 Task: Research Airbnb options in Soacha, Colombia from 12th January 2024 to 16th January 2024 for 8 adults. Place can be private room with 8 bedrooms having 8 beds and 8 bathrooms. Property type can be hotel. Amenities needed are: wifi, TV, free parkinig on premises, gym, breakfast.
Action: Mouse moved to (490, 132)
Screenshot: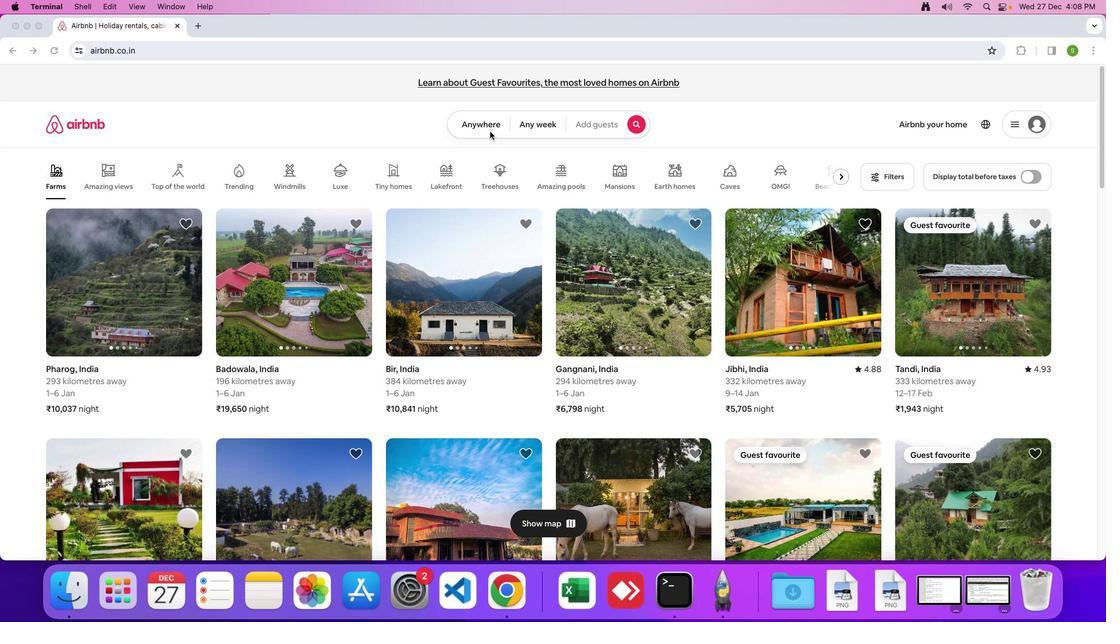 
Action: Mouse pressed left at (490, 132)
Screenshot: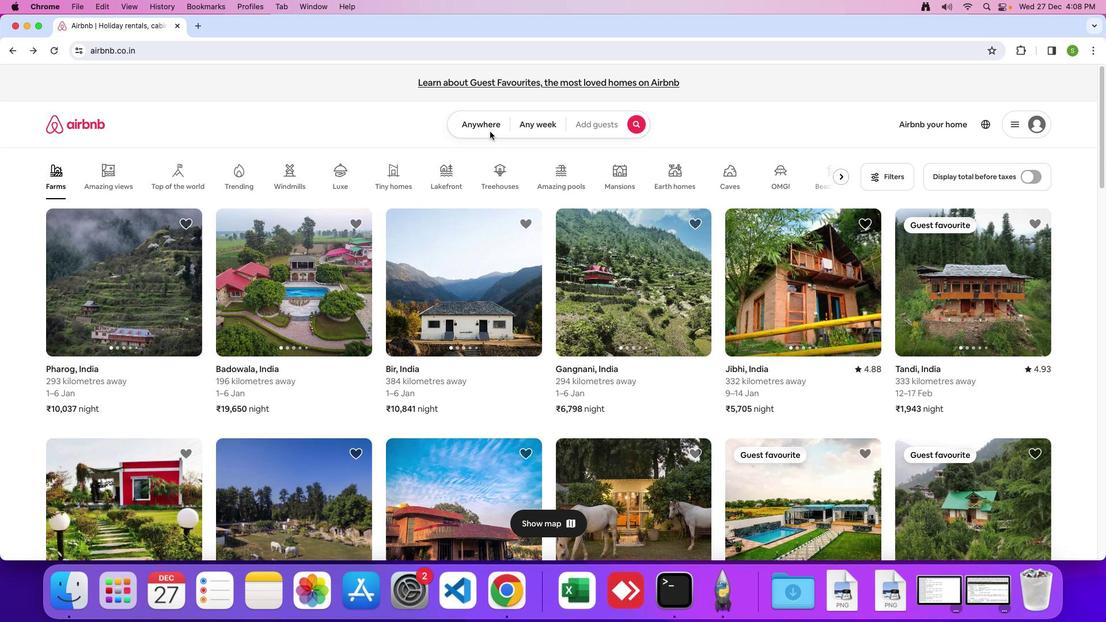 
Action: Mouse moved to (488, 131)
Screenshot: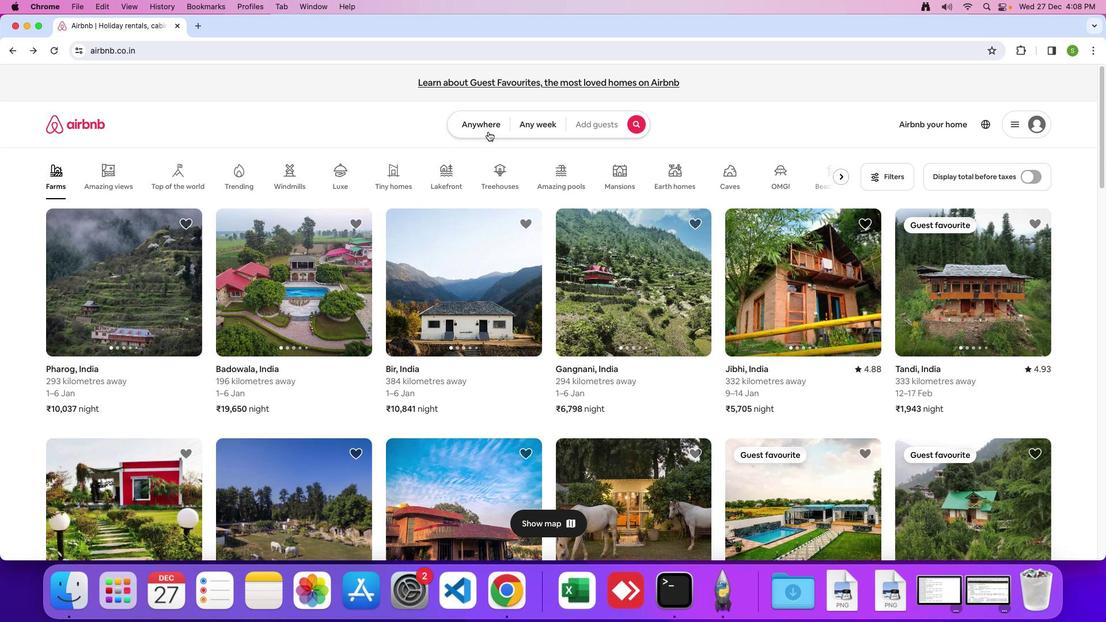 
Action: Mouse pressed left at (488, 131)
Screenshot: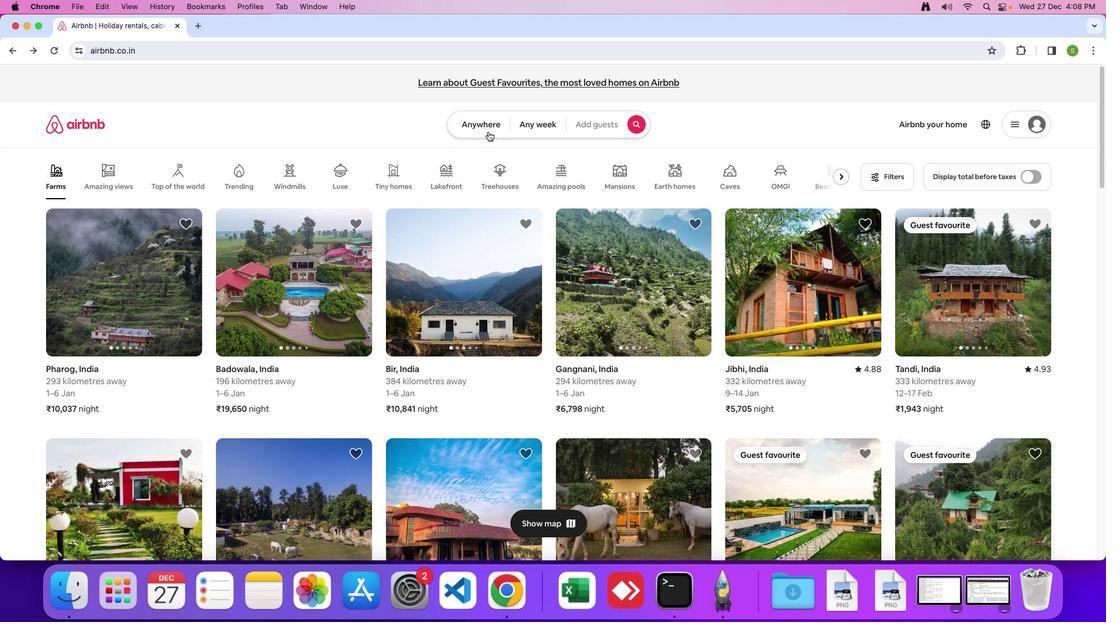 
Action: Mouse moved to (424, 159)
Screenshot: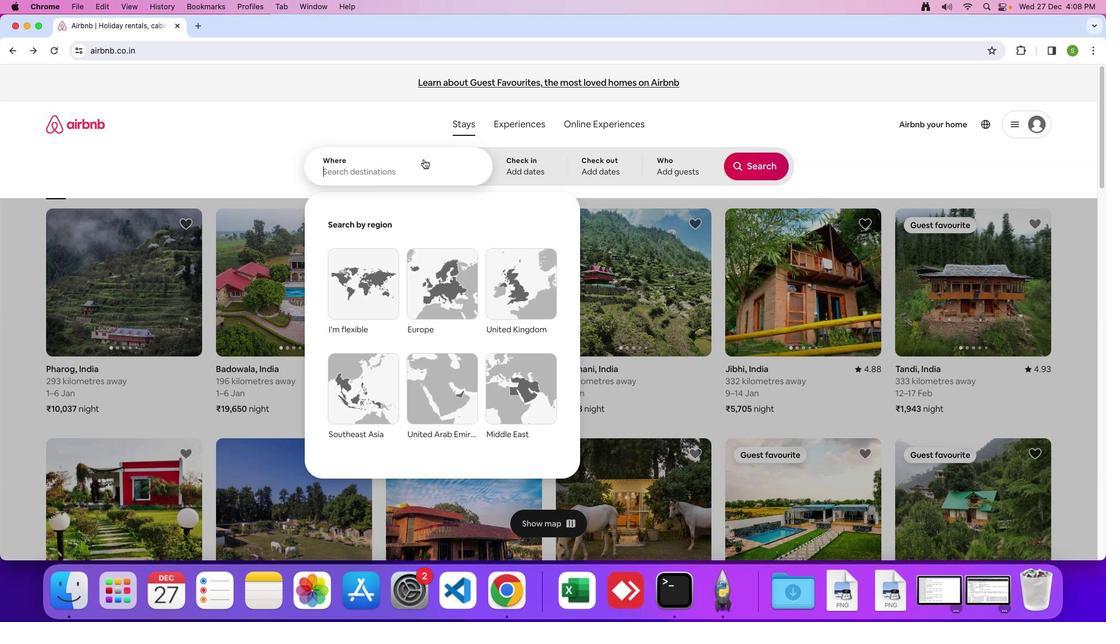 
Action: Mouse pressed left at (424, 159)
Screenshot: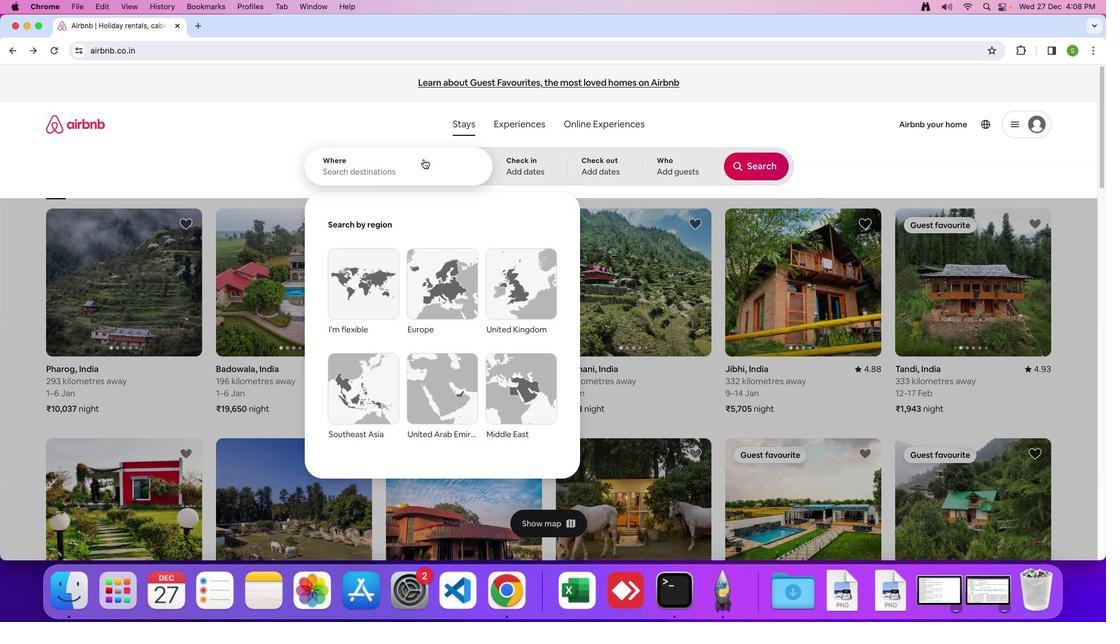 
Action: Mouse moved to (425, 159)
Screenshot: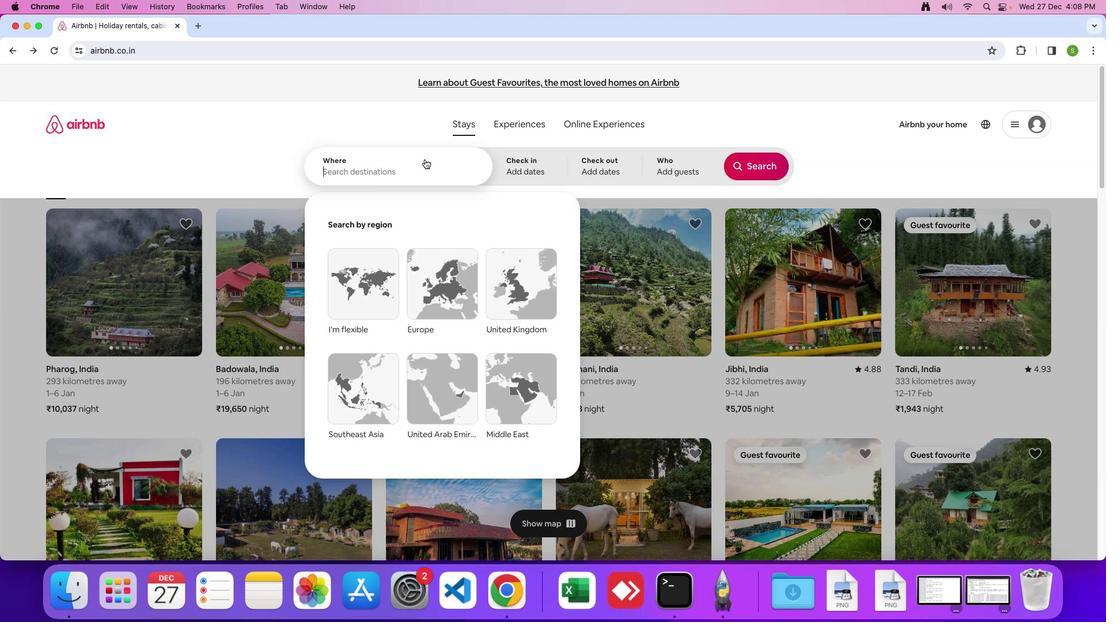 
Action: Key pressed 'S'Key.caps_lock'o''a''c''h''a'','Key.spaceKey.shift'C''o''l''o''m''b''i''a'Key.enter
Screenshot: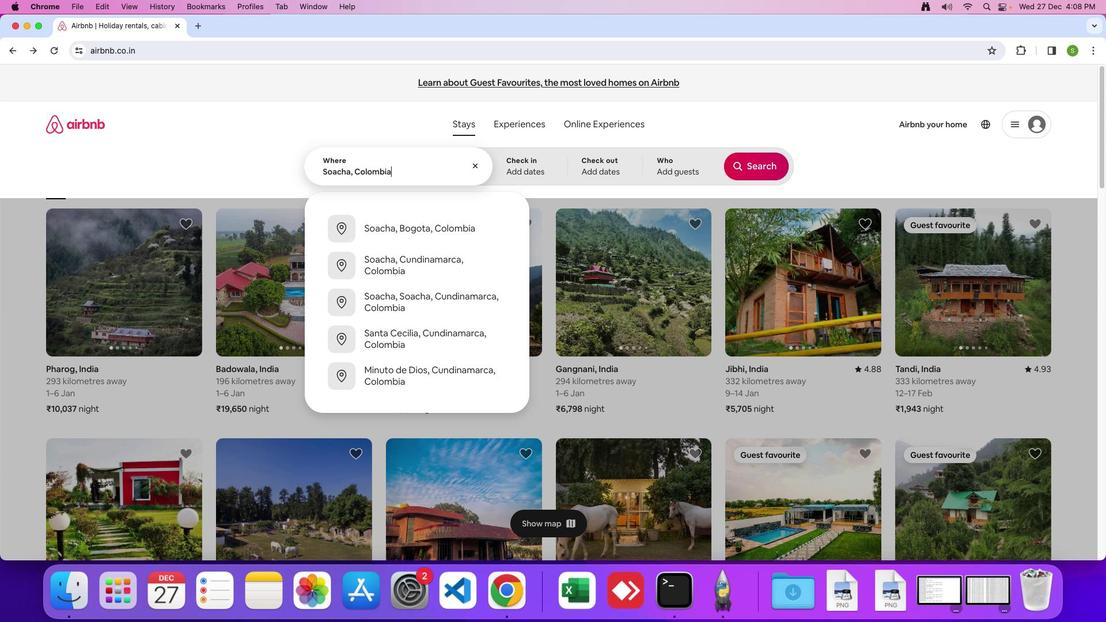 
Action: Mouse moved to (710, 340)
Screenshot: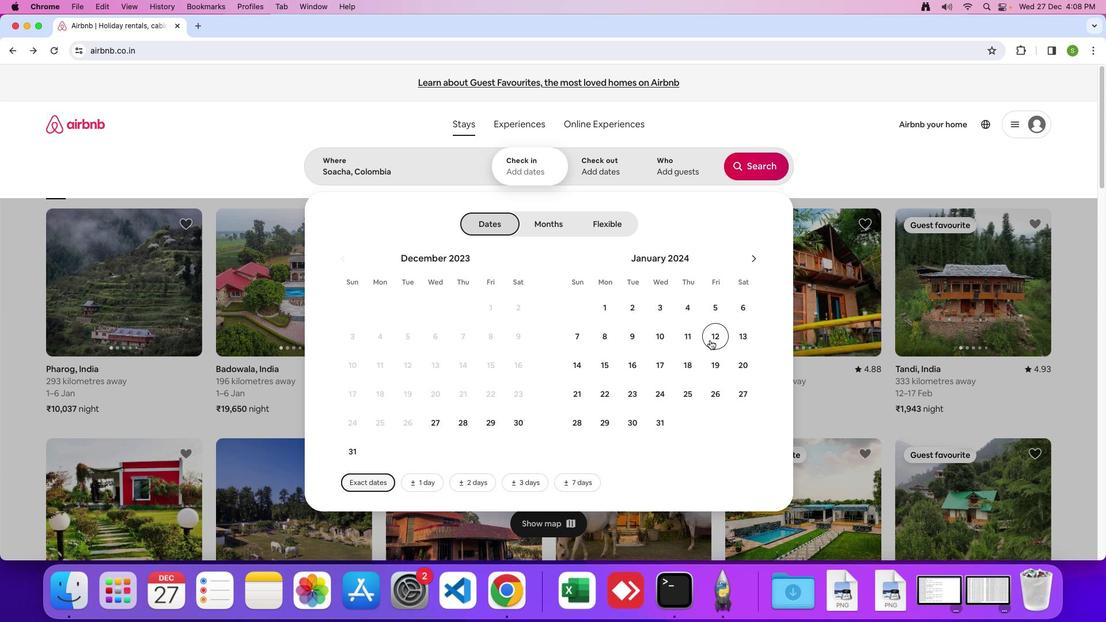 
Action: Mouse pressed left at (710, 340)
Screenshot: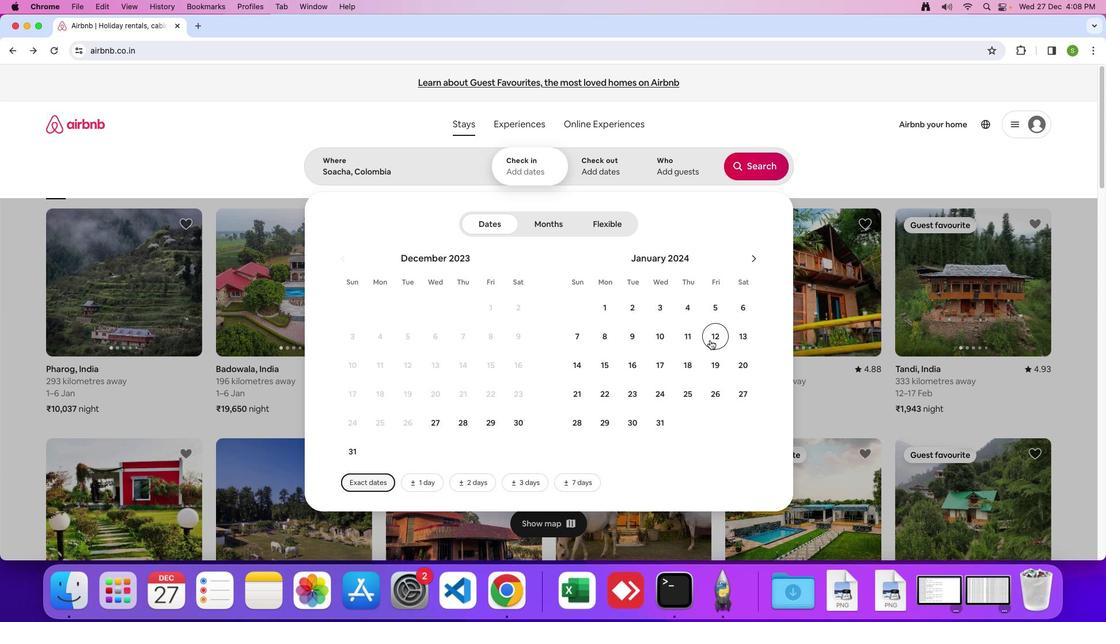 
Action: Mouse moved to (631, 365)
Screenshot: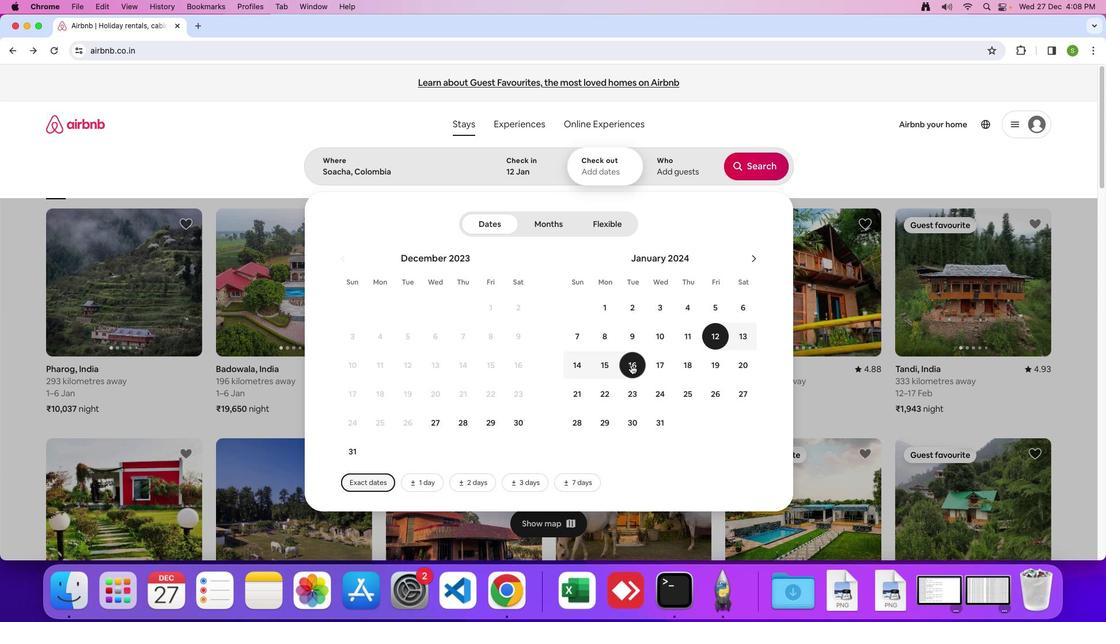 
Action: Mouse pressed left at (631, 365)
Screenshot: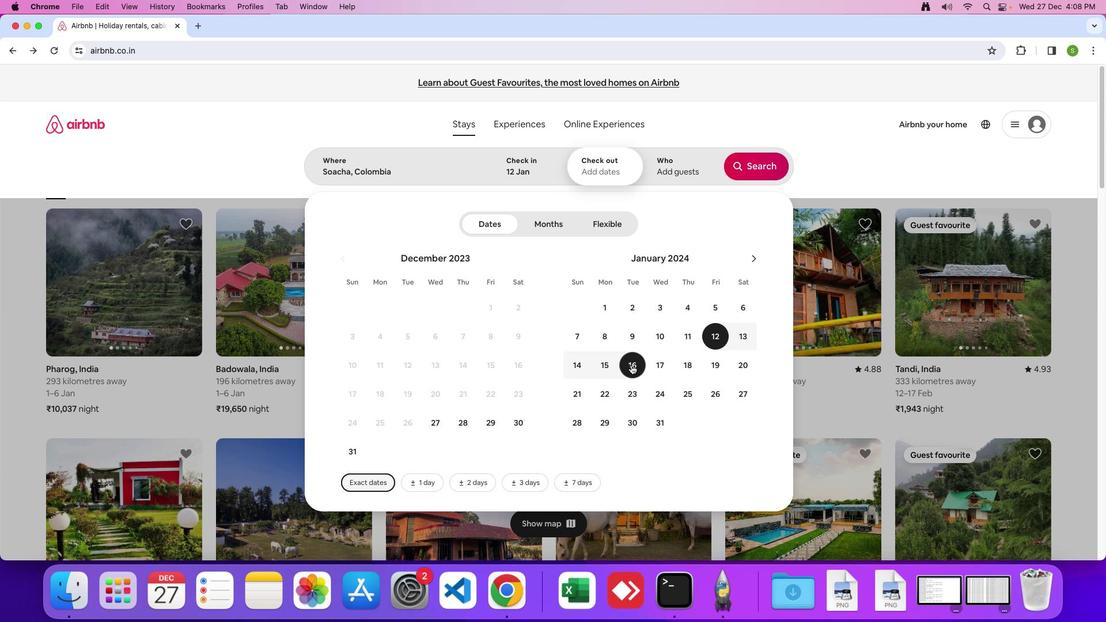 
Action: Mouse moved to (668, 160)
Screenshot: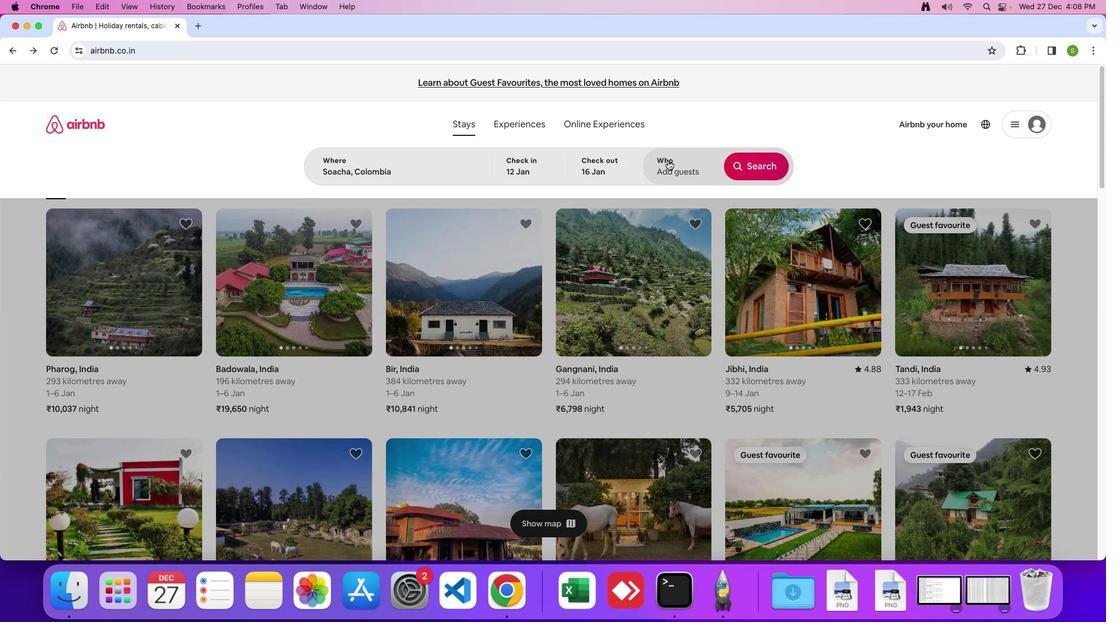 
Action: Mouse pressed left at (668, 160)
Screenshot: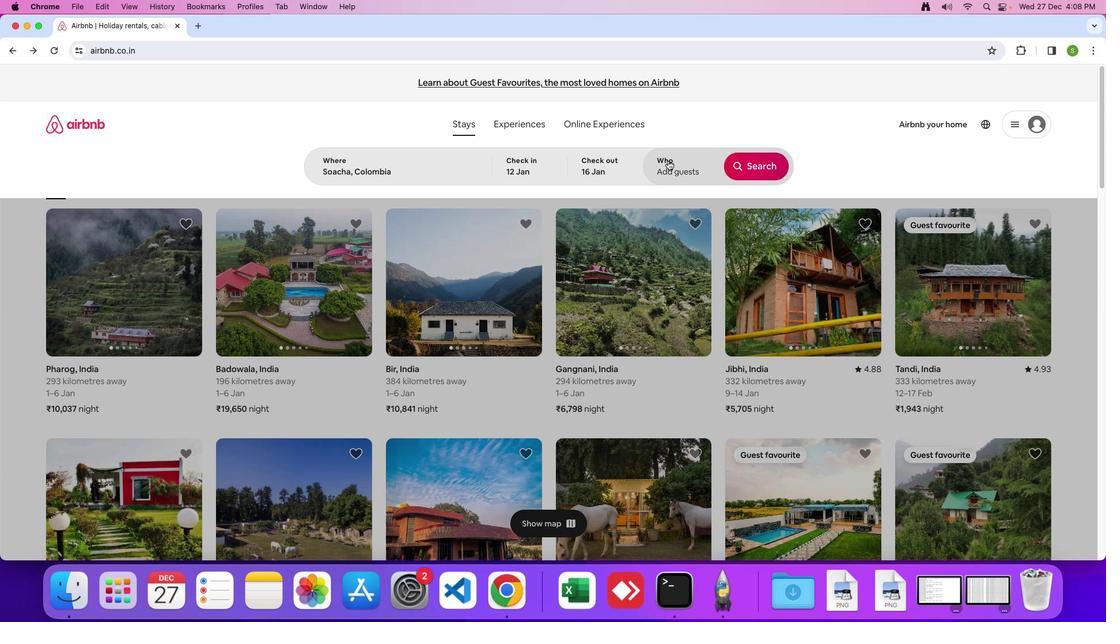 
Action: Mouse moved to (758, 227)
Screenshot: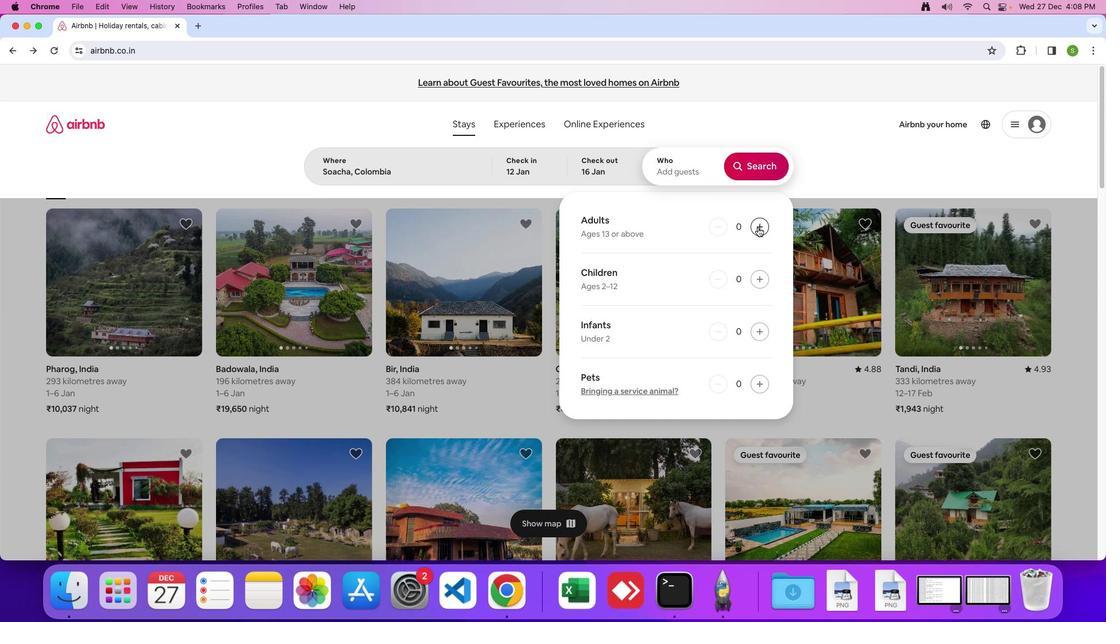 
Action: Mouse pressed left at (758, 227)
Screenshot: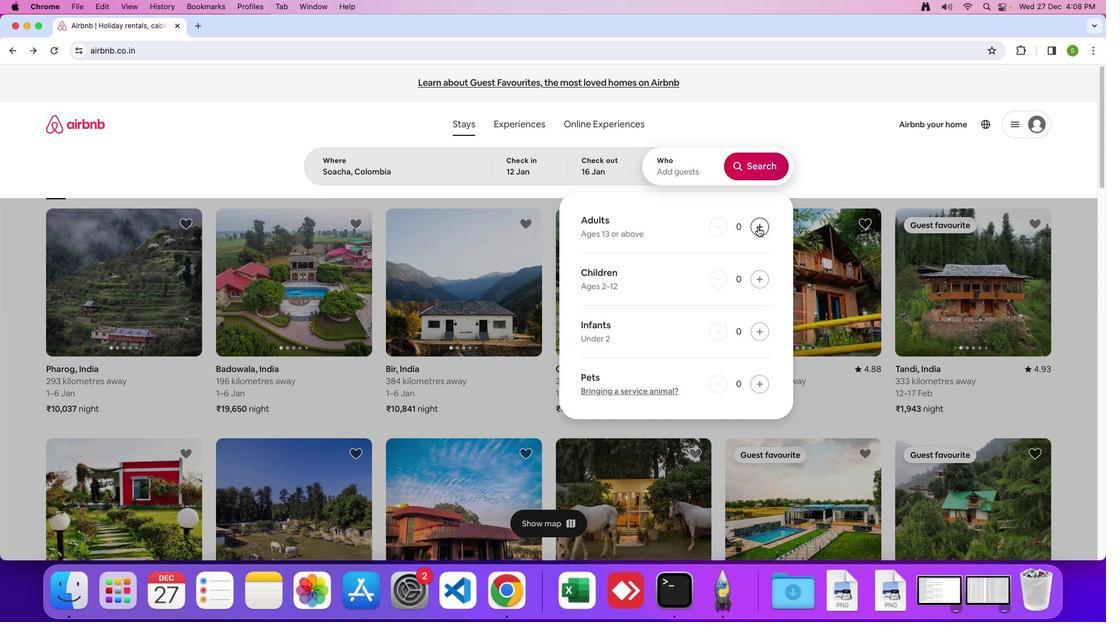 
Action: Mouse pressed left at (758, 227)
Screenshot: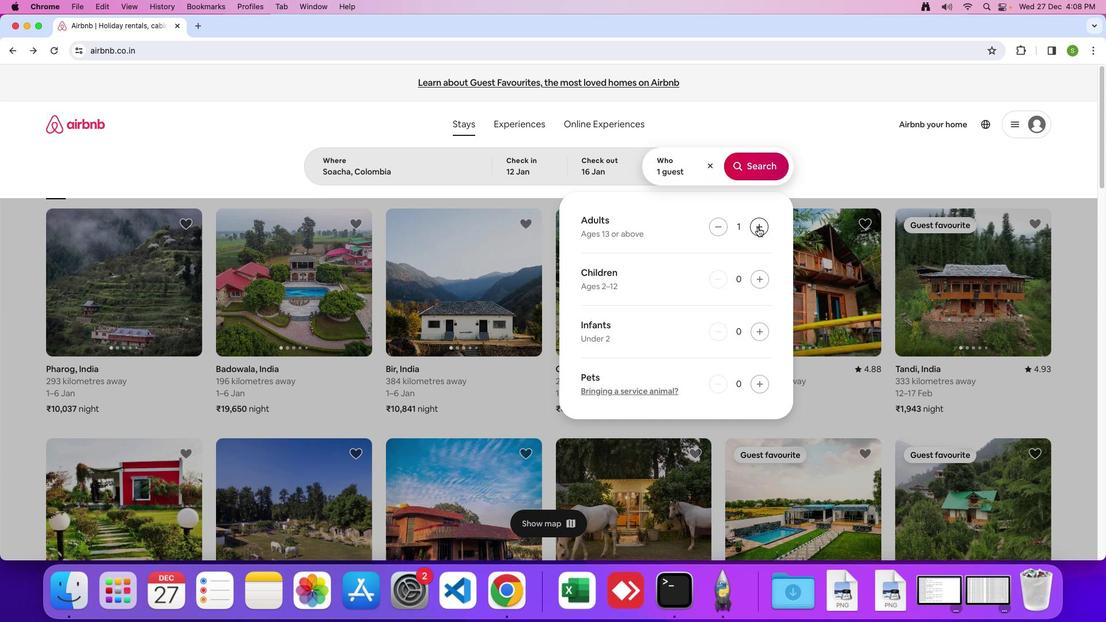 
Action: Mouse pressed left at (758, 227)
Screenshot: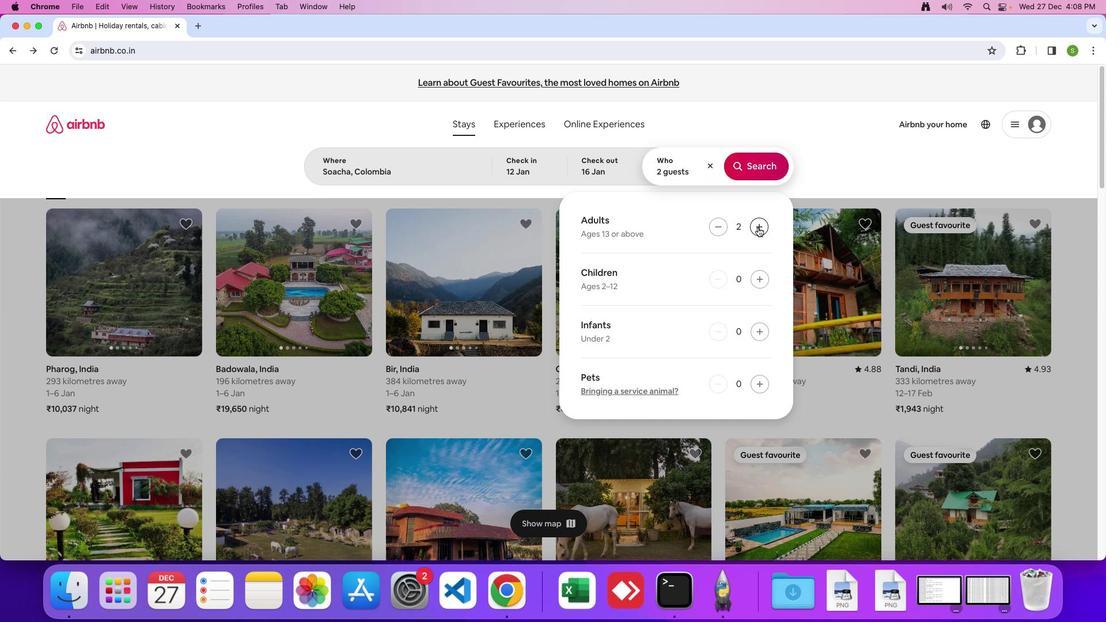 
Action: Mouse pressed left at (758, 227)
Screenshot: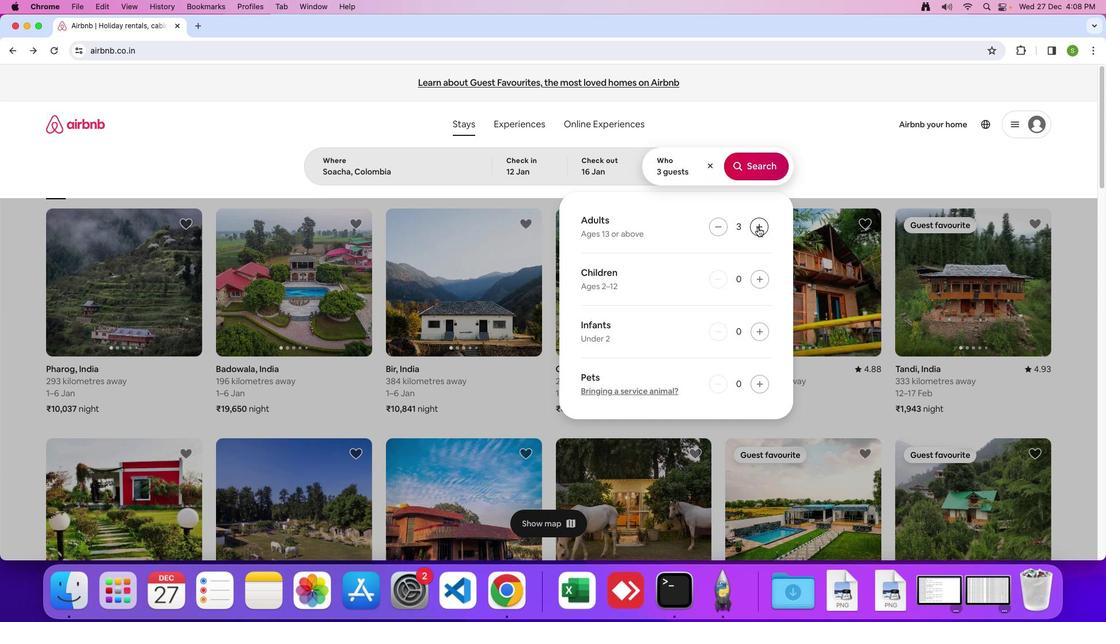 
Action: Mouse pressed left at (758, 227)
Screenshot: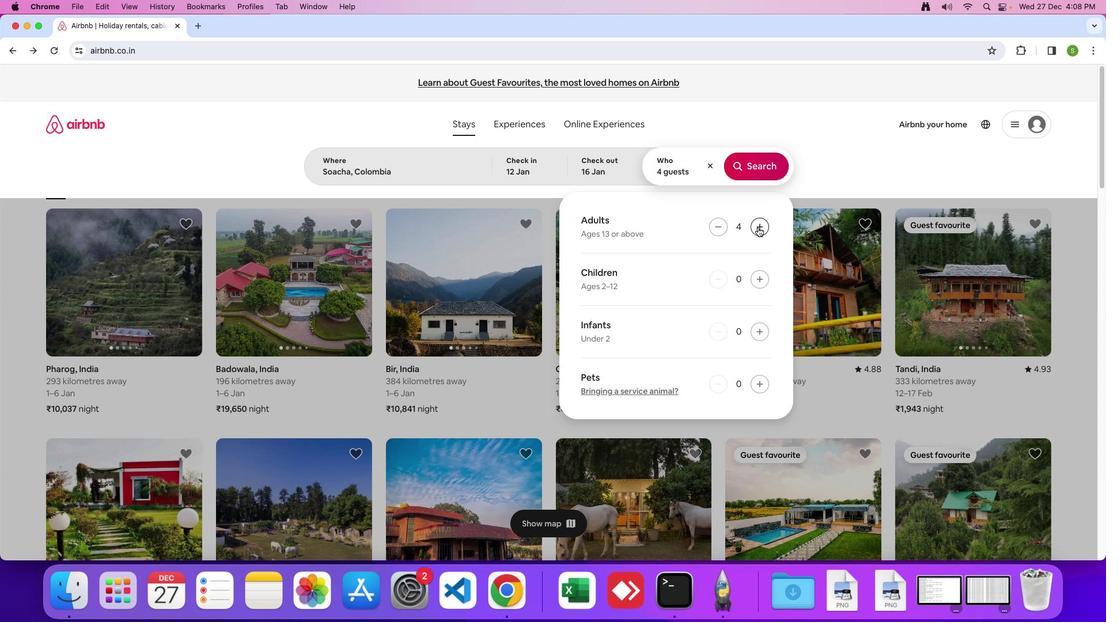 
Action: Mouse pressed left at (758, 227)
Screenshot: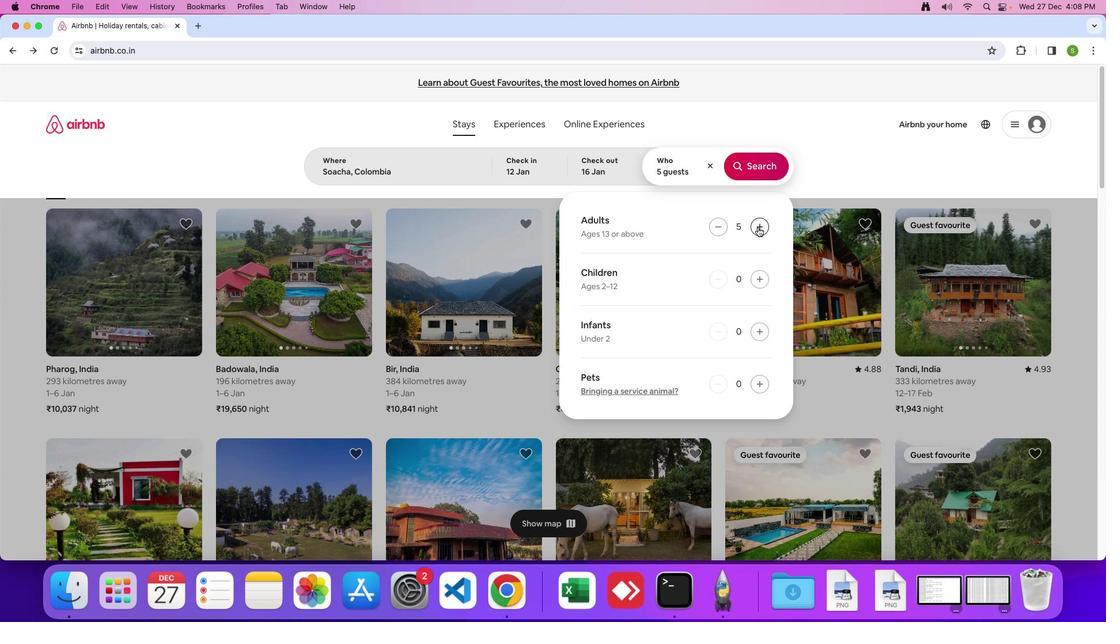 
Action: Mouse pressed left at (758, 227)
Screenshot: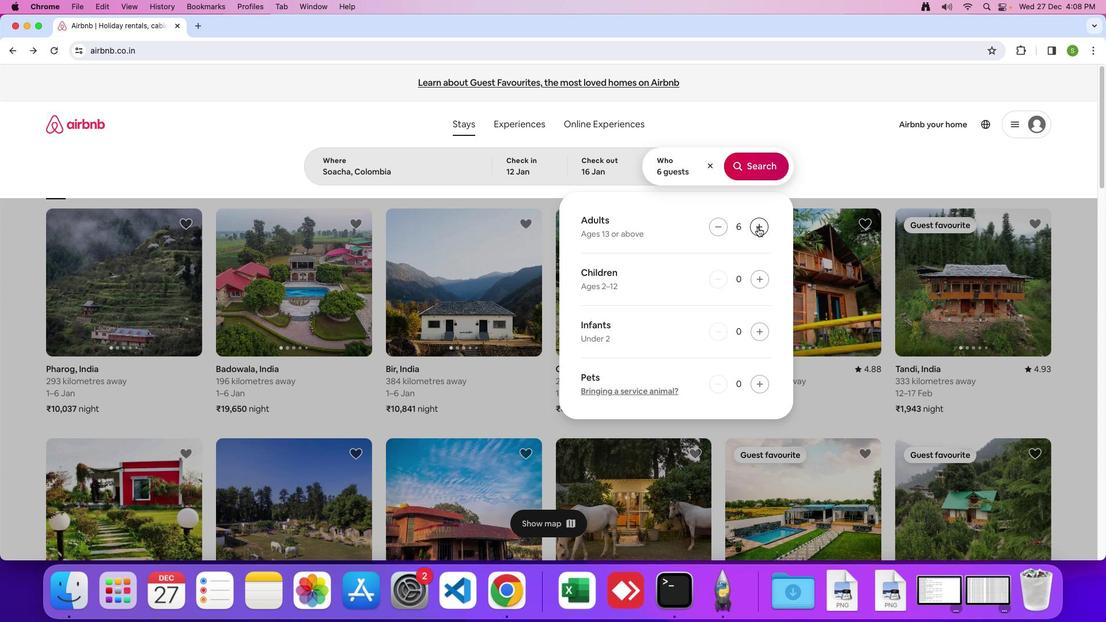 
Action: Mouse pressed left at (758, 227)
Screenshot: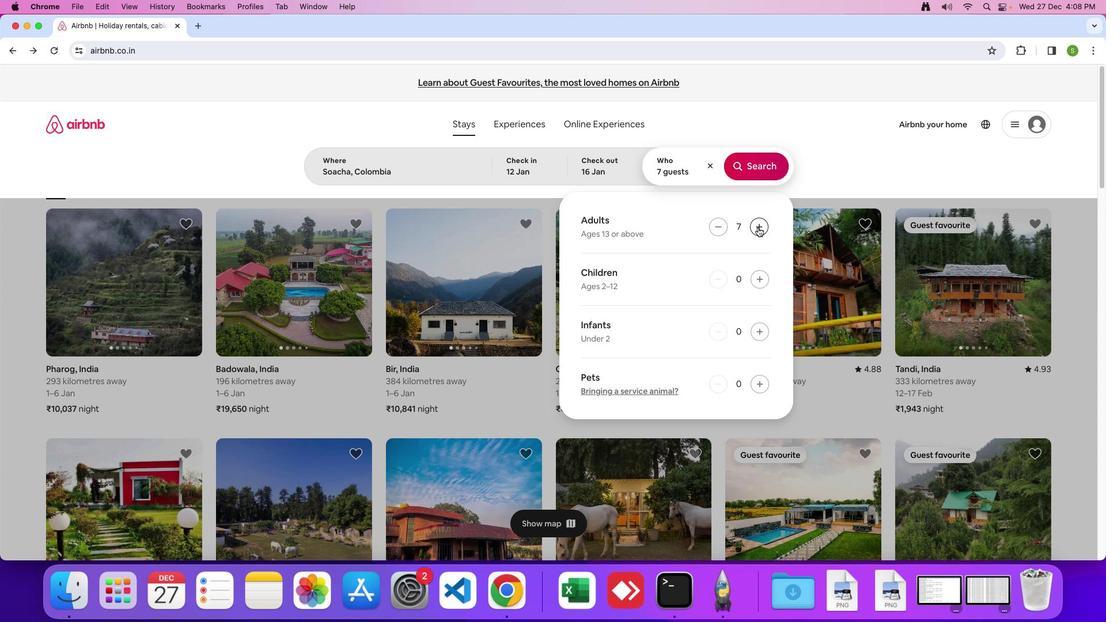 
Action: Mouse moved to (741, 167)
Screenshot: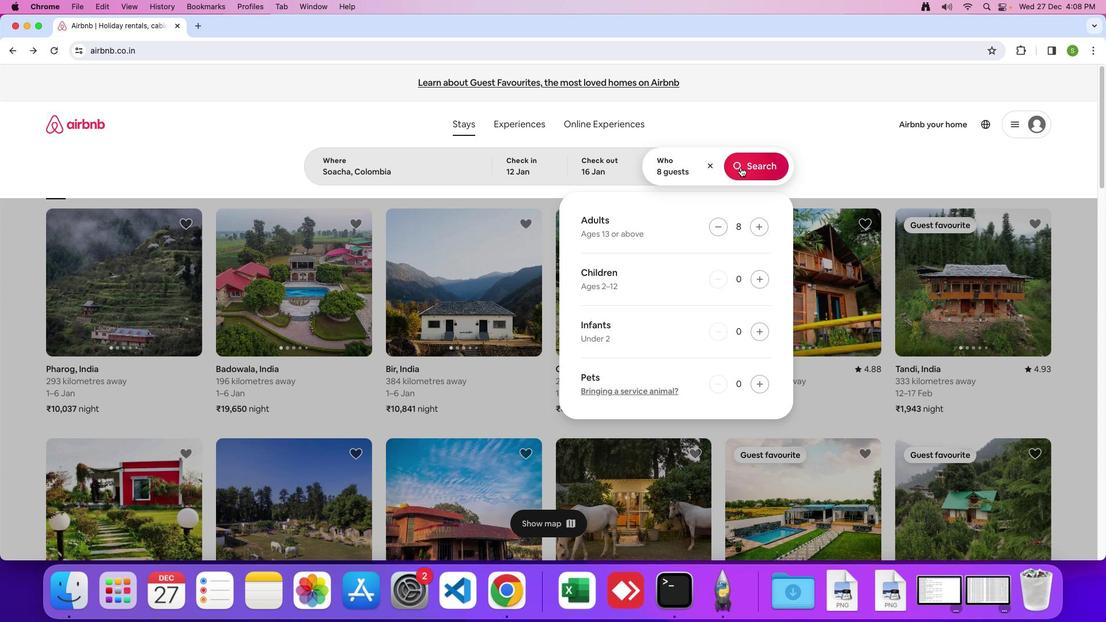 
Action: Mouse pressed left at (741, 167)
Screenshot: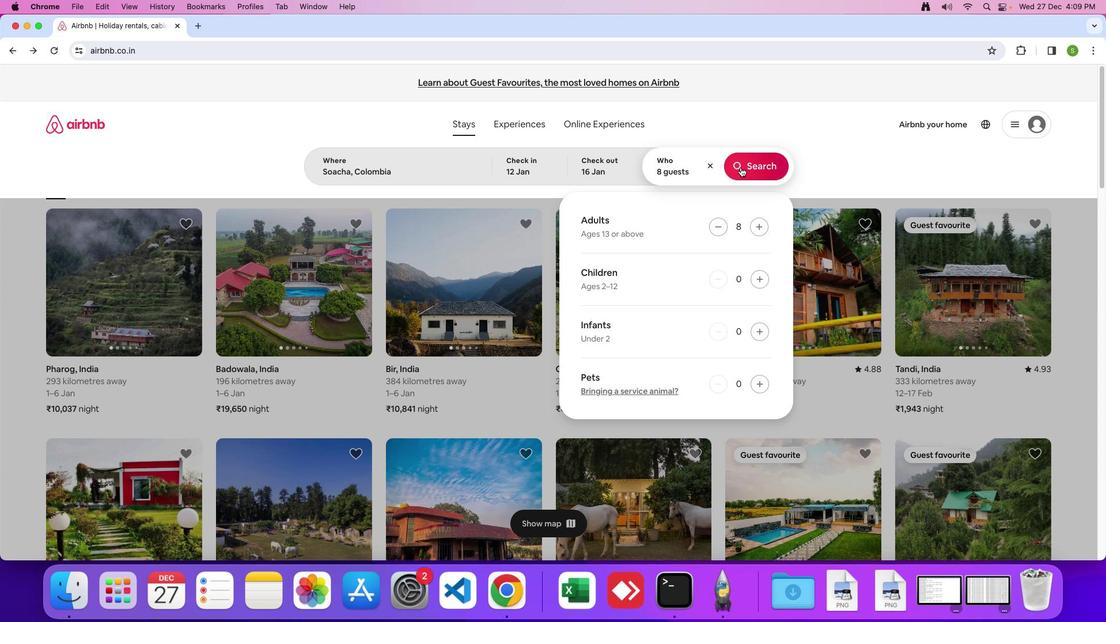 
Action: Mouse moved to (917, 133)
Screenshot: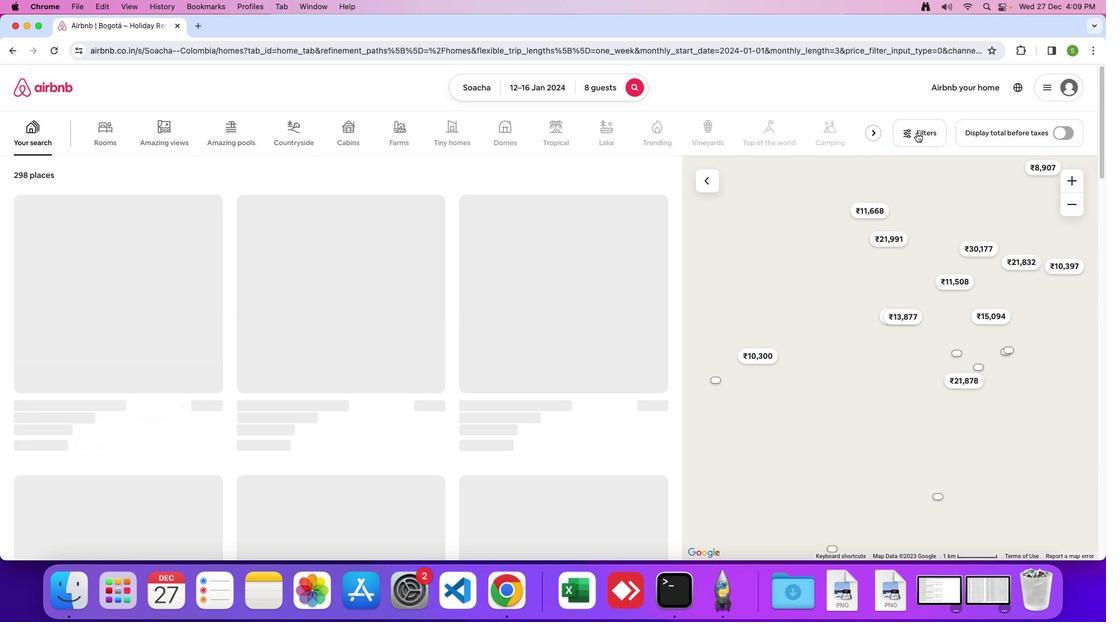 
Action: Mouse pressed left at (917, 133)
Screenshot: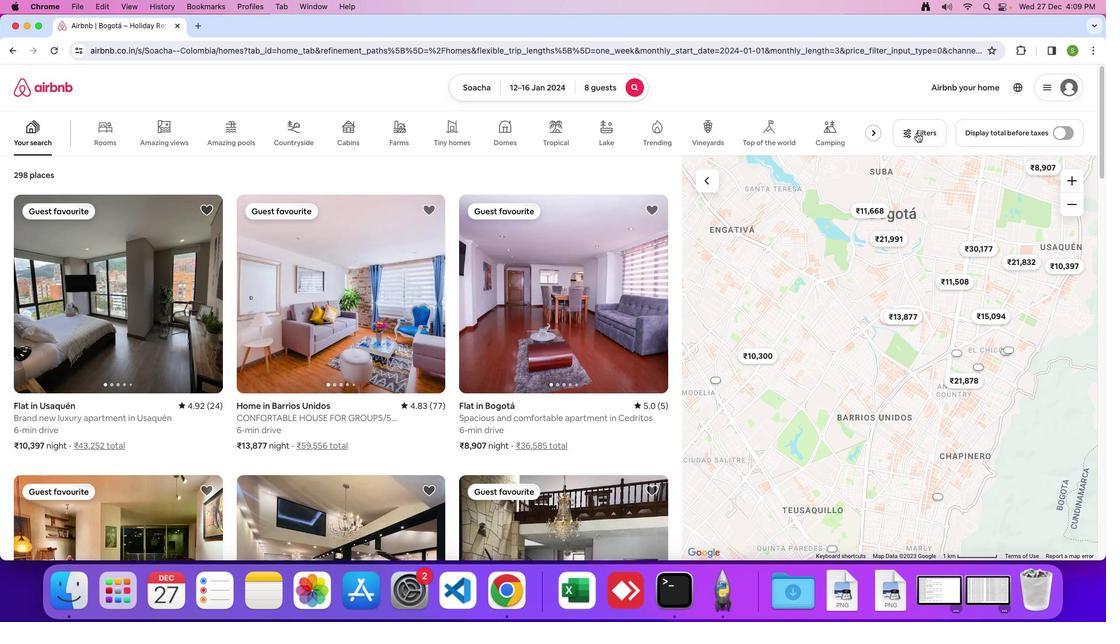
Action: Mouse moved to (554, 306)
Screenshot: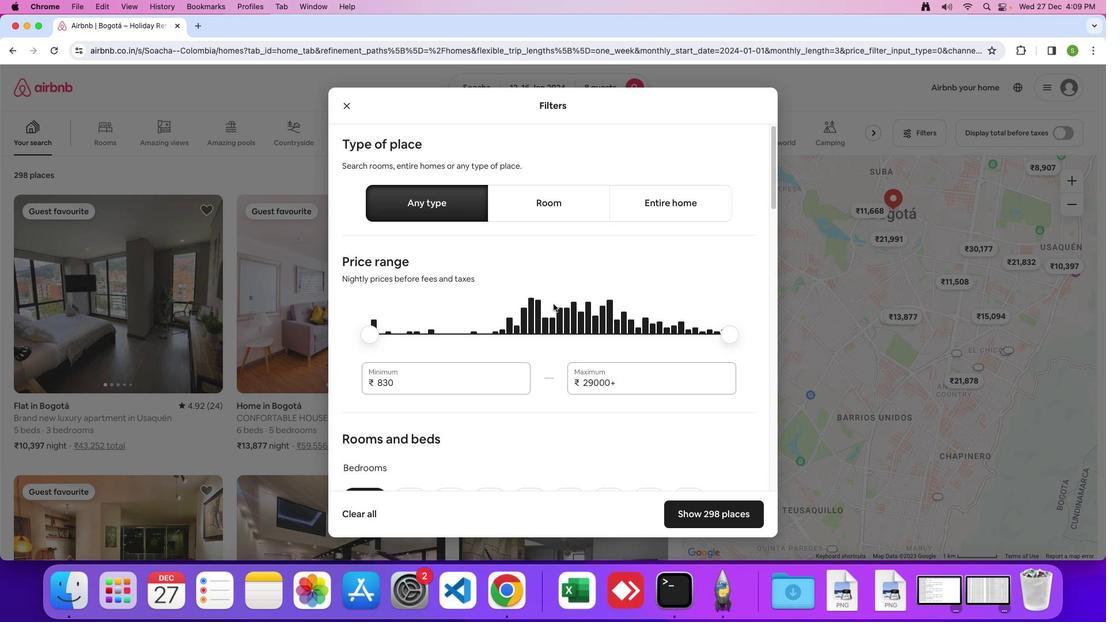 
Action: Mouse scrolled (554, 306) with delta (0, 0)
Screenshot: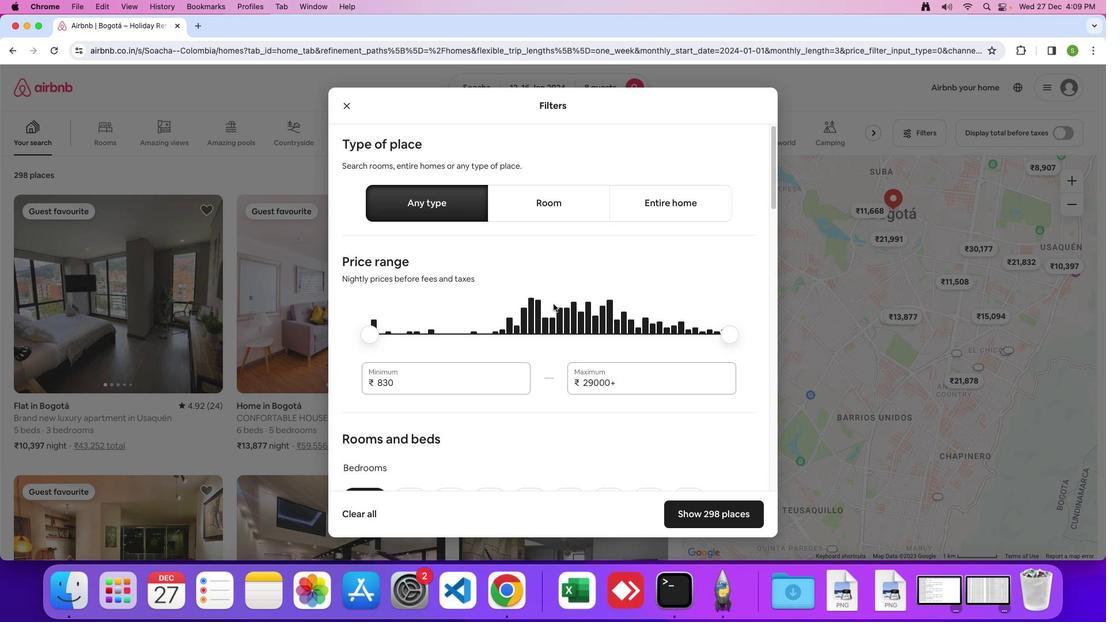 
Action: Mouse moved to (554, 304)
Screenshot: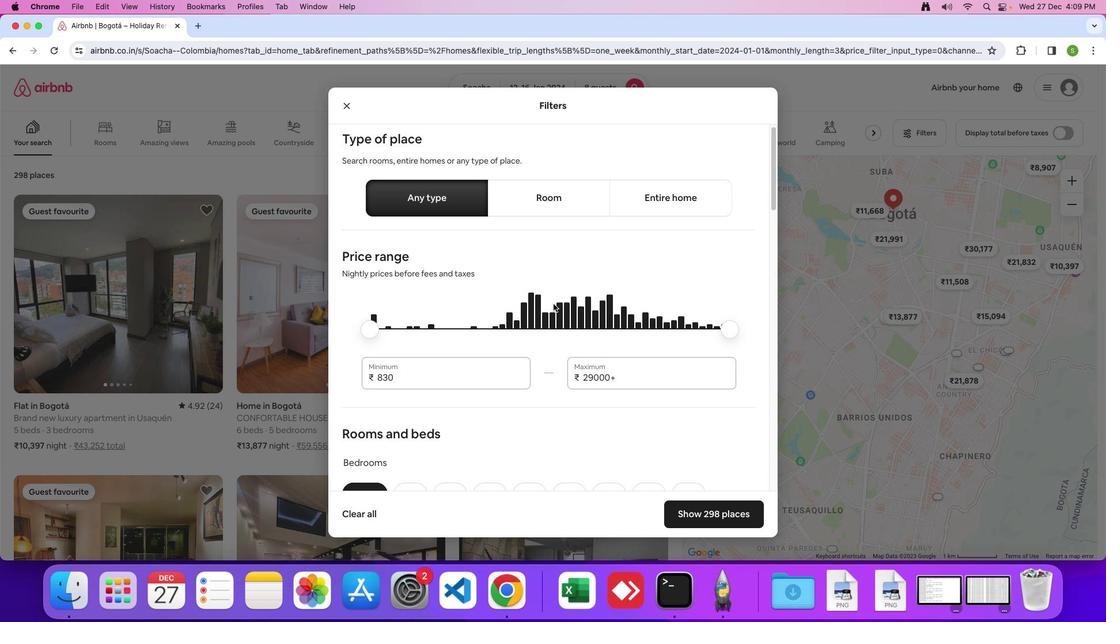 
Action: Mouse scrolled (554, 304) with delta (0, 0)
Screenshot: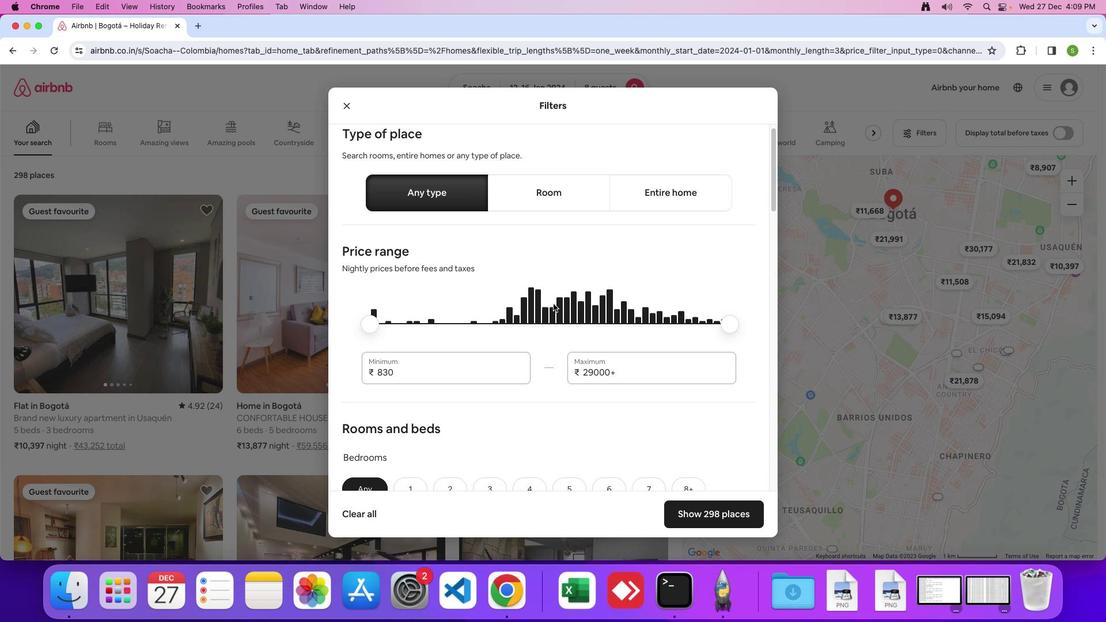 
Action: Mouse moved to (554, 304)
Screenshot: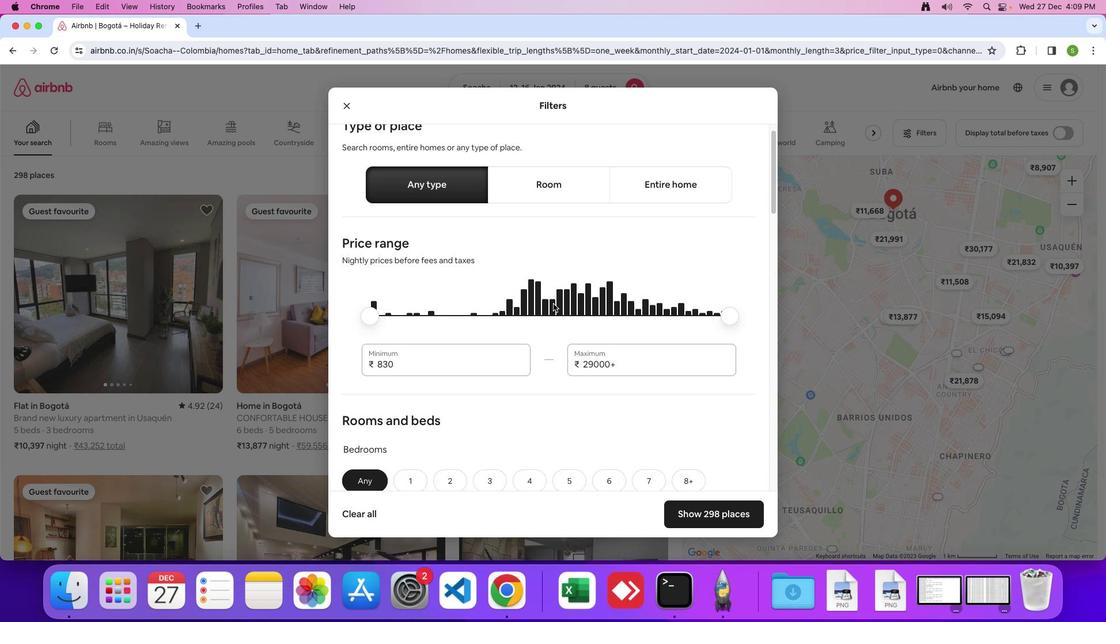 
Action: Mouse scrolled (554, 304) with delta (0, 0)
Screenshot: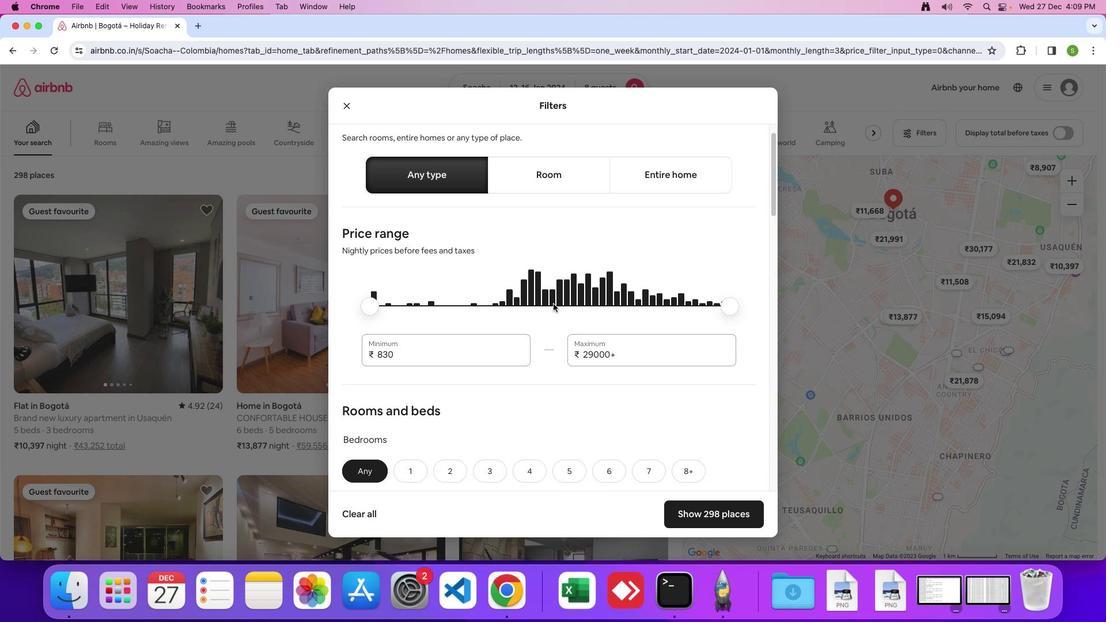 
Action: Mouse scrolled (554, 304) with delta (0, 0)
Screenshot: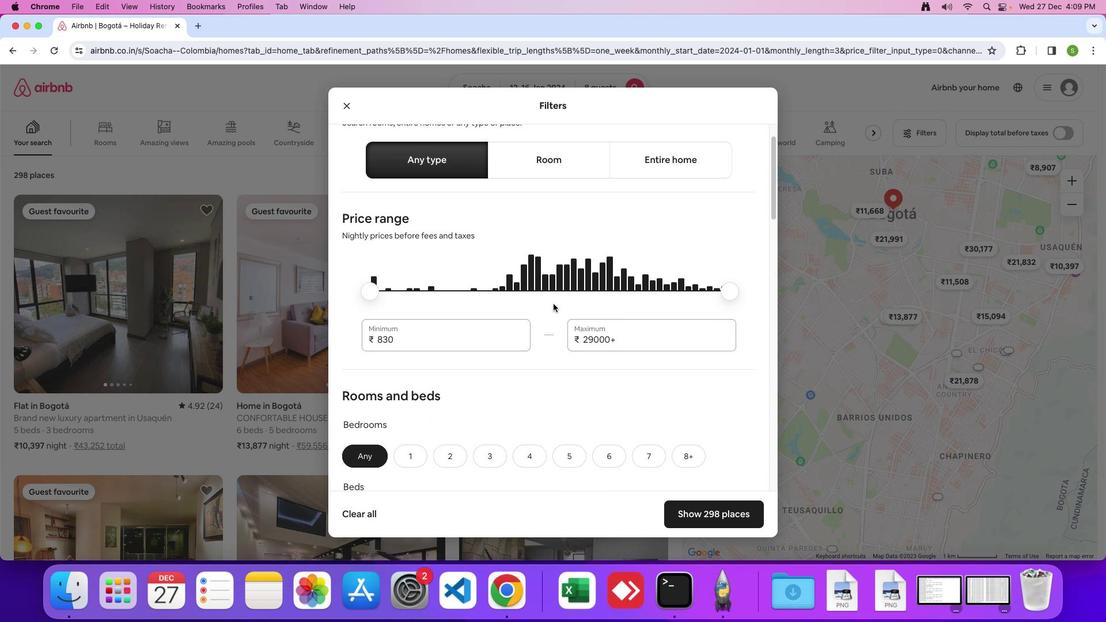 
Action: Mouse scrolled (554, 304) with delta (0, 0)
Screenshot: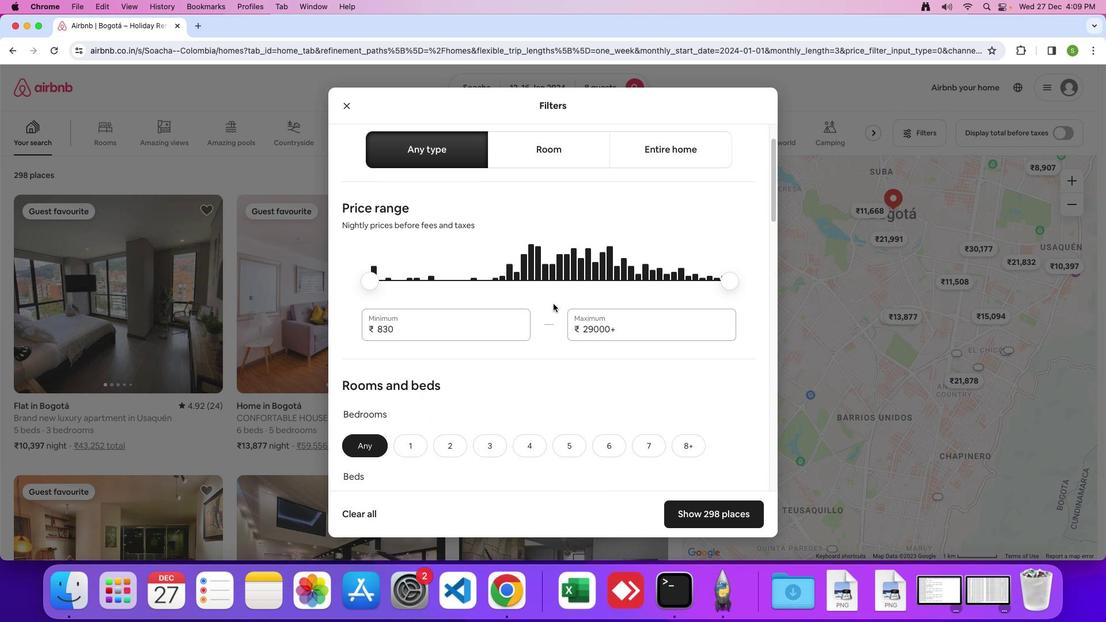 
Action: Mouse scrolled (554, 304) with delta (0, 0)
Screenshot: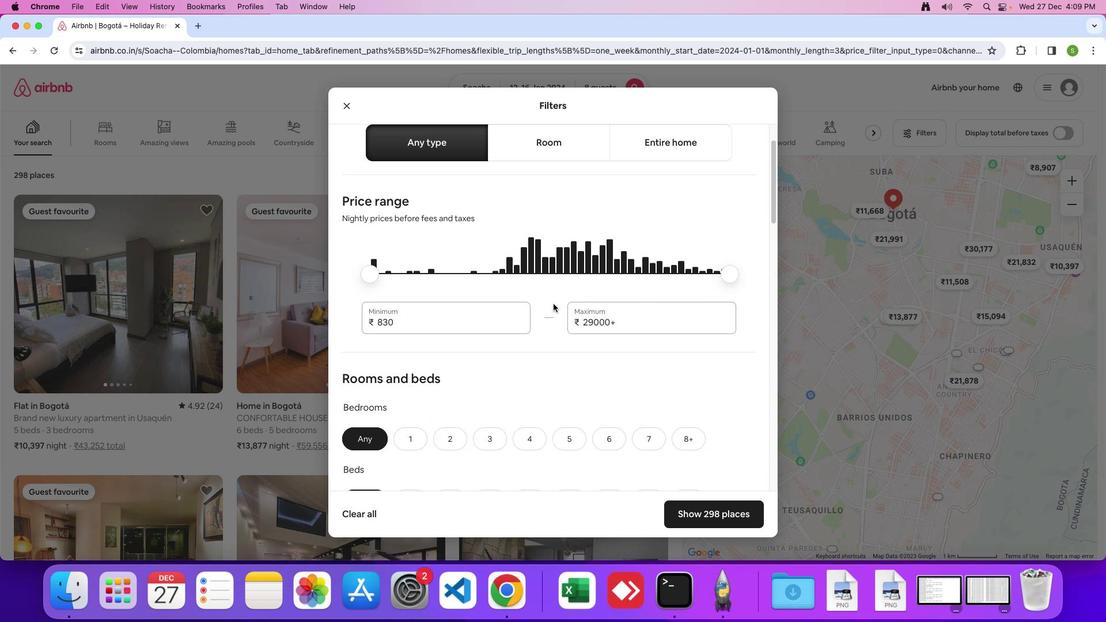 
Action: Mouse scrolled (554, 304) with delta (0, 0)
Screenshot: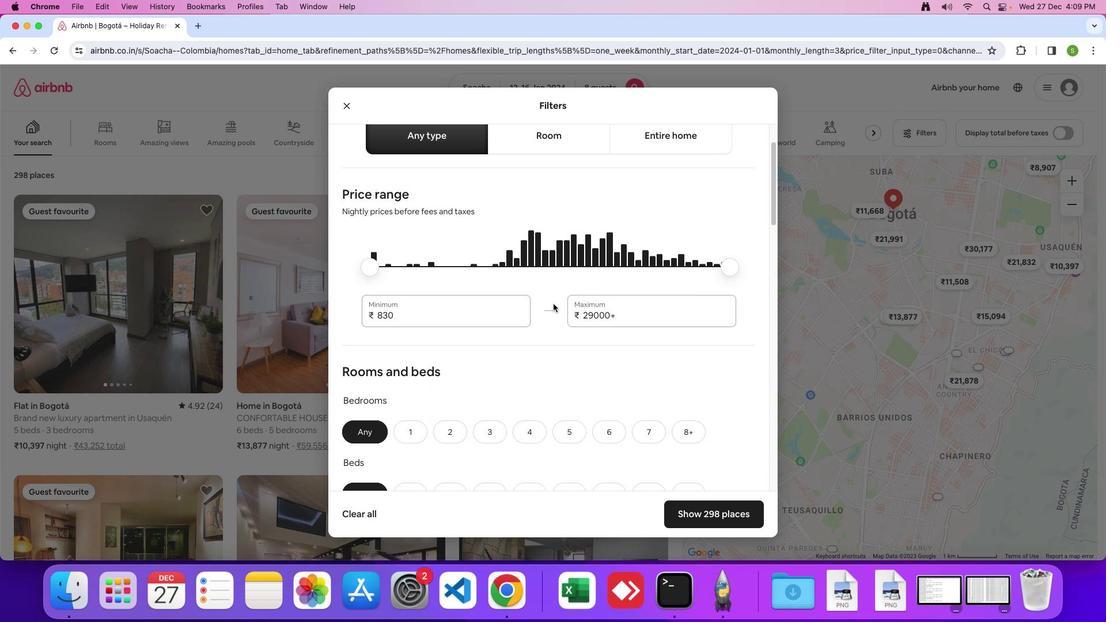 
Action: Mouse moved to (554, 303)
Screenshot: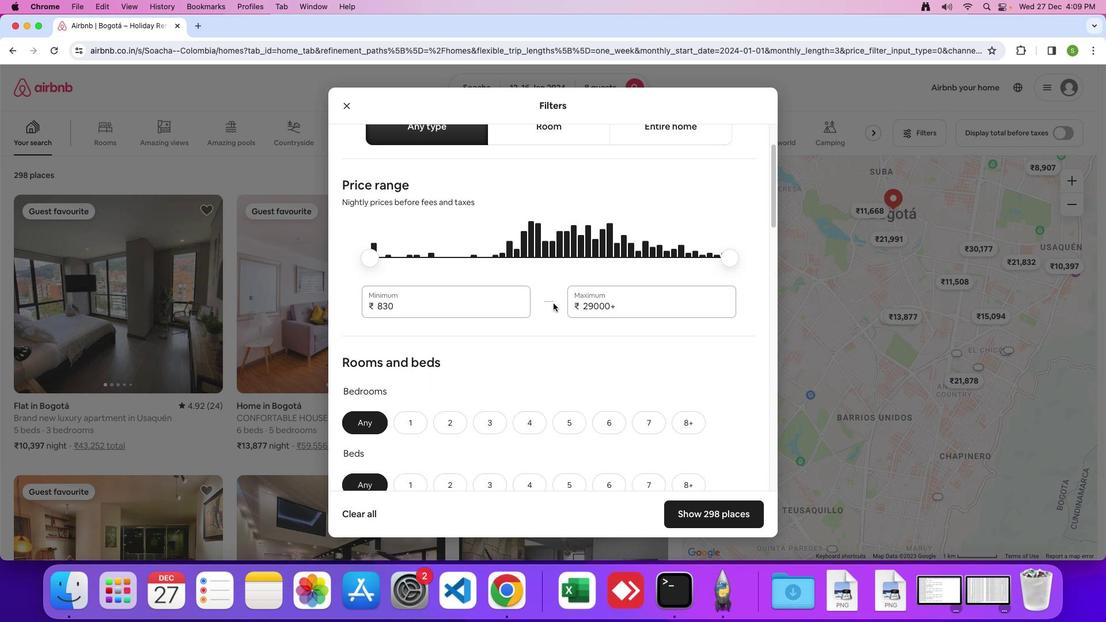 
Action: Mouse scrolled (554, 303) with delta (0, 0)
Screenshot: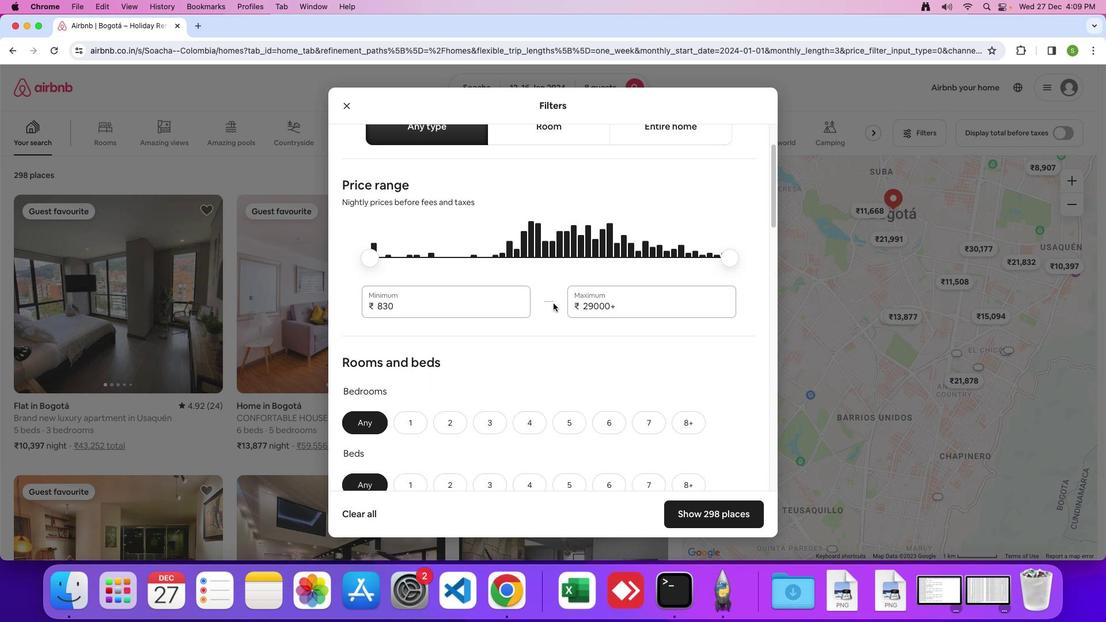 
Action: Mouse scrolled (554, 303) with delta (0, 0)
Screenshot: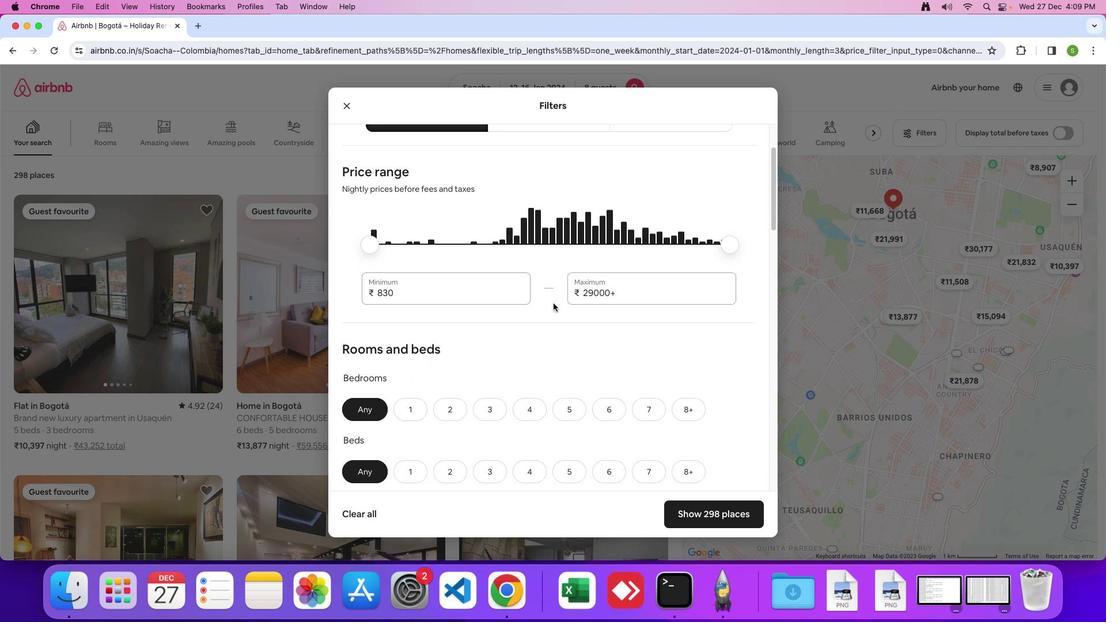 
Action: Mouse scrolled (554, 303) with delta (0, 0)
Screenshot: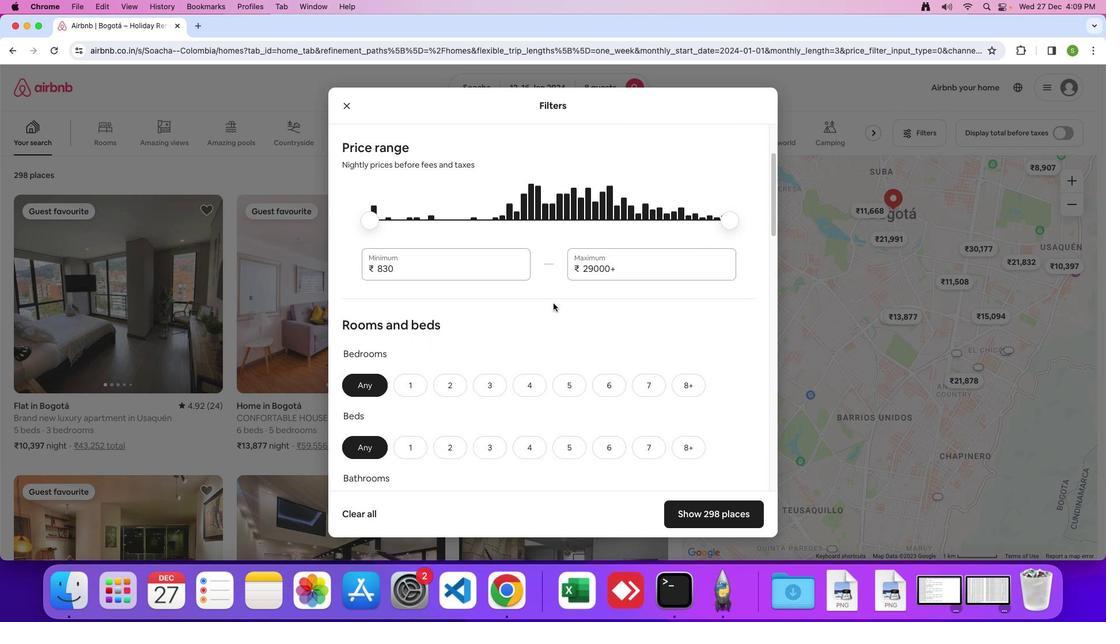 
Action: Mouse scrolled (554, 303) with delta (0, 0)
Screenshot: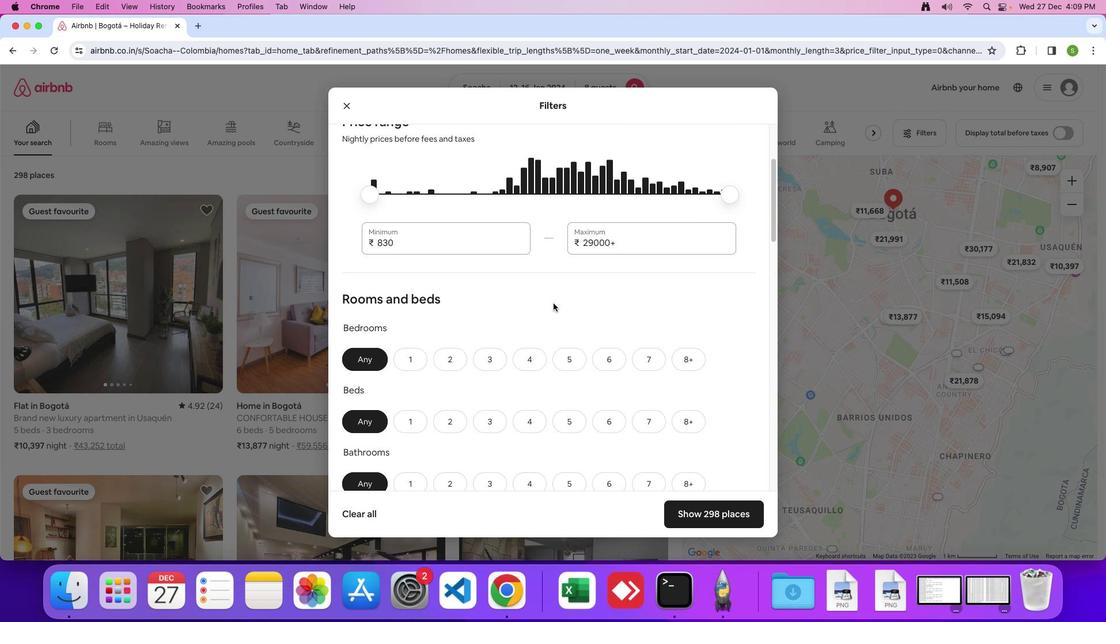
Action: Mouse scrolled (554, 303) with delta (0, 0)
Screenshot: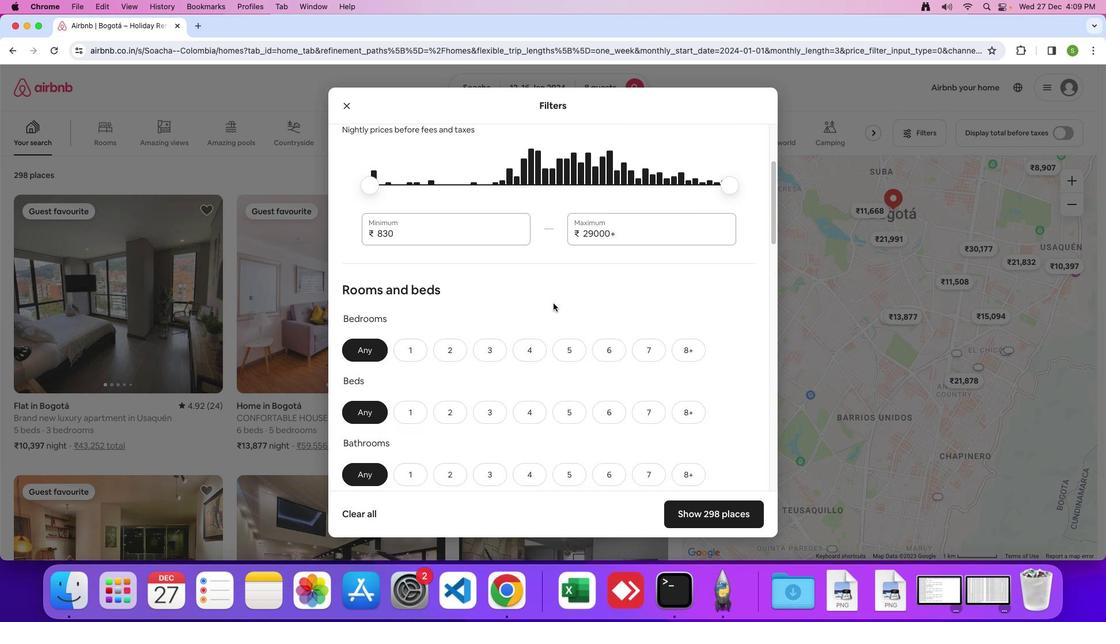 
Action: Mouse scrolled (554, 303) with delta (0, 0)
Screenshot: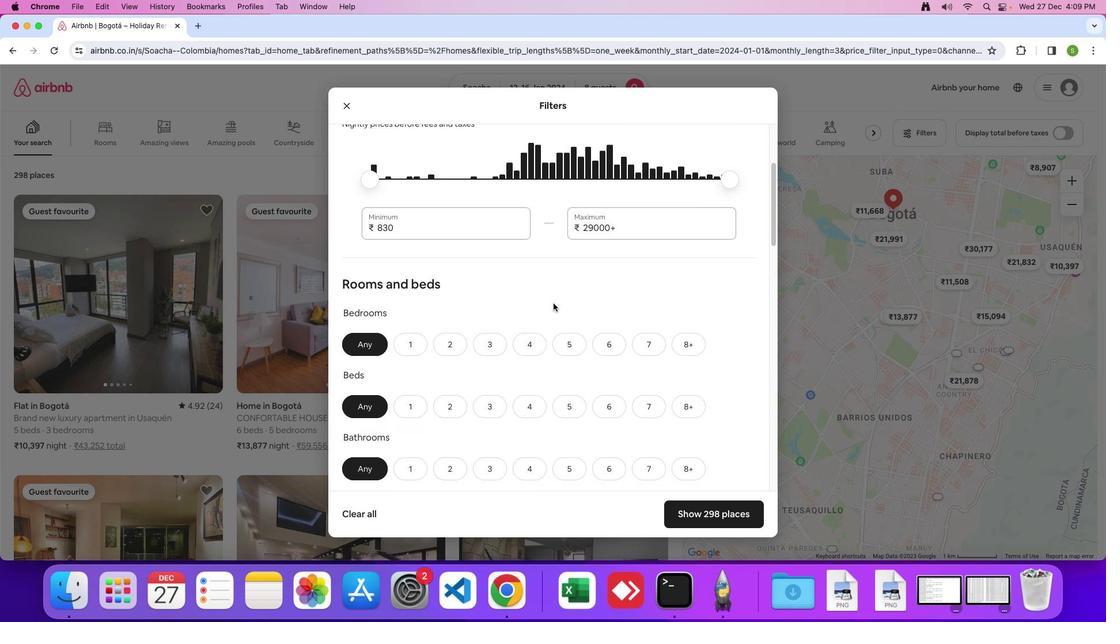 
Action: Mouse scrolled (554, 303) with delta (0, 0)
Screenshot: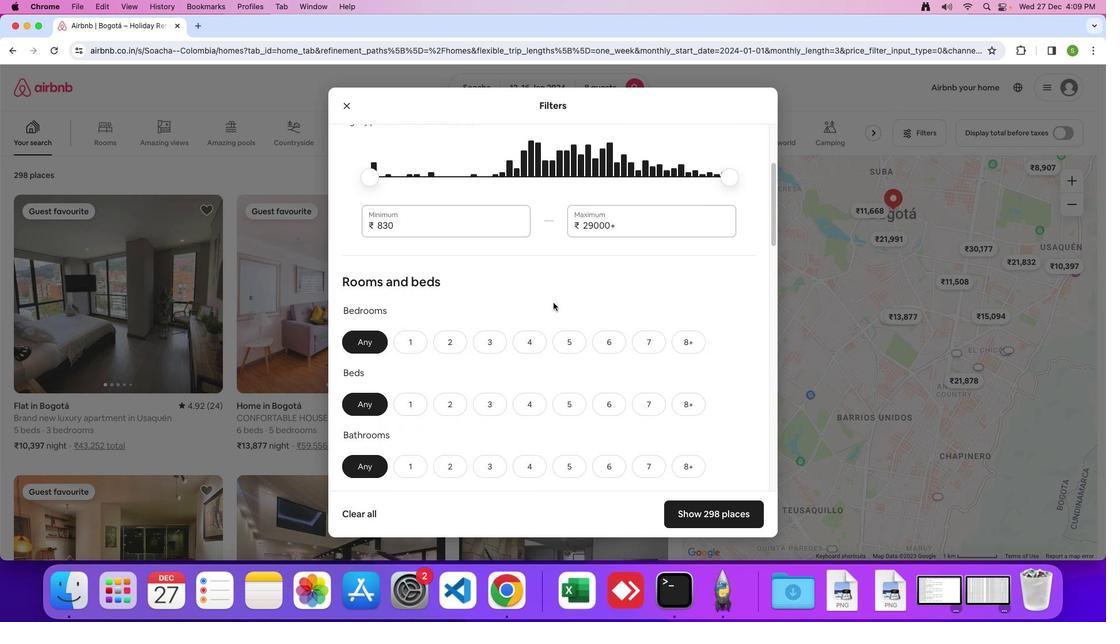 
Action: Mouse moved to (554, 303)
Screenshot: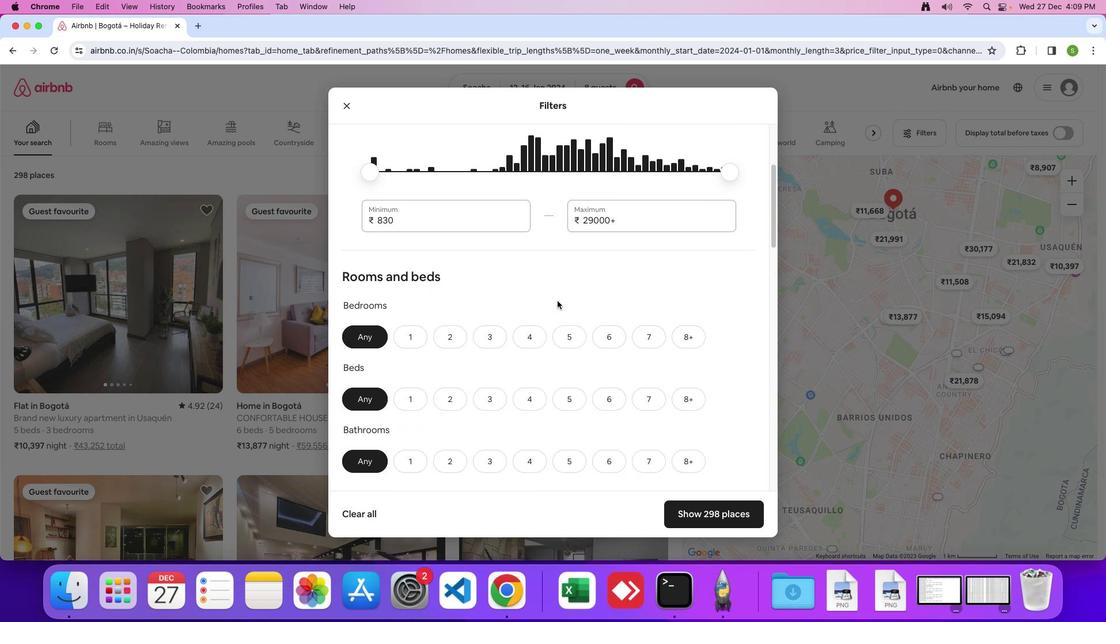 
Action: Mouse scrolled (554, 303) with delta (0, 0)
Screenshot: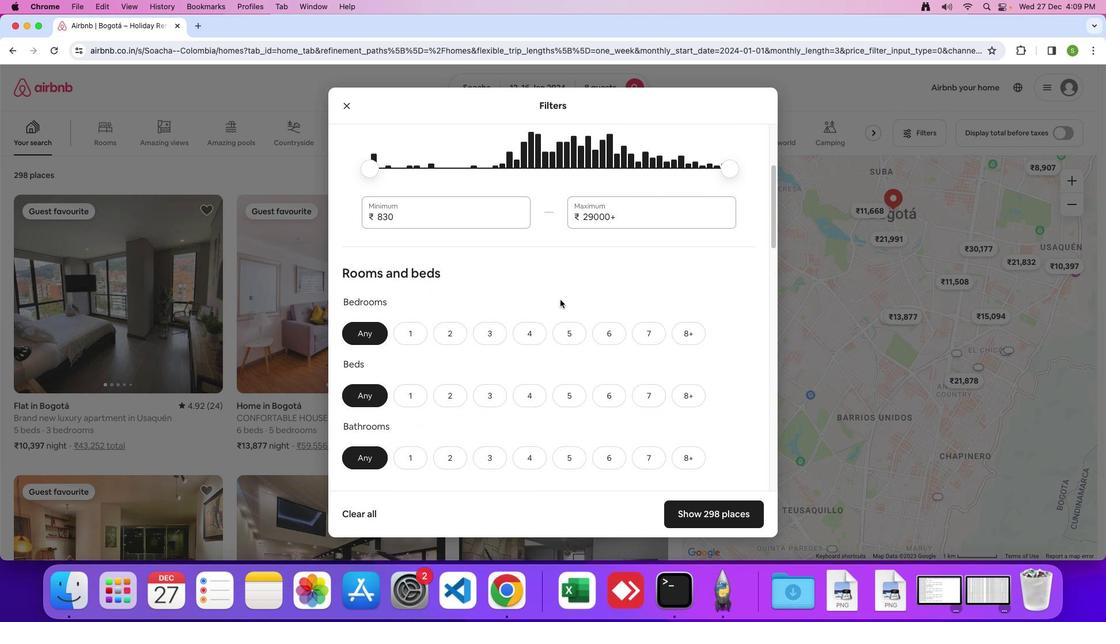 
Action: Mouse moved to (574, 299)
Screenshot: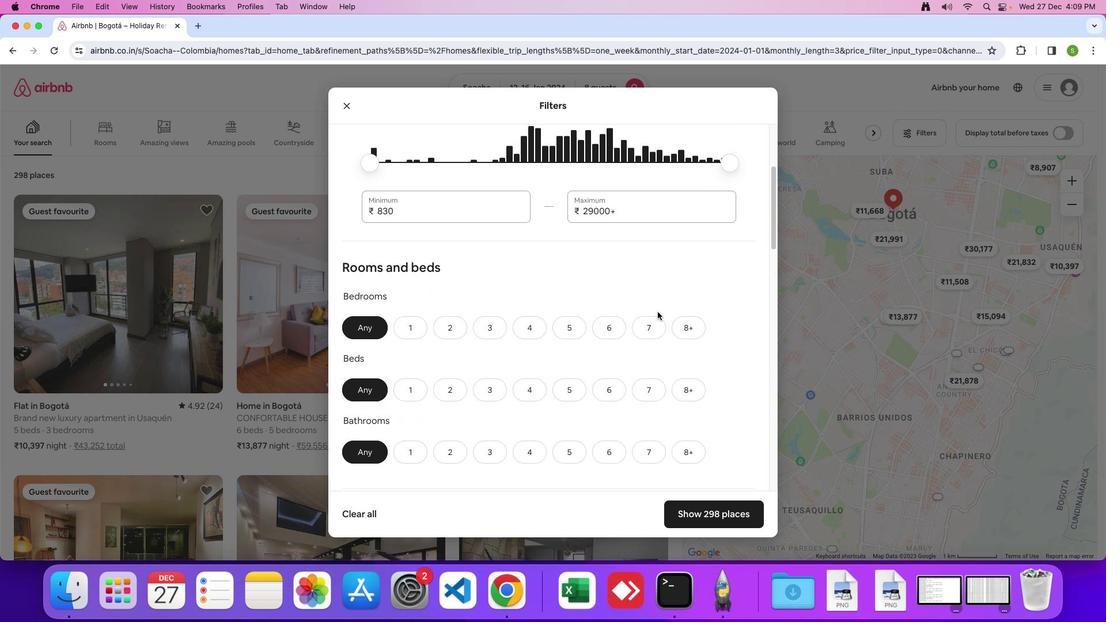 
Action: Mouse scrolled (574, 299) with delta (0, 0)
Screenshot: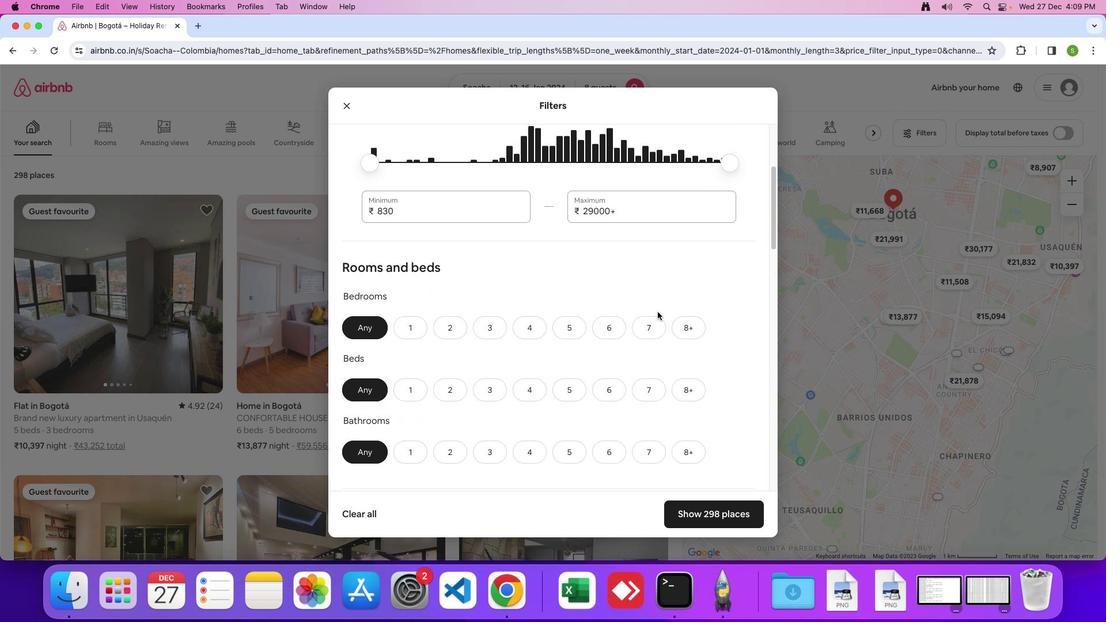
Action: Mouse moved to (684, 325)
Screenshot: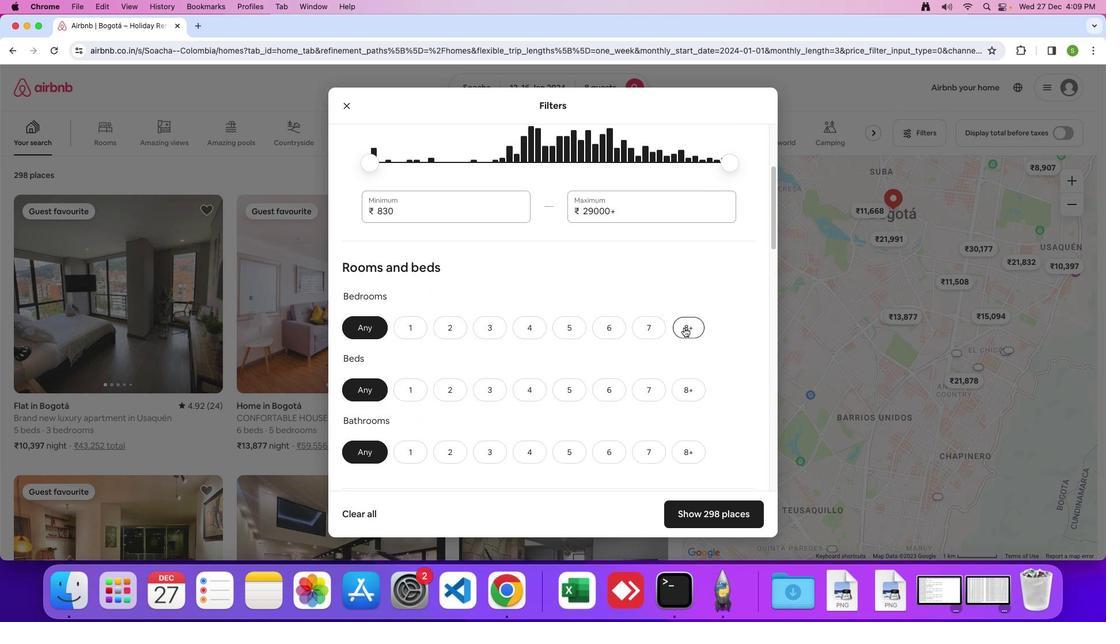 
Action: Mouse pressed left at (684, 325)
Screenshot: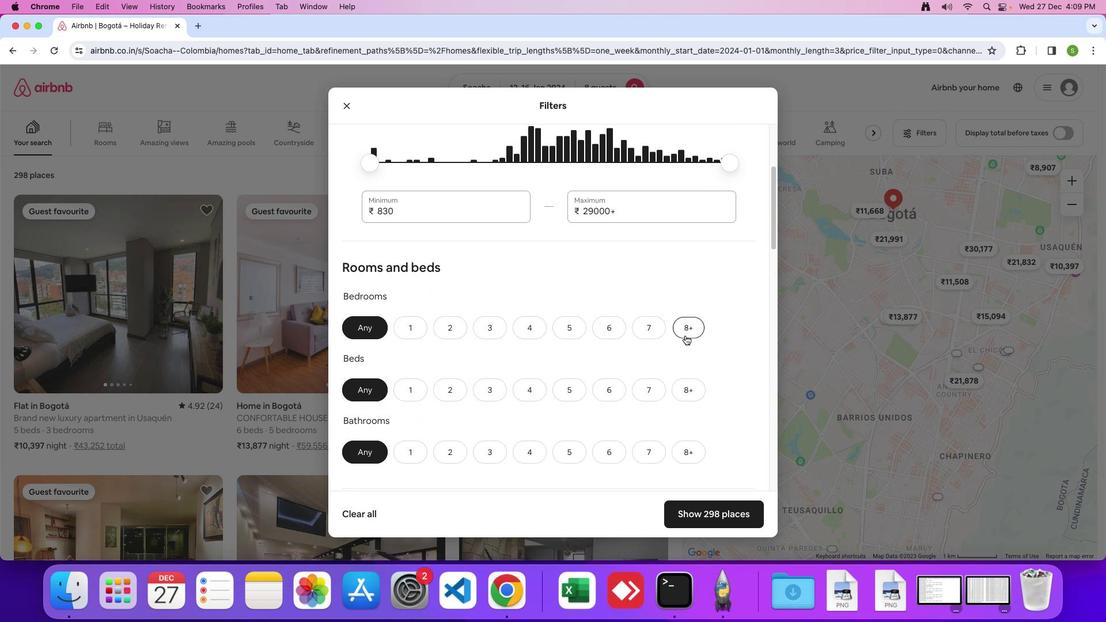 
Action: Mouse moved to (688, 386)
Screenshot: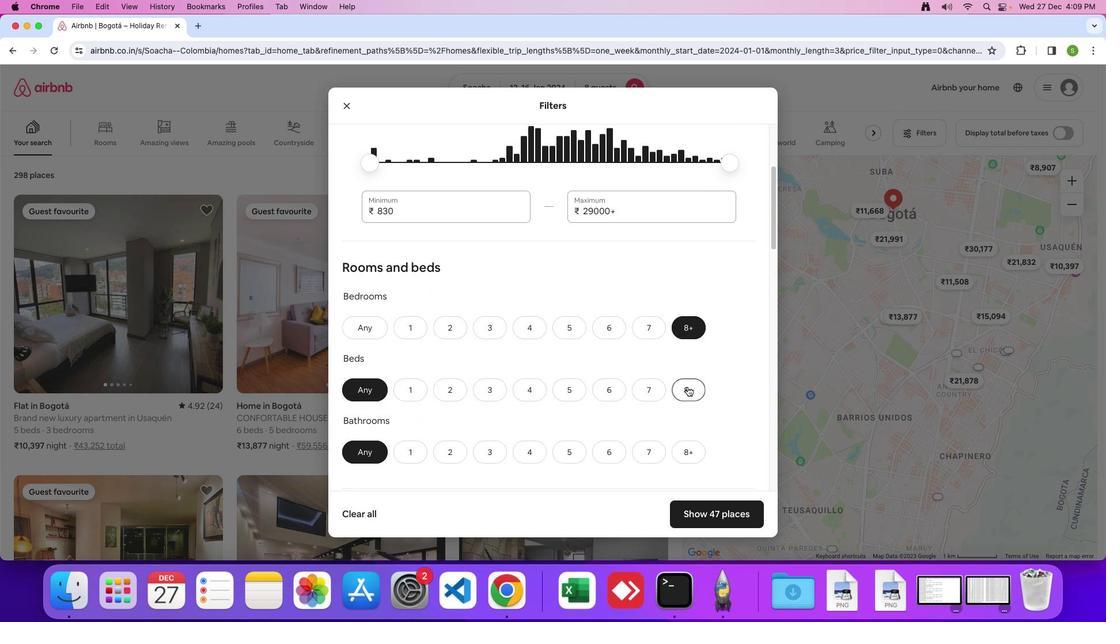 
Action: Mouse pressed left at (688, 386)
Screenshot: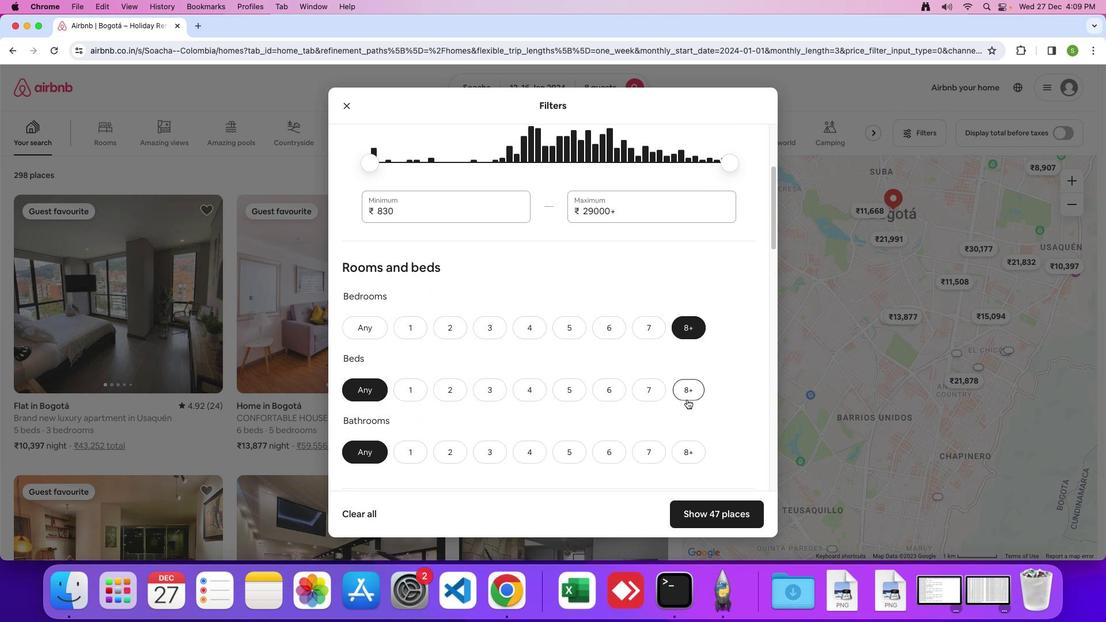 
Action: Mouse moved to (685, 450)
Screenshot: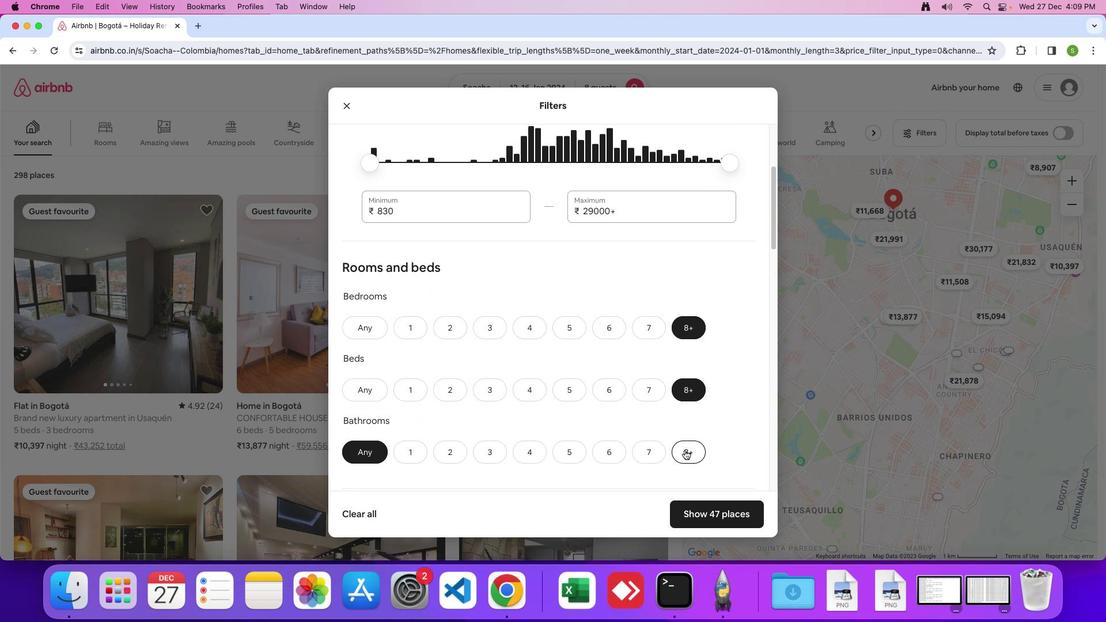 
Action: Mouse pressed left at (685, 450)
Screenshot: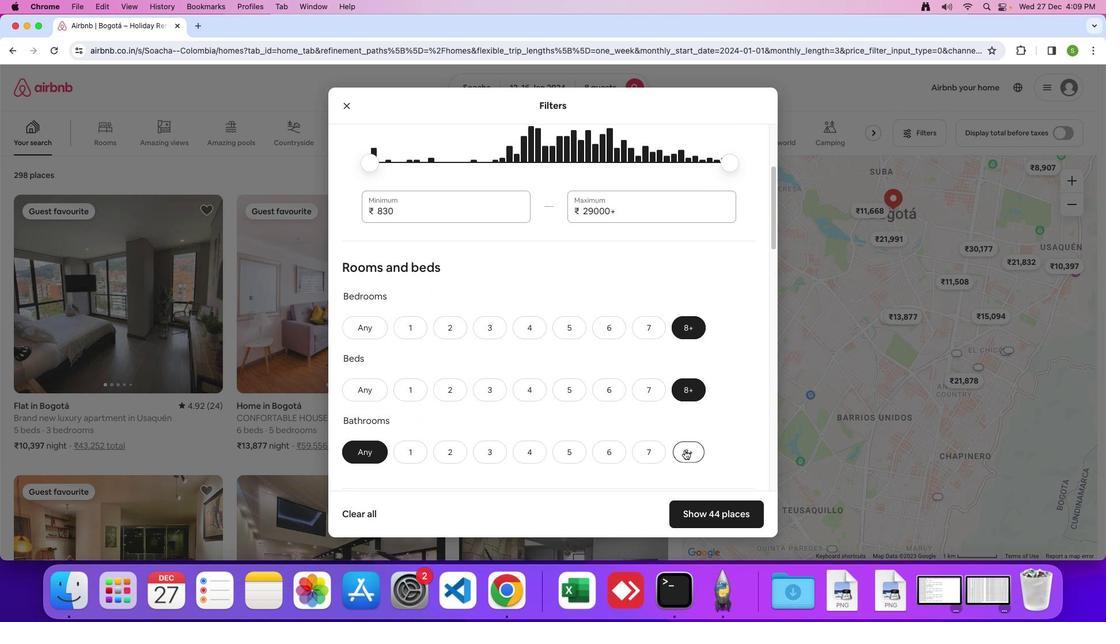 
Action: Mouse moved to (558, 362)
Screenshot: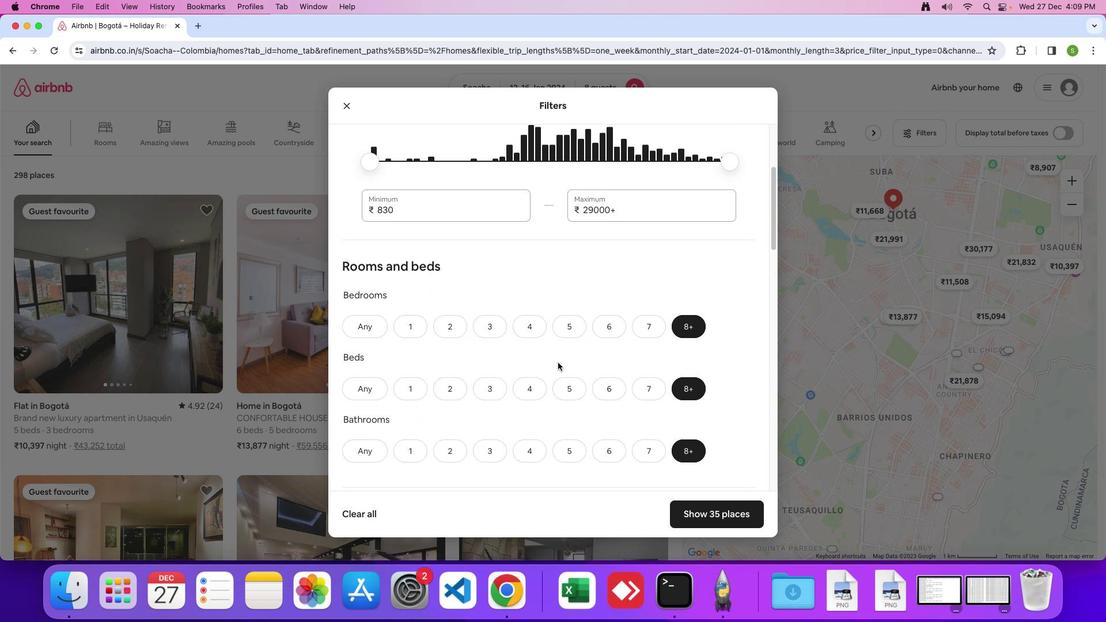 
Action: Mouse scrolled (558, 362) with delta (0, 0)
Screenshot: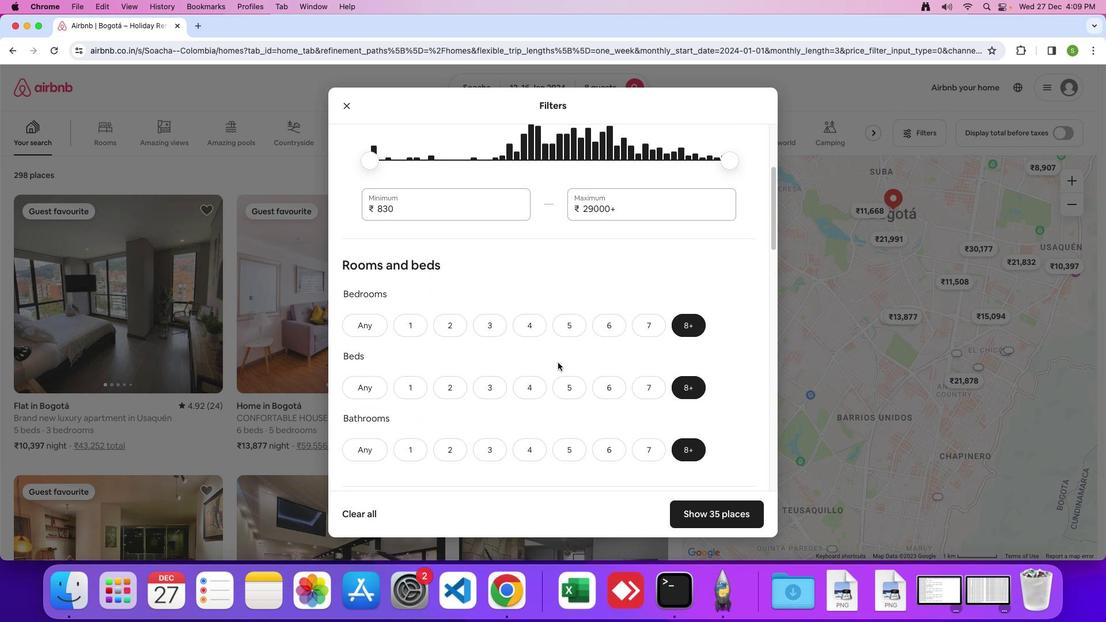 
Action: Mouse scrolled (558, 362) with delta (0, 0)
Screenshot: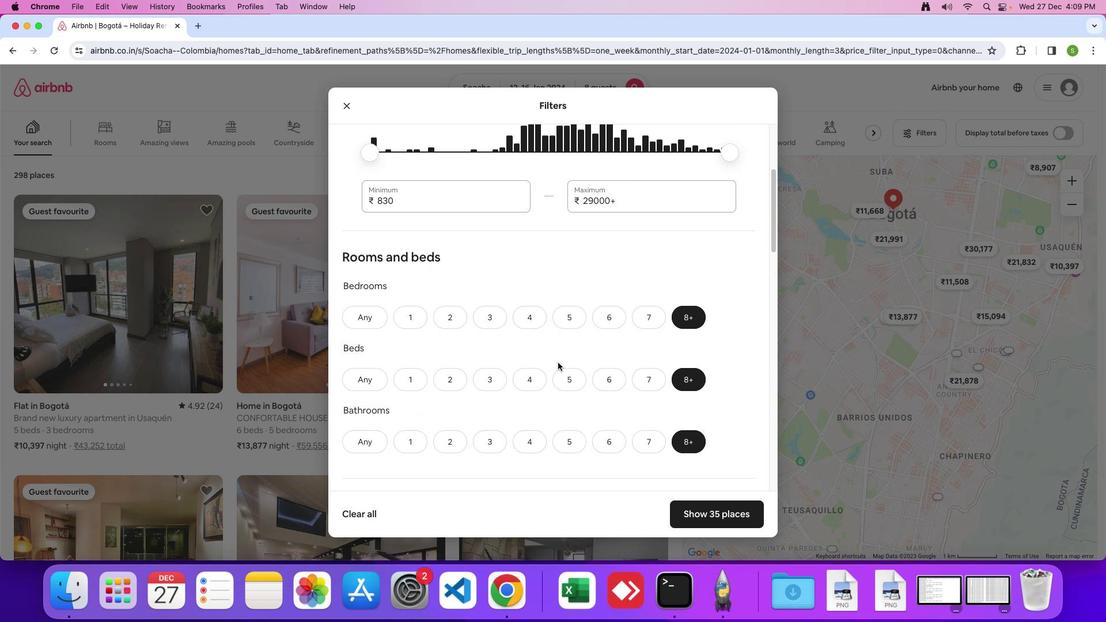 
Action: Mouse scrolled (558, 362) with delta (0, 0)
Screenshot: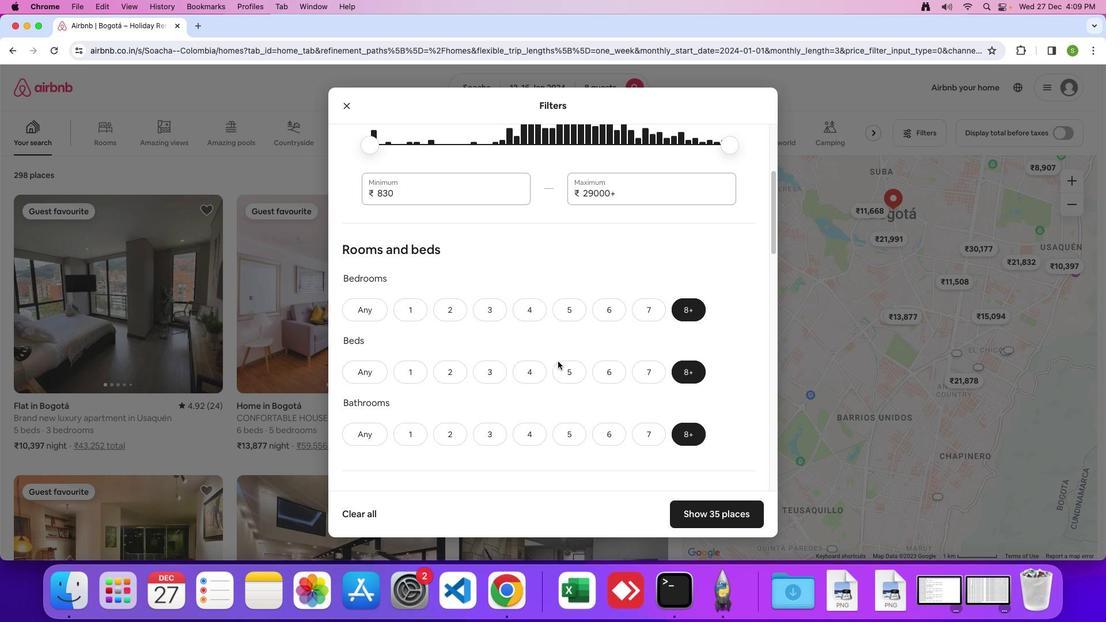
Action: Mouse moved to (558, 362)
Screenshot: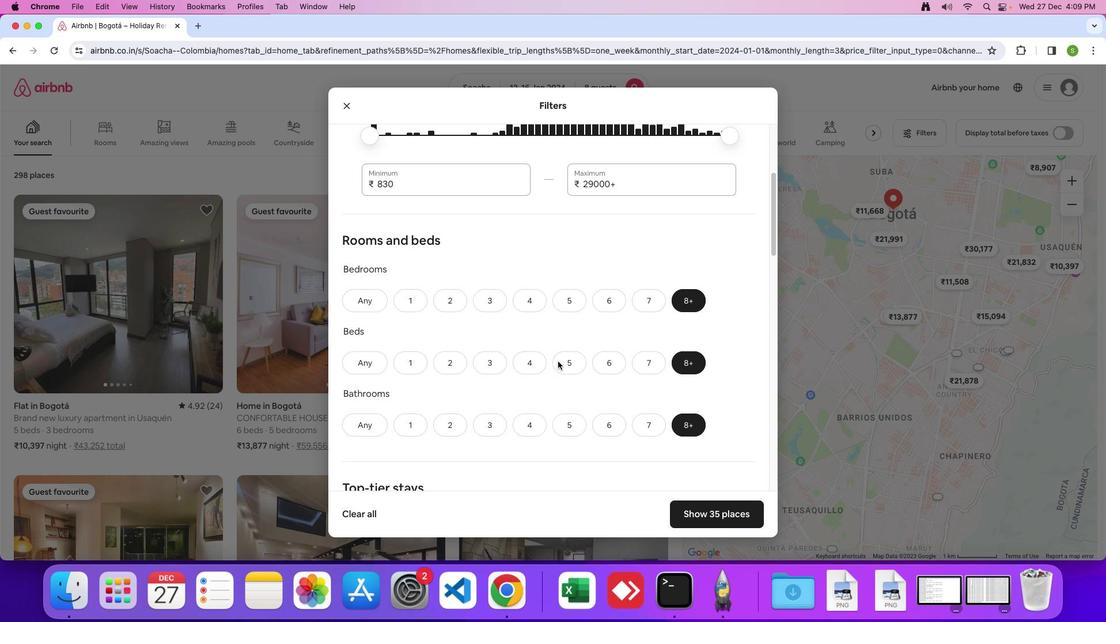 
Action: Mouse scrolled (558, 362) with delta (0, 0)
Screenshot: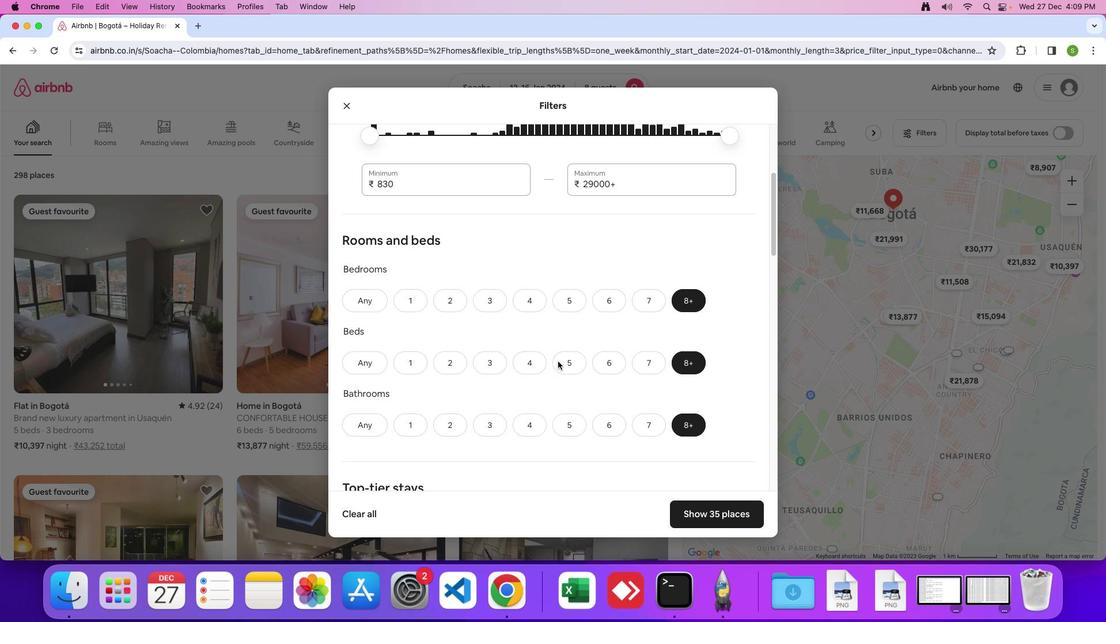 
Action: Mouse moved to (558, 360)
Screenshot: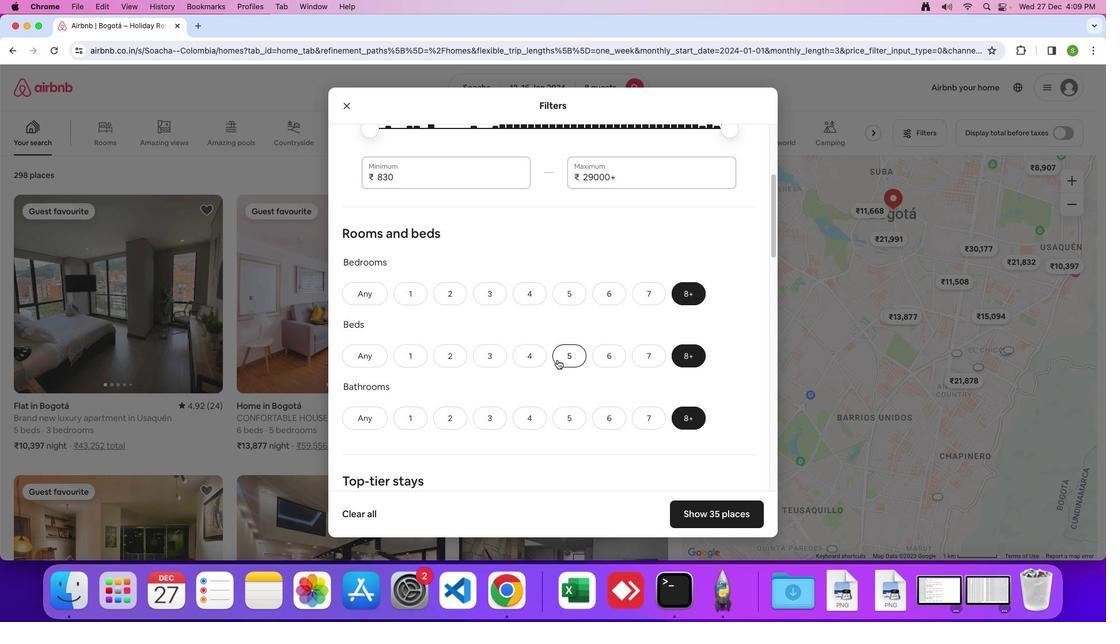 
Action: Mouse scrolled (558, 360) with delta (0, 0)
Screenshot: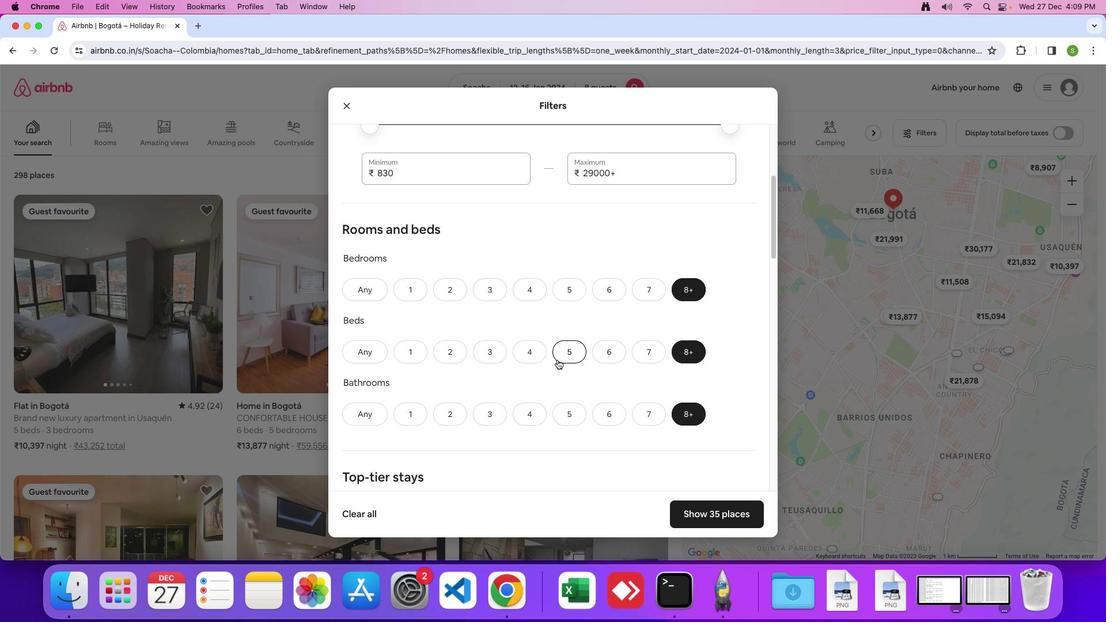 
Action: Mouse moved to (558, 360)
Screenshot: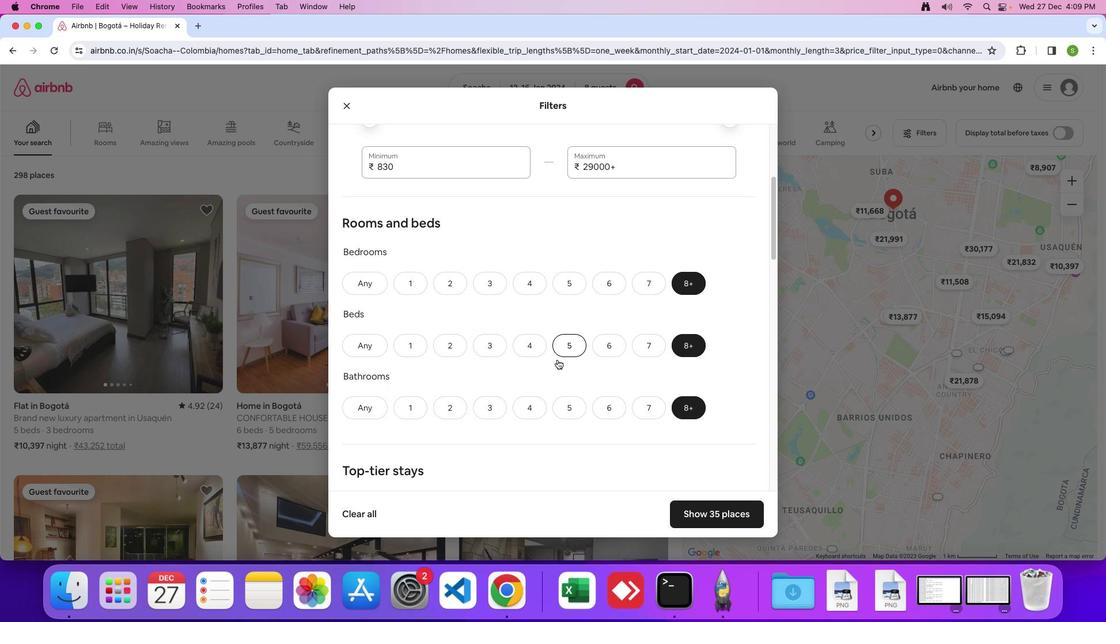 
Action: Mouse scrolled (558, 360) with delta (0, 0)
Screenshot: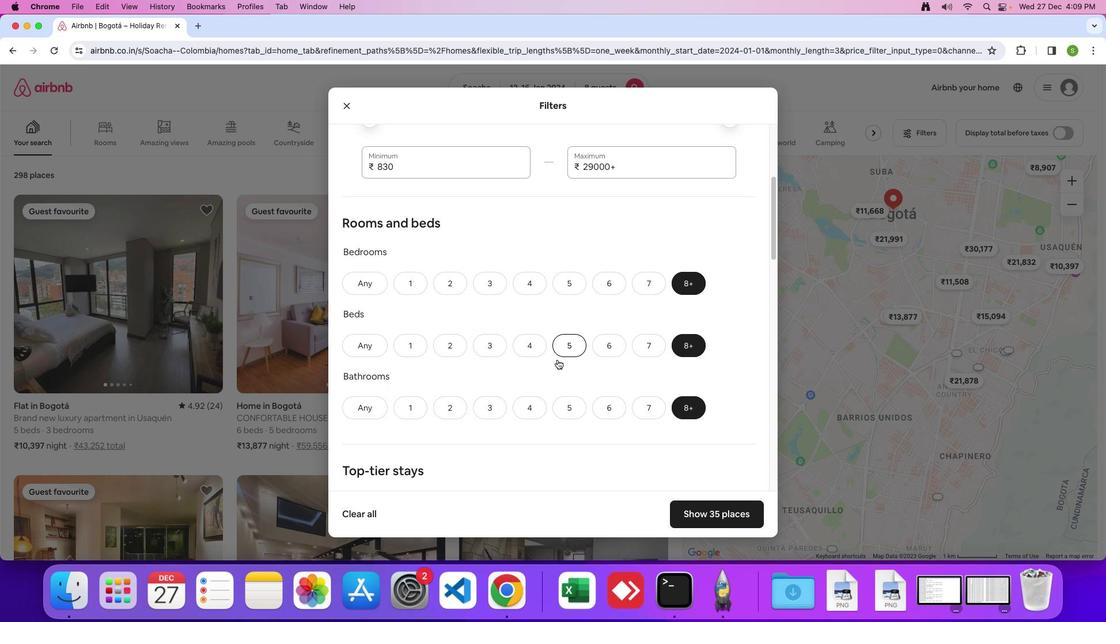 
Action: Mouse scrolled (558, 360) with delta (0, 0)
Screenshot: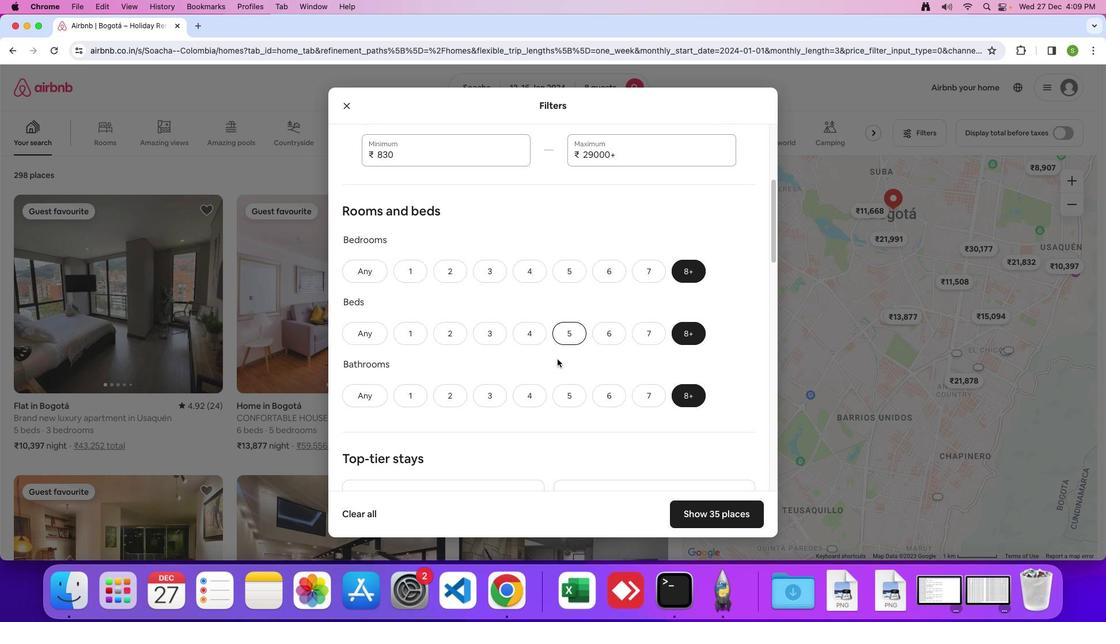 
Action: Mouse scrolled (558, 360) with delta (0, 0)
Screenshot: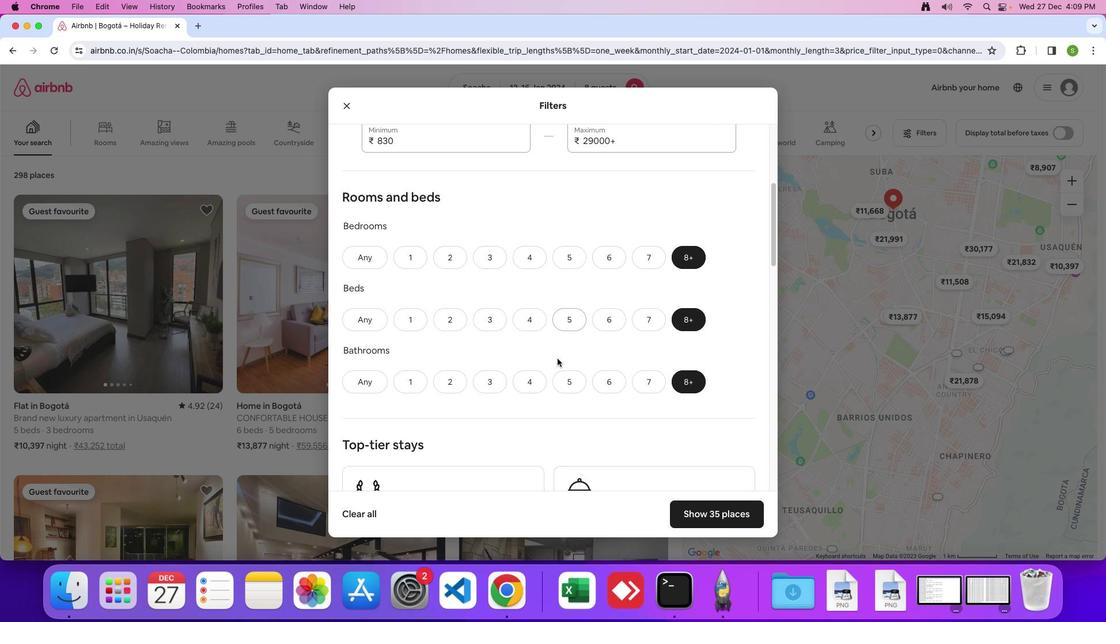 
Action: Mouse moved to (558, 359)
Screenshot: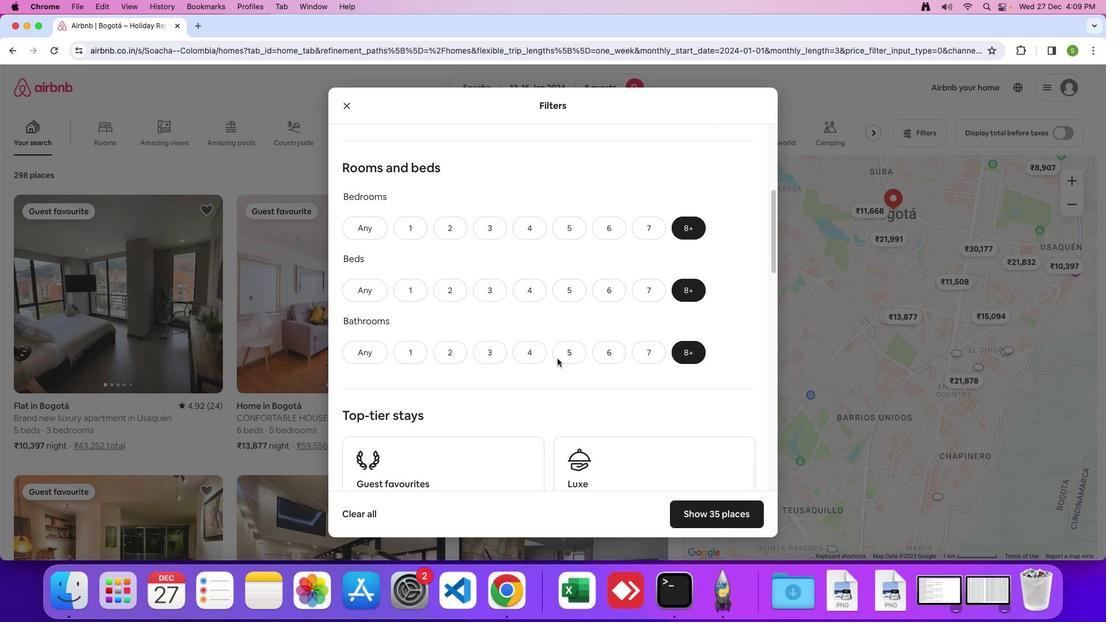 
Action: Mouse scrolled (558, 359) with delta (0, -1)
Screenshot: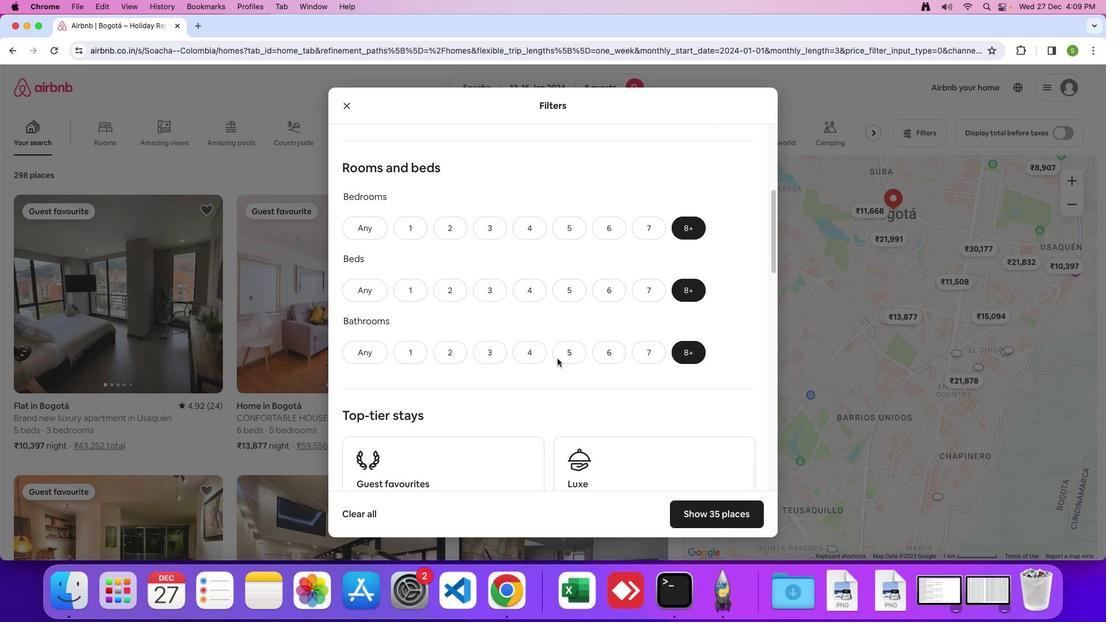 
Action: Mouse moved to (558, 358)
Screenshot: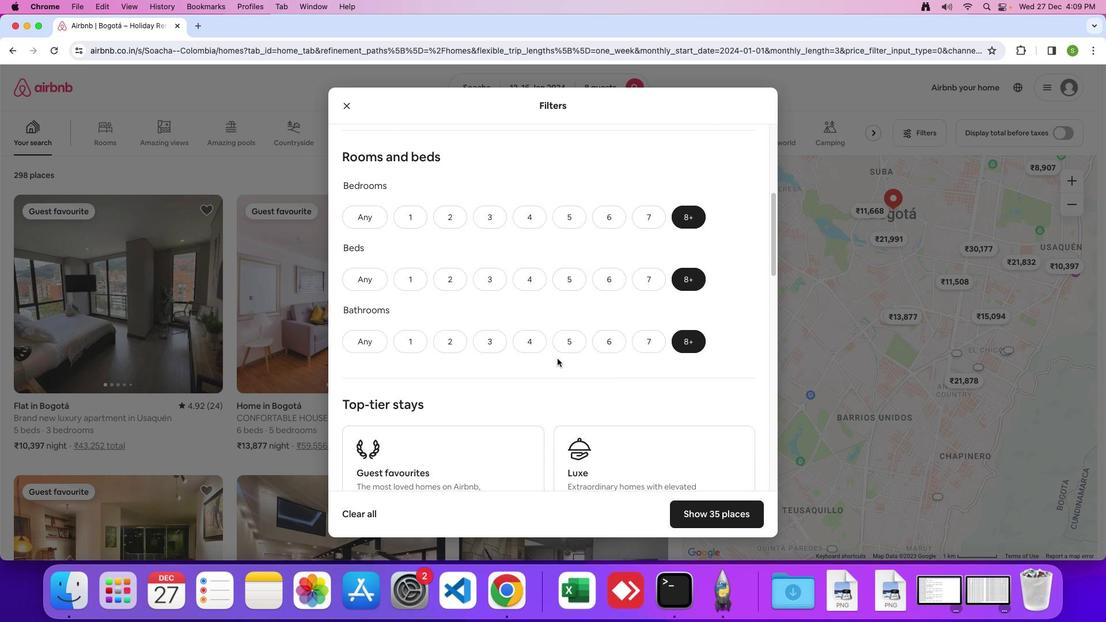 
Action: Mouse scrolled (558, 358) with delta (0, 0)
Screenshot: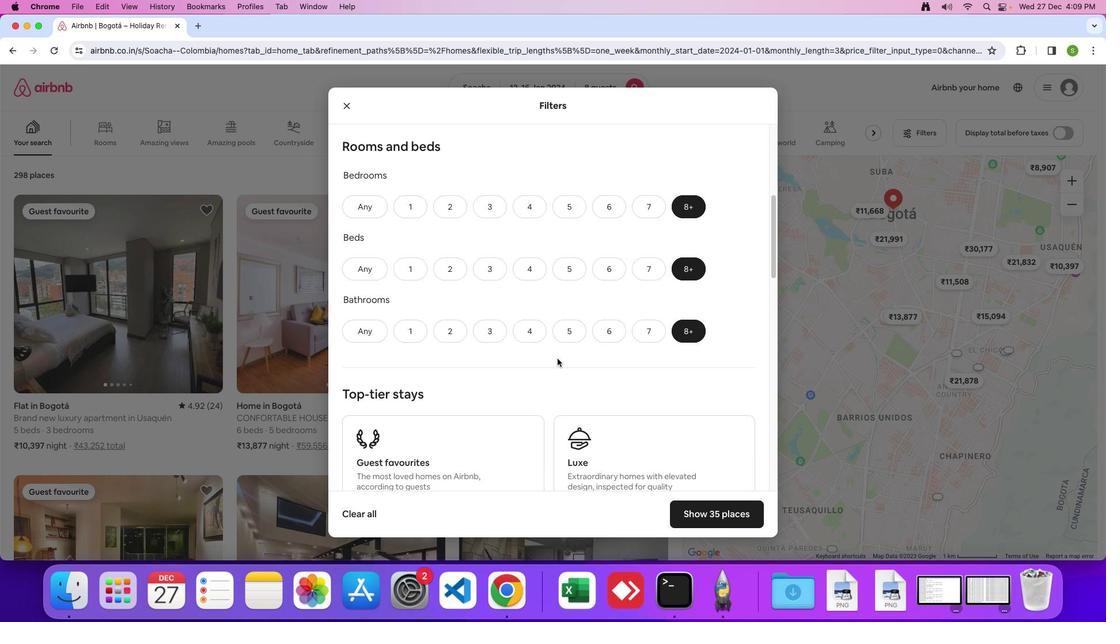 
Action: Mouse scrolled (558, 358) with delta (0, 0)
Screenshot: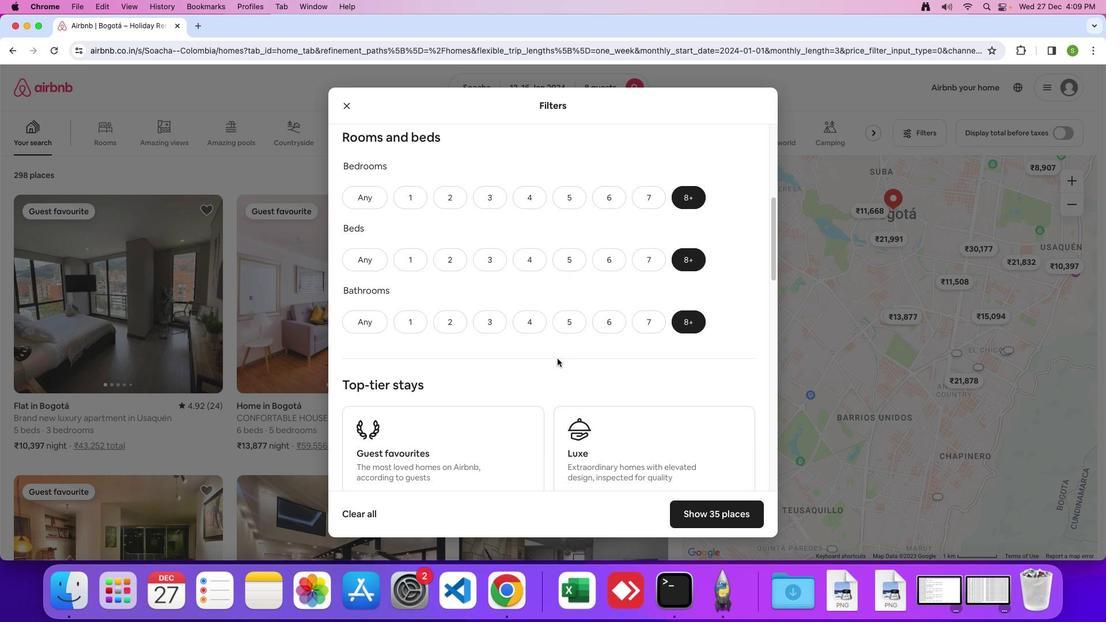 
Action: Mouse scrolled (558, 358) with delta (0, 0)
Screenshot: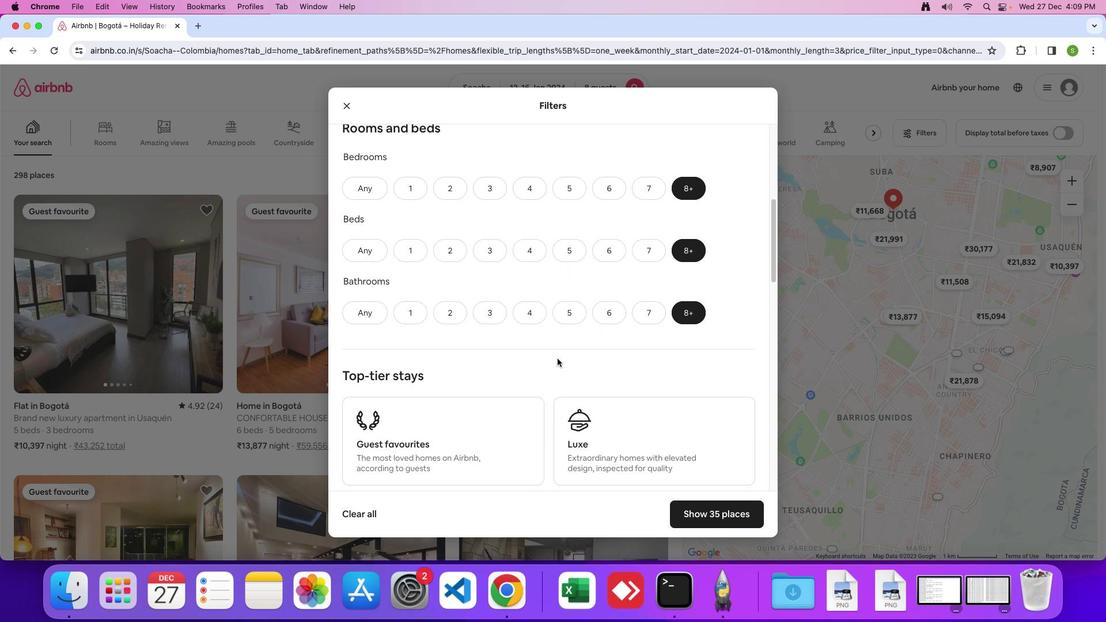 
Action: Mouse scrolled (558, 358) with delta (0, 0)
Screenshot: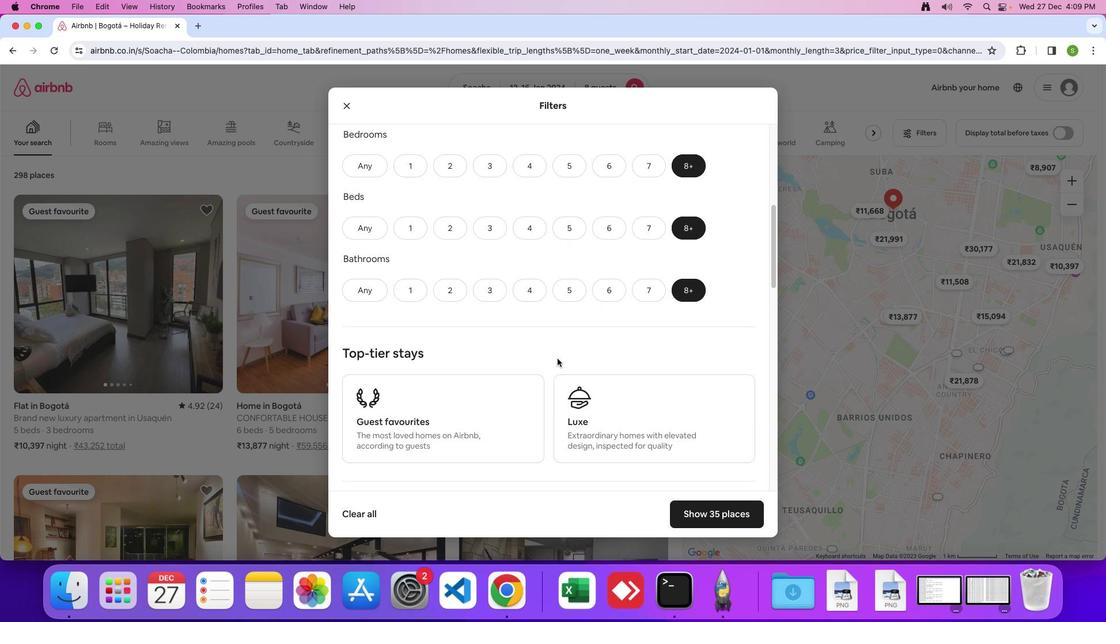 
Action: Mouse scrolled (558, 358) with delta (0, -1)
Screenshot: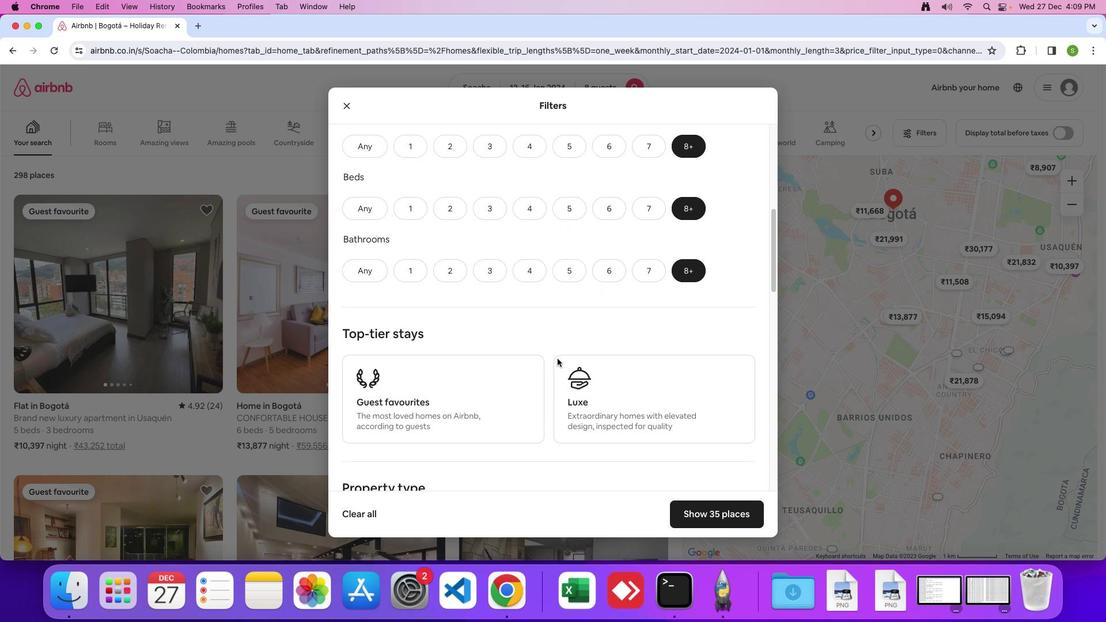 
Action: Mouse scrolled (558, 358) with delta (0, 0)
Screenshot: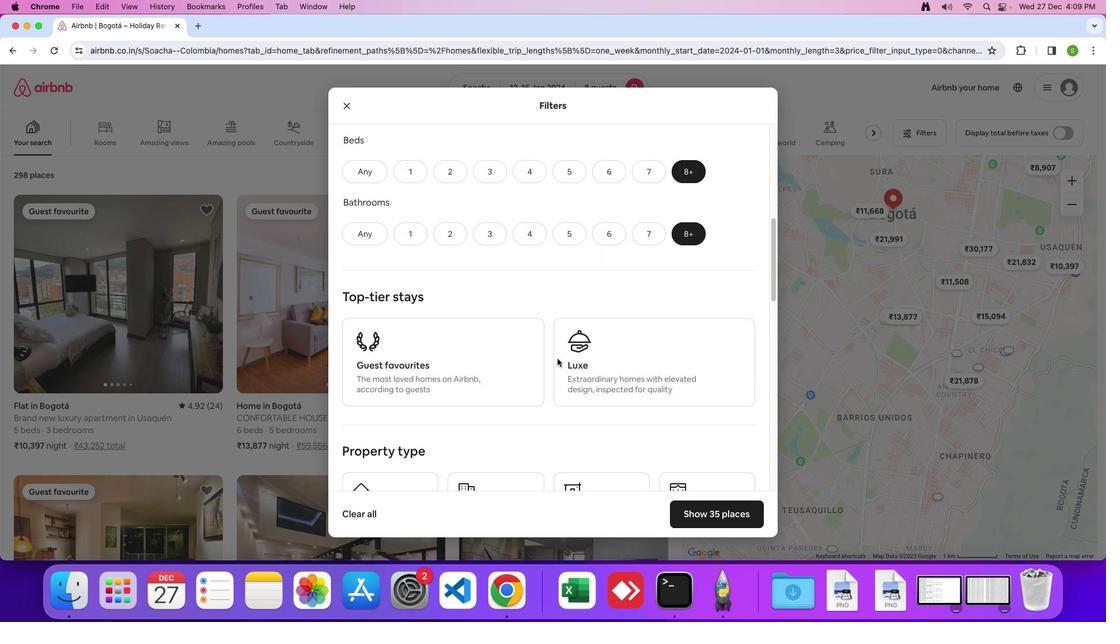 
Action: Mouse scrolled (558, 358) with delta (0, 0)
Screenshot: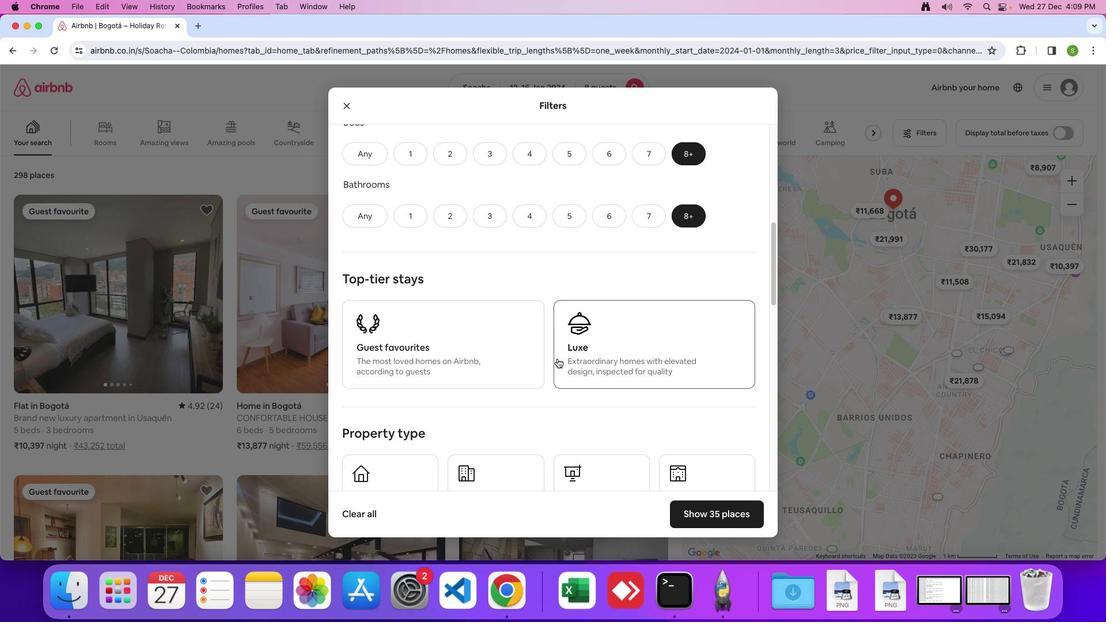 
Action: Mouse moved to (558, 358)
Screenshot: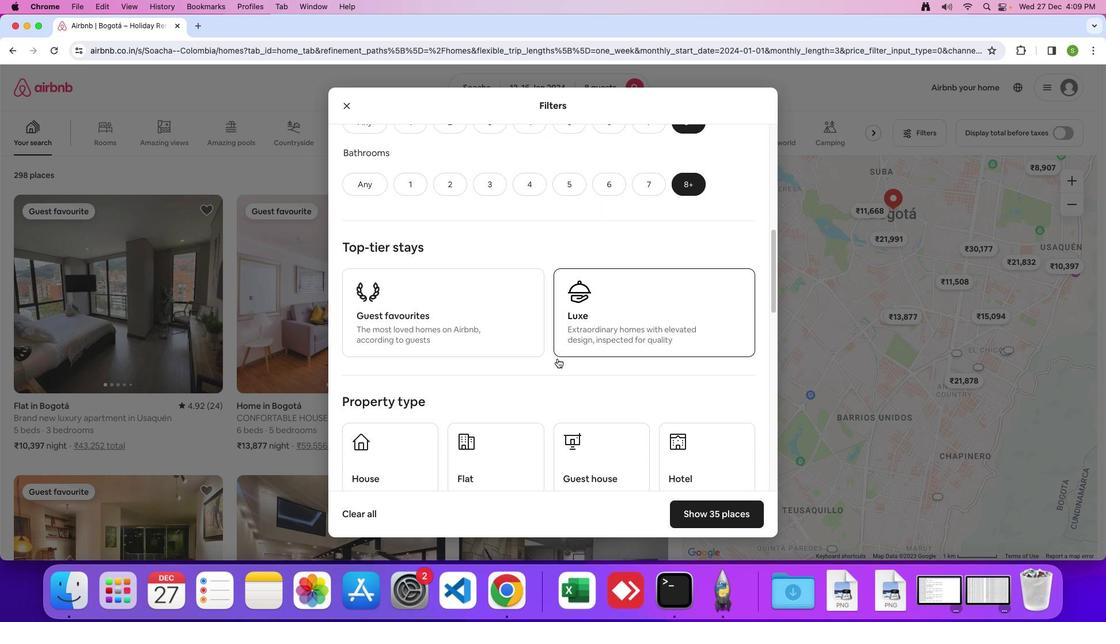 
Action: Mouse scrolled (558, 358) with delta (0, -1)
Screenshot: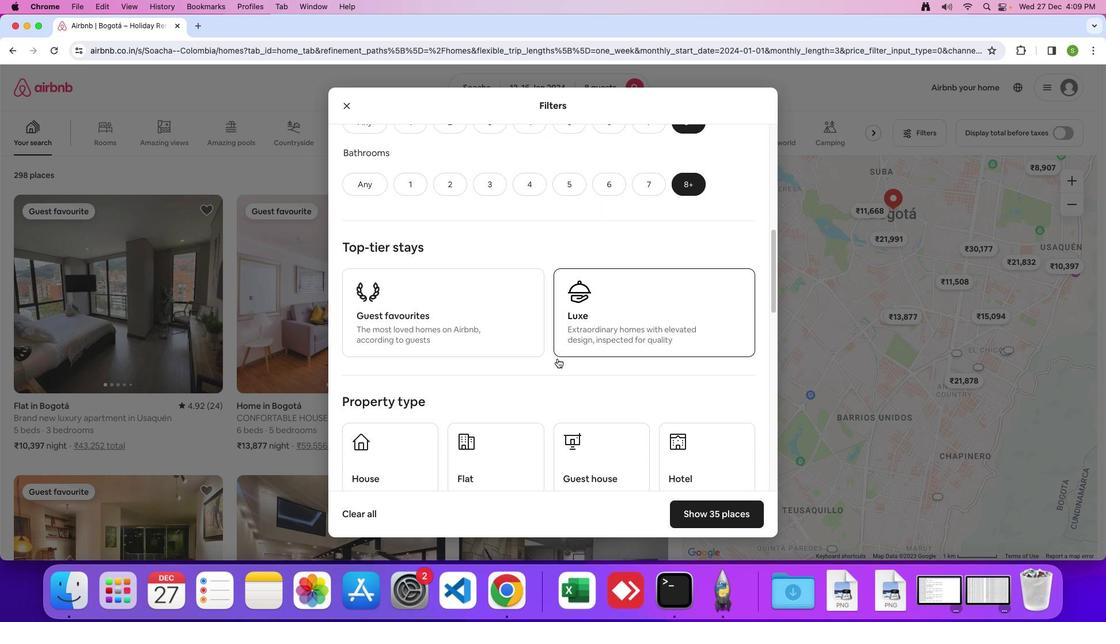 
Action: Mouse moved to (558, 358)
Screenshot: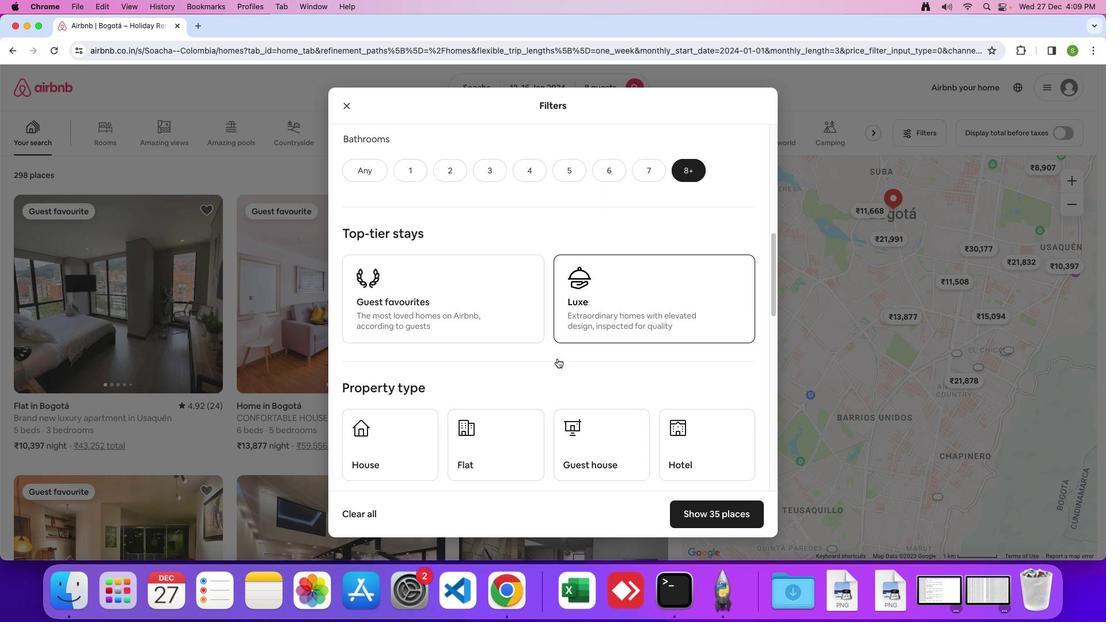 
Action: Mouse scrolled (558, 358) with delta (0, 0)
Screenshot: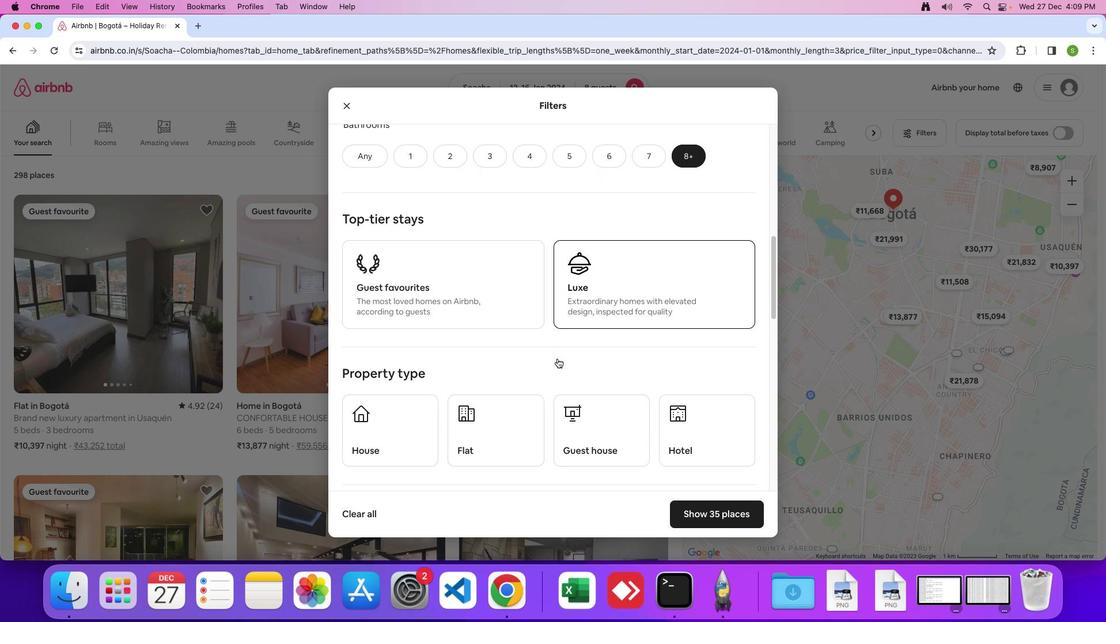 
Action: Mouse scrolled (558, 358) with delta (0, 0)
Screenshot: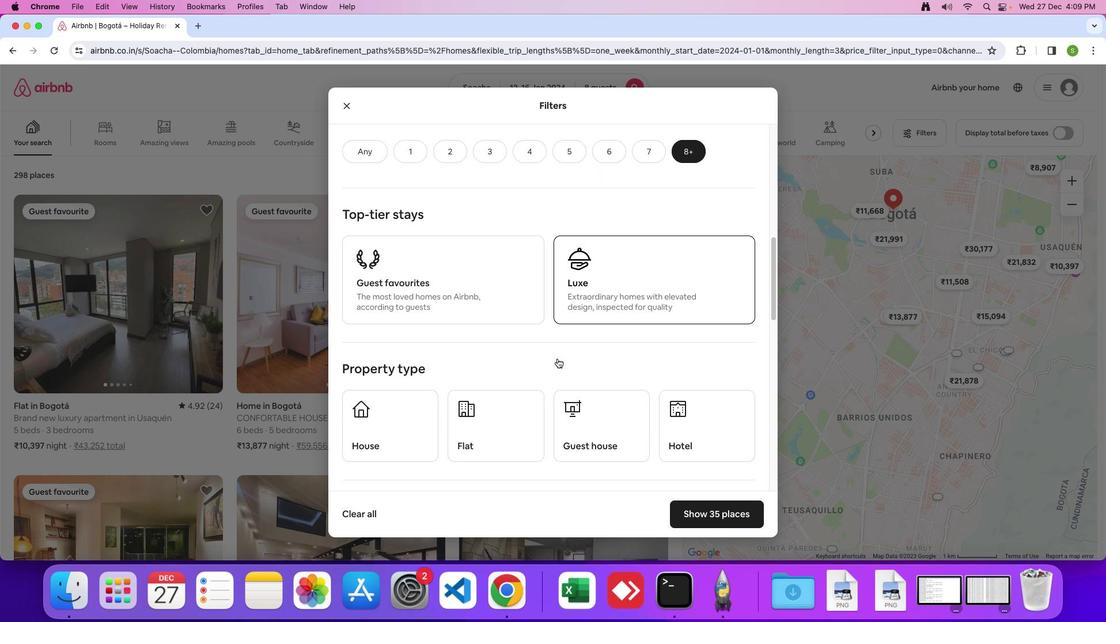 
Action: Mouse scrolled (558, 358) with delta (0, 0)
Screenshot: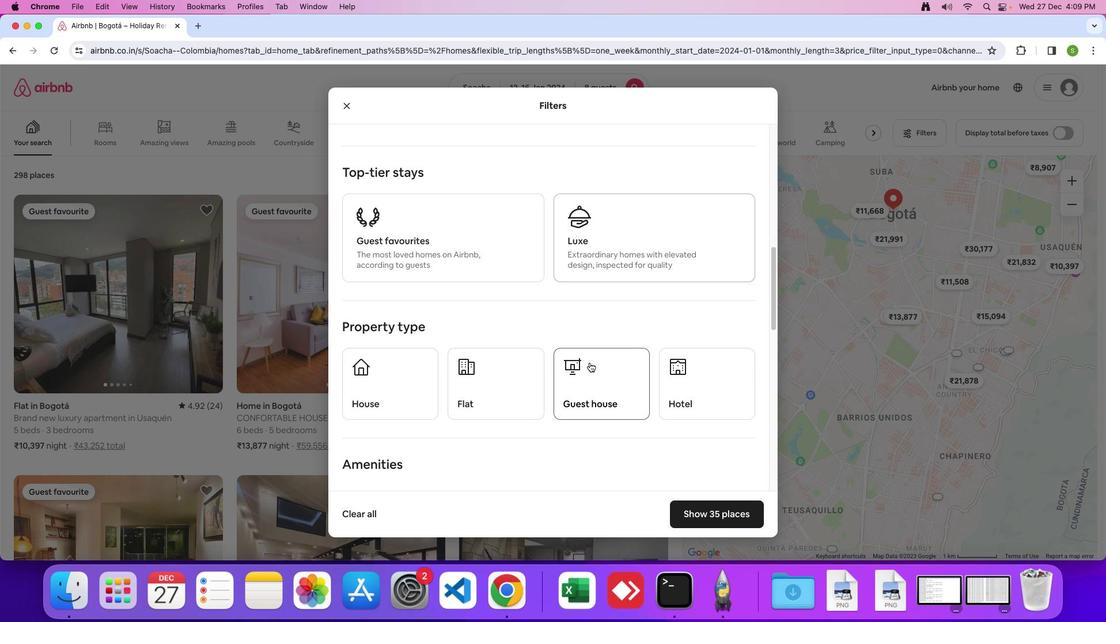 
Action: Mouse moved to (699, 381)
Screenshot: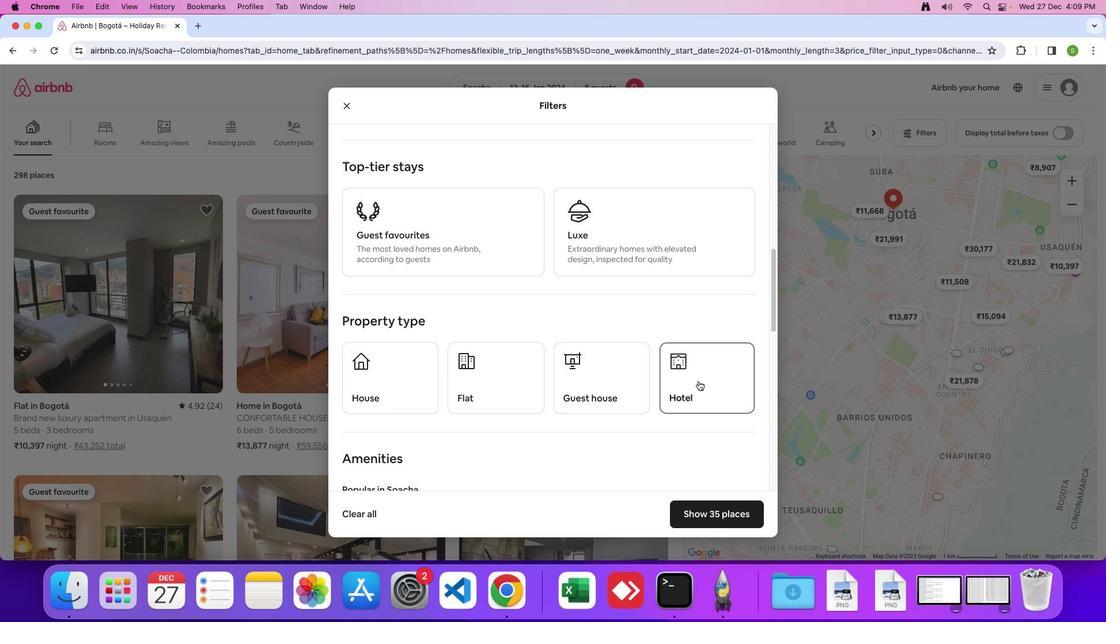 
Action: Mouse pressed left at (699, 381)
Screenshot: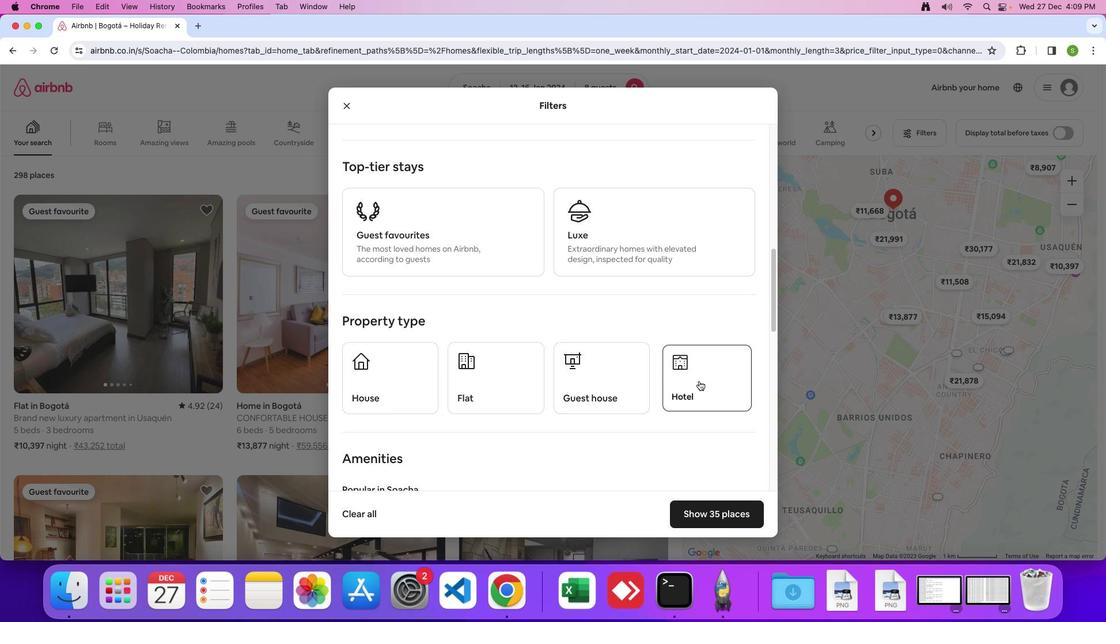 
Action: Mouse moved to (526, 382)
Screenshot: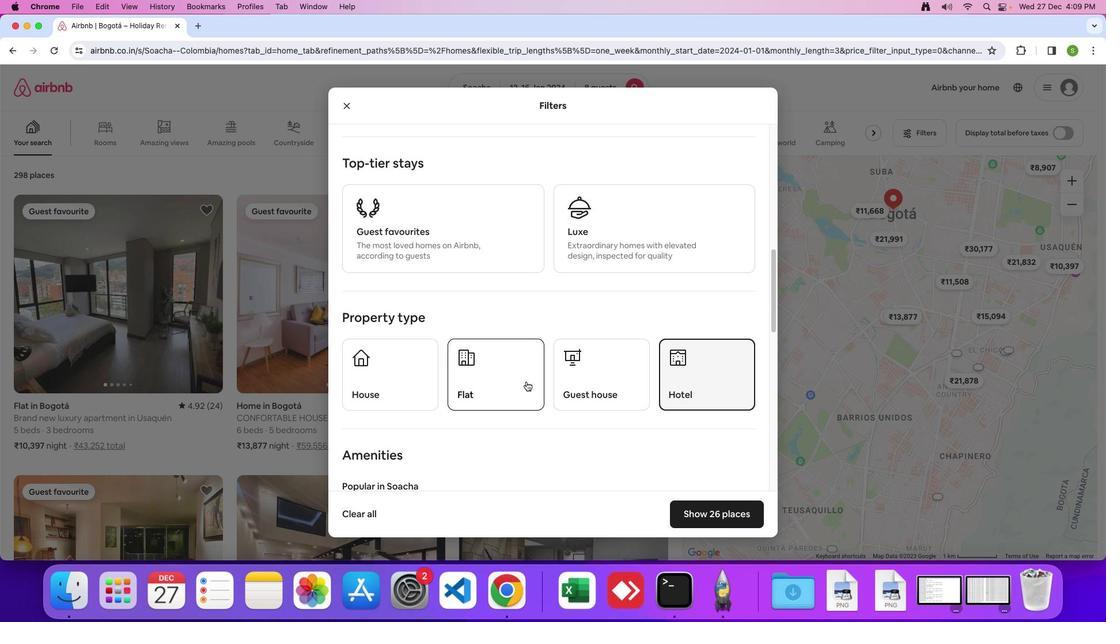 
Action: Mouse scrolled (526, 382) with delta (0, 0)
Screenshot: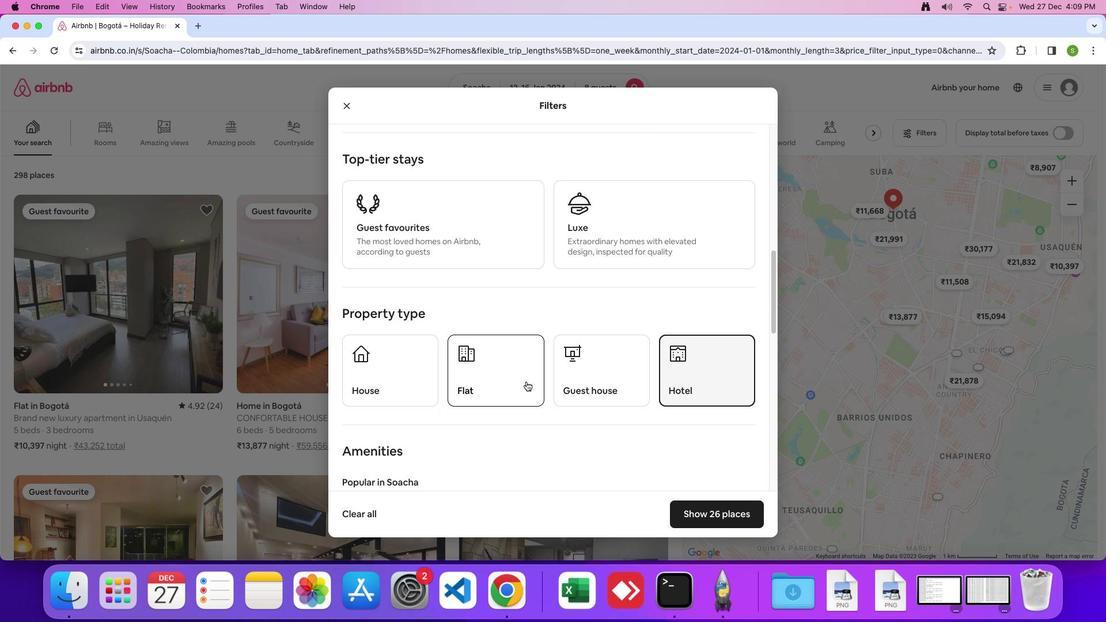 
Action: Mouse scrolled (526, 382) with delta (0, 0)
Screenshot: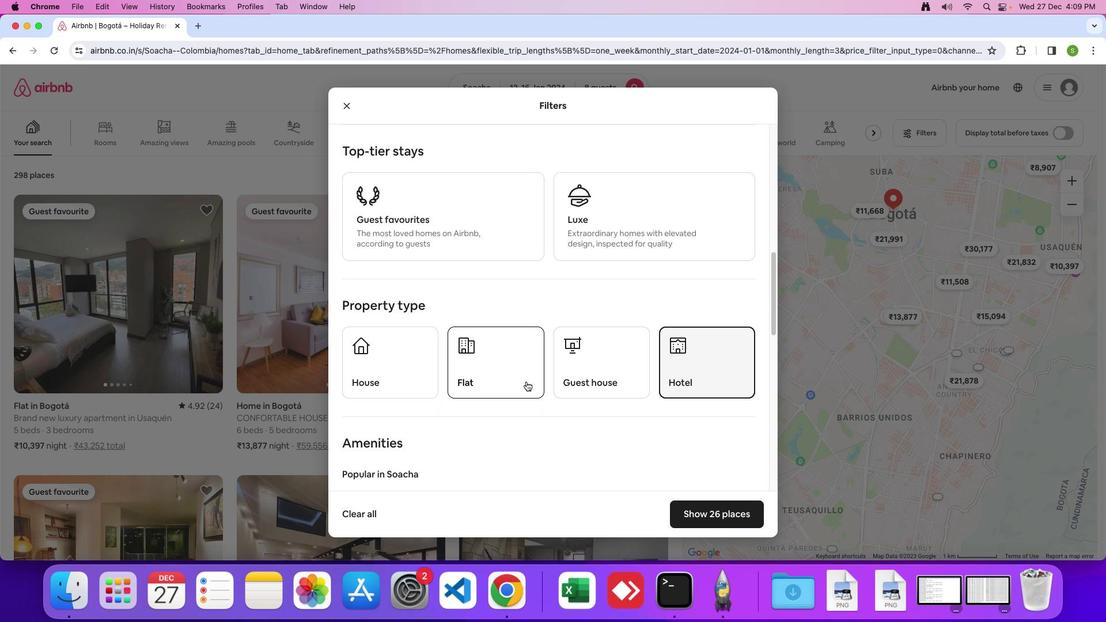 
Action: Mouse scrolled (526, 382) with delta (0, 0)
Screenshot: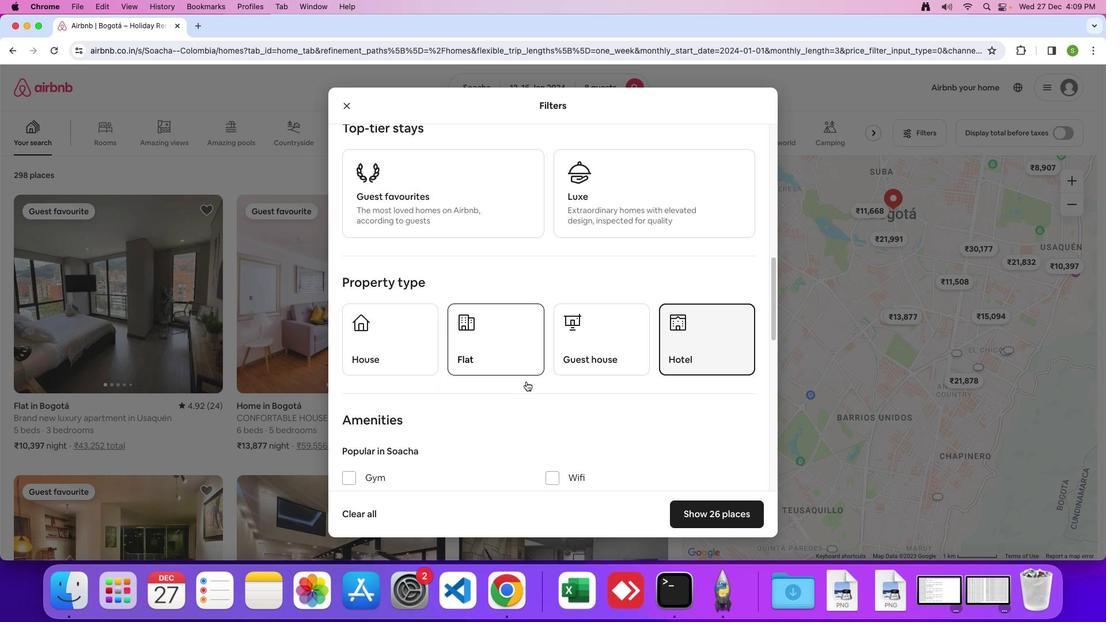 
Action: Mouse moved to (526, 381)
Screenshot: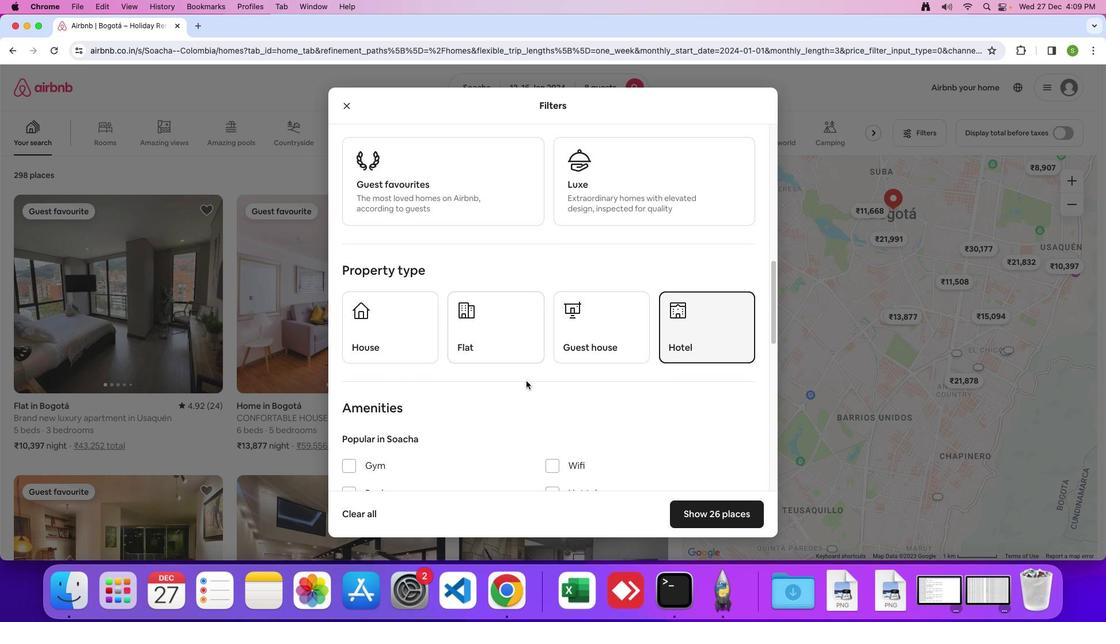
Action: Mouse scrolled (526, 381) with delta (0, 0)
Screenshot: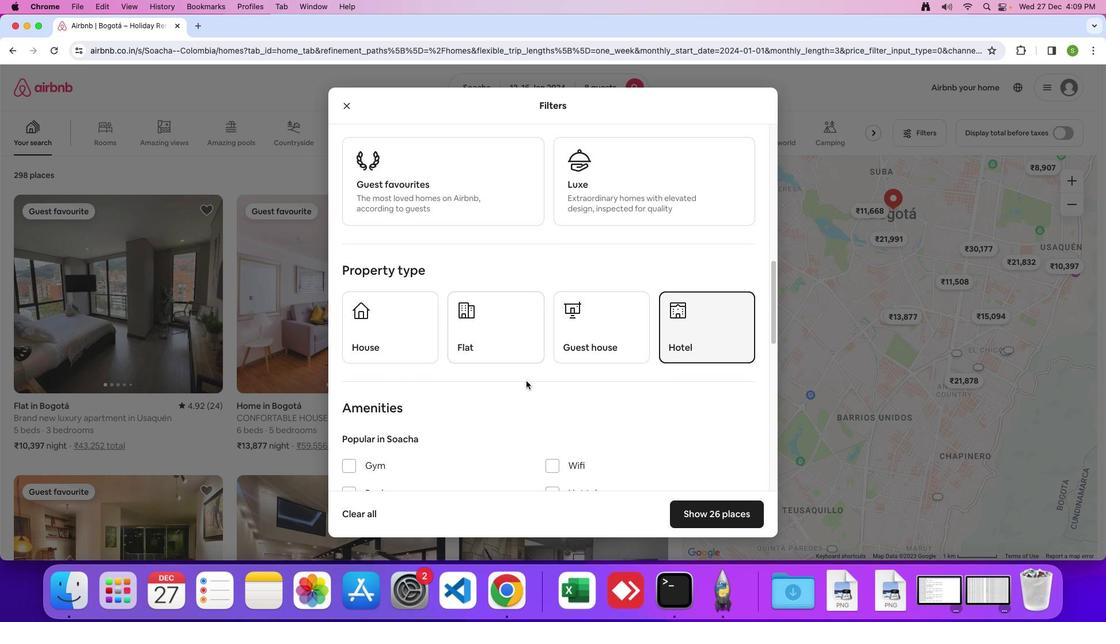 
Action: Mouse moved to (526, 381)
Screenshot: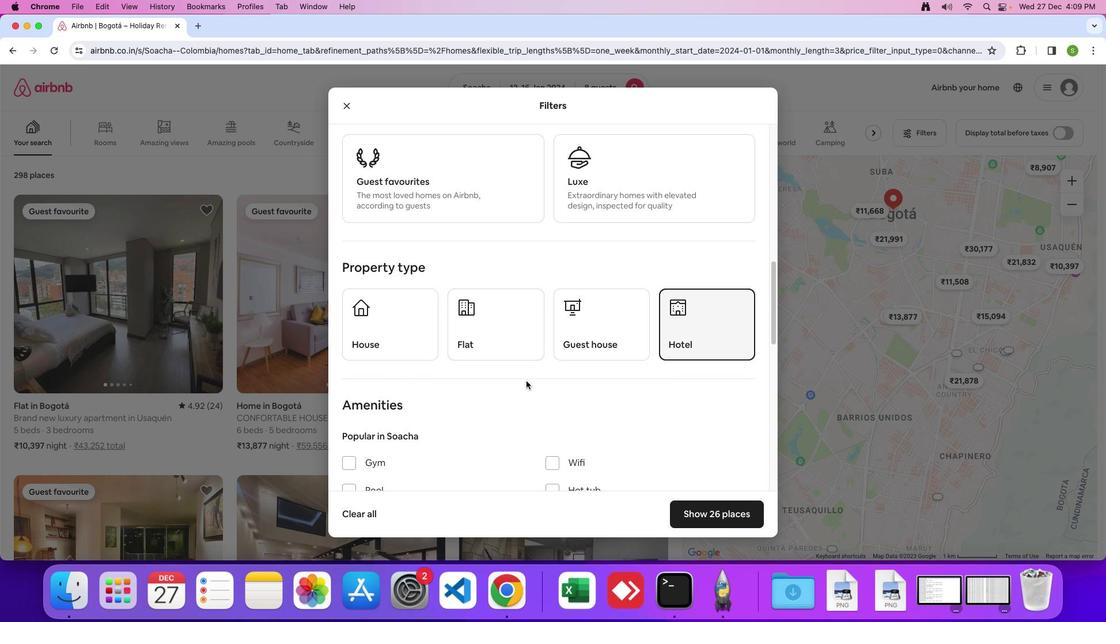 
Action: Mouse scrolled (526, 381) with delta (0, 0)
Screenshot: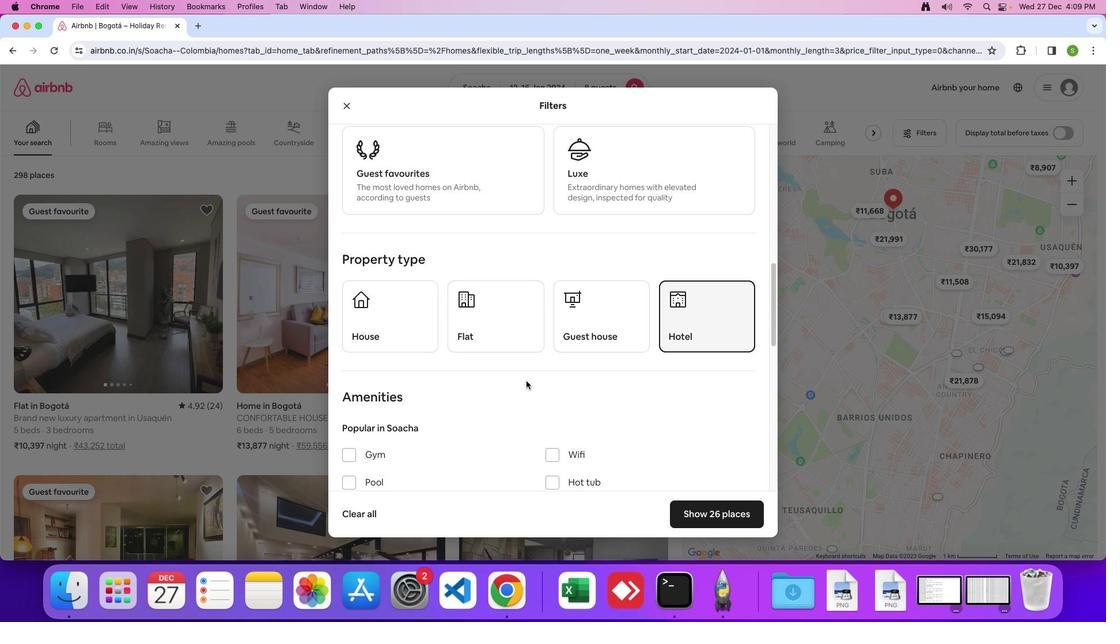 
Action: Mouse scrolled (526, 381) with delta (0, 0)
Screenshot: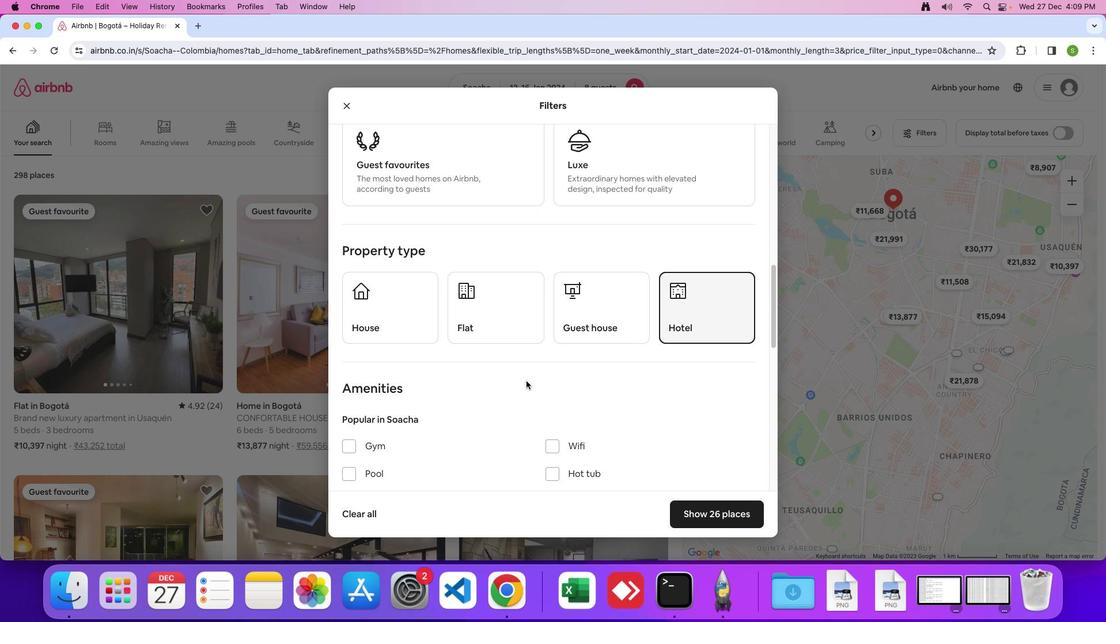 
Action: Mouse scrolled (526, 381) with delta (0, 0)
Screenshot: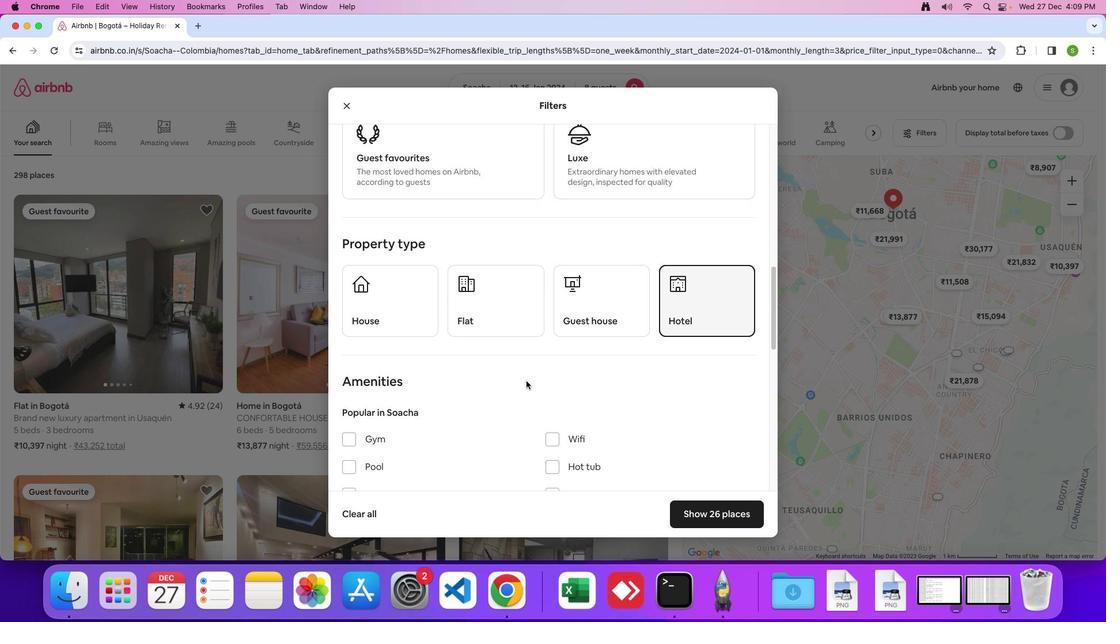 
Action: Mouse scrolled (526, 381) with delta (0, 0)
Screenshot: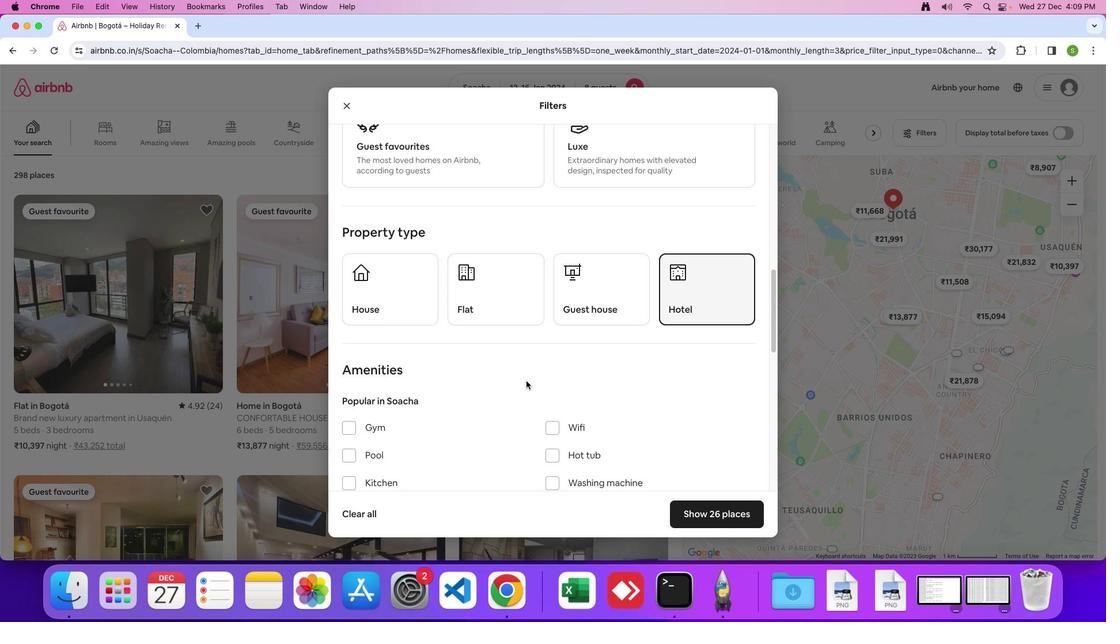 
Action: Mouse scrolled (526, 381) with delta (0, 0)
Screenshot: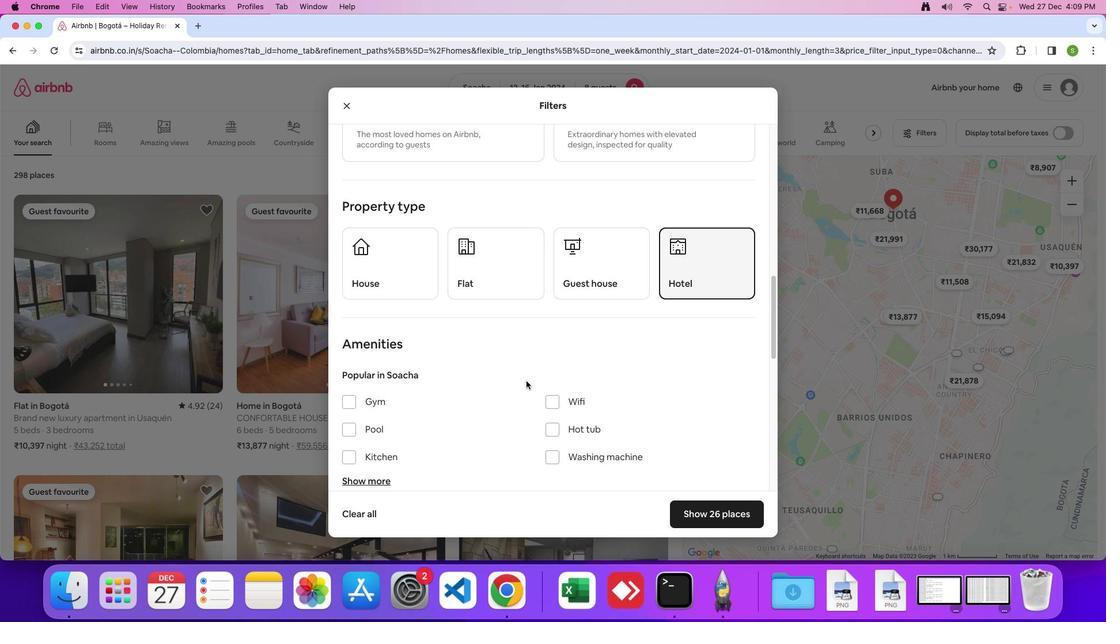 
Action: Mouse scrolled (526, 381) with delta (0, -1)
Screenshot: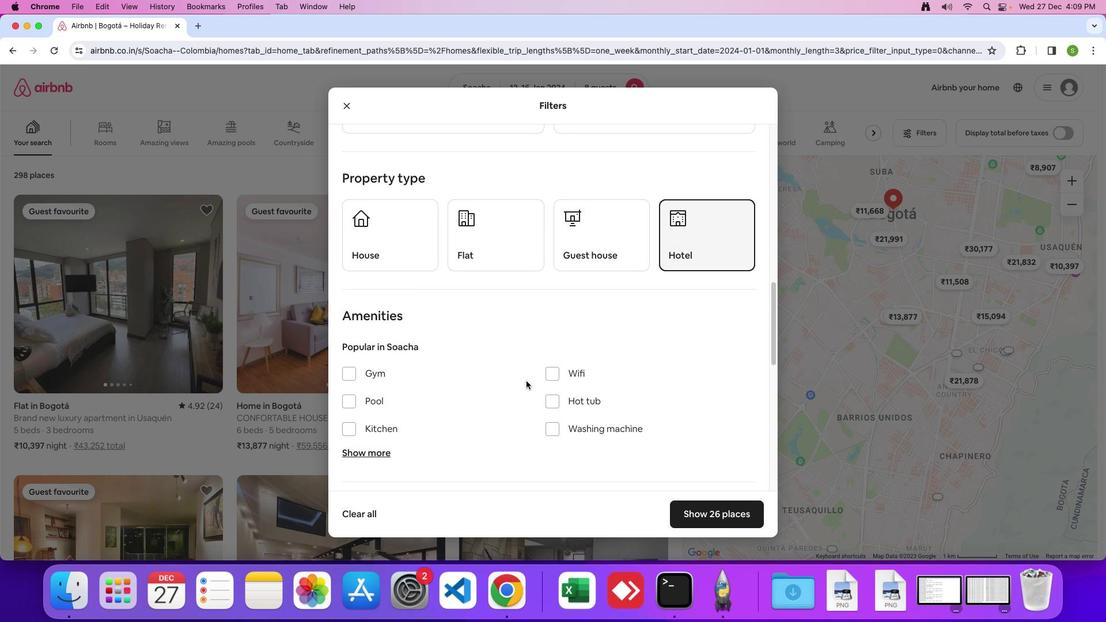 
Action: Mouse moved to (526, 381)
Screenshot: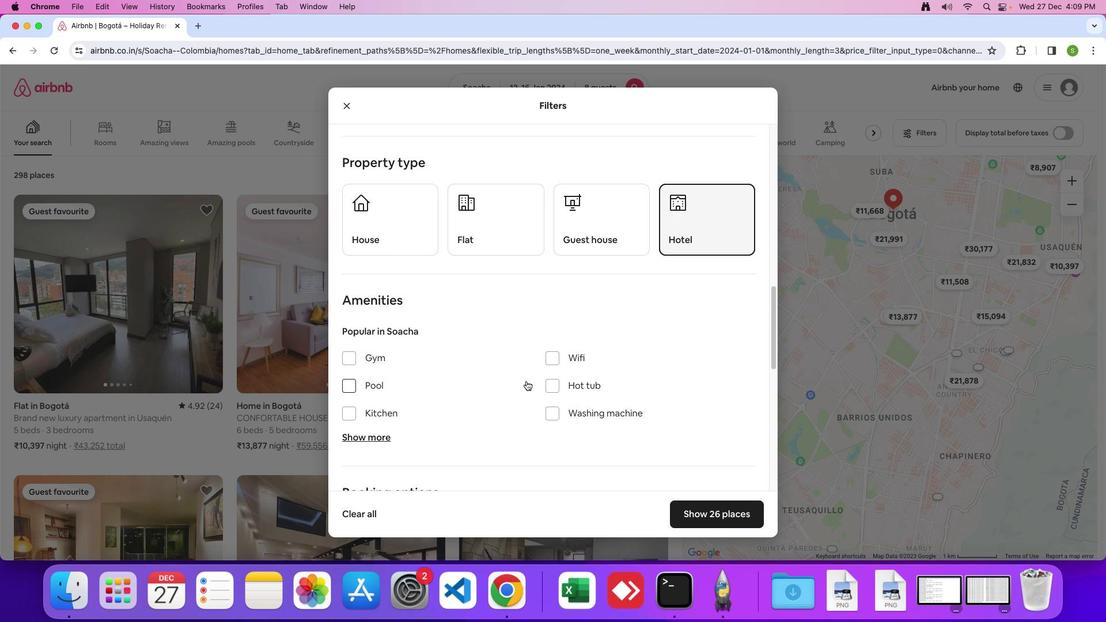
Action: Mouse scrolled (526, 381) with delta (0, 0)
Screenshot: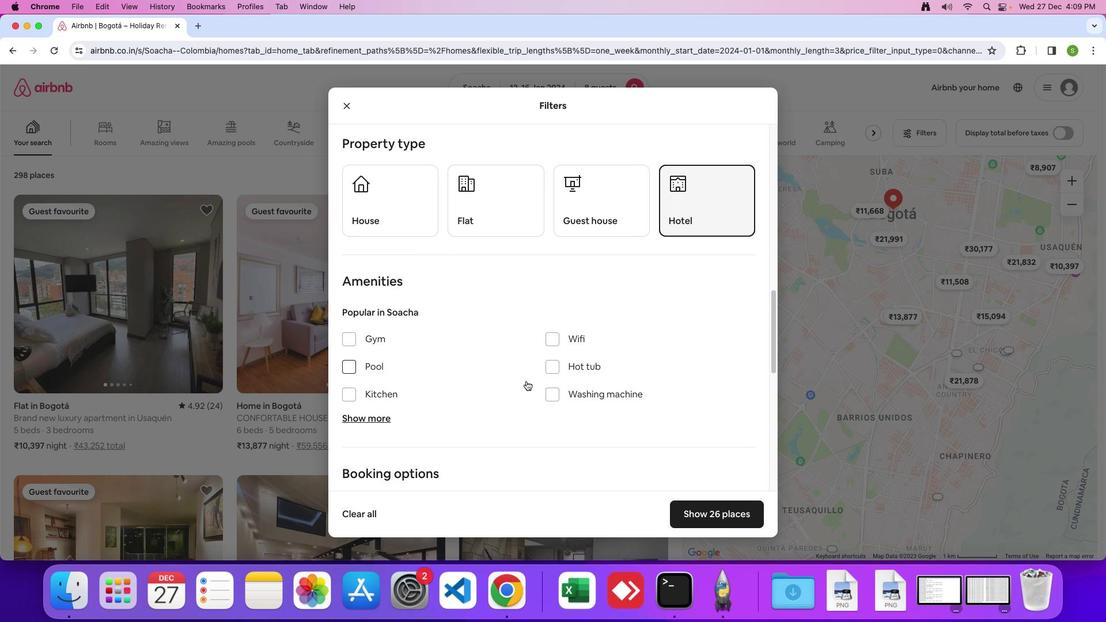 
Action: Mouse scrolled (526, 381) with delta (0, 0)
Screenshot: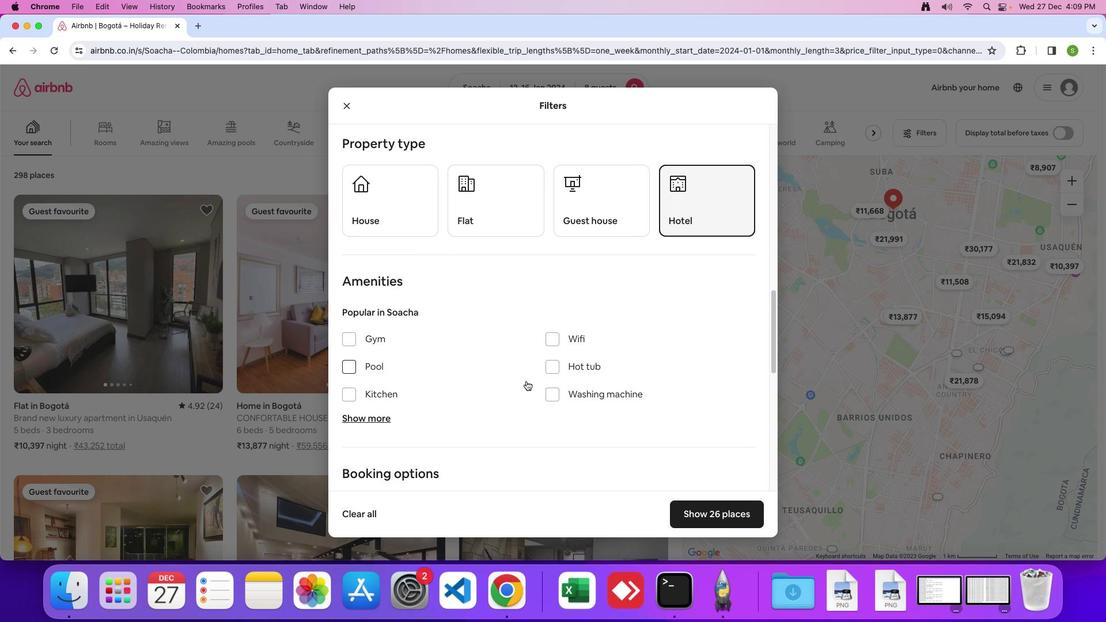
Action: Mouse scrolled (526, 381) with delta (0, -1)
Screenshot: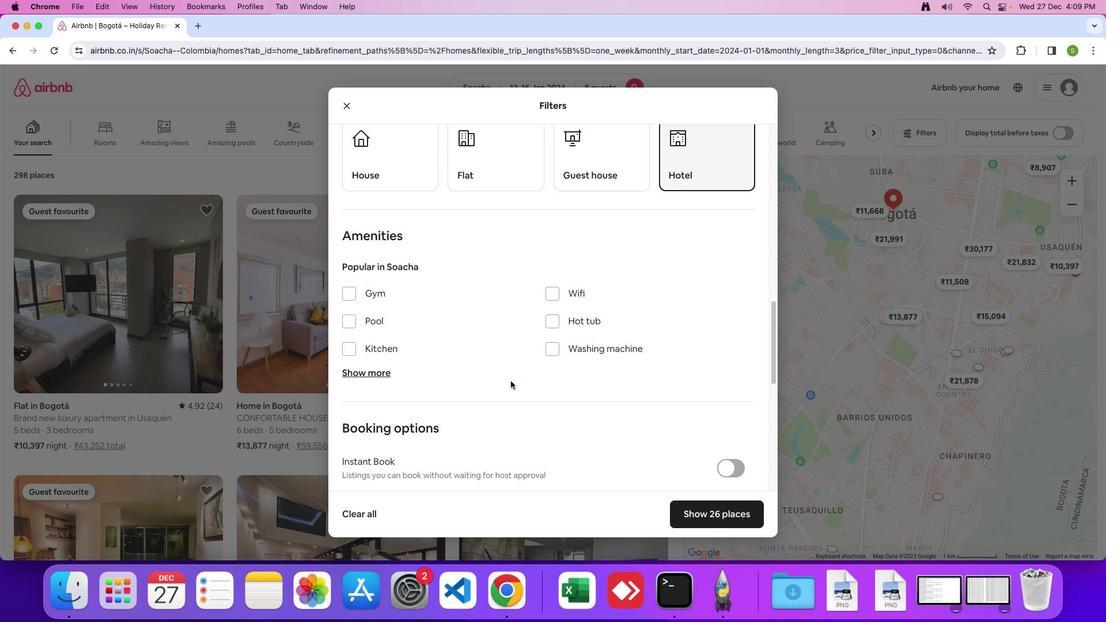 
Action: Mouse moved to (551, 281)
Screenshot: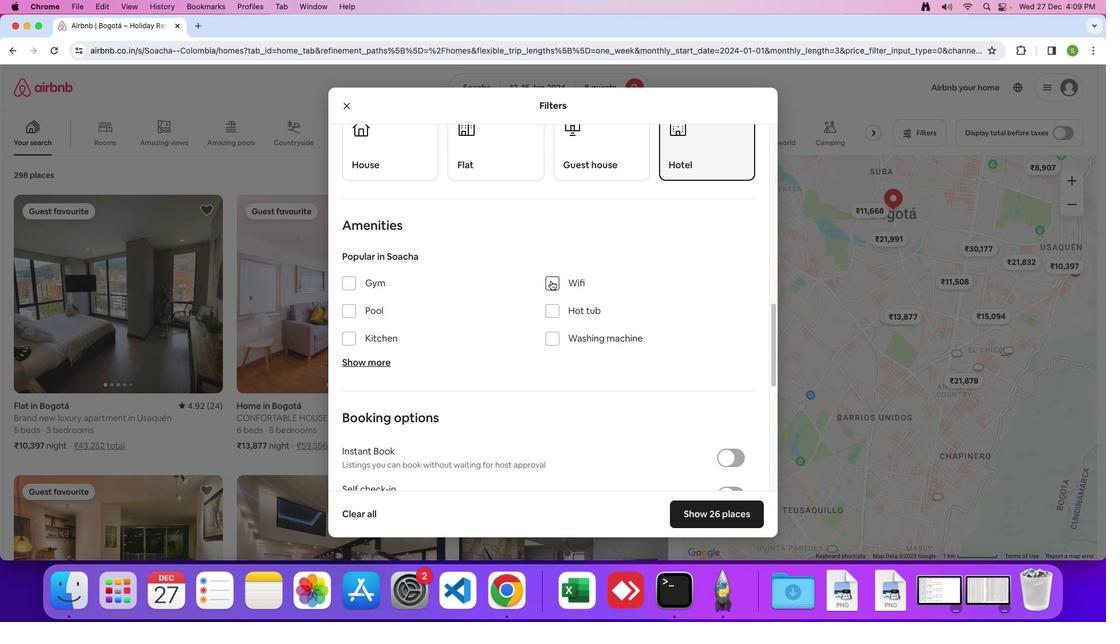 
Action: Mouse pressed left at (551, 281)
Screenshot: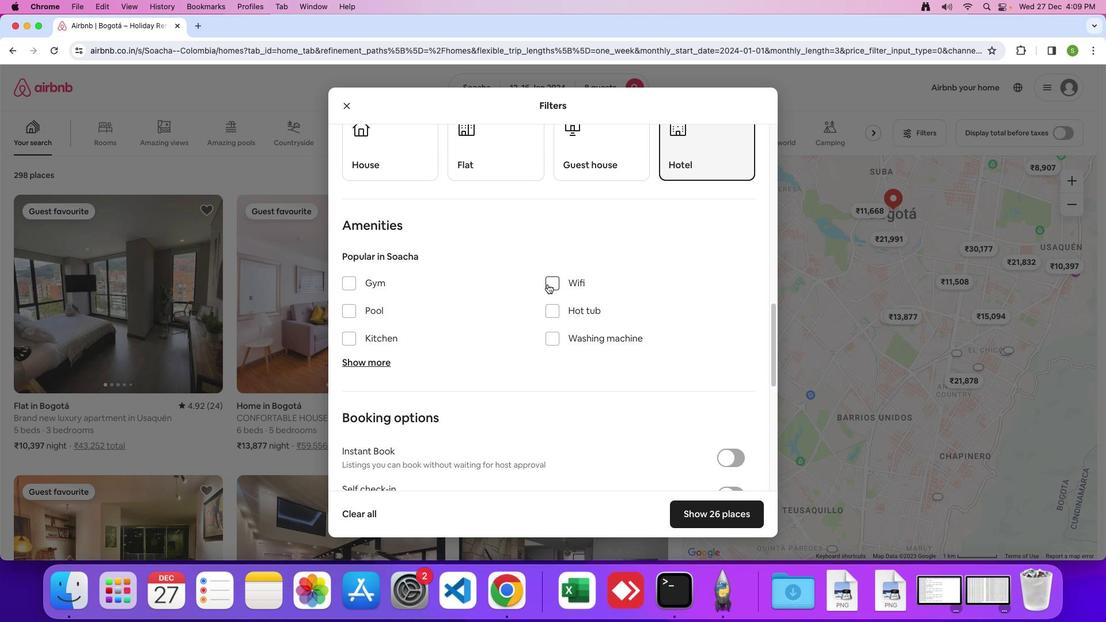 
Action: Mouse moved to (378, 360)
Screenshot: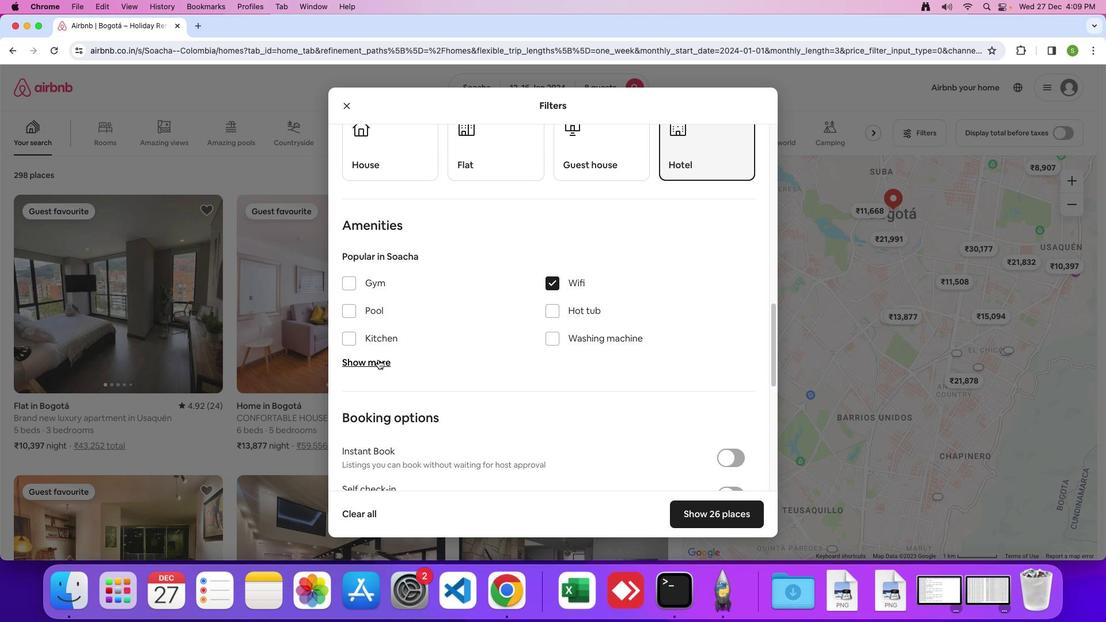 
Action: Mouse pressed left at (378, 360)
Screenshot: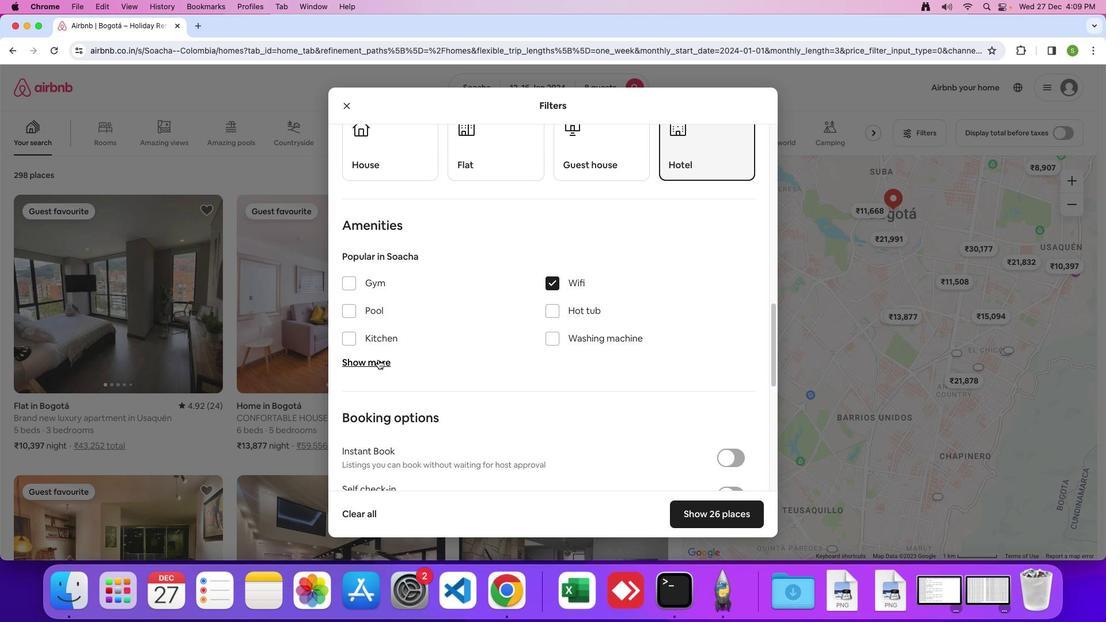 
Action: Mouse moved to (481, 349)
Screenshot: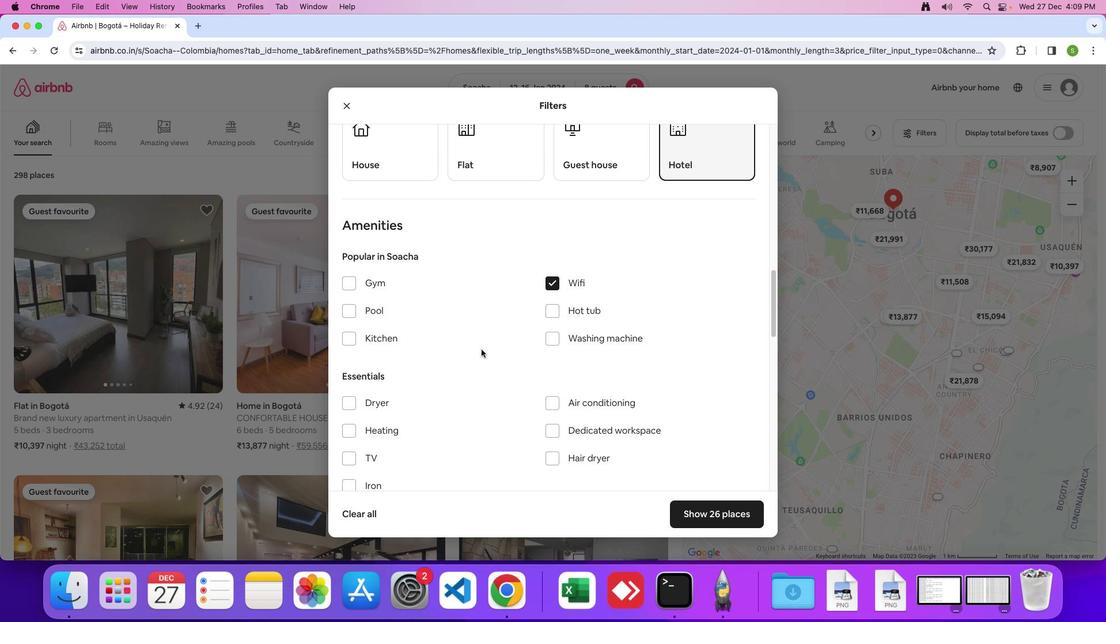 
Action: Mouse scrolled (481, 349) with delta (0, 0)
Screenshot: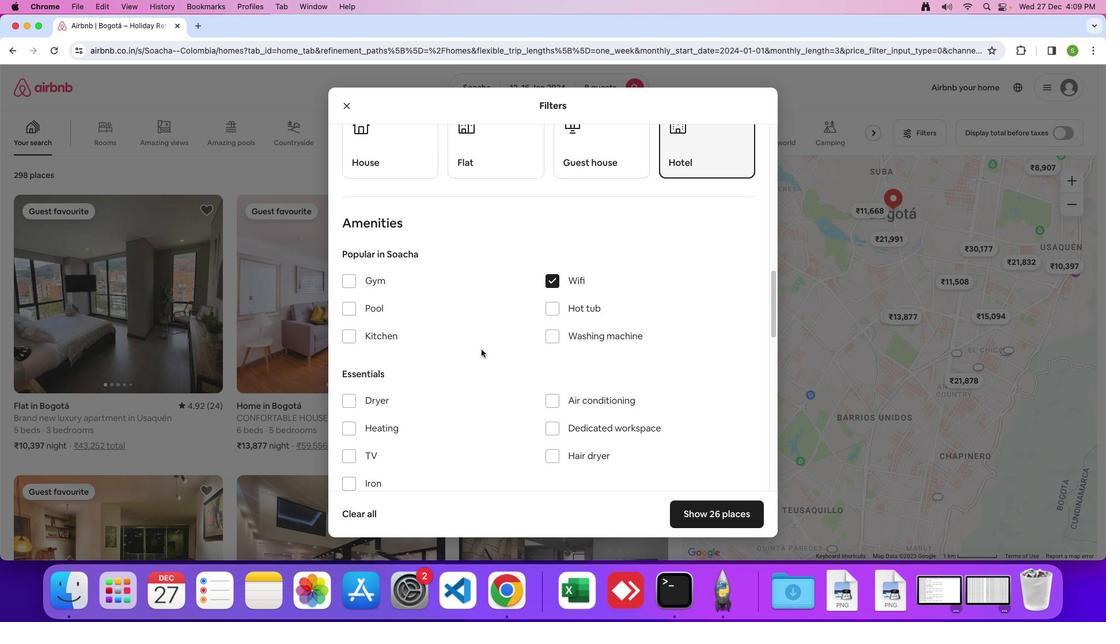 
Action: Mouse scrolled (481, 349) with delta (0, 0)
Screenshot: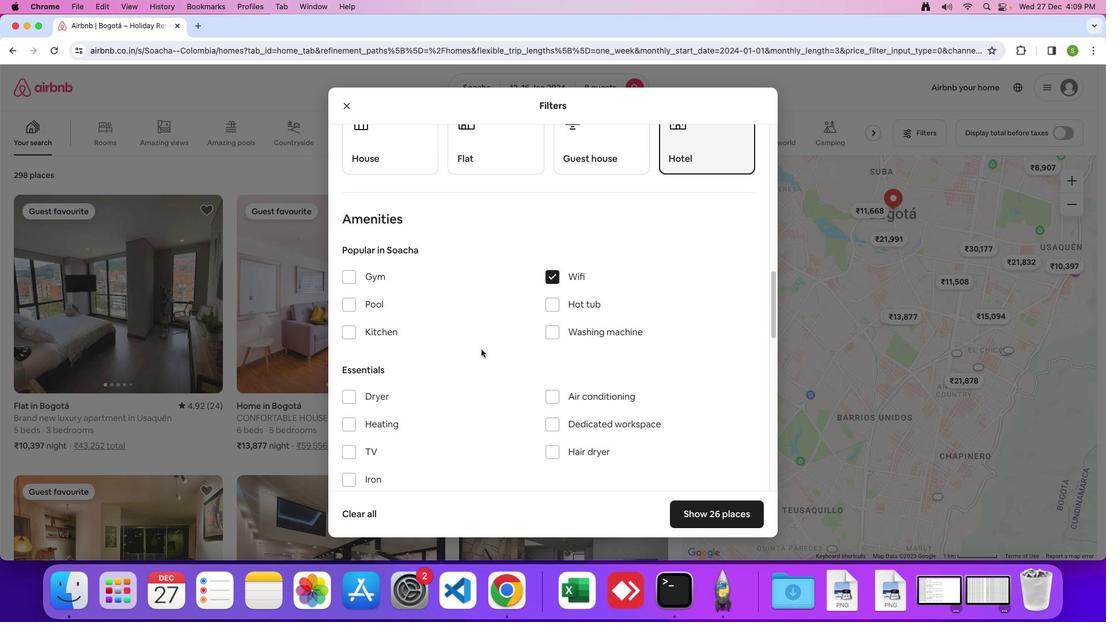 
Action: Mouse moved to (481, 349)
Screenshot: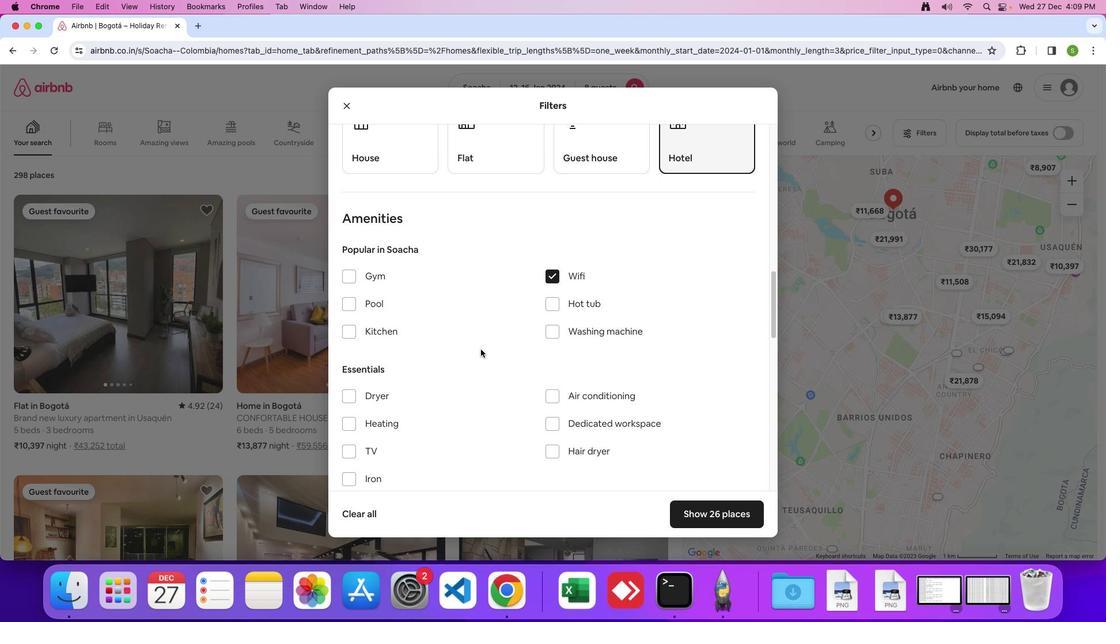 
Action: Mouse scrolled (481, 349) with delta (0, 0)
Screenshot: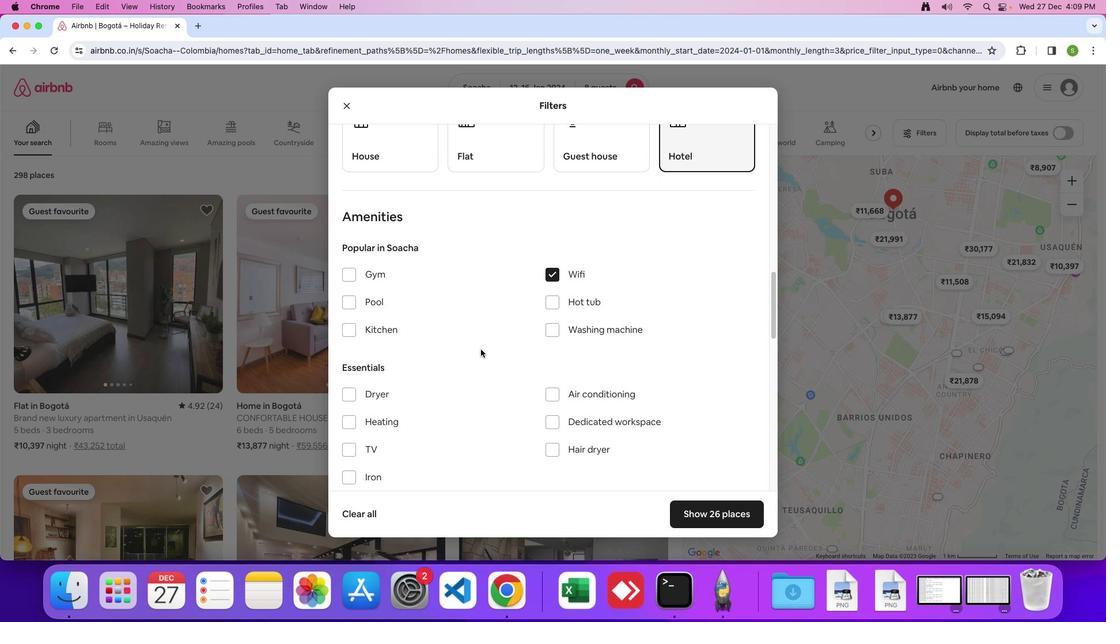 
Action: Mouse scrolled (481, 349) with delta (0, 0)
Screenshot: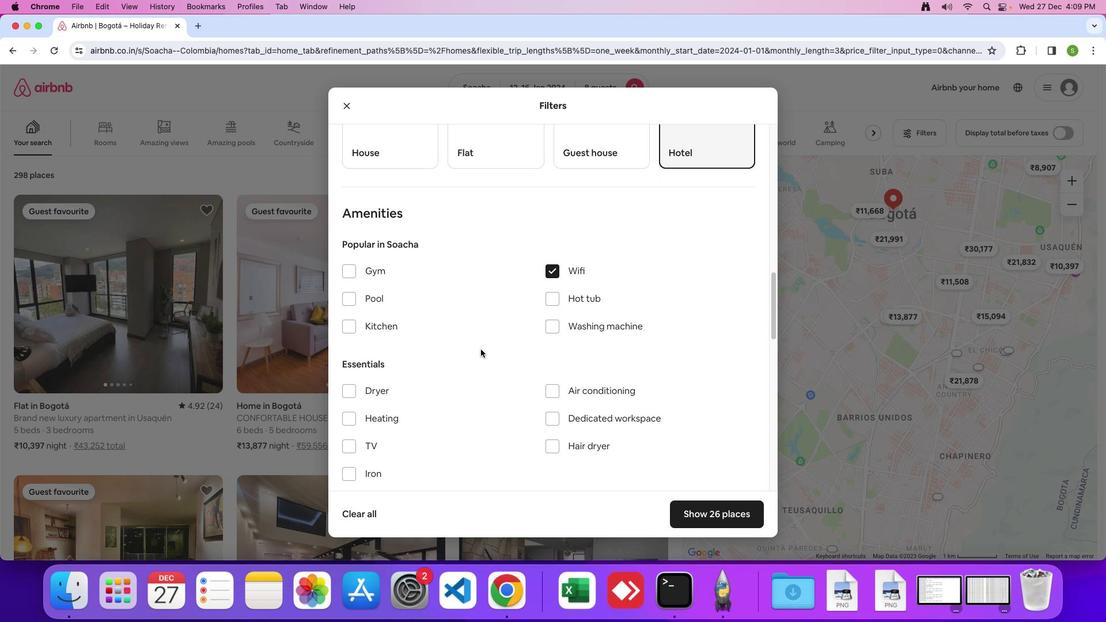 
Action: Mouse moved to (481, 349)
Screenshot: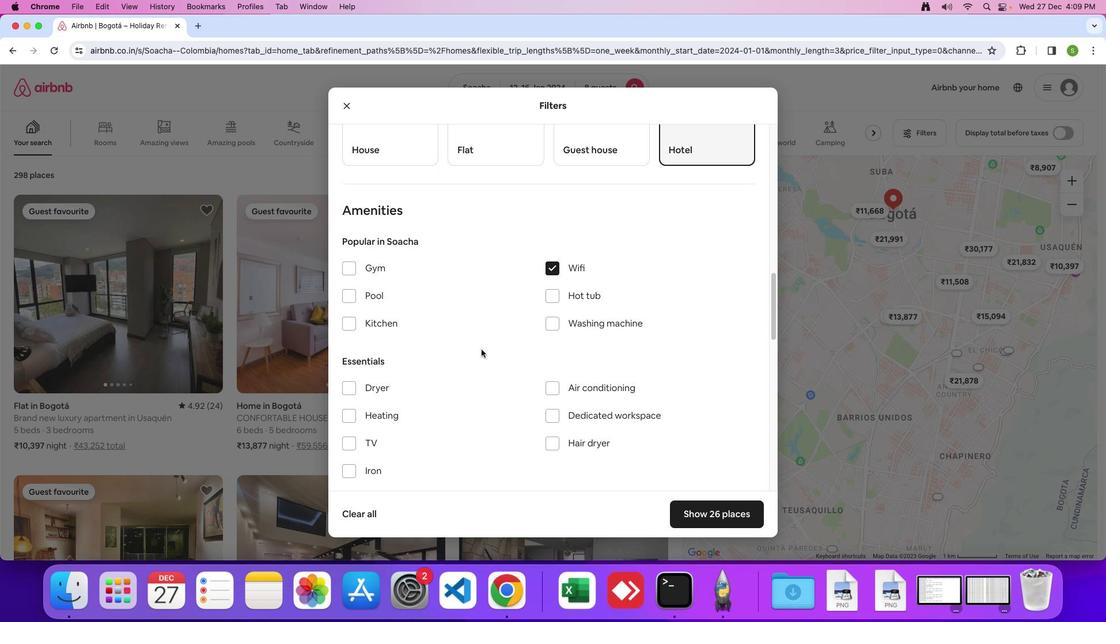 
Action: Mouse scrolled (481, 349) with delta (0, 0)
Screenshot: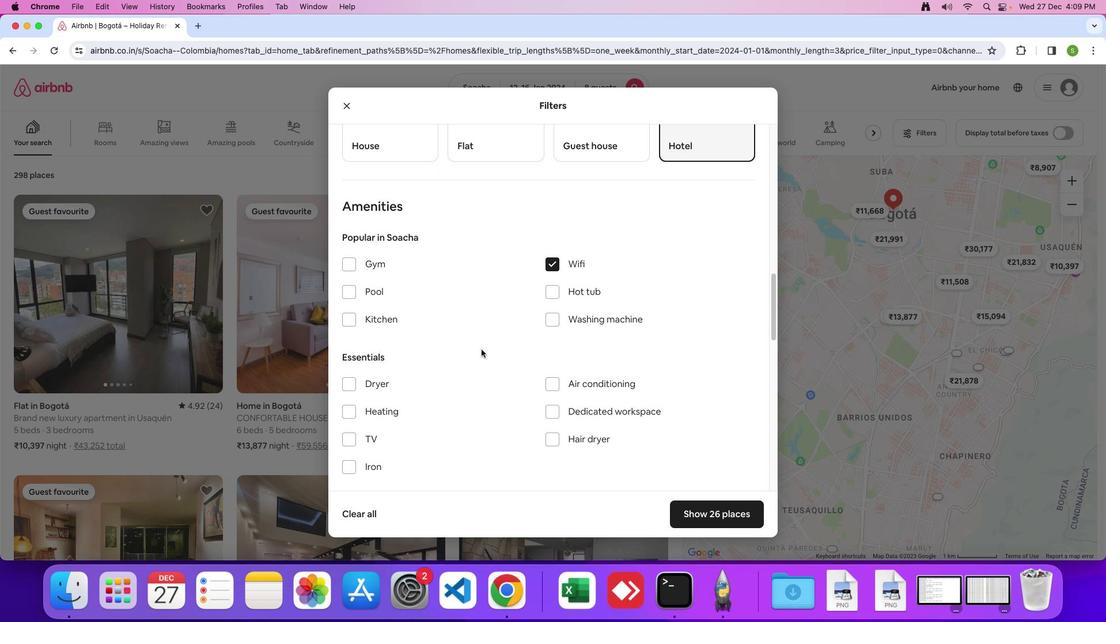 
Action: Mouse scrolled (481, 349) with delta (0, 0)
Screenshot: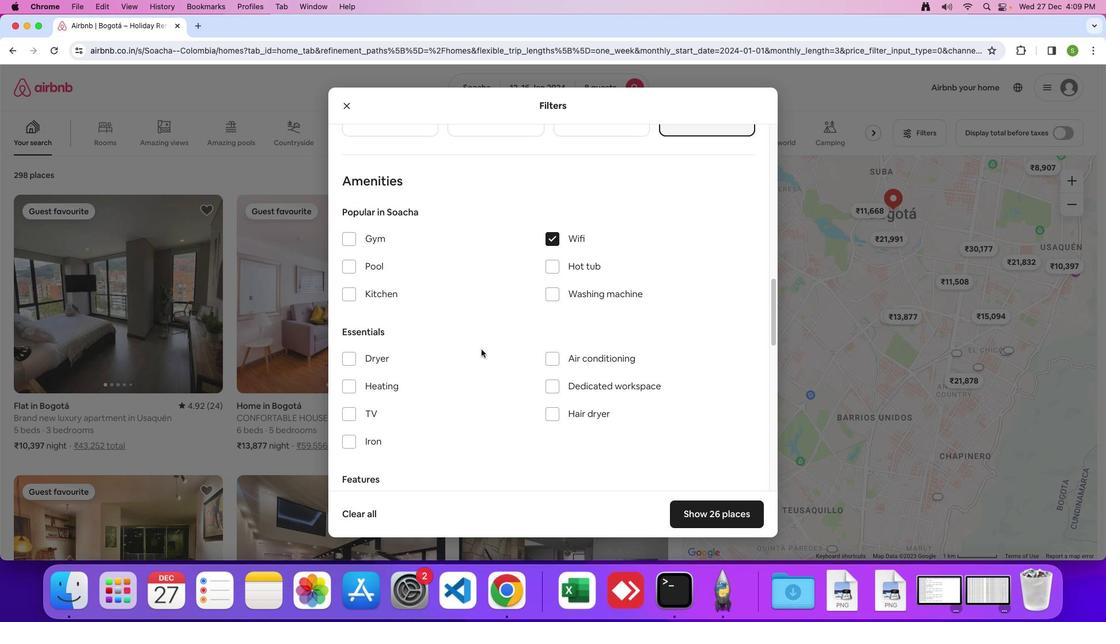 
Action: Mouse moved to (481, 349)
Screenshot: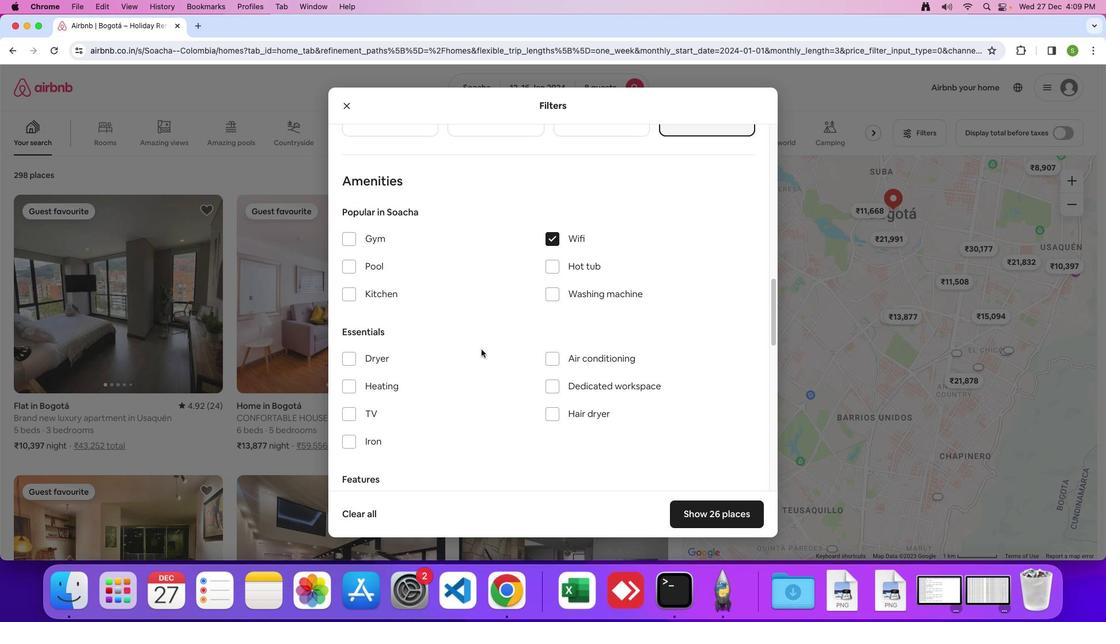 
Action: Mouse scrolled (481, 349) with delta (0, -1)
Screenshot: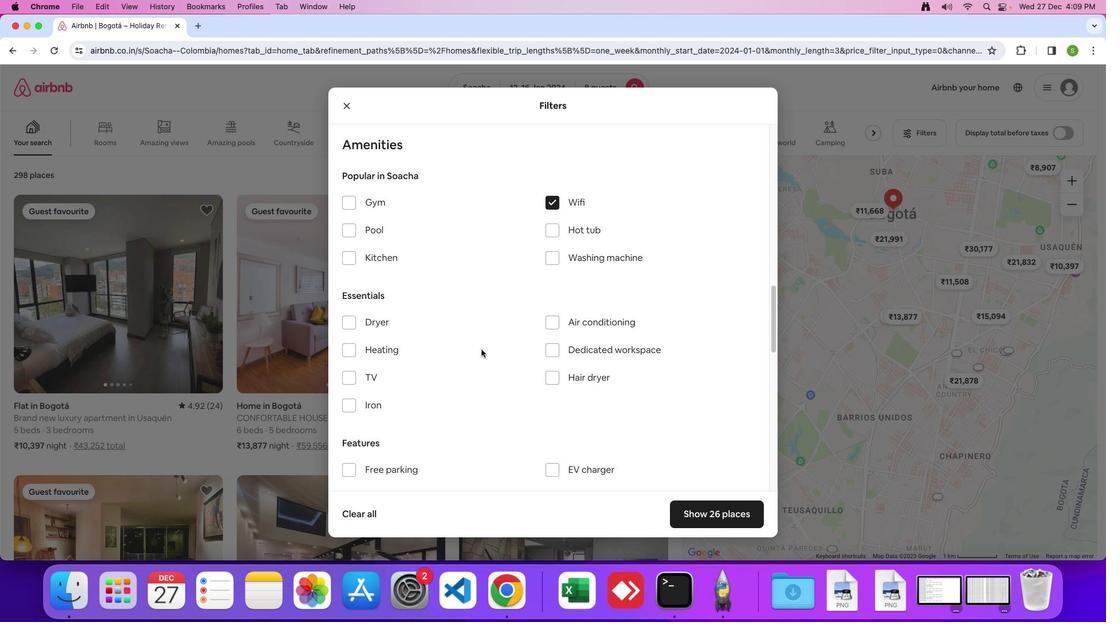 
Action: Mouse moved to (347, 367)
Screenshot: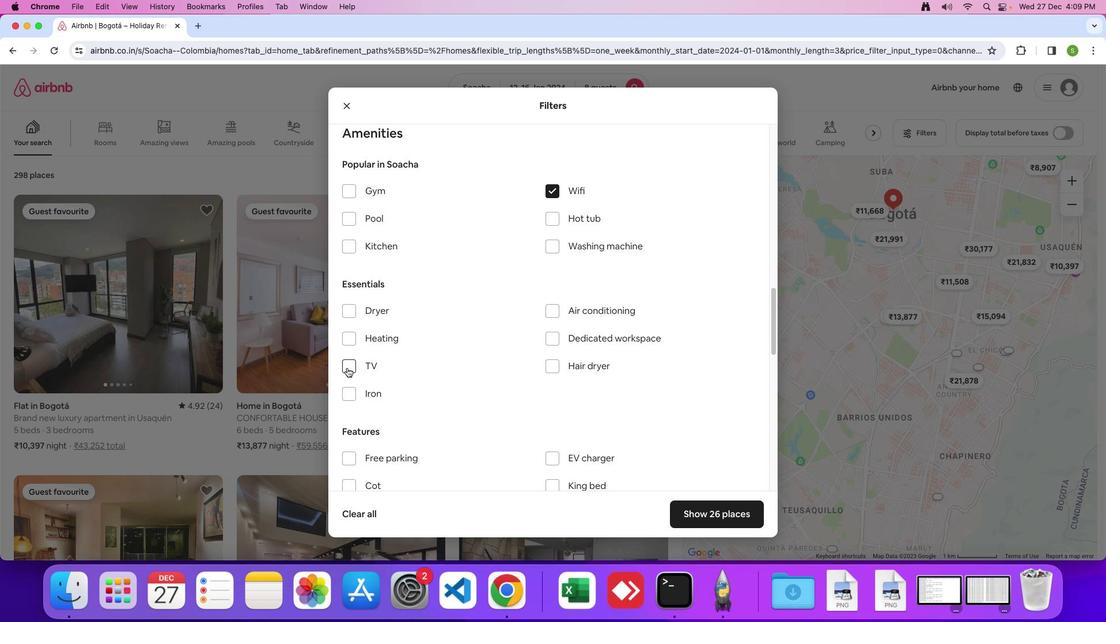 
Action: Mouse pressed left at (347, 367)
Screenshot: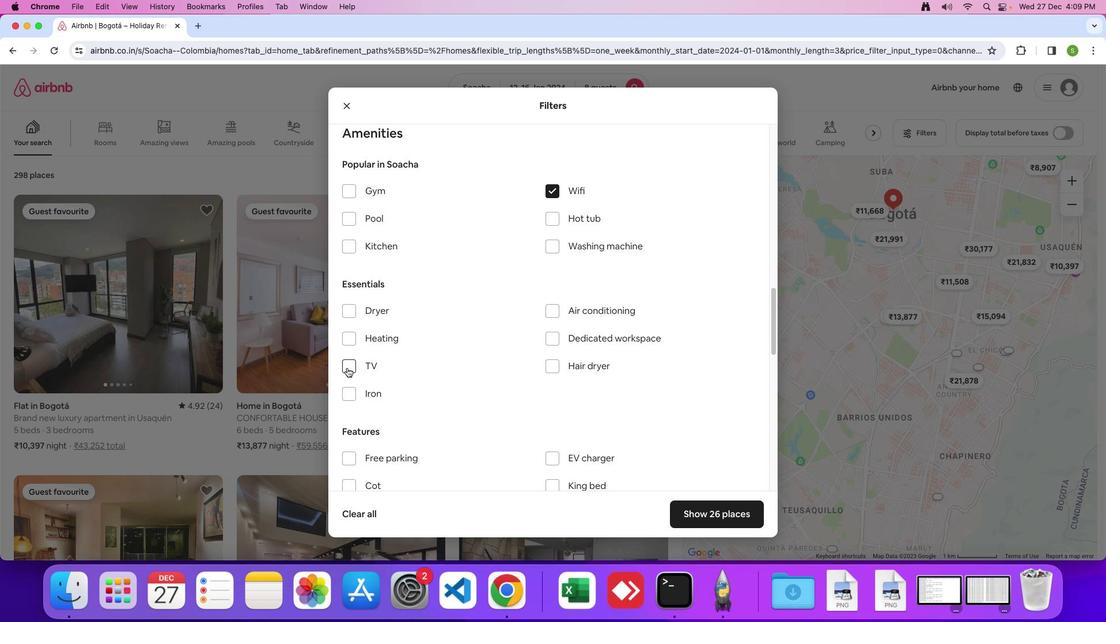 
Action: Mouse moved to (480, 325)
Screenshot: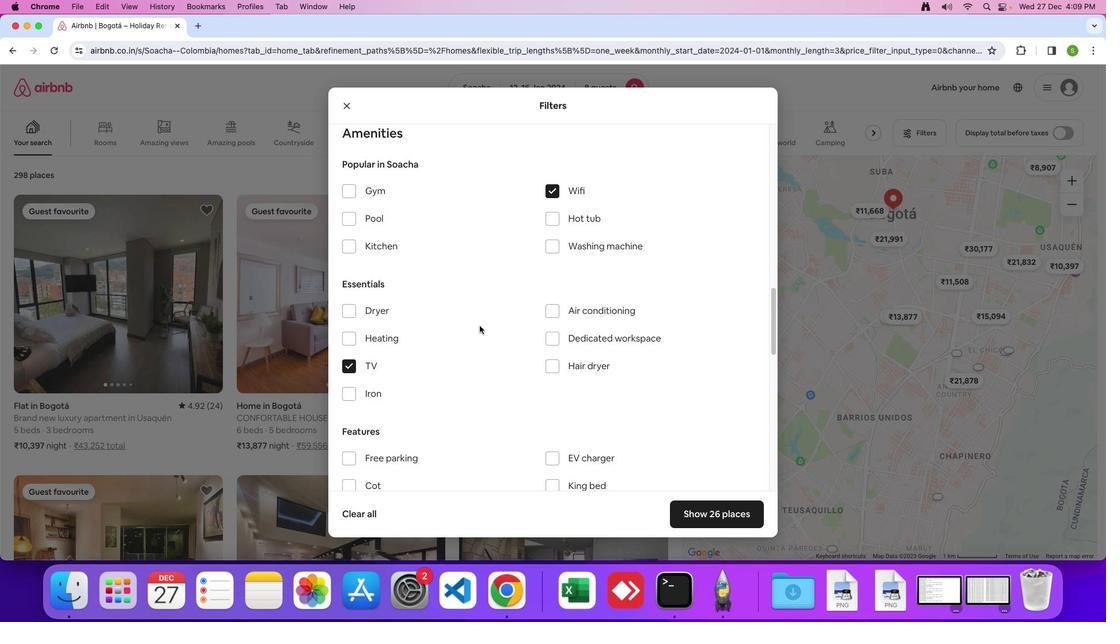 
Action: Mouse scrolled (480, 325) with delta (0, 0)
Screenshot: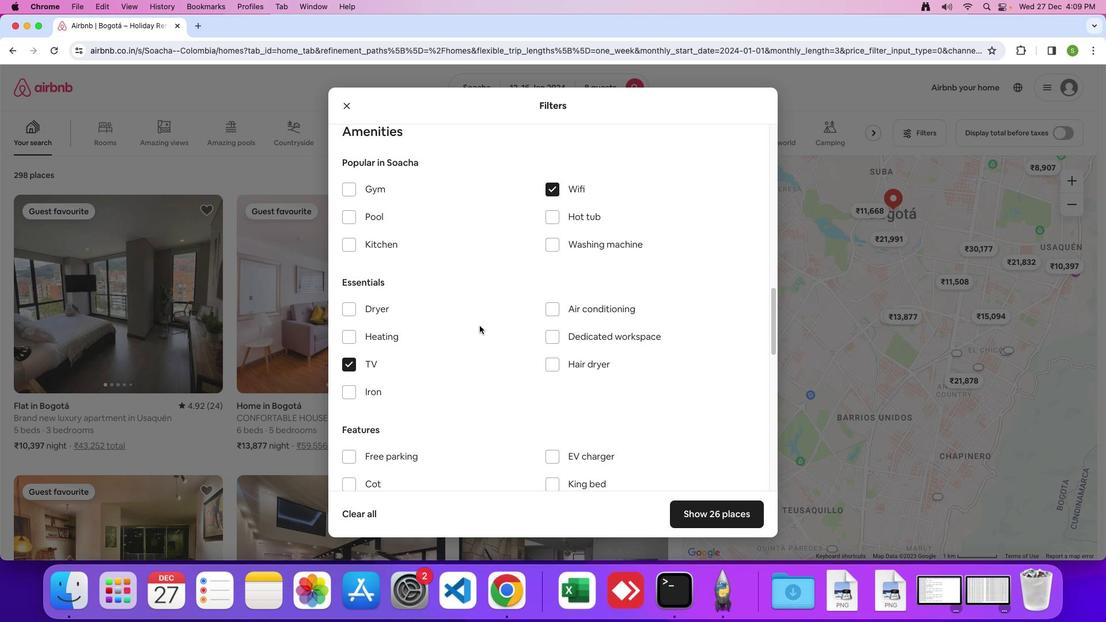 
Action: Mouse scrolled (480, 325) with delta (0, 0)
Screenshot: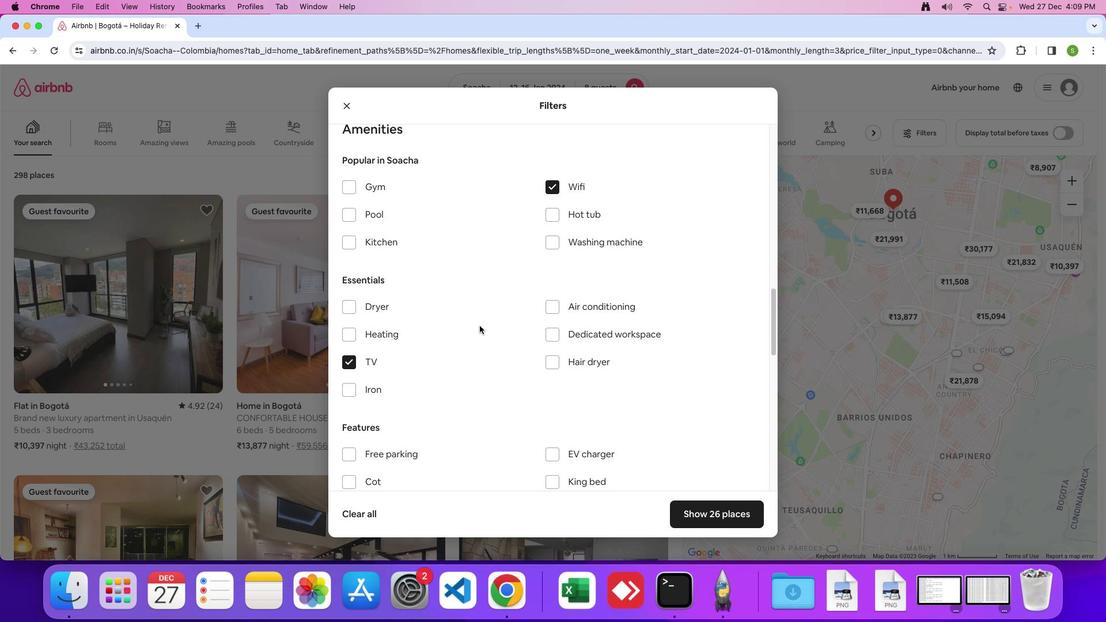 
Action: Mouse scrolled (480, 325) with delta (0, 0)
Screenshot: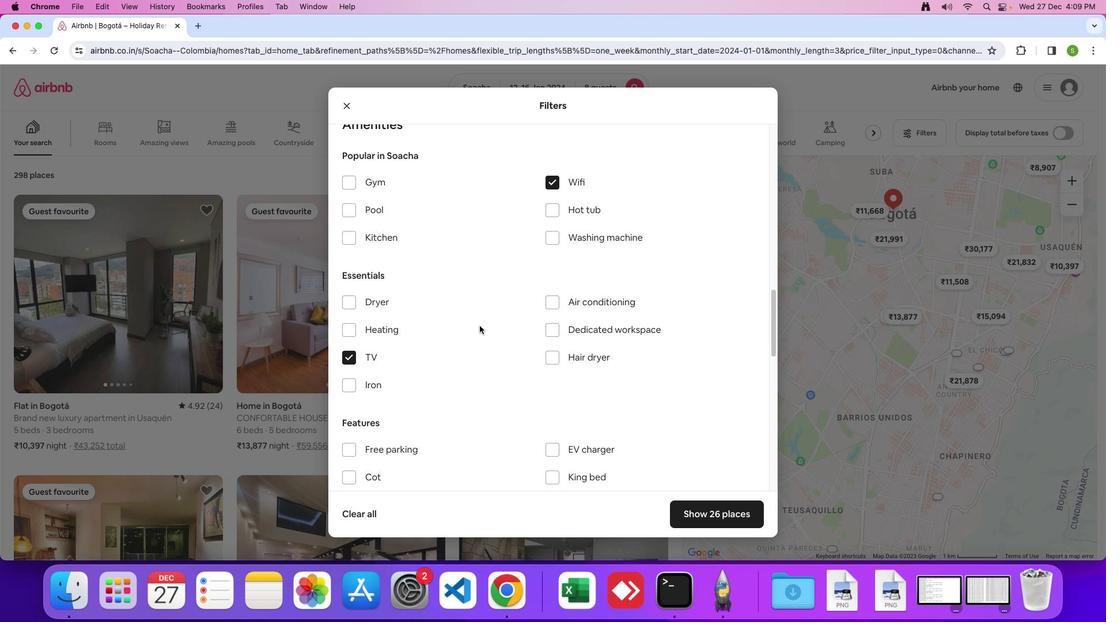 
Action: Mouse scrolled (480, 325) with delta (0, 0)
Screenshot: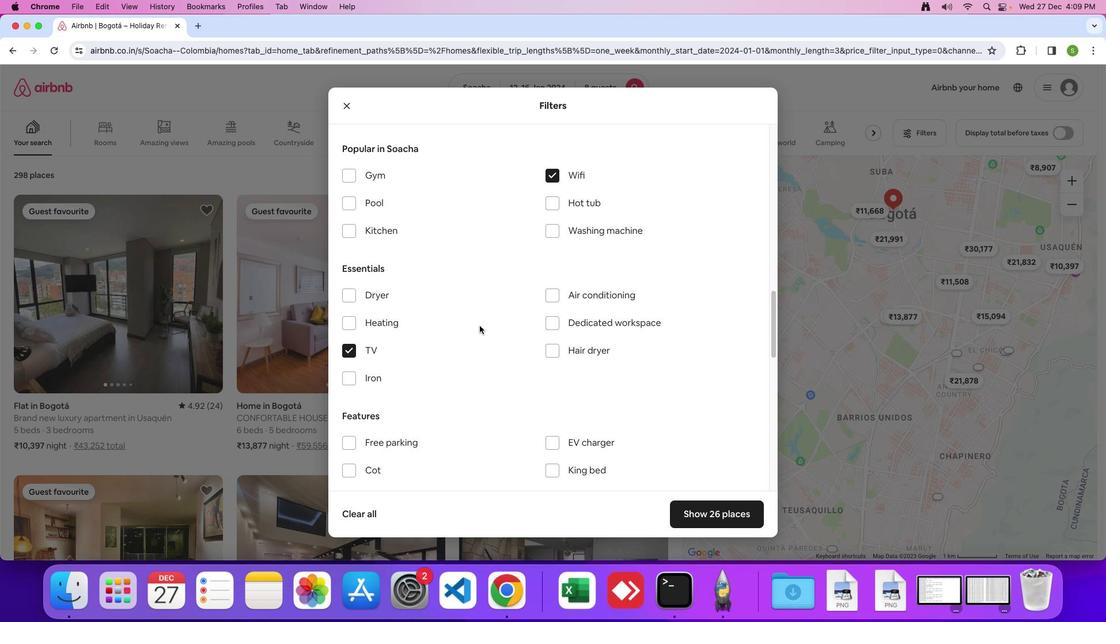
Action: Mouse moved to (479, 326)
Screenshot: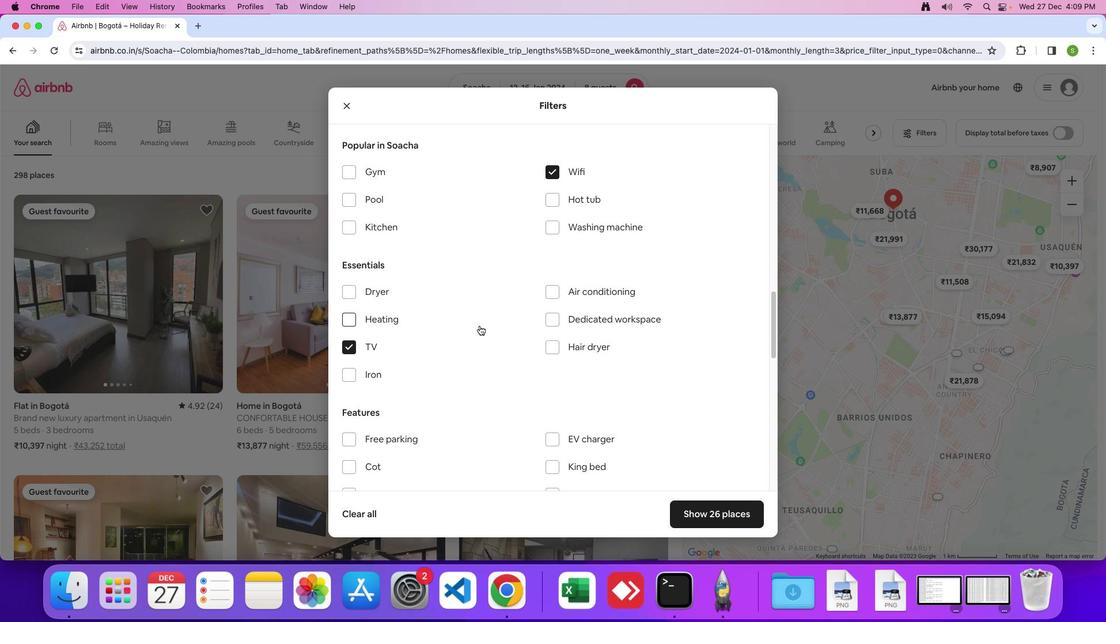 
Action: Mouse scrolled (479, 326) with delta (0, 0)
Screenshot: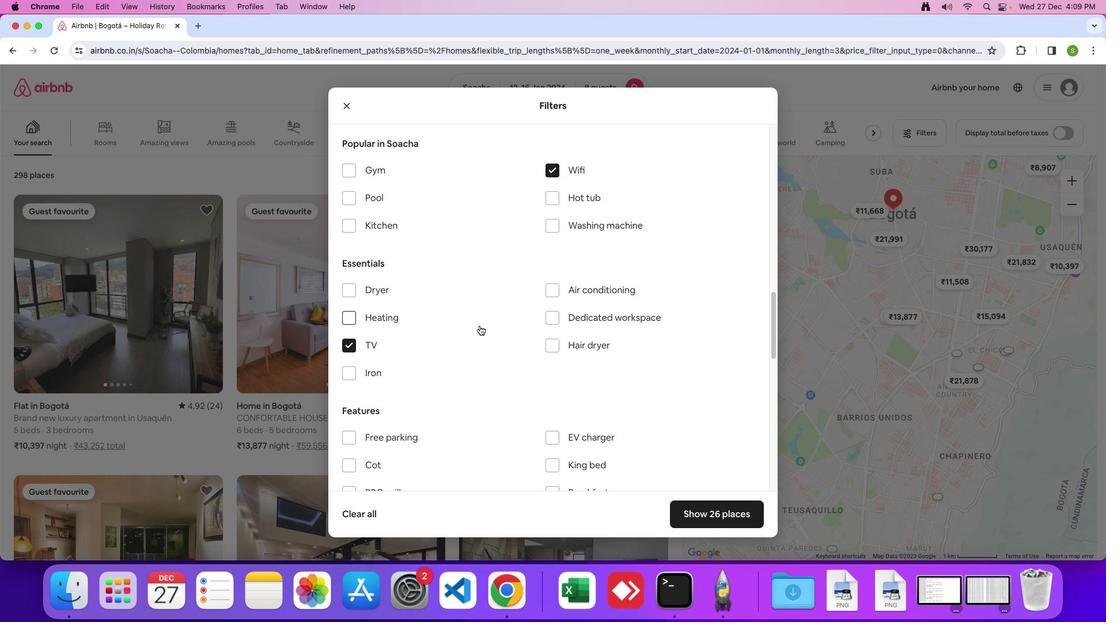 
Action: Mouse scrolled (479, 326) with delta (0, 0)
Screenshot: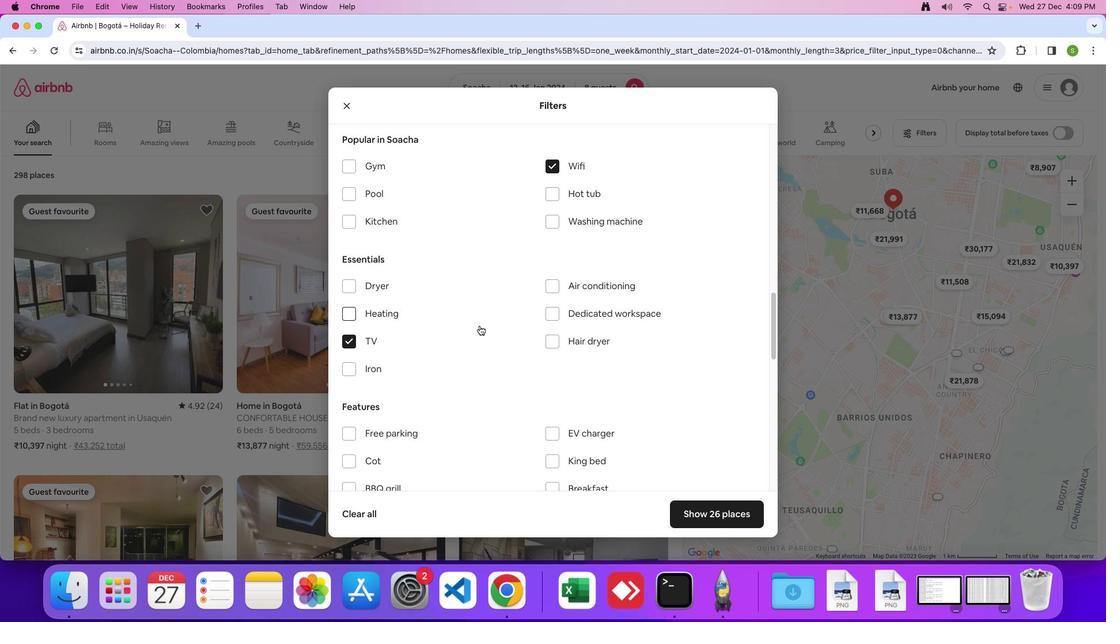 
Action: Mouse scrolled (479, 326) with delta (0, 0)
Screenshot: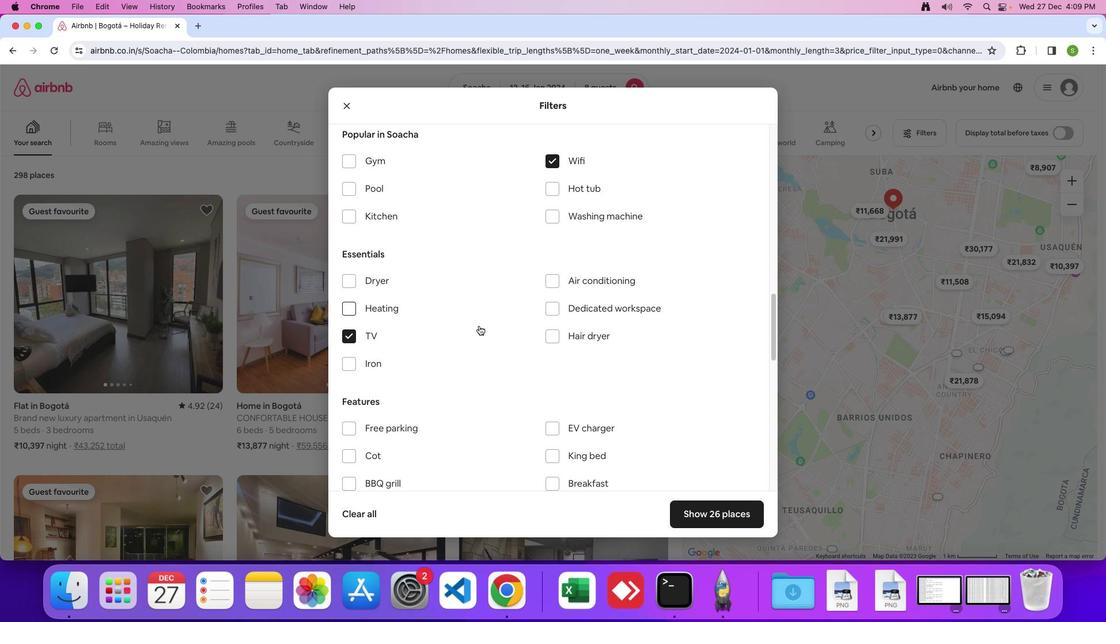 
Action: Mouse moved to (479, 326)
Screenshot: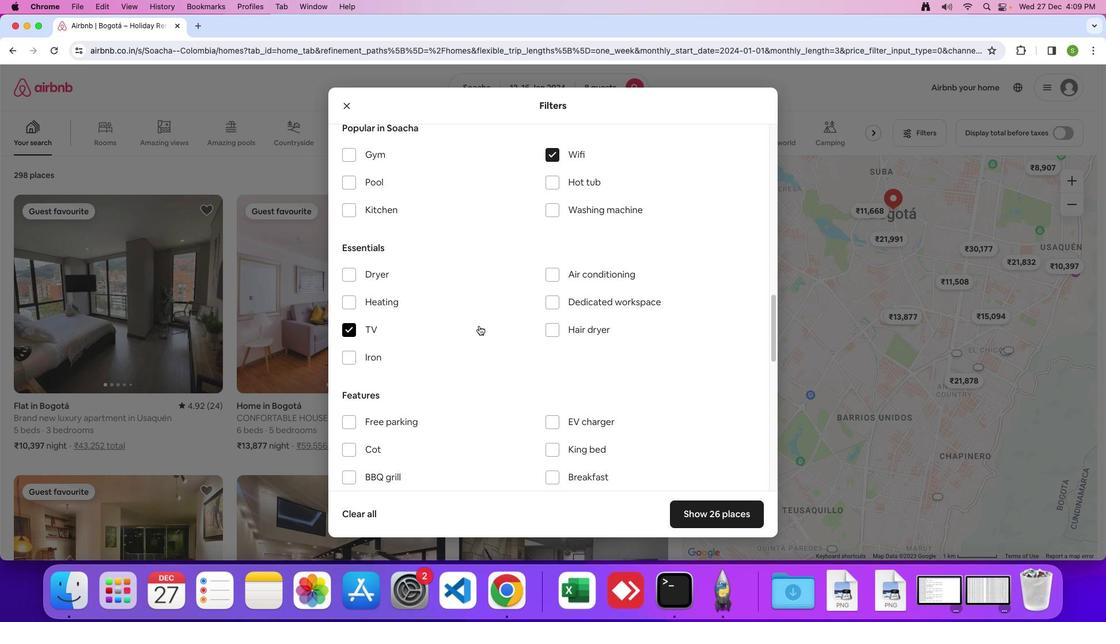 
Action: Mouse scrolled (479, 326) with delta (0, 0)
Screenshot: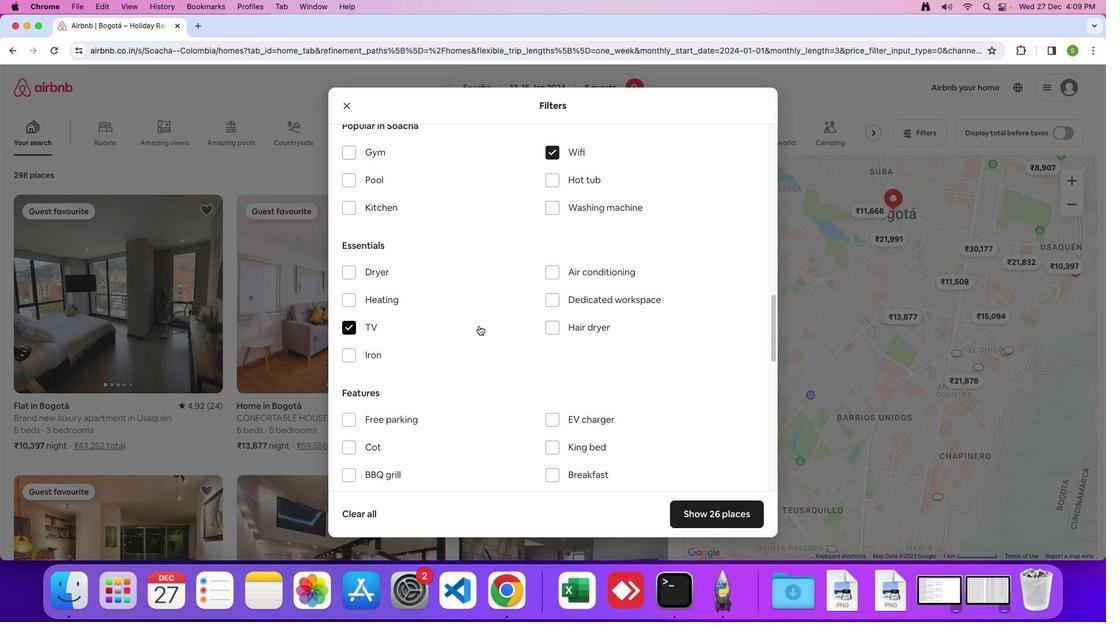 
Action: Mouse scrolled (479, 326) with delta (0, 0)
Screenshot: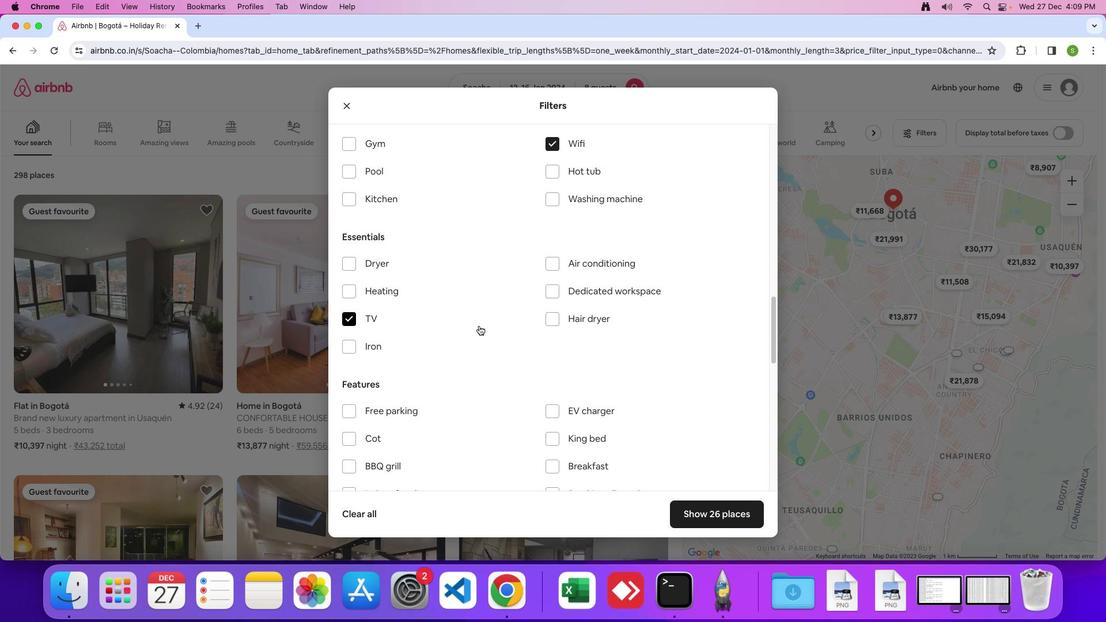 
Action: Mouse scrolled (479, 326) with delta (0, 0)
Screenshot: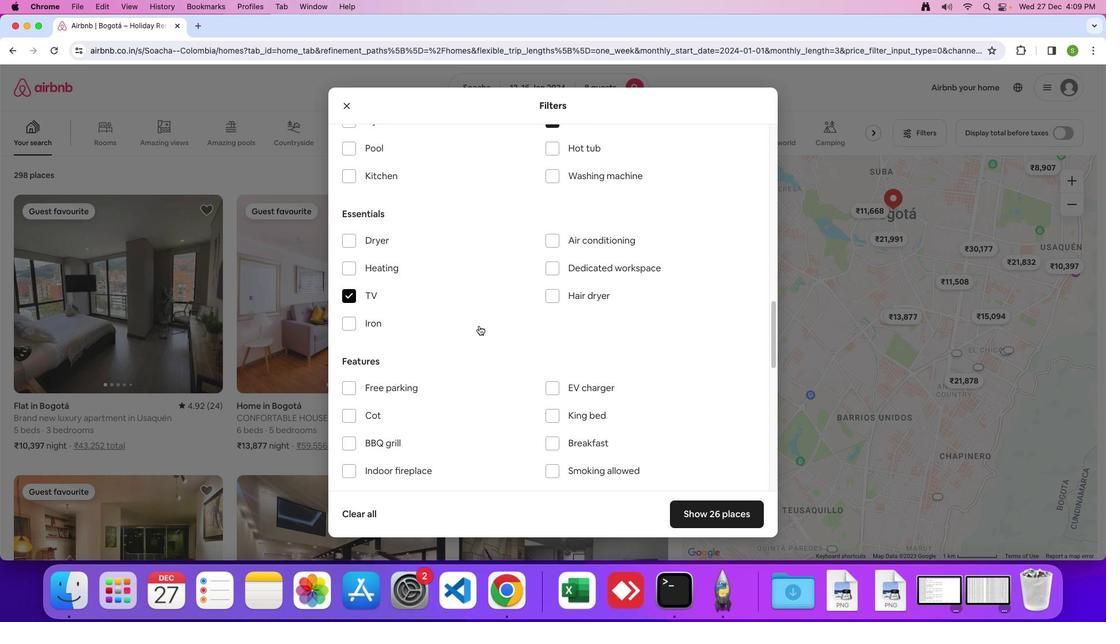 
Action: Mouse scrolled (479, 326) with delta (0, 0)
Screenshot: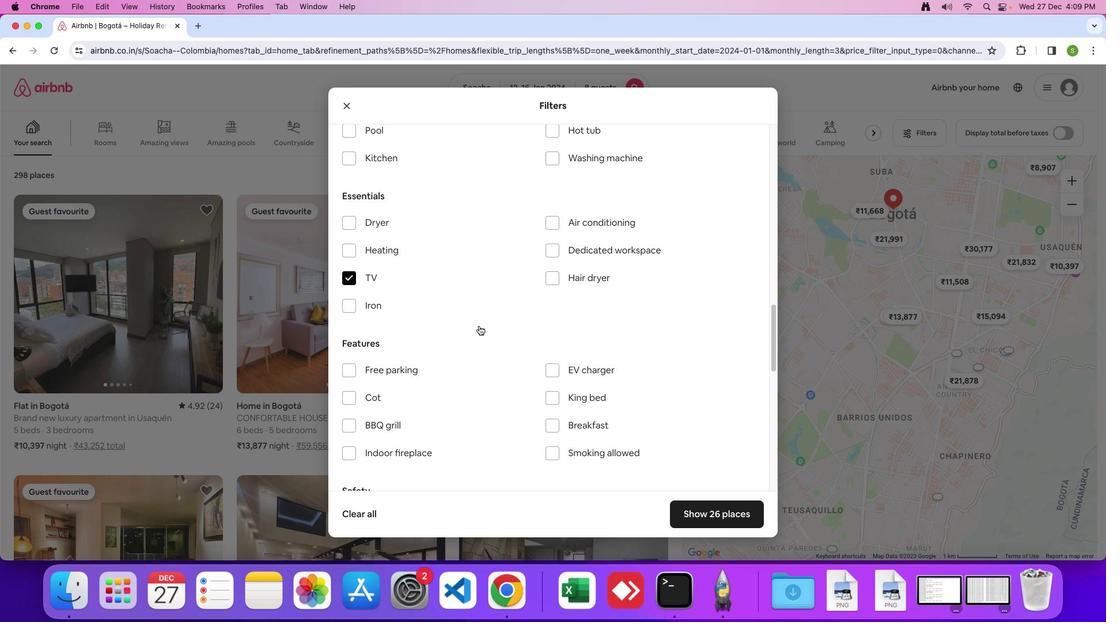 
Action: Mouse scrolled (479, 326) with delta (0, 0)
Screenshot: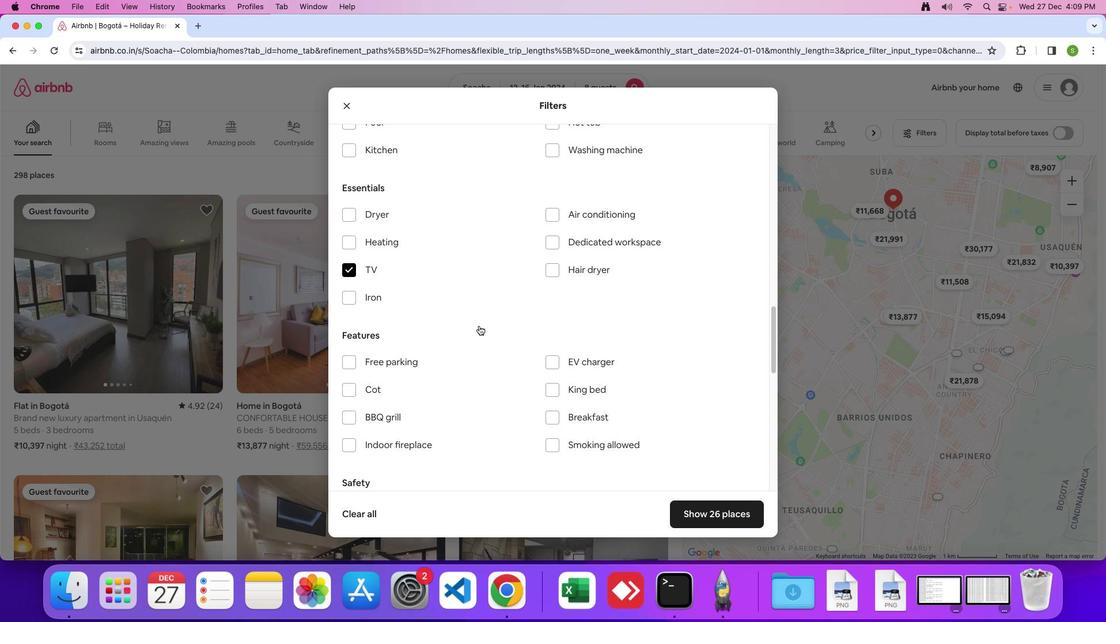 
Action: Mouse moved to (479, 326)
Screenshot: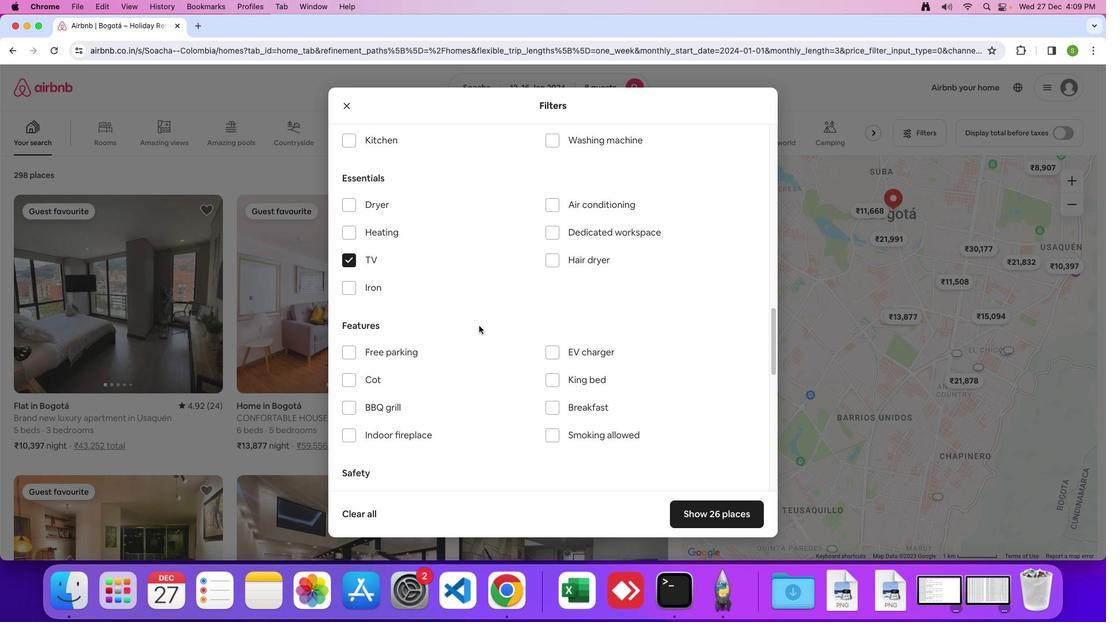 
Action: Mouse scrolled (479, 326) with delta (0, 0)
Screenshot: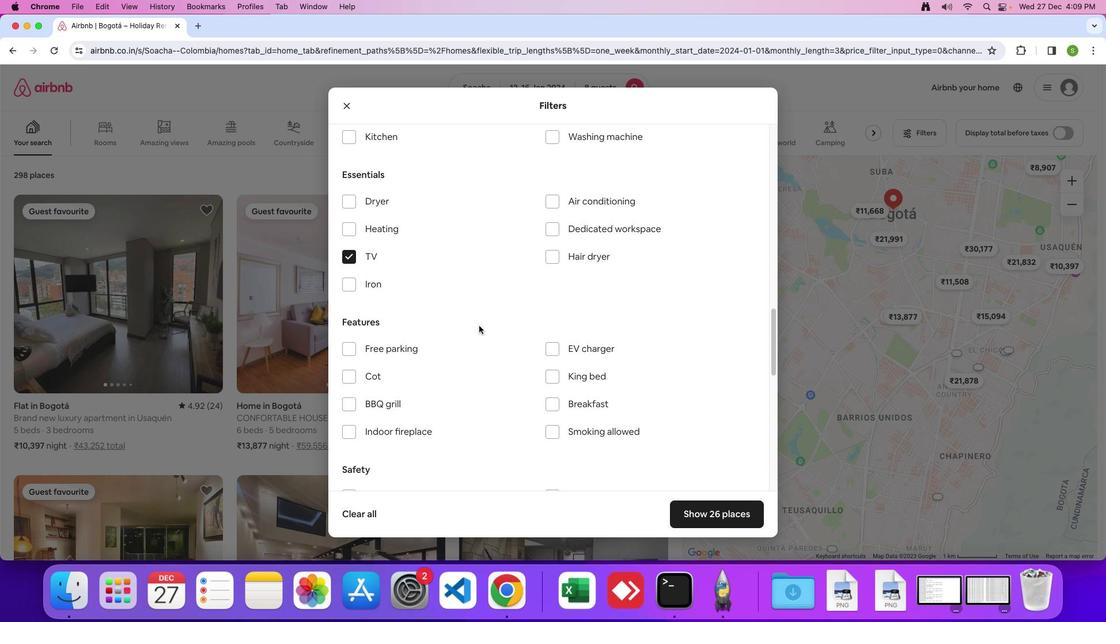 
Action: Mouse scrolled (479, 326) with delta (0, 0)
Screenshot: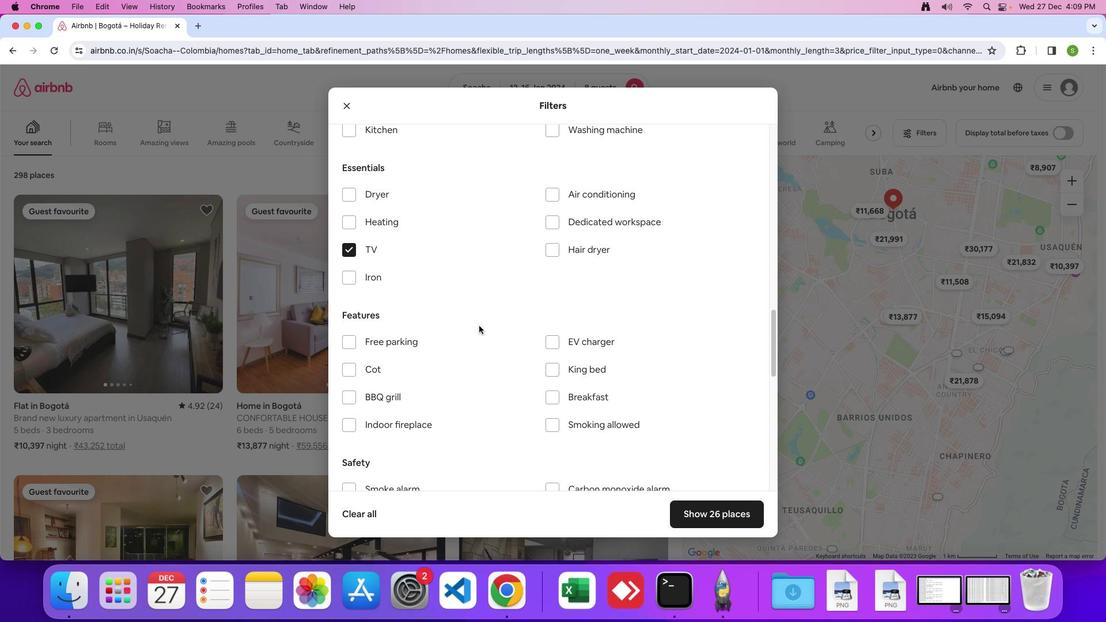 
Action: Mouse scrolled (479, 326) with delta (0, -1)
Screenshot: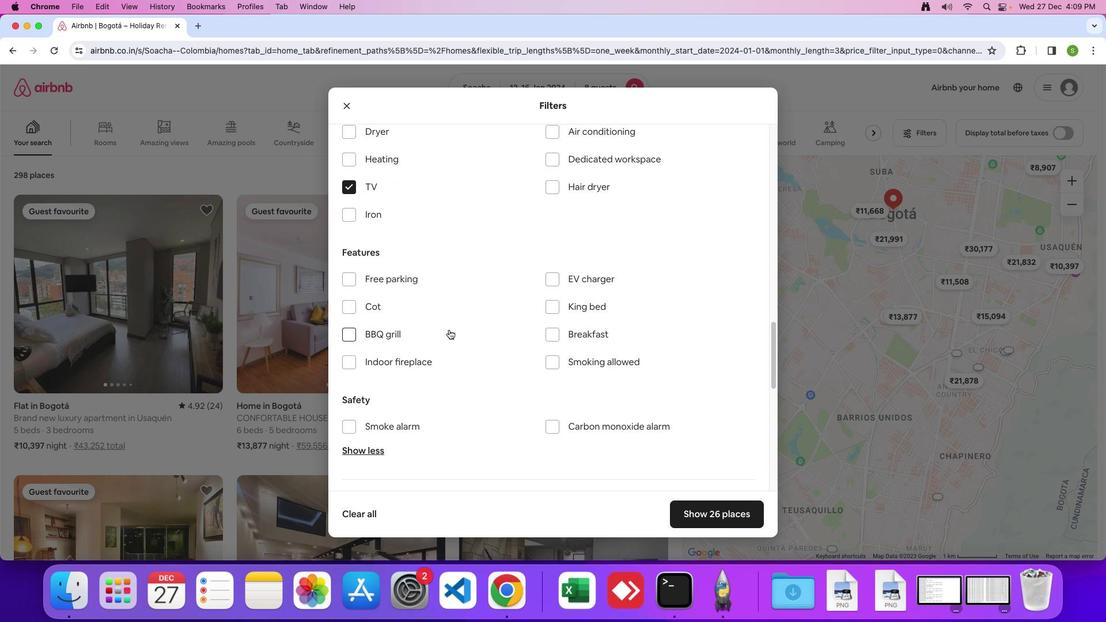 
Action: Mouse moved to (355, 260)
Screenshot: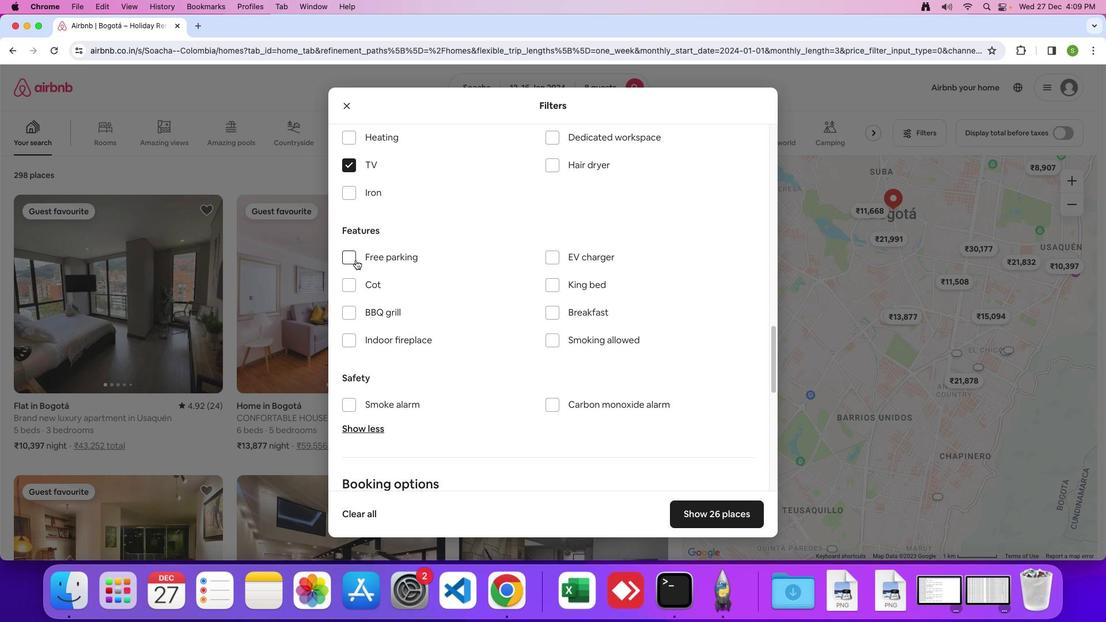 
Action: Mouse pressed left at (355, 260)
Screenshot: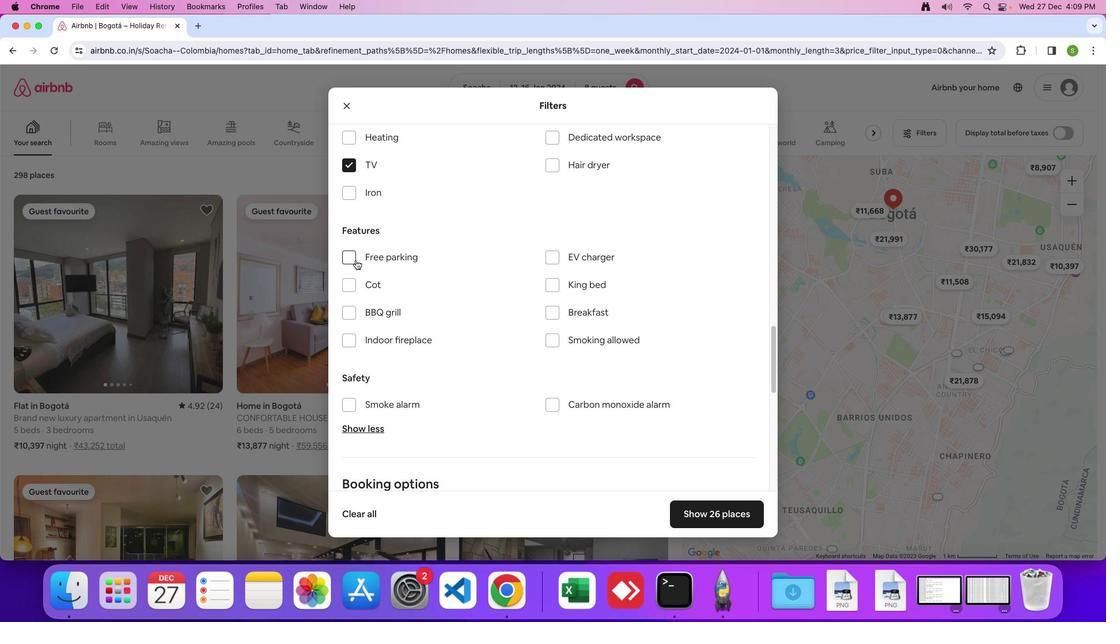 
Action: Mouse moved to (492, 294)
Screenshot: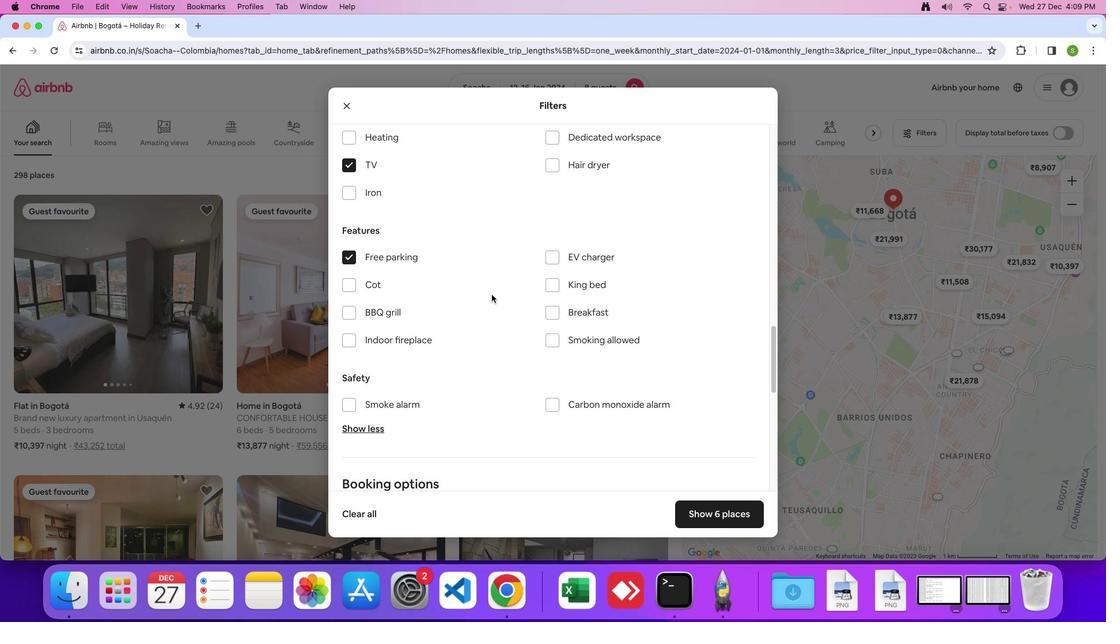 
Action: Mouse scrolled (492, 294) with delta (0, 0)
Screenshot: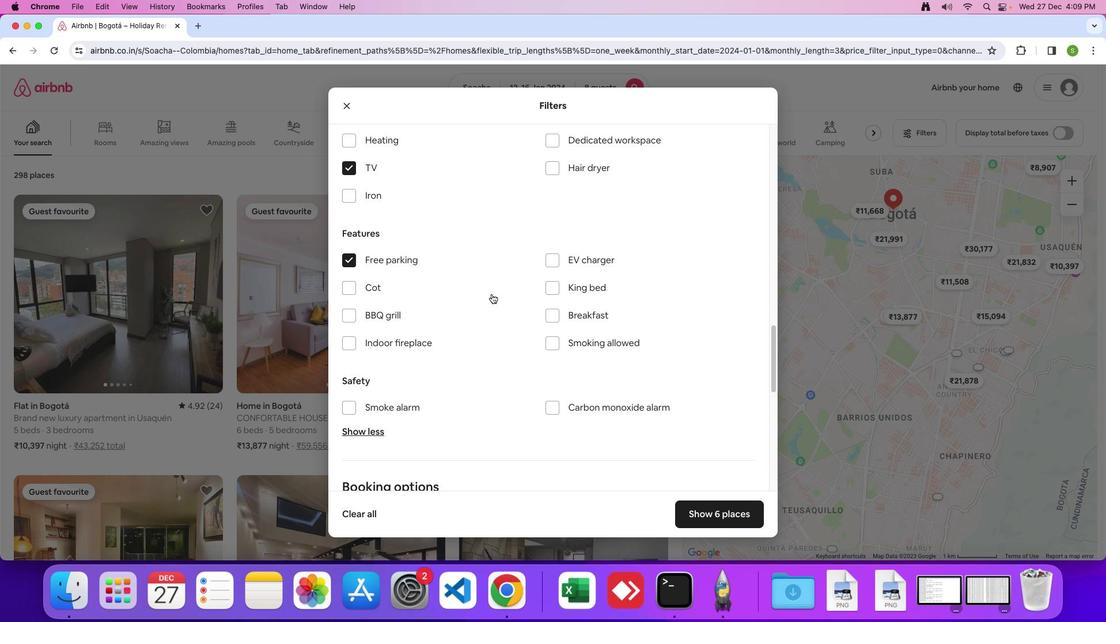 
Action: Mouse scrolled (492, 294) with delta (0, 0)
Screenshot: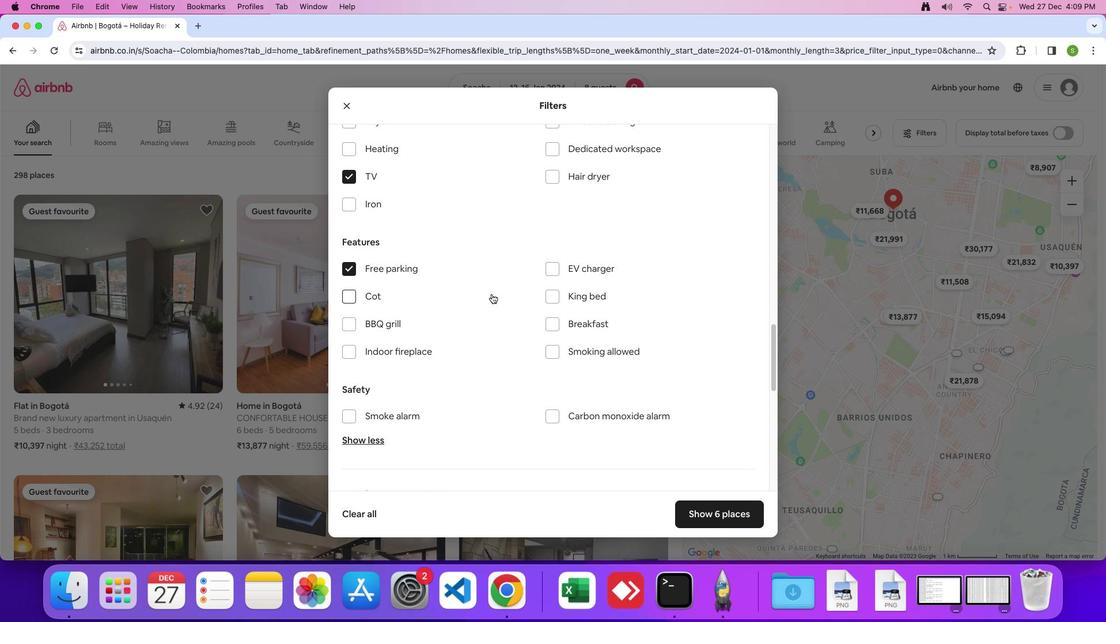 
Action: Mouse moved to (491, 292)
Screenshot: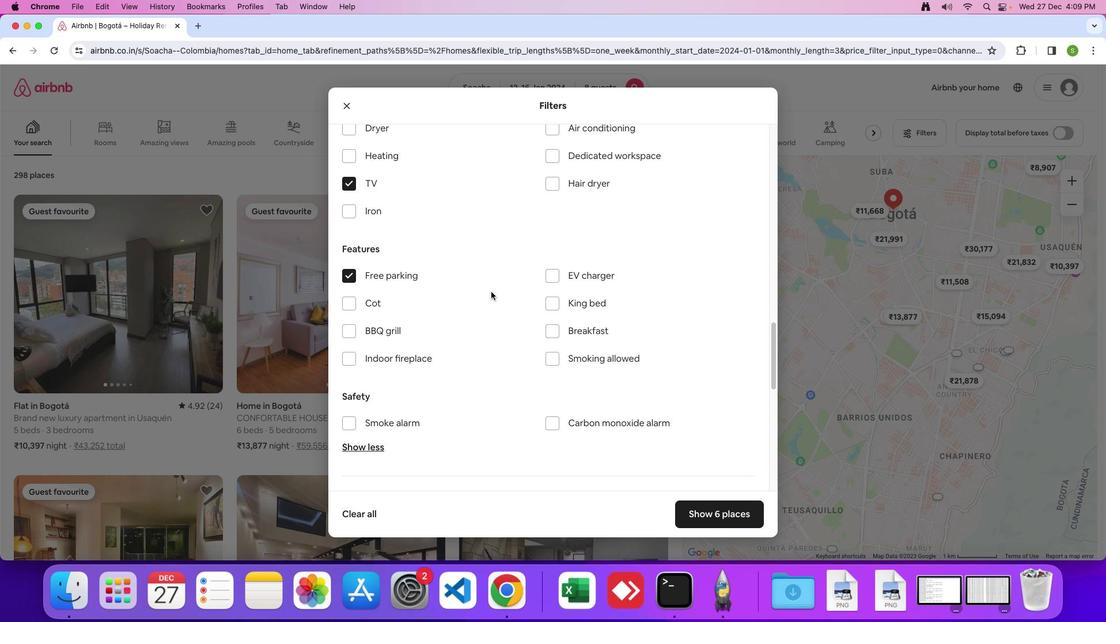 
Action: Mouse scrolled (491, 292) with delta (0, 0)
Screenshot: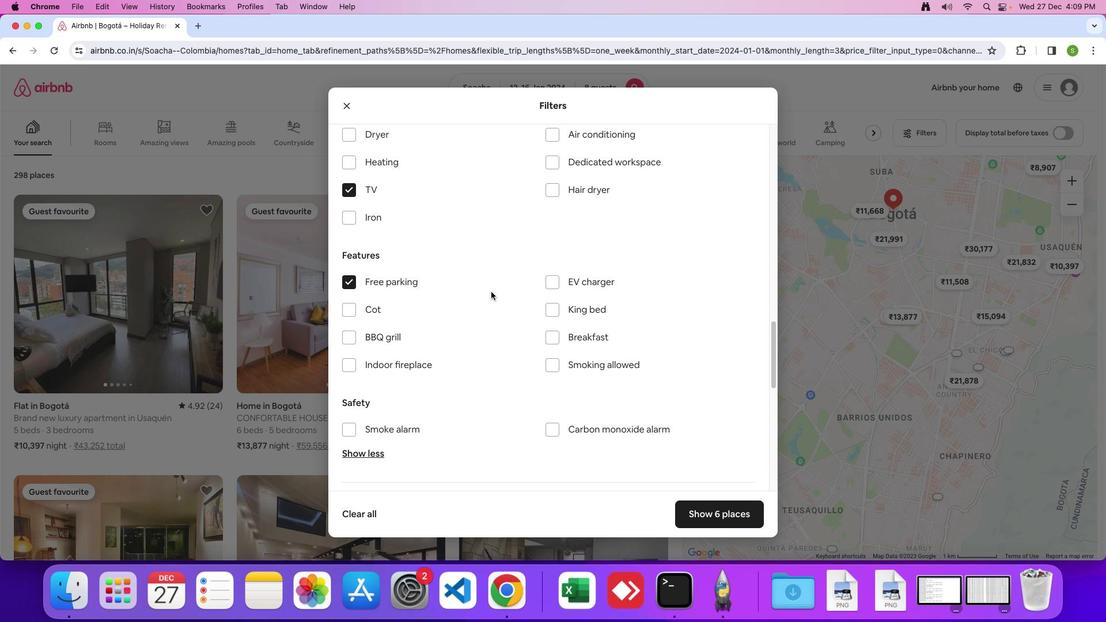 
Action: Mouse scrolled (491, 292) with delta (0, 0)
Screenshot: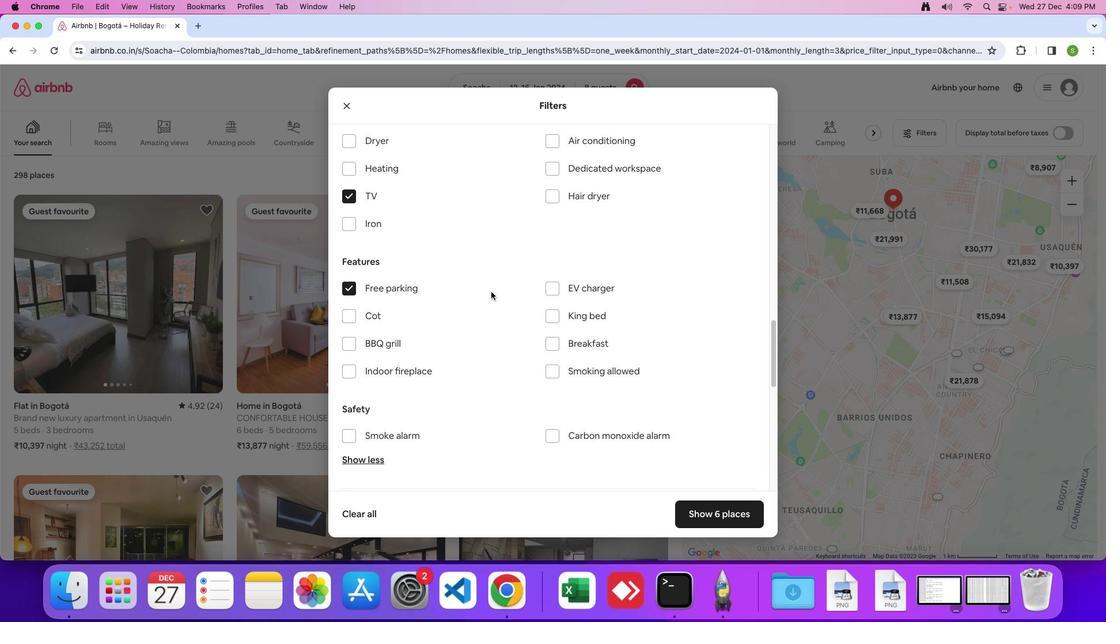 
Action: Mouse scrolled (491, 292) with delta (0, 0)
Screenshot: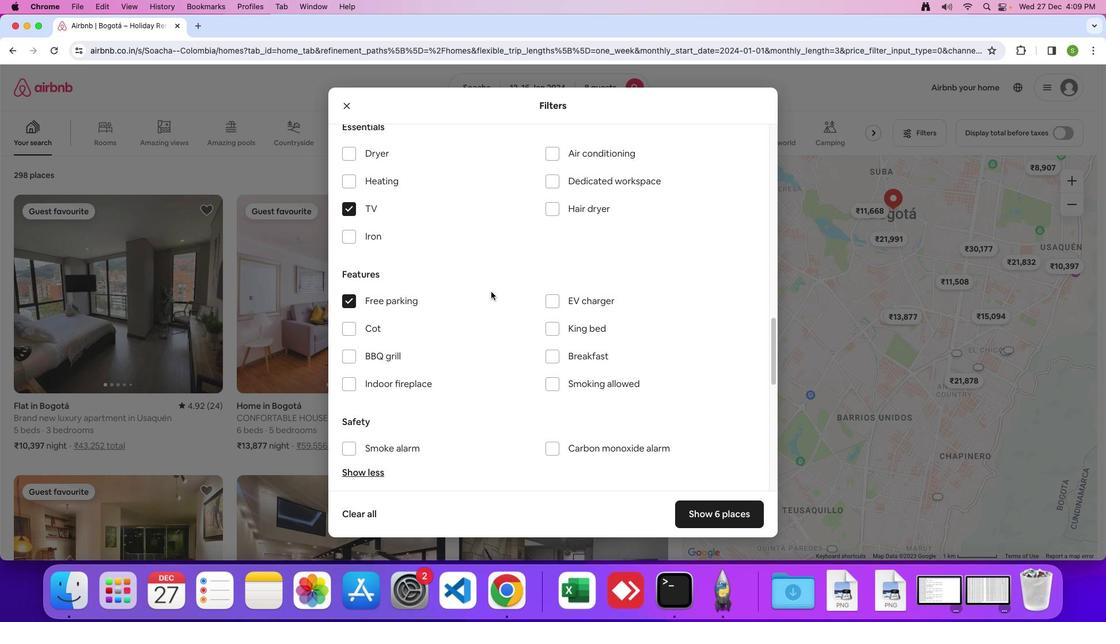 
Action: Mouse scrolled (491, 292) with delta (0, 0)
Screenshot: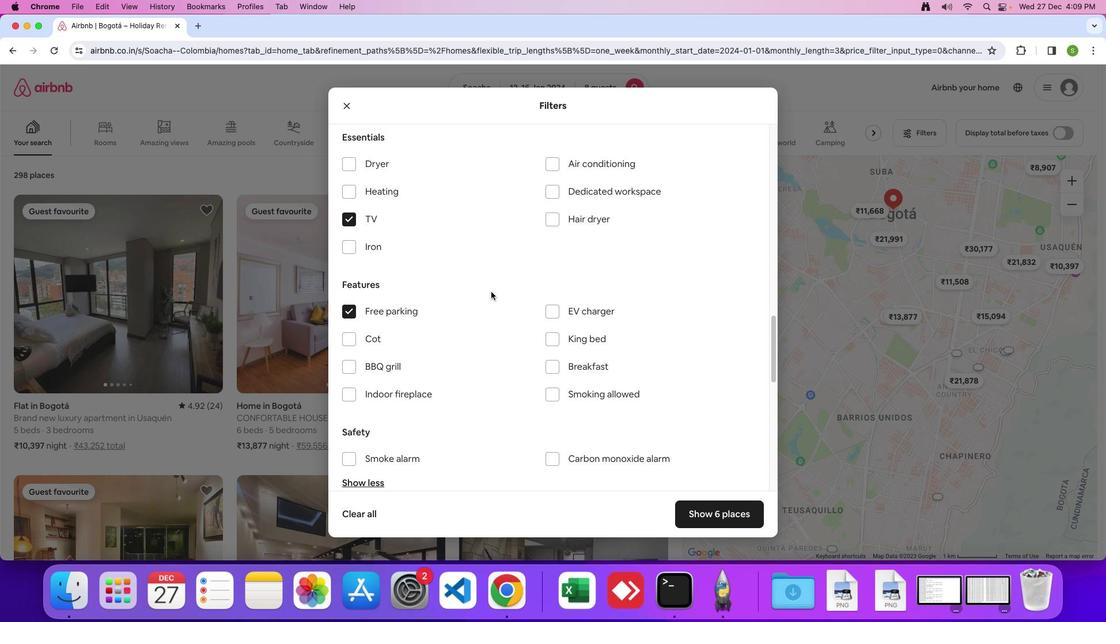 
Action: Mouse scrolled (491, 292) with delta (0, 0)
Screenshot: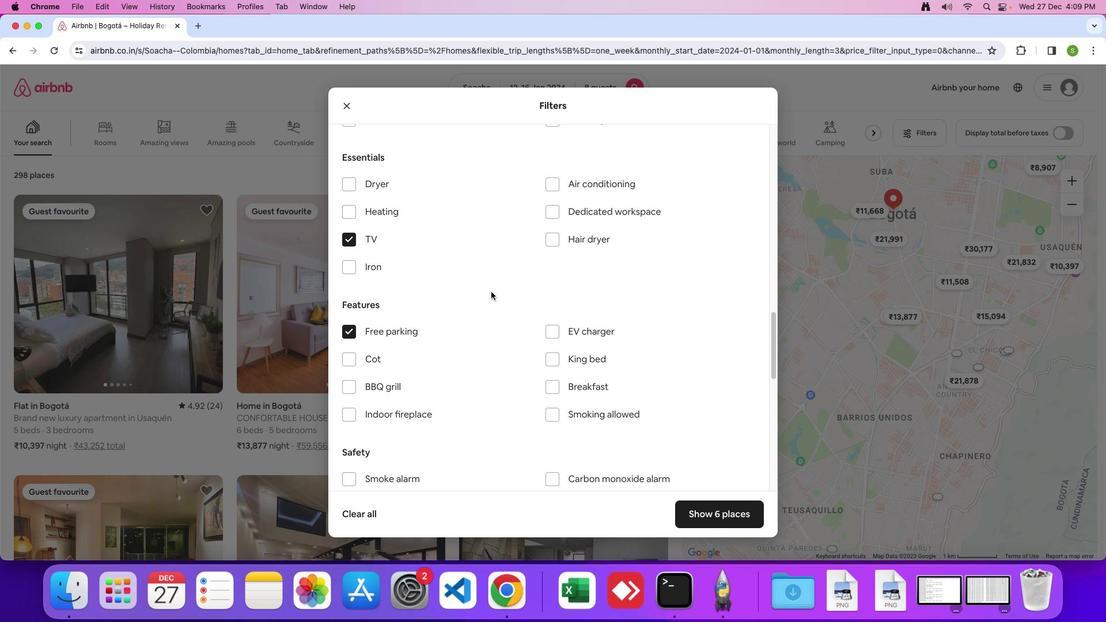 
Action: Mouse scrolled (491, 292) with delta (0, 0)
Screenshot: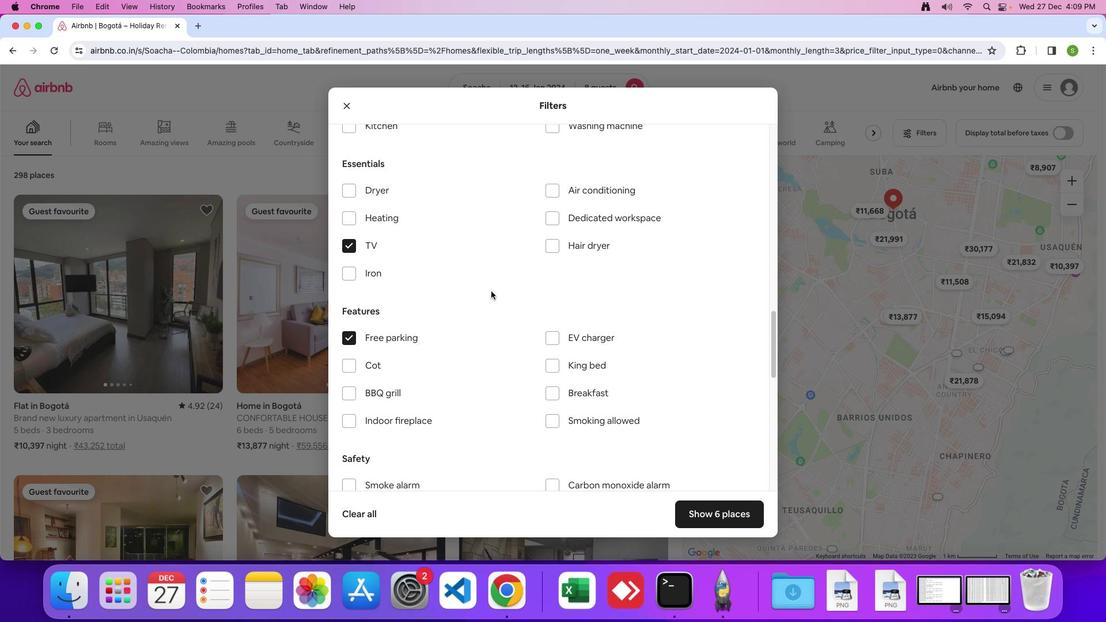 
Action: Mouse moved to (491, 289)
Screenshot: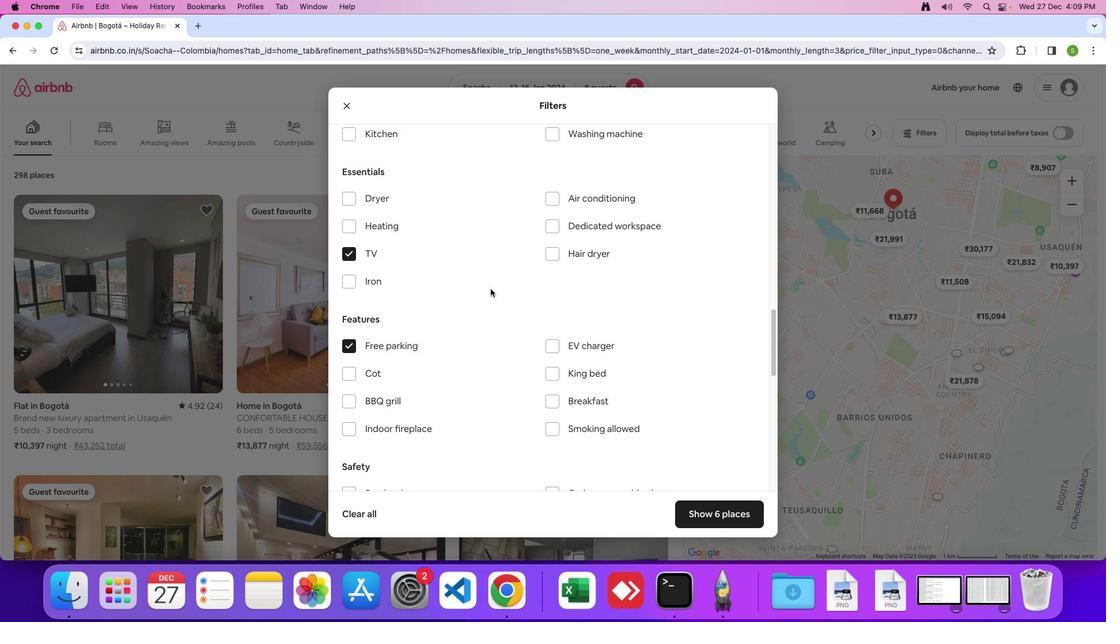 
Action: Mouse scrolled (491, 289) with delta (0, 0)
Screenshot: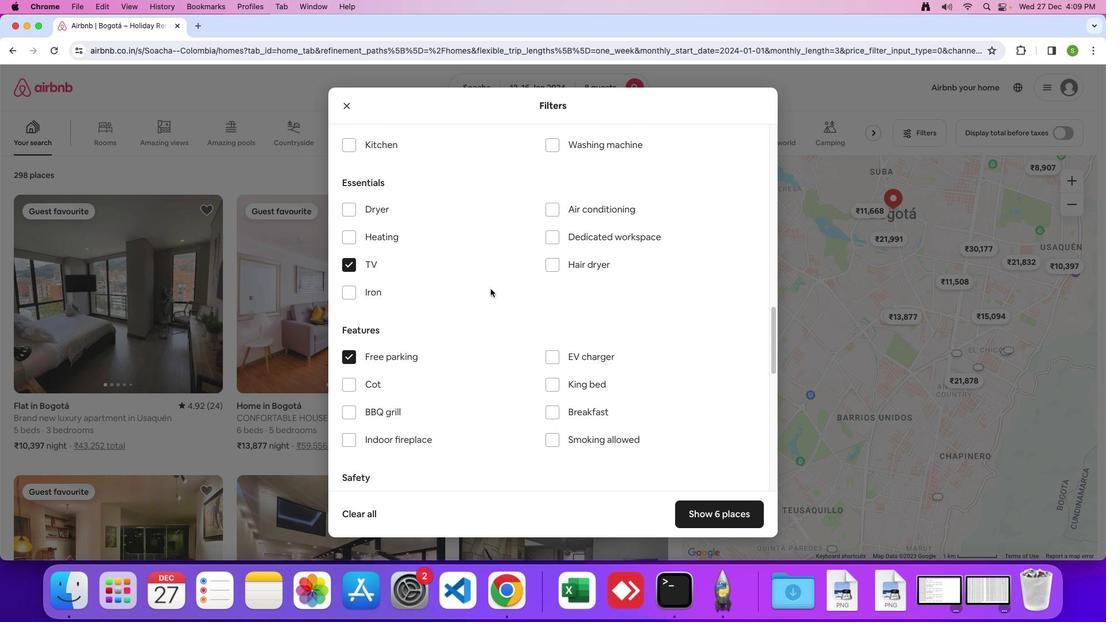 
Action: Mouse scrolled (491, 289) with delta (0, 0)
Screenshot: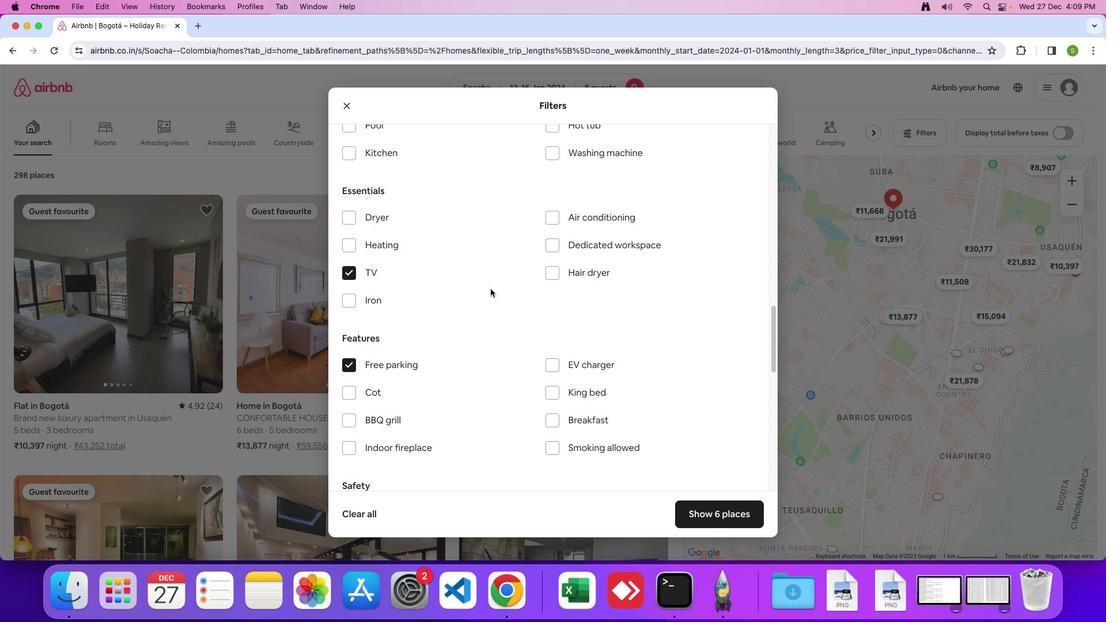 
Action: Mouse moved to (491, 288)
Screenshot: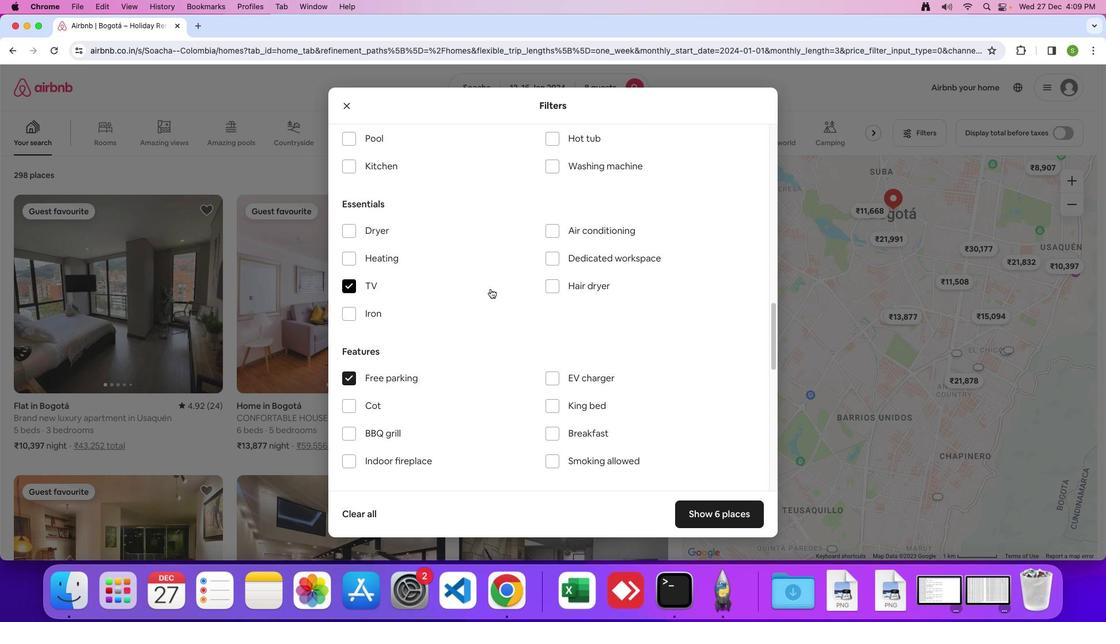 
Action: Mouse scrolled (491, 288) with delta (0, 0)
Screenshot: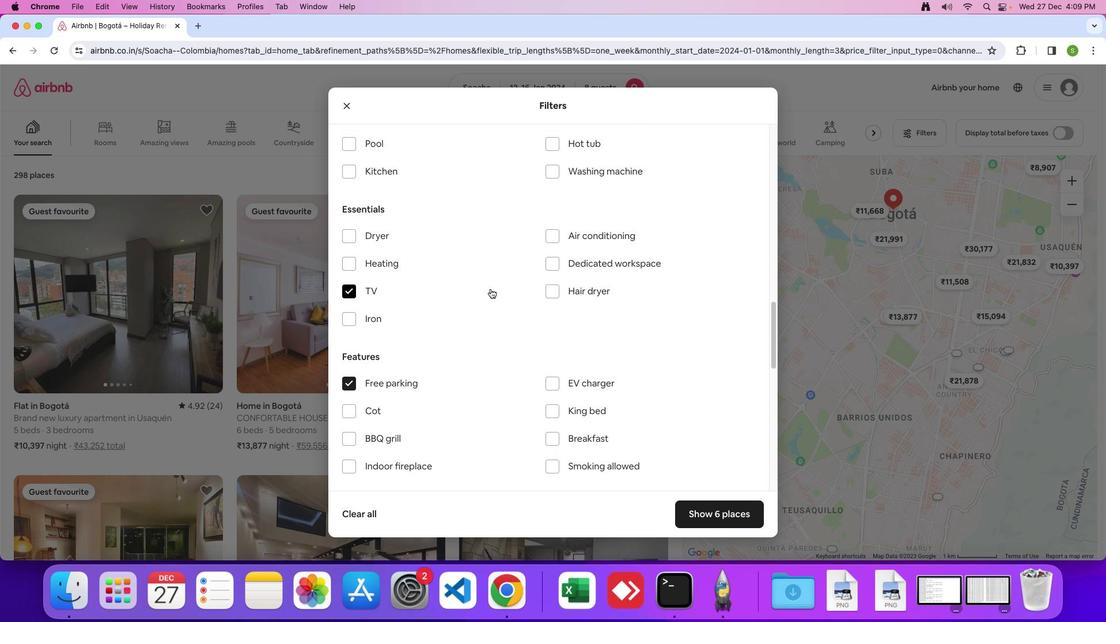 
Action: Mouse scrolled (491, 288) with delta (0, 0)
Screenshot: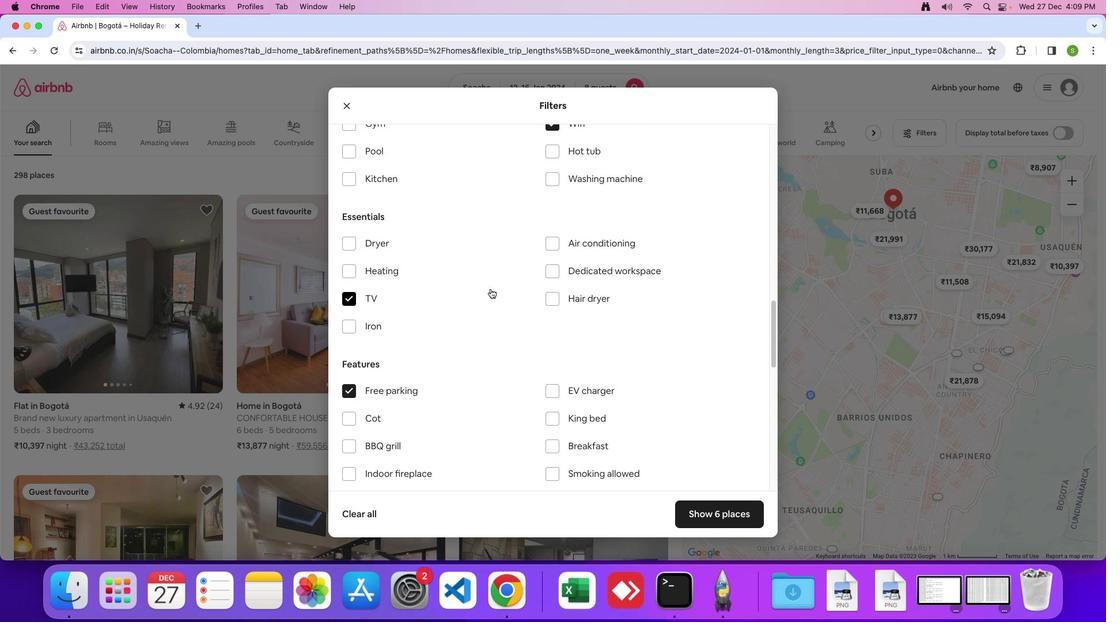 
Action: Mouse scrolled (491, 288) with delta (0, 0)
Screenshot: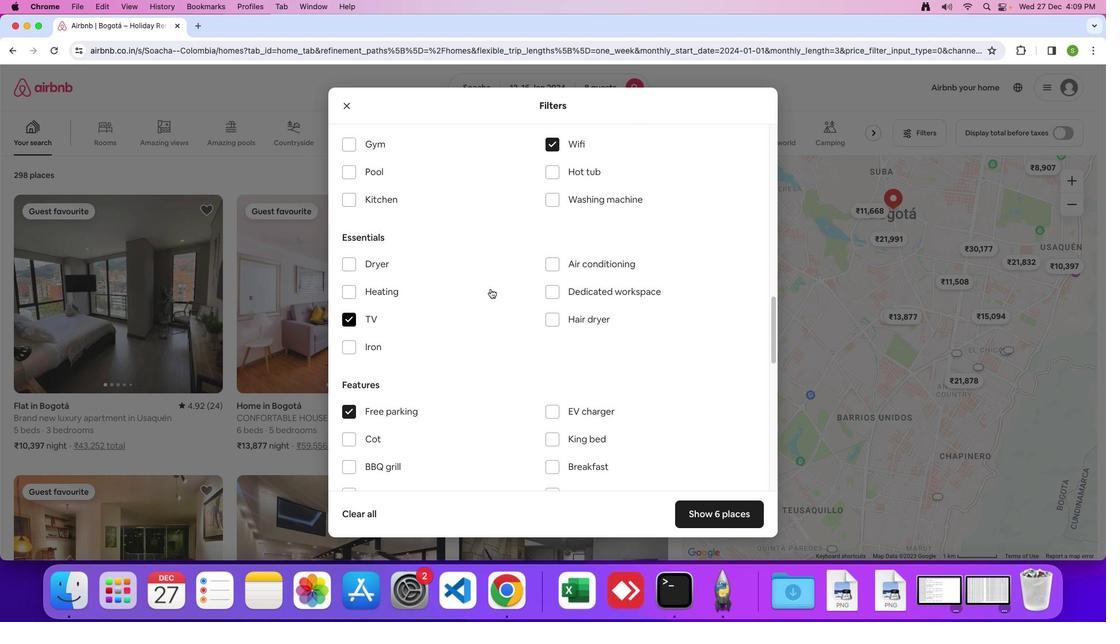 
Action: Mouse scrolled (491, 288) with delta (0, 0)
Screenshot: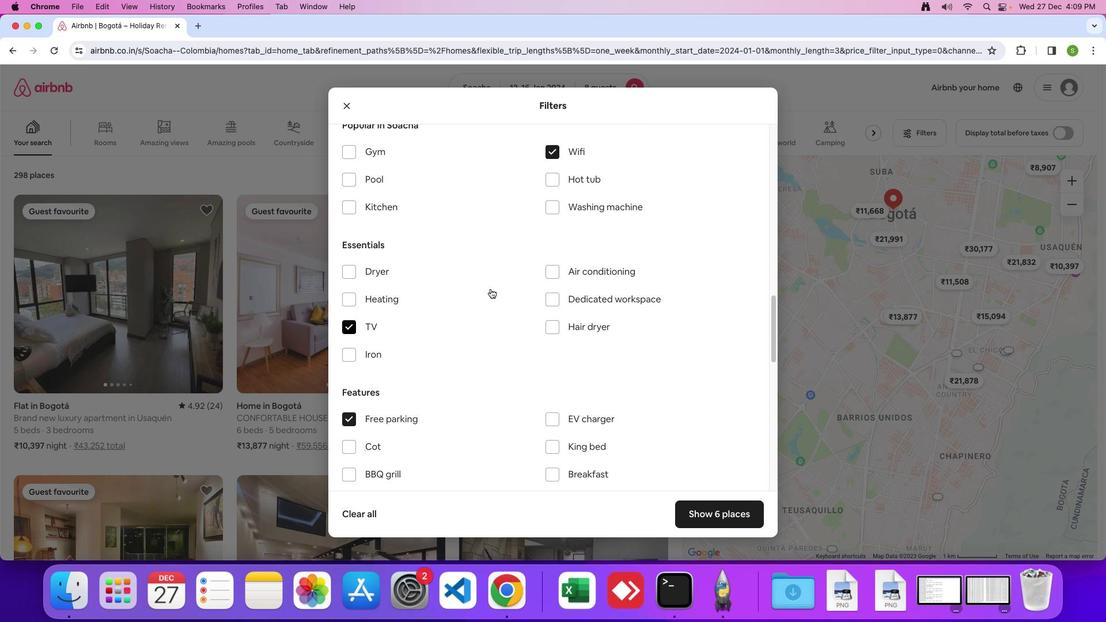 
Action: Mouse scrolled (491, 288) with delta (0, 0)
Screenshot: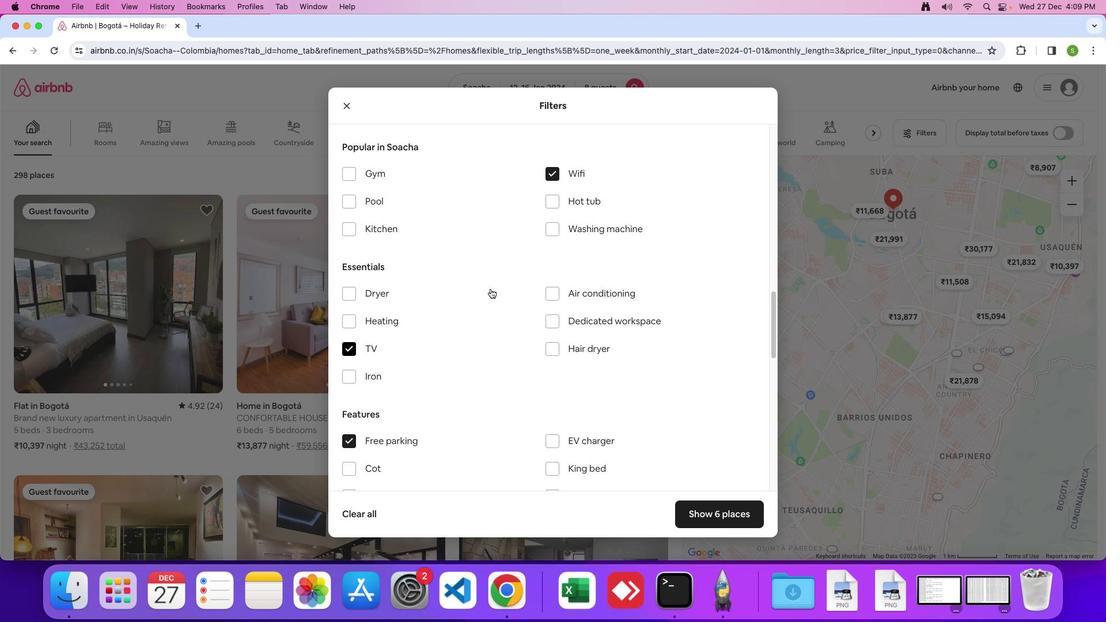 
Action: Mouse scrolled (491, 288) with delta (0, 0)
Screenshot: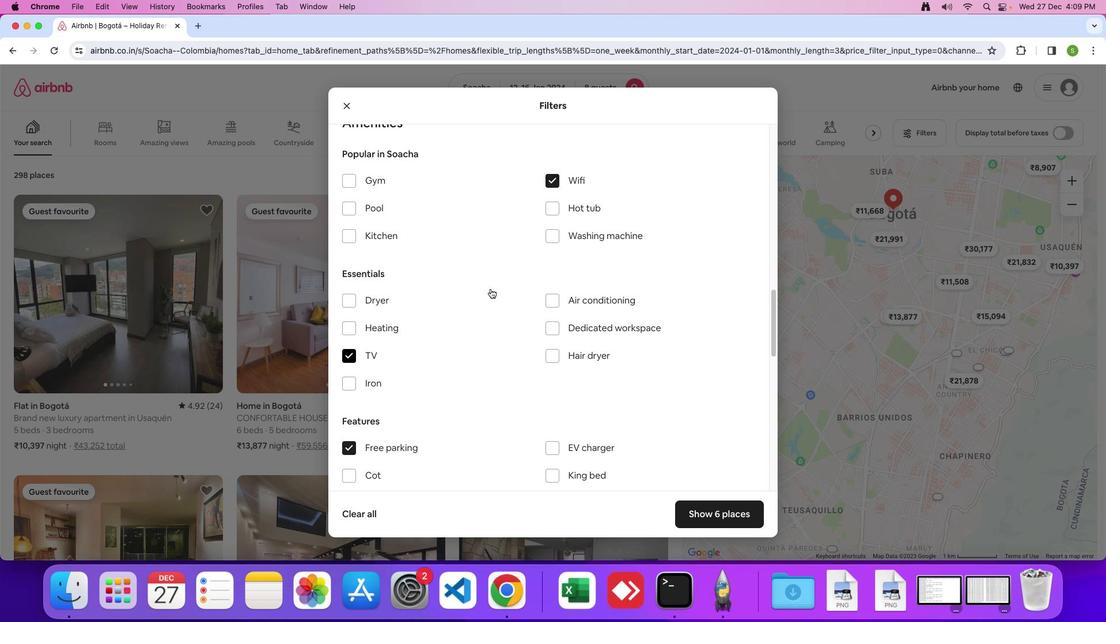 
Action: Mouse moved to (352, 189)
Screenshot: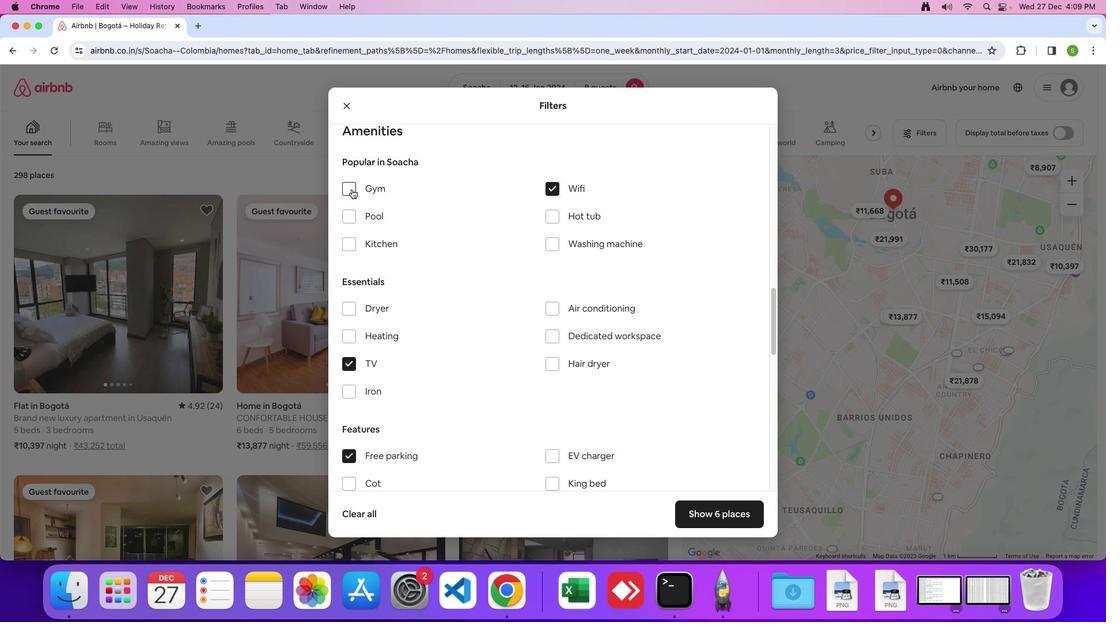 
Action: Mouse pressed left at (352, 189)
Screenshot: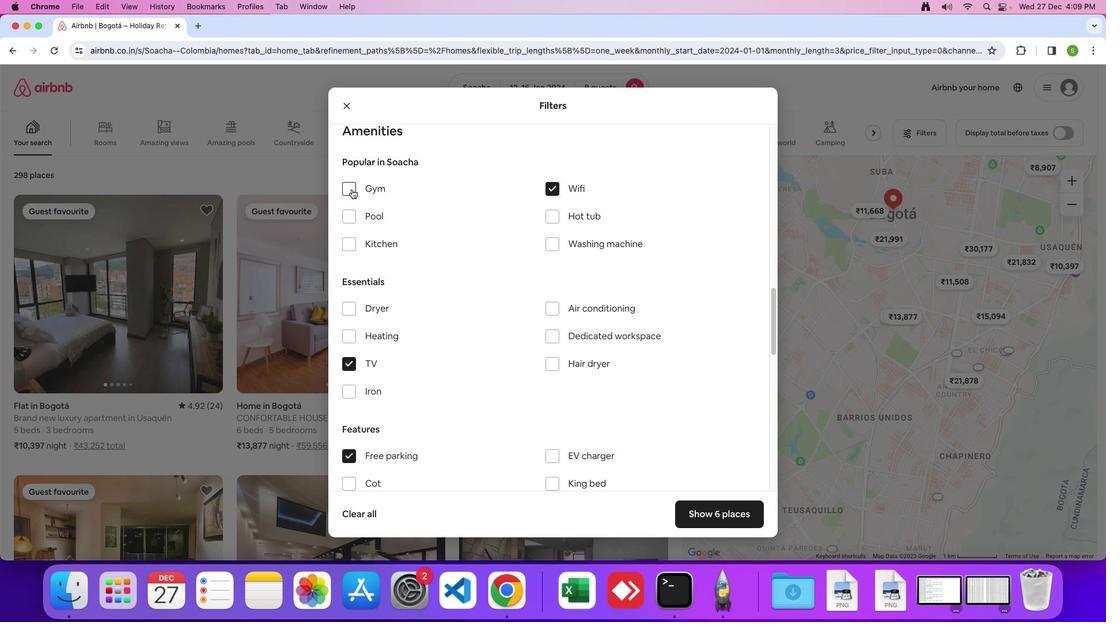 
Action: Mouse moved to (492, 296)
Screenshot: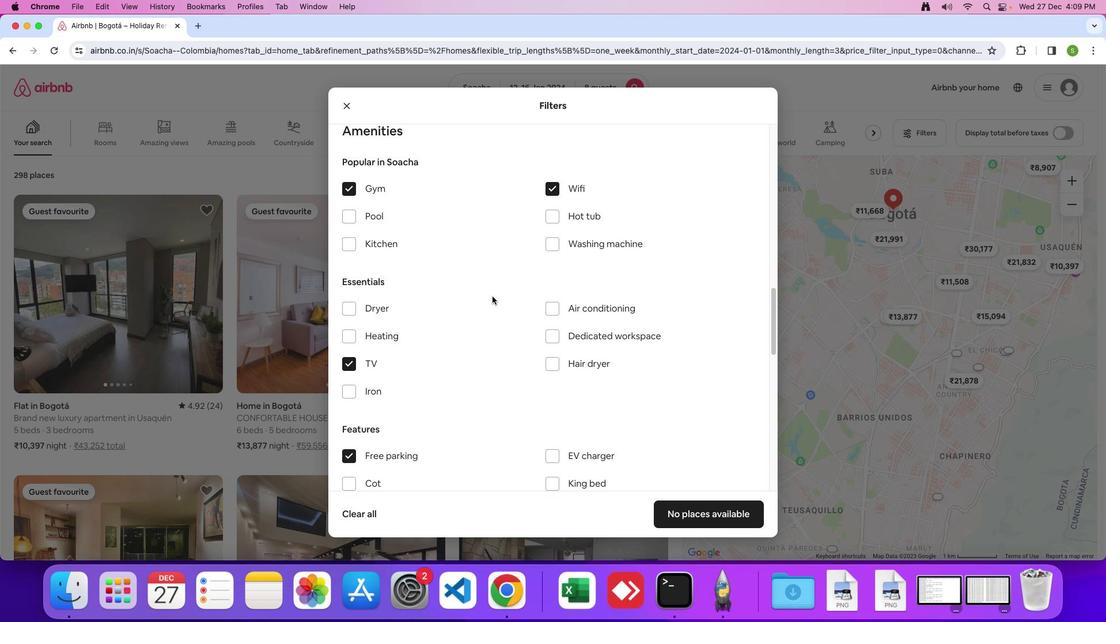 
Action: Mouse scrolled (492, 296) with delta (0, 0)
Screenshot: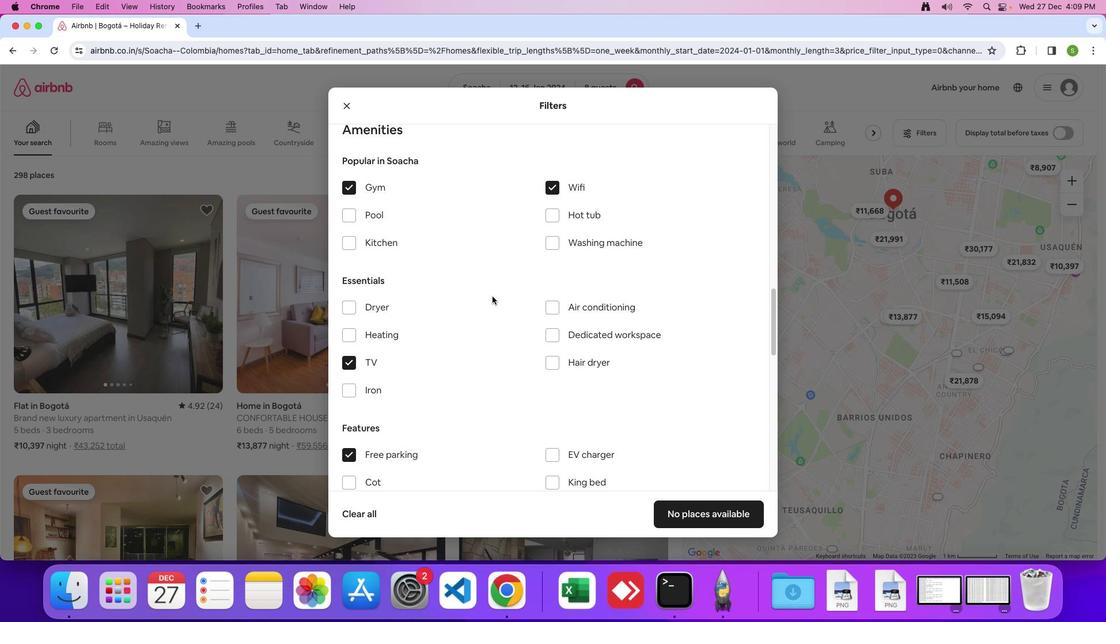 
Action: Mouse scrolled (492, 296) with delta (0, 0)
Screenshot: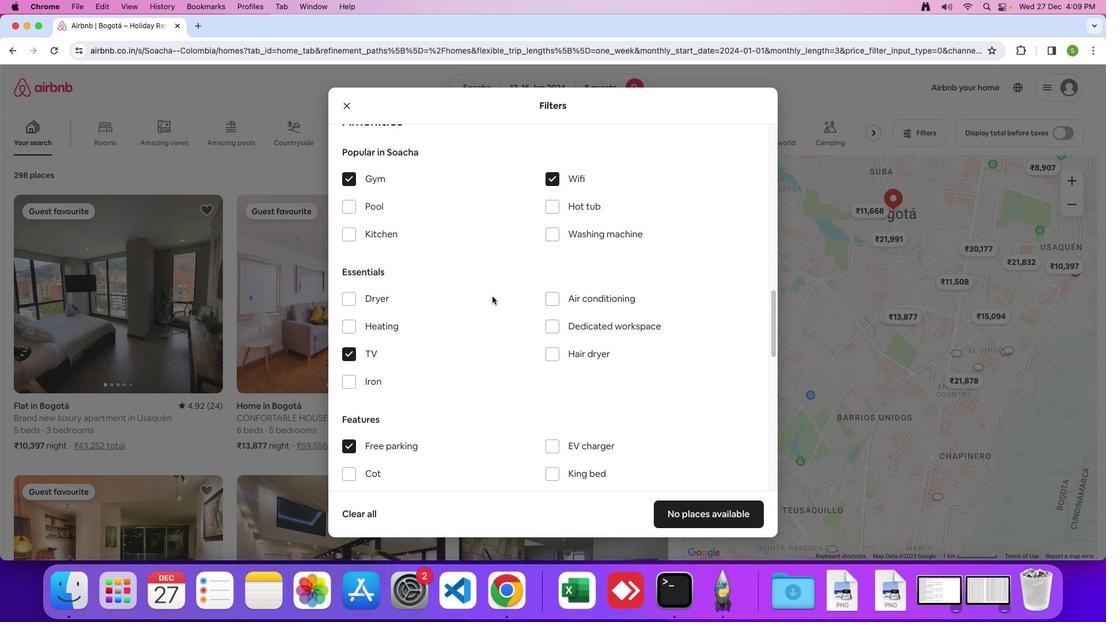 
Action: Mouse scrolled (492, 296) with delta (0, 0)
Screenshot: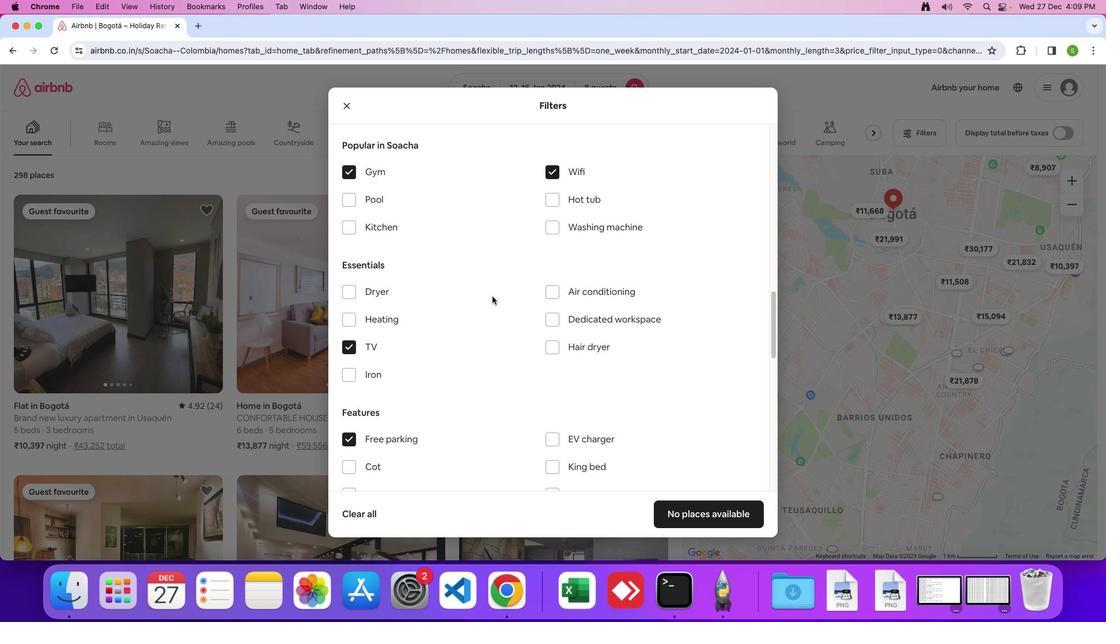 
Action: Mouse scrolled (492, 296) with delta (0, 0)
Screenshot: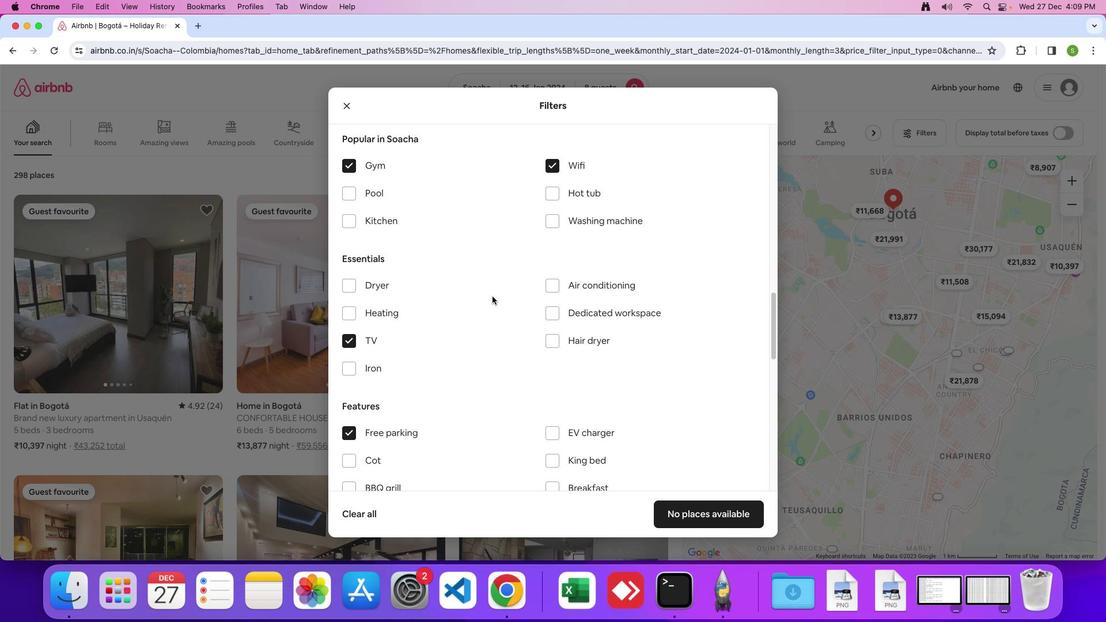 
Action: Mouse scrolled (492, 296) with delta (0, 0)
Screenshot: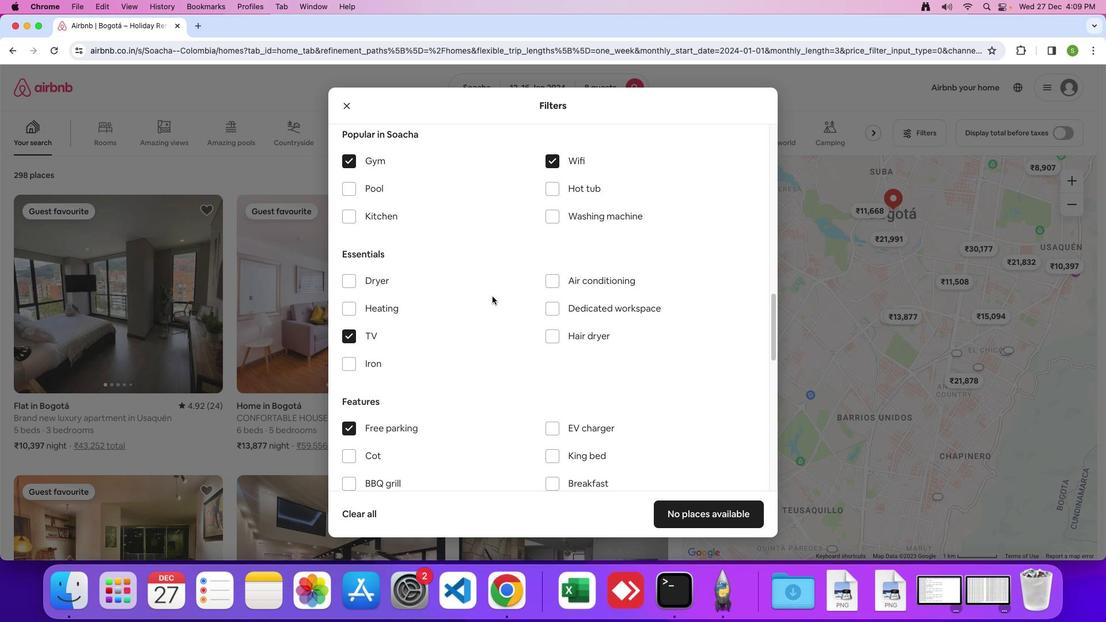 
Action: Mouse scrolled (492, 296) with delta (0, 0)
Screenshot: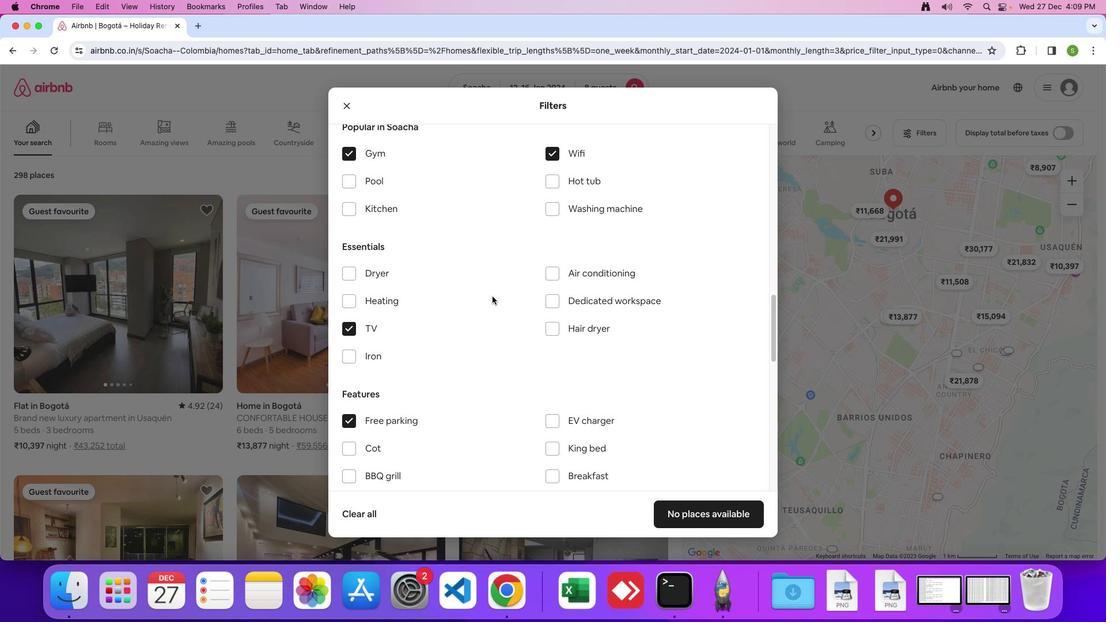 
Action: Mouse scrolled (492, 296) with delta (0, 0)
Screenshot: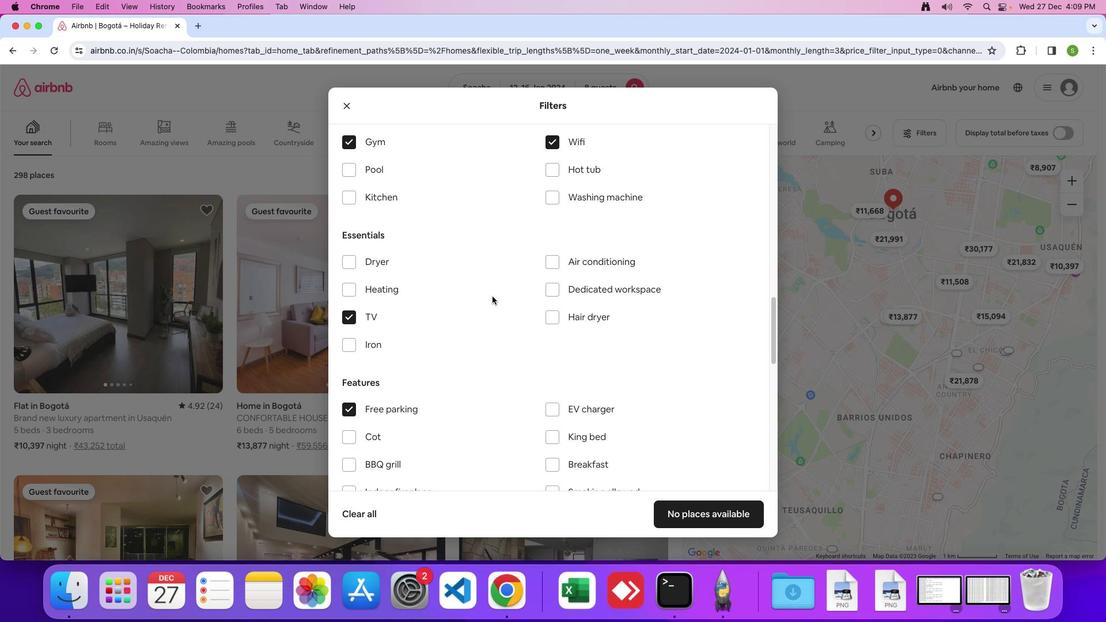 
Action: Mouse scrolled (492, 296) with delta (0, 0)
Screenshot: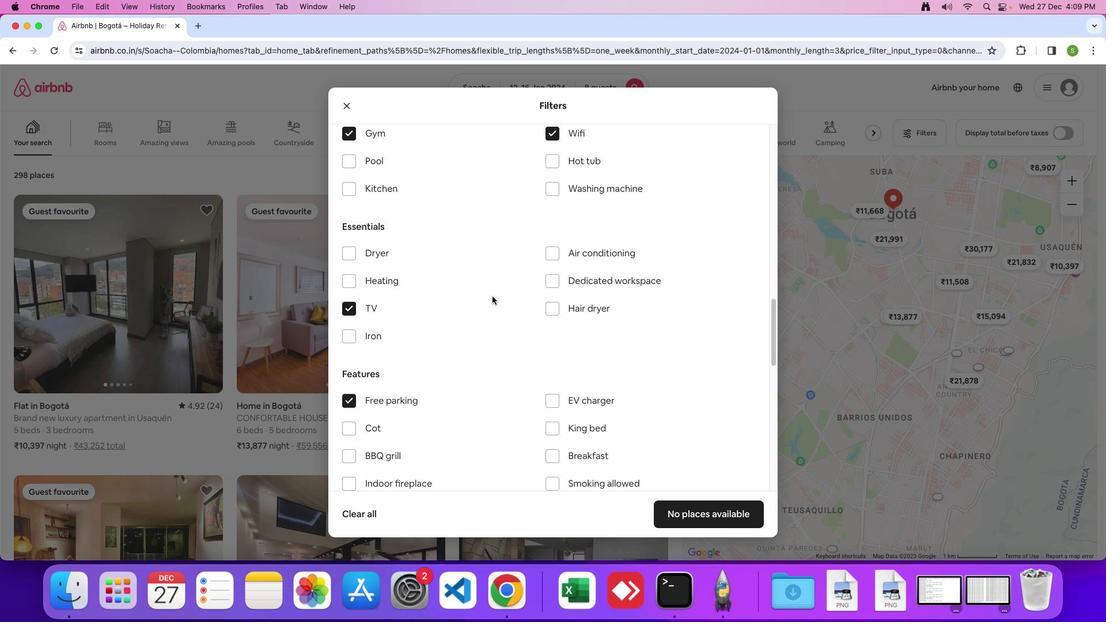 
Action: Mouse scrolled (492, 296) with delta (0, 0)
Screenshot: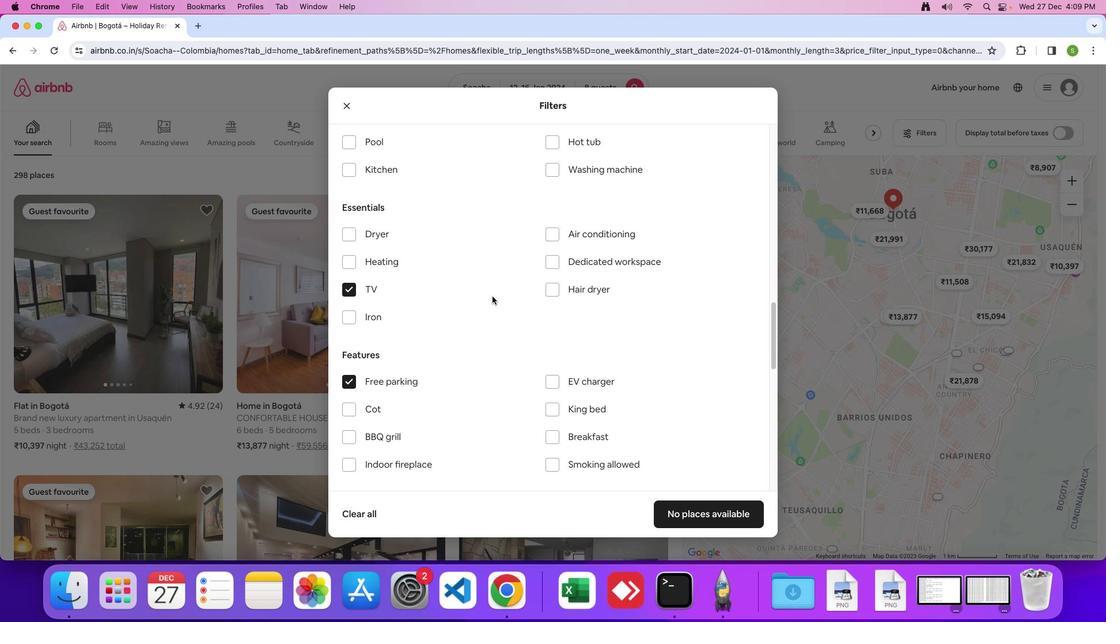 
Action: Mouse scrolled (492, 296) with delta (0, 0)
Screenshot: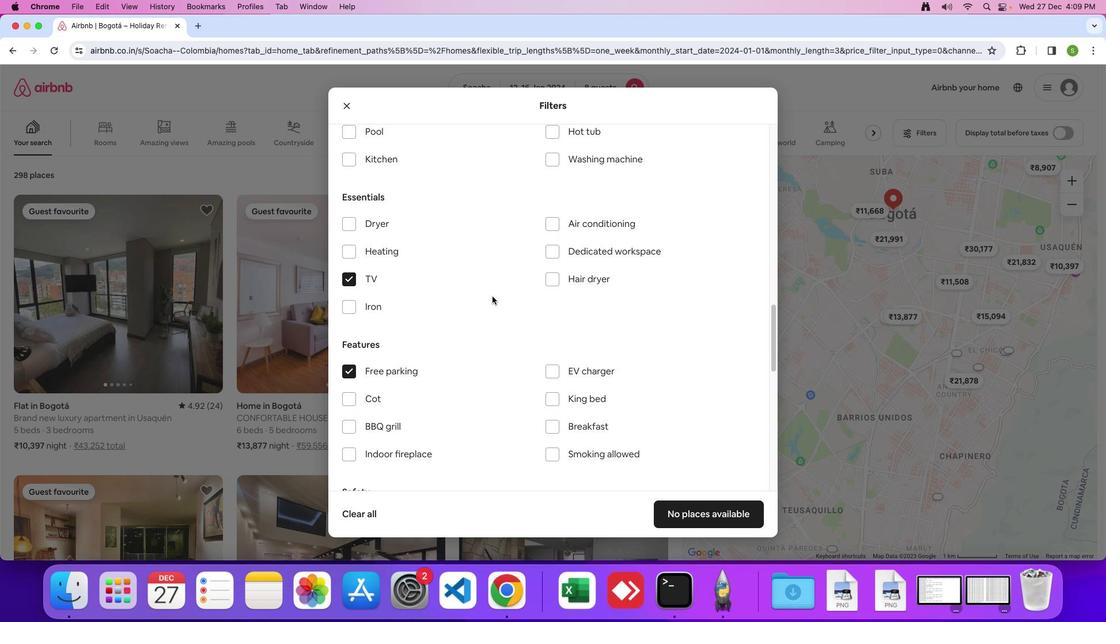 
Action: Mouse scrolled (492, 296) with delta (0, 0)
Screenshot: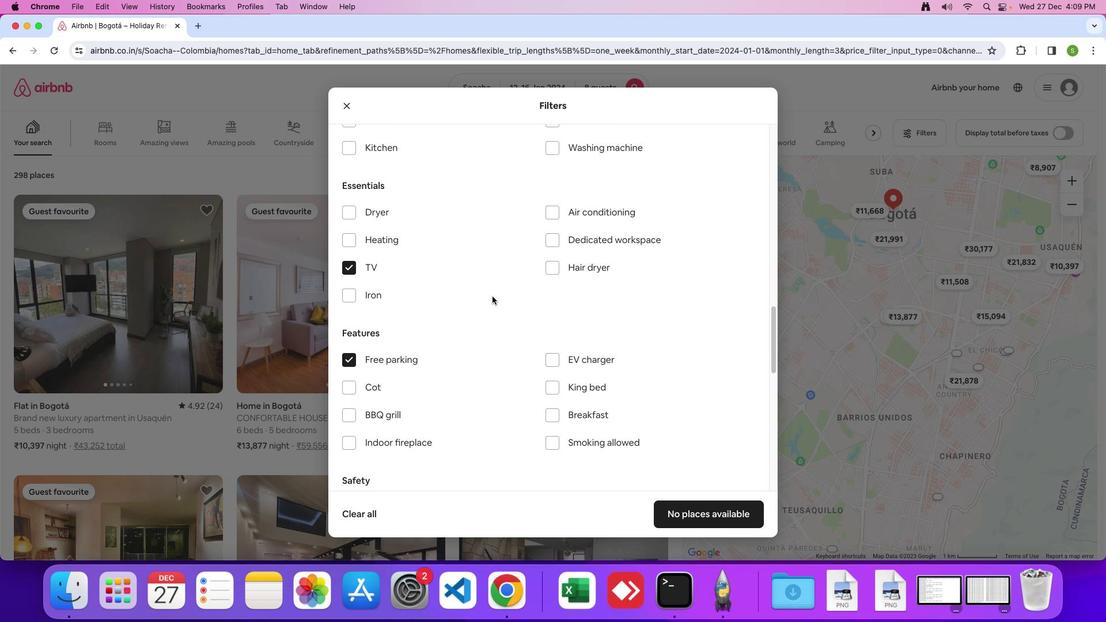 
Action: Mouse scrolled (492, 296) with delta (0, 0)
Screenshot: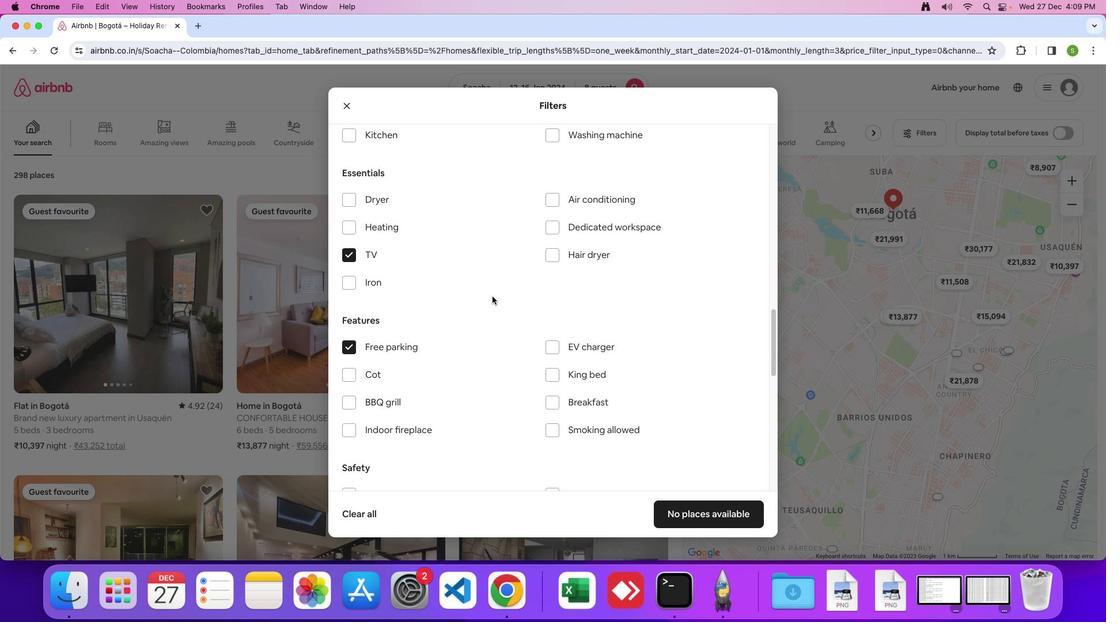 
Action: Mouse scrolled (492, 296) with delta (0, 0)
Screenshot: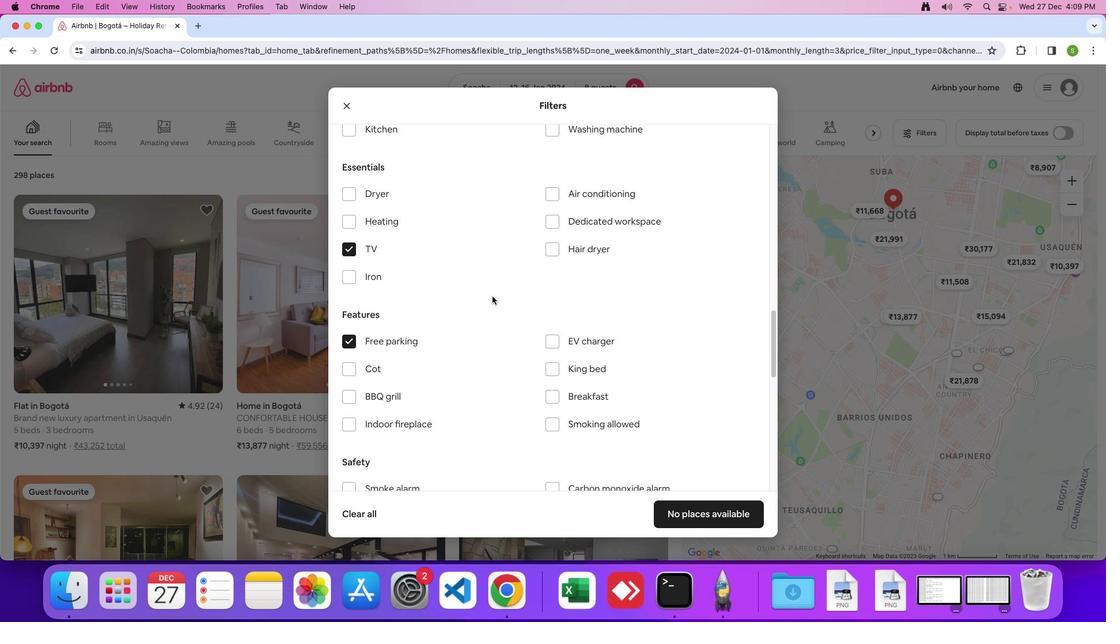 
Action: Mouse moved to (546, 391)
Screenshot: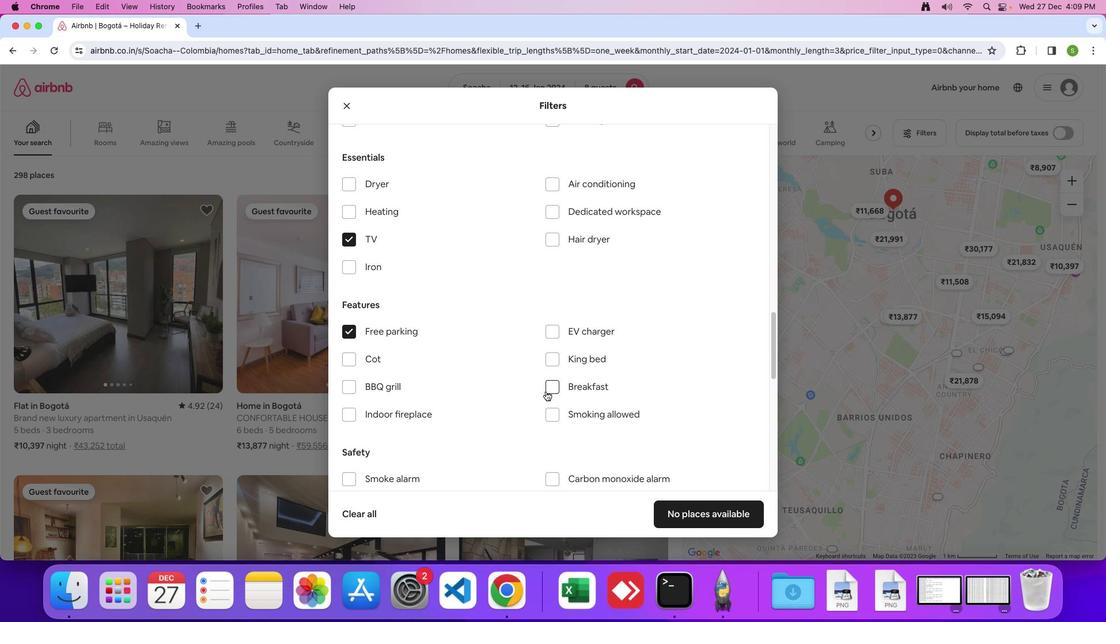 
Action: Mouse pressed left at (546, 391)
Screenshot: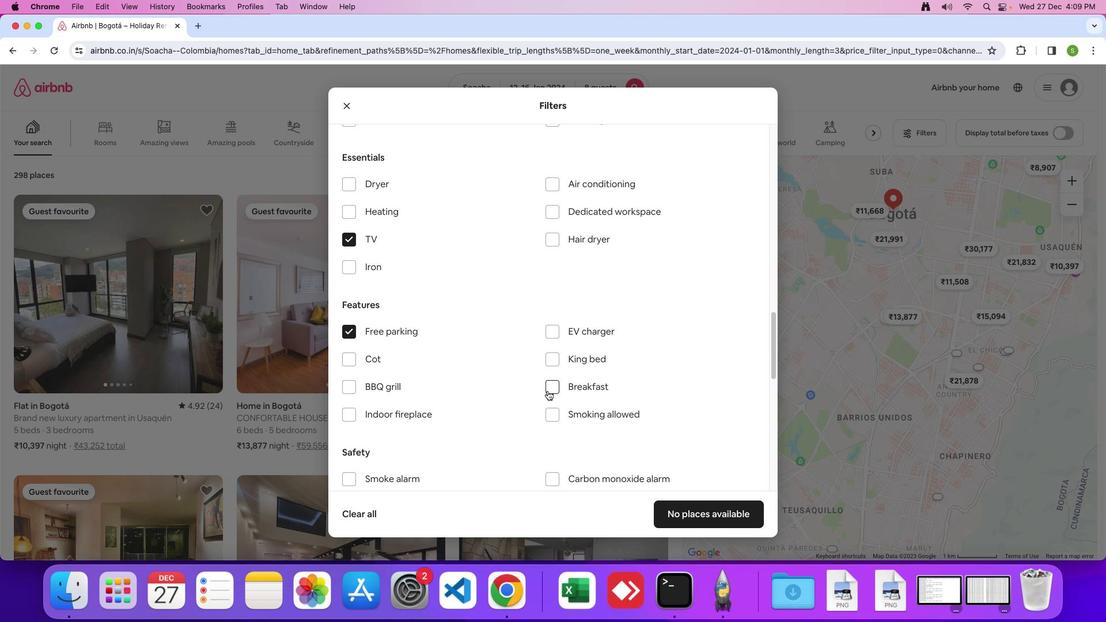 
Action: Mouse moved to (506, 368)
Screenshot: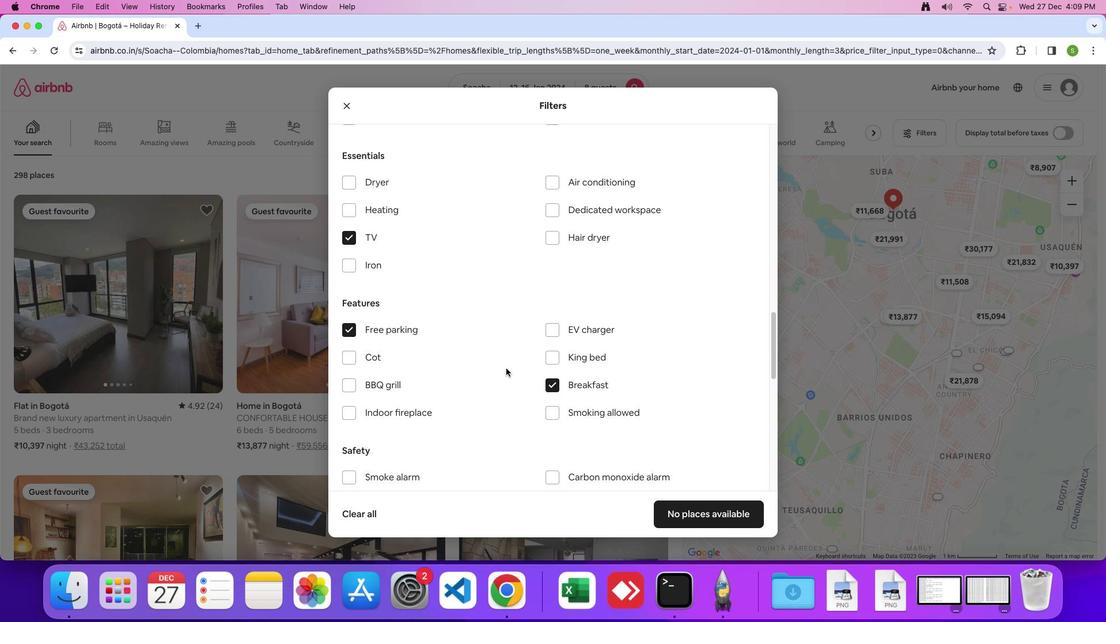 
Action: Mouse scrolled (506, 368) with delta (0, 0)
Screenshot: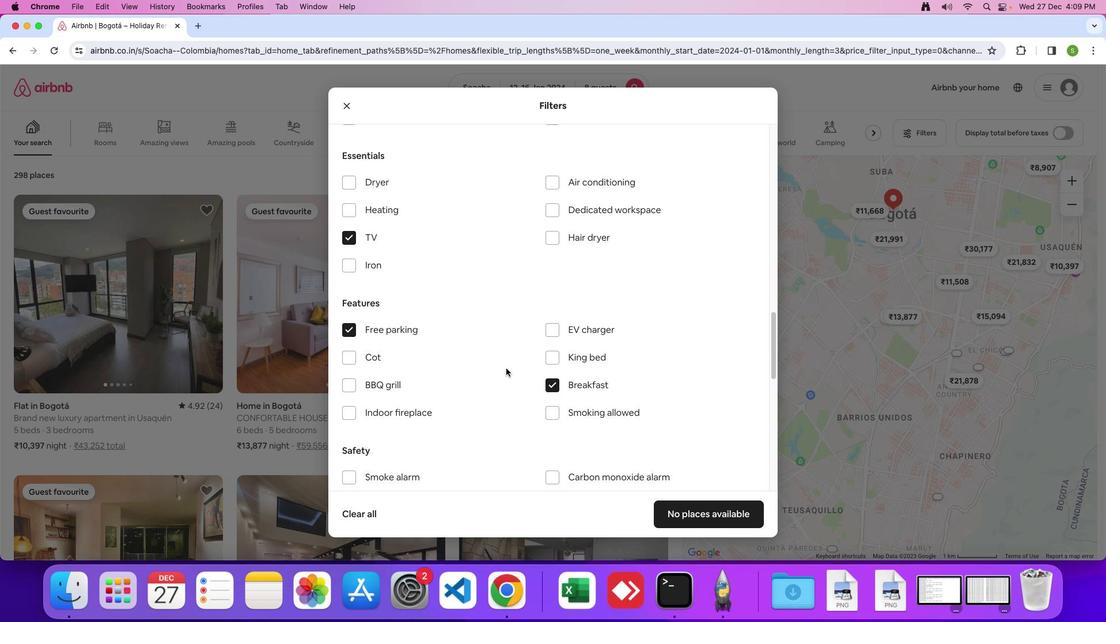 
Action: Mouse moved to (506, 368)
Screenshot: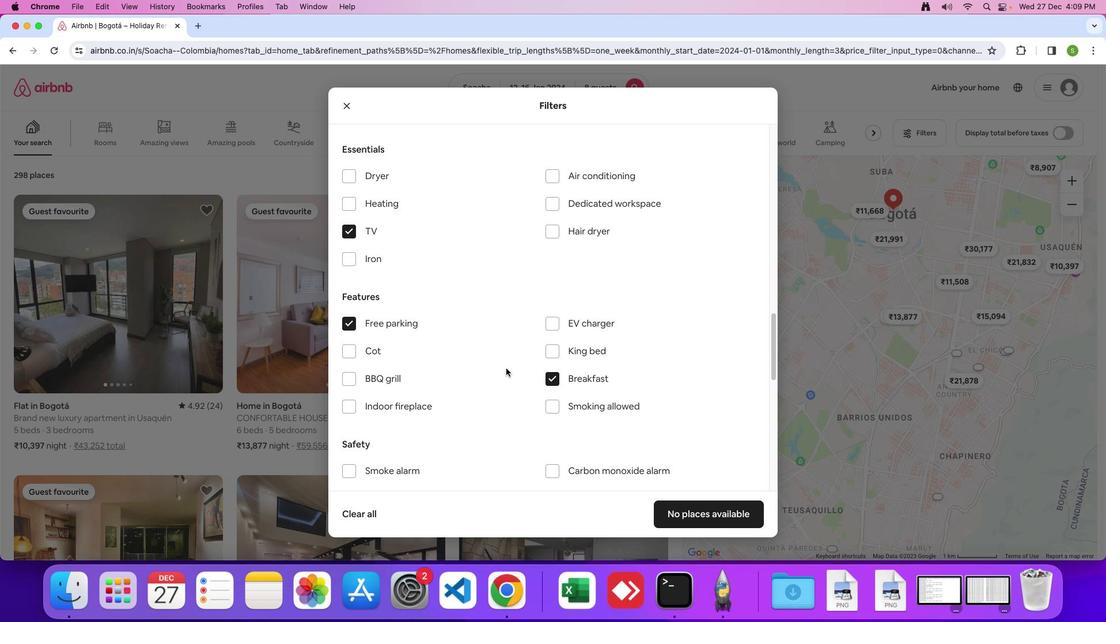 
Action: Mouse scrolled (506, 368) with delta (0, 0)
Screenshot: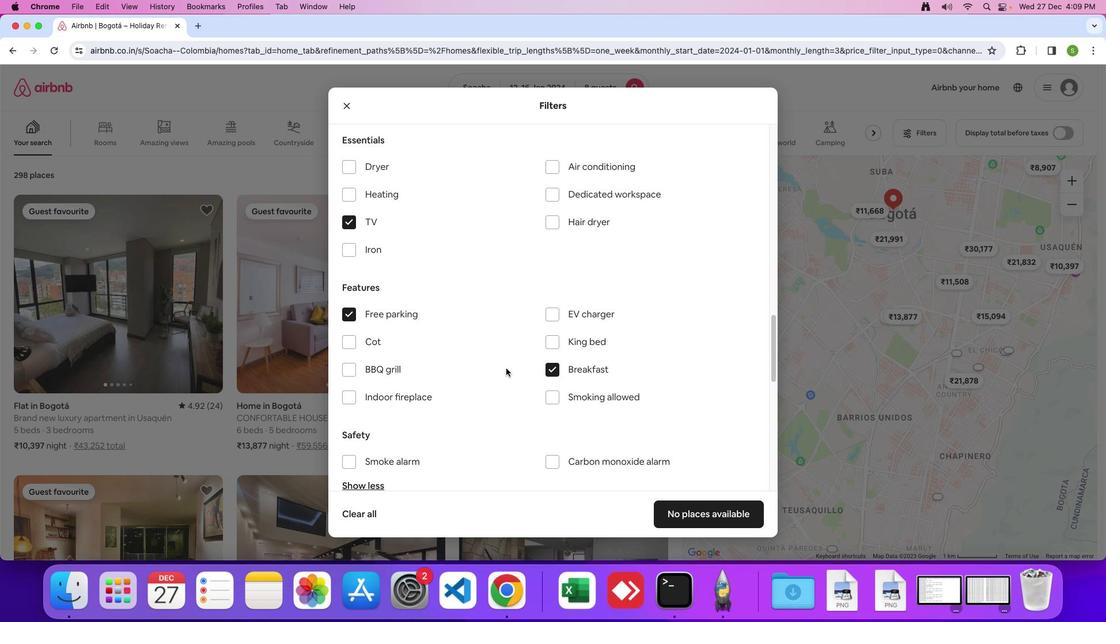 
Action: Mouse scrolled (506, 368) with delta (0, 0)
Screenshot: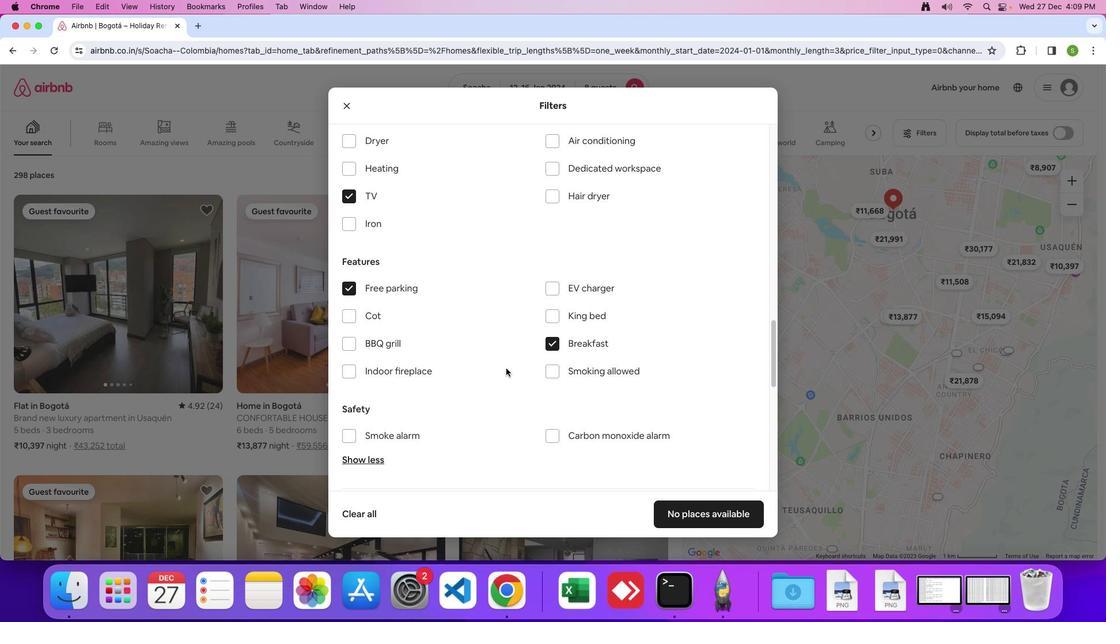 
Action: Mouse moved to (487, 344)
Screenshot: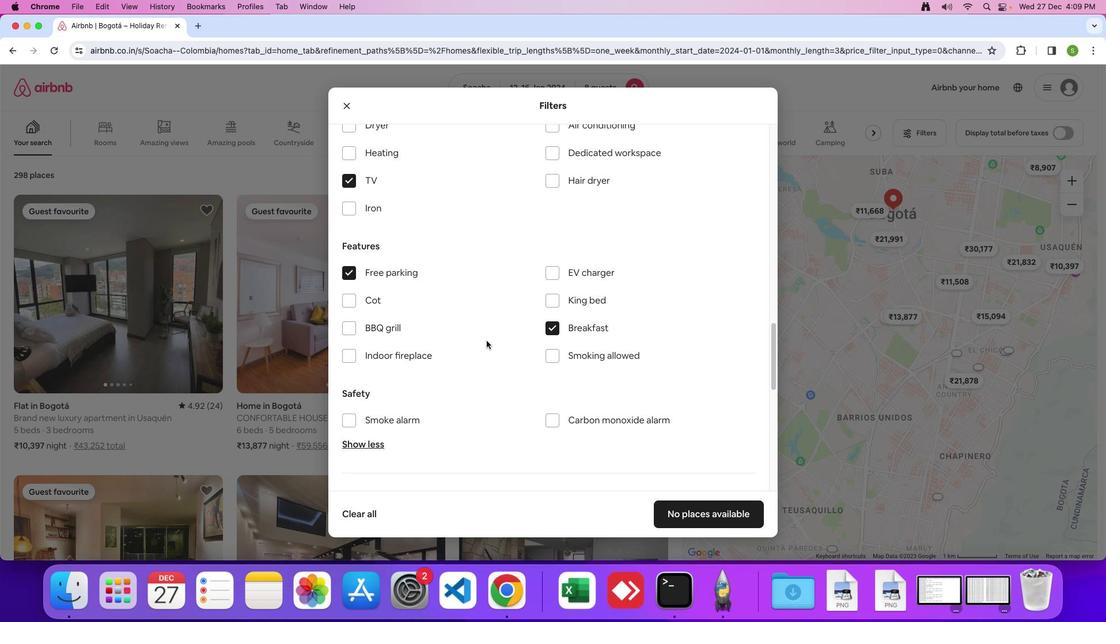 
Action: Mouse scrolled (487, 344) with delta (0, 0)
Screenshot: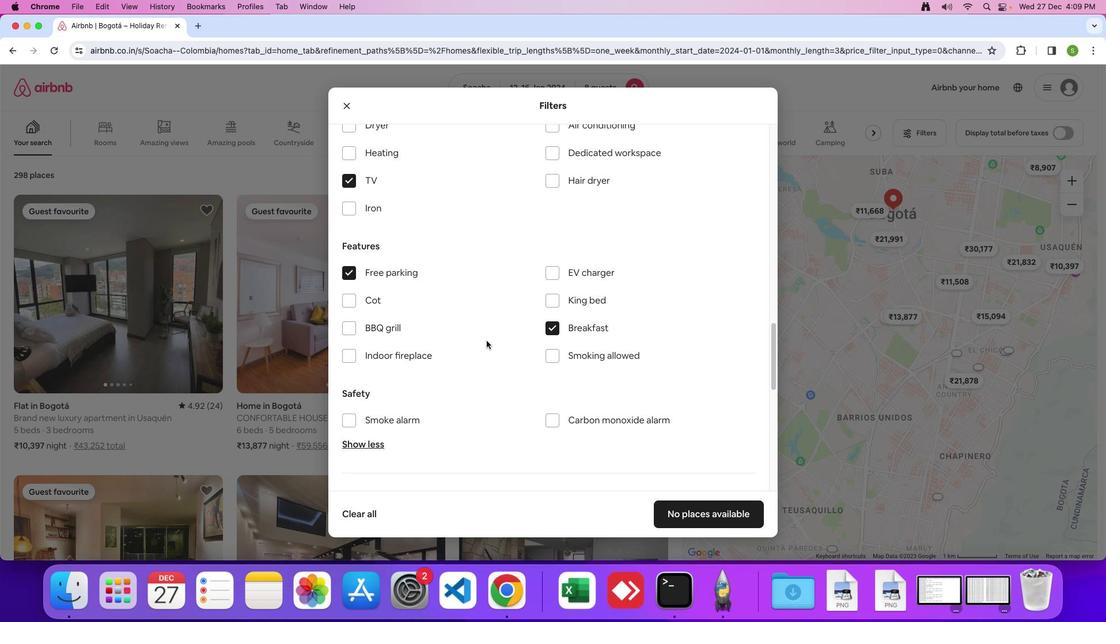 
Action: Mouse moved to (487, 341)
Screenshot: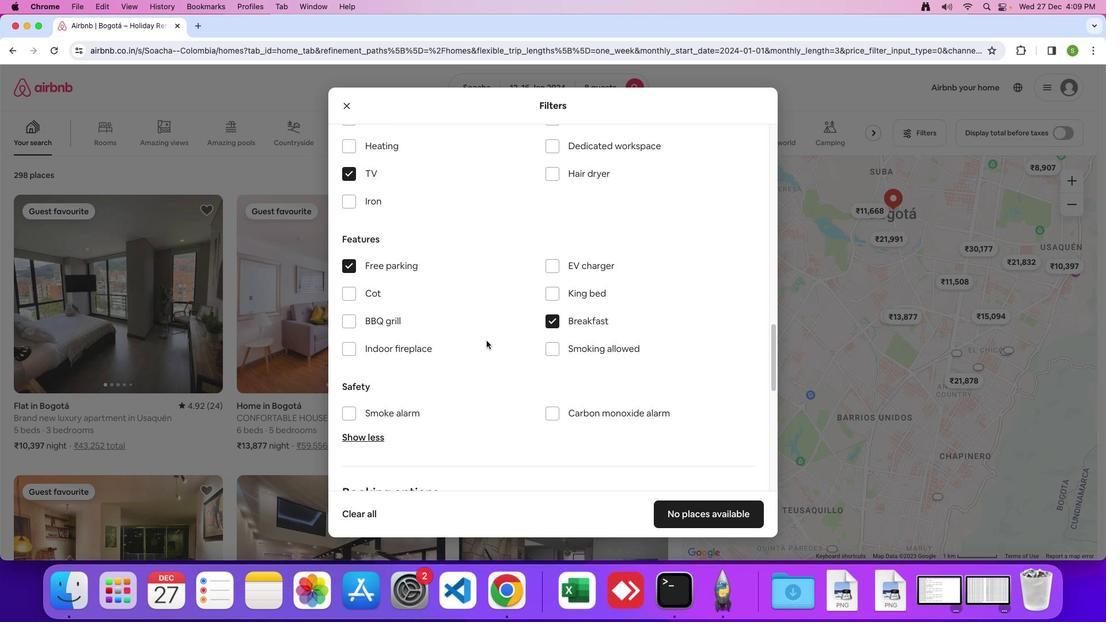 
Action: Mouse scrolled (487, 341) with delta (0, 0)
Screenshot: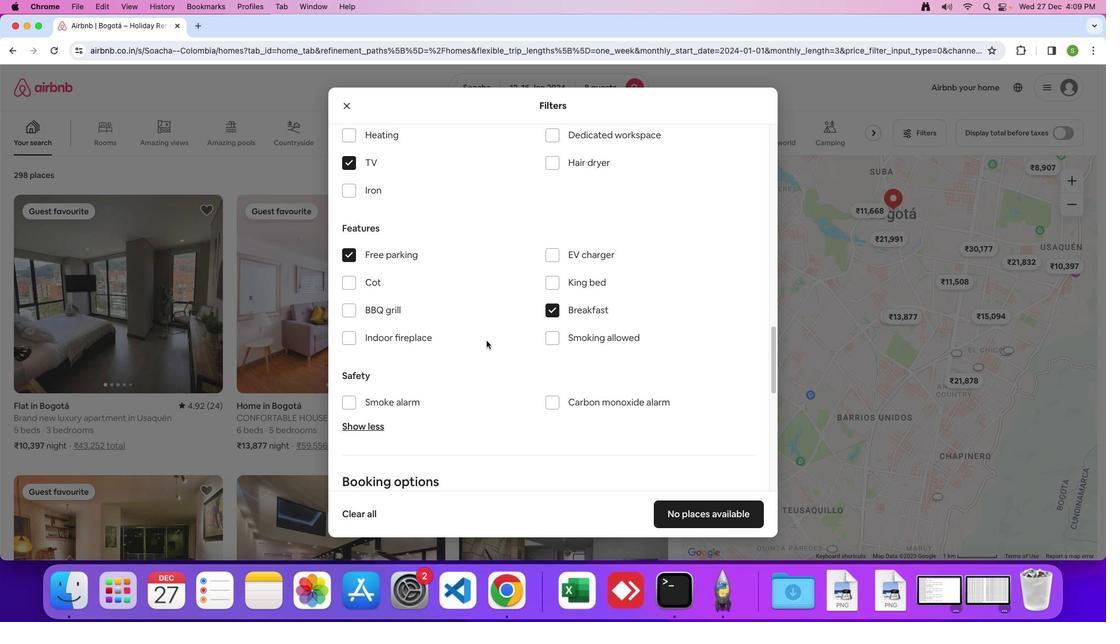 
Action: Mouse moved to (487, 340)
Screenshot: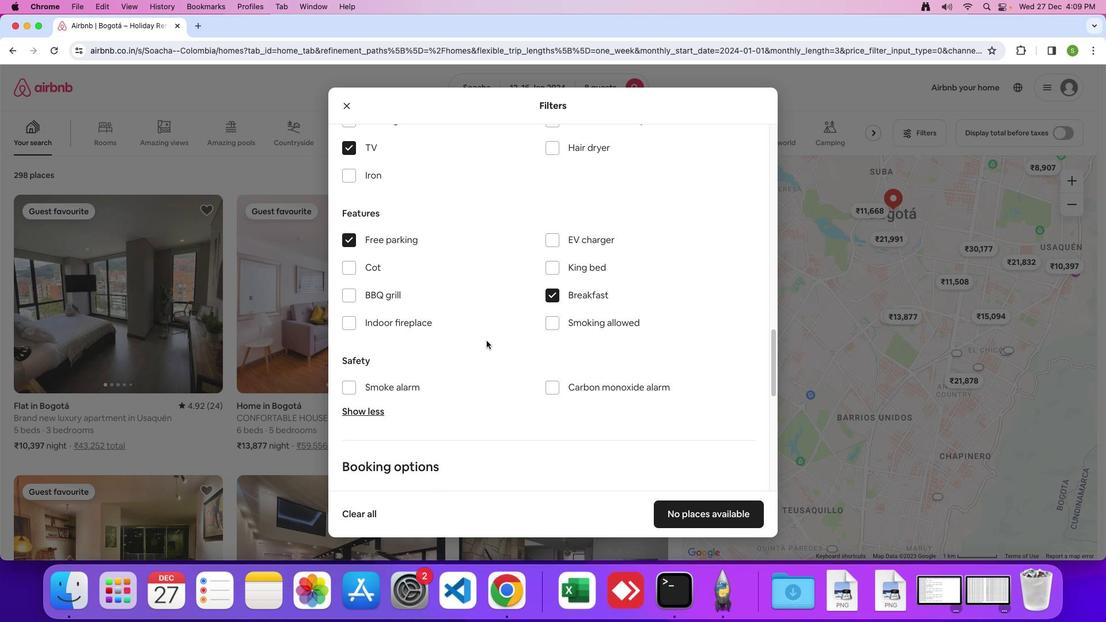 
Action: Mouse scrolled (487, 340) with delta (0, -1)
Screenshot: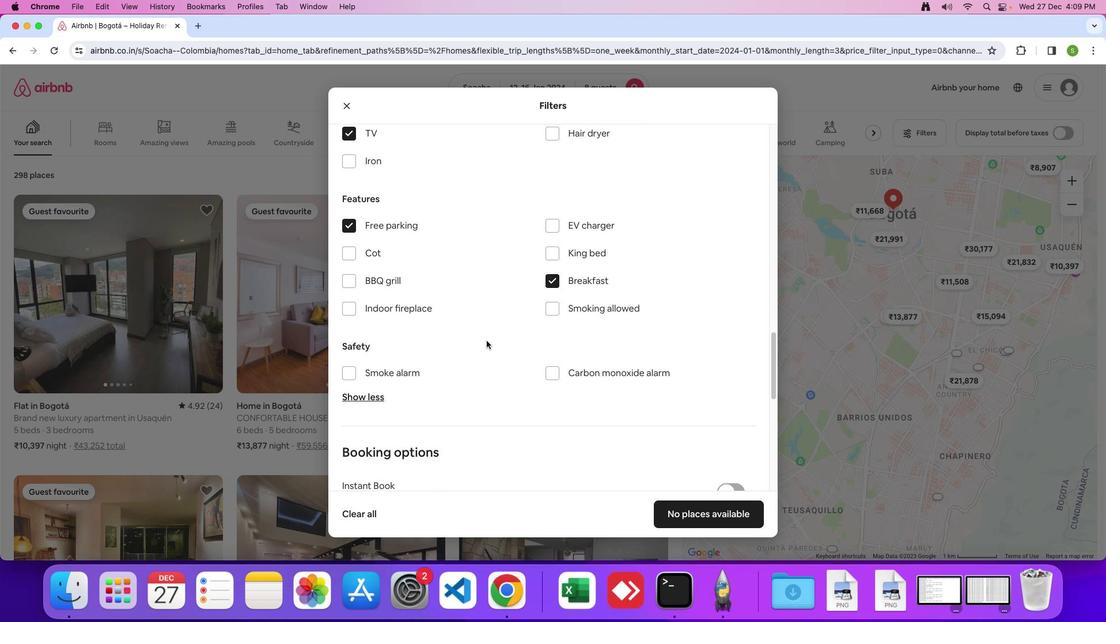 
Action: Mouse scrolled (487, 340) with delta (0, 0)
Screenshot: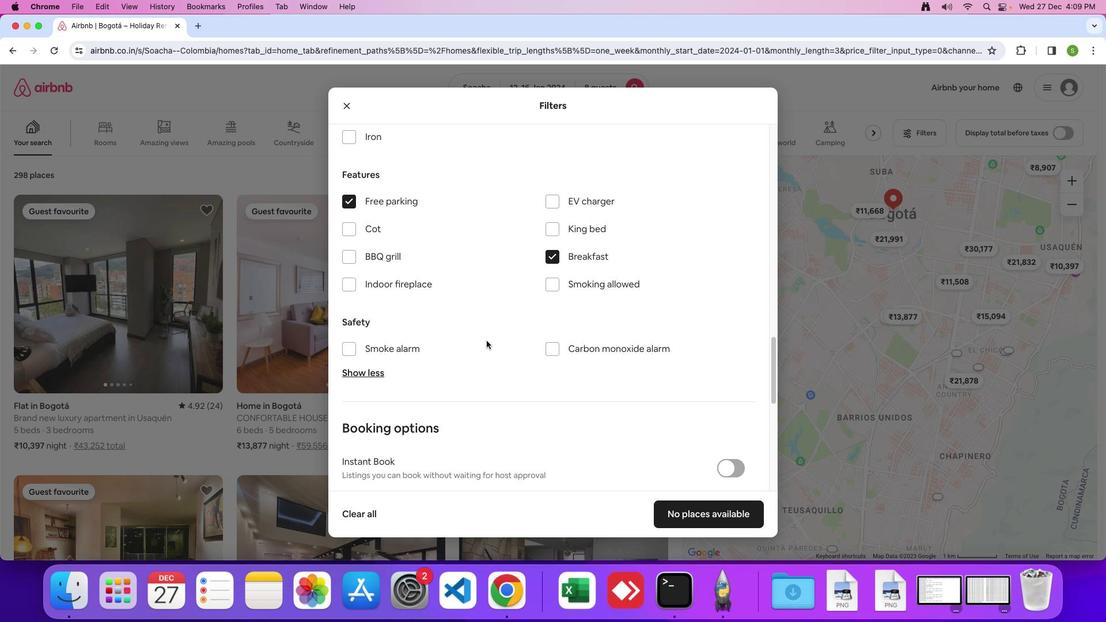 
Action: Mouse scrolled (487, 340) with delta (0, 0)
Screenshot: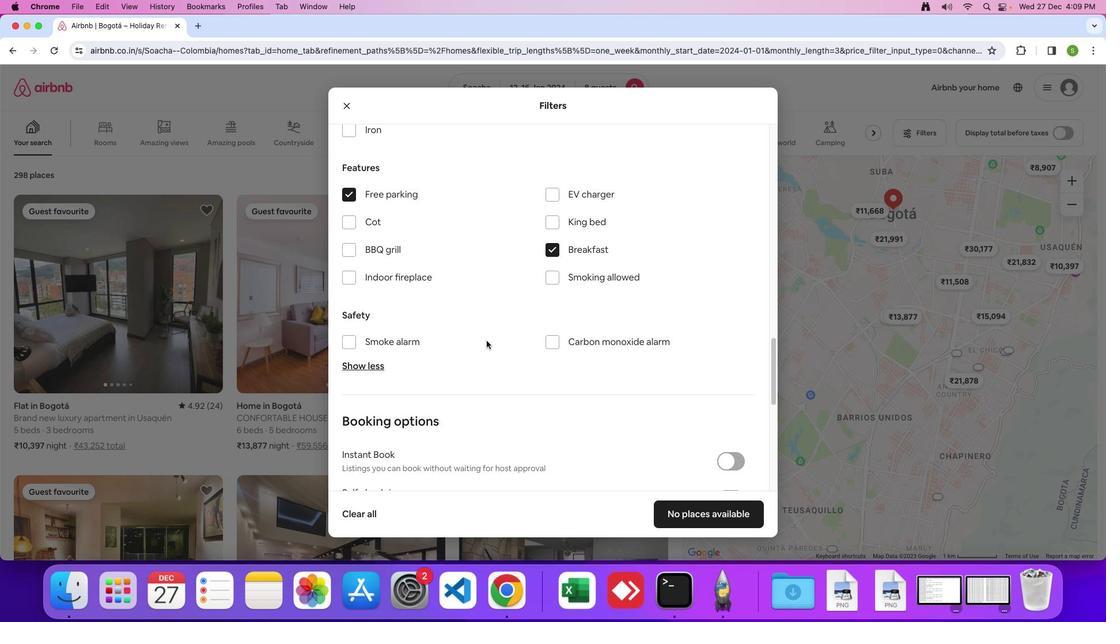 
Action: Mouse scrolled (487, 340) with delta (0, 0)
Screenshot: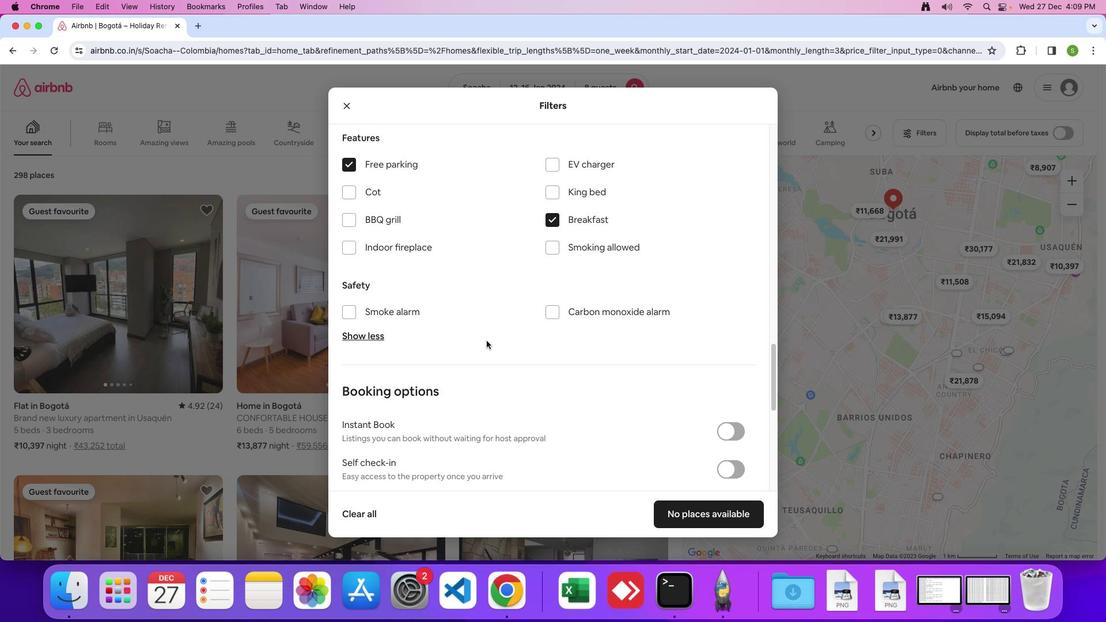 
Action: Mouse moved to (487, 340)
Screenshot: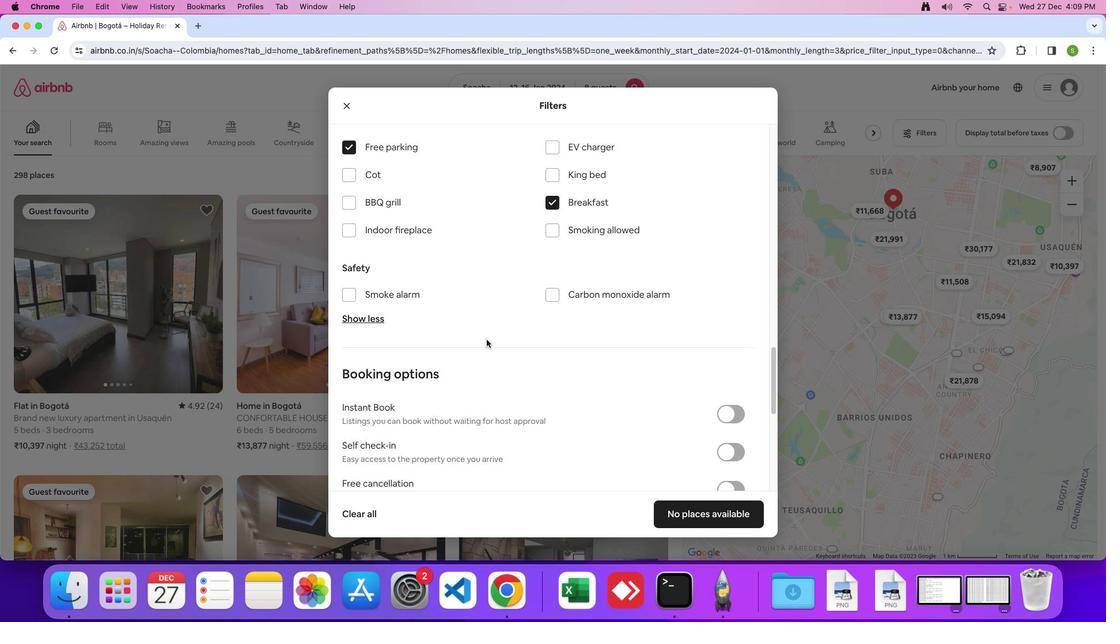 
Action: Mouse scrolled (487, 340) with delta (0, 0)
Screenshot: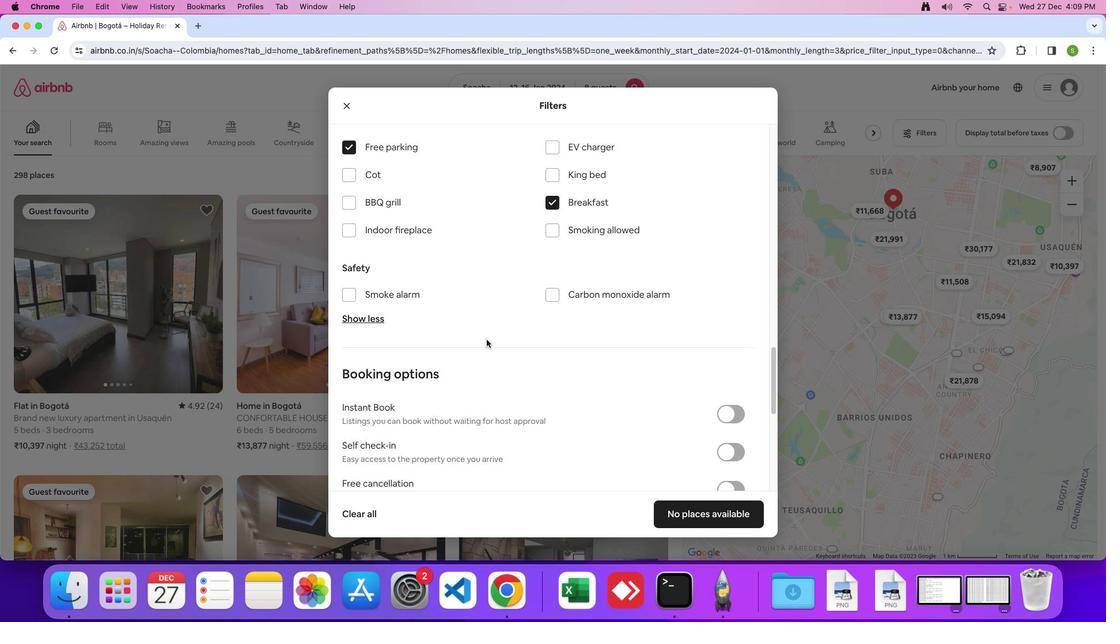 
Action: Mouse moved to (487, 340)
Screenshot: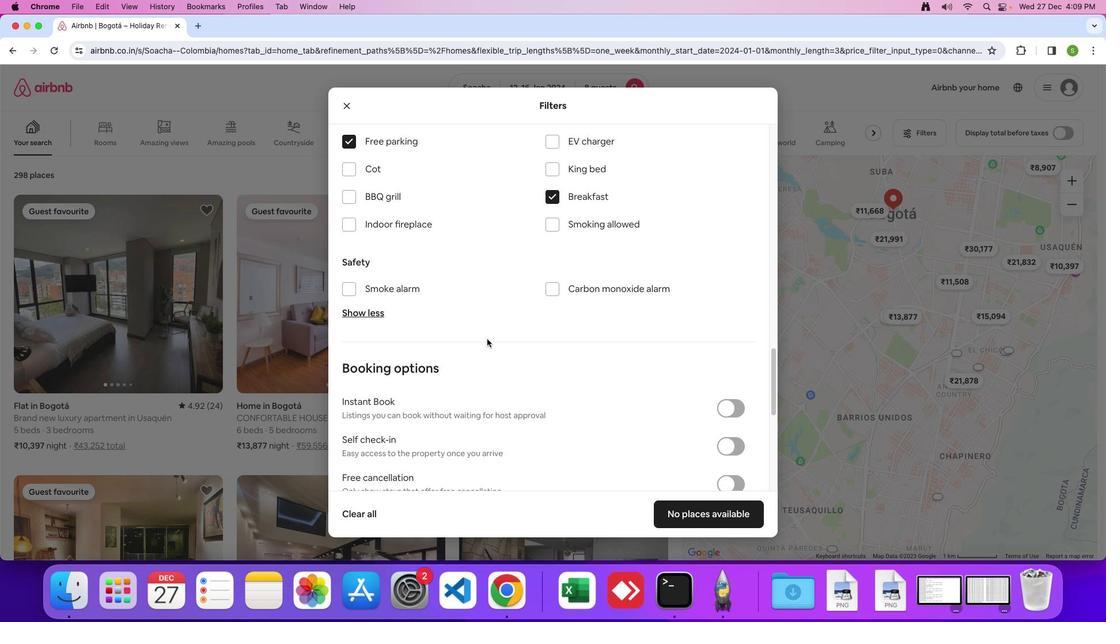 
Action: Mouse scrolled (487, 340) with delta (0, 0)
Screenshot: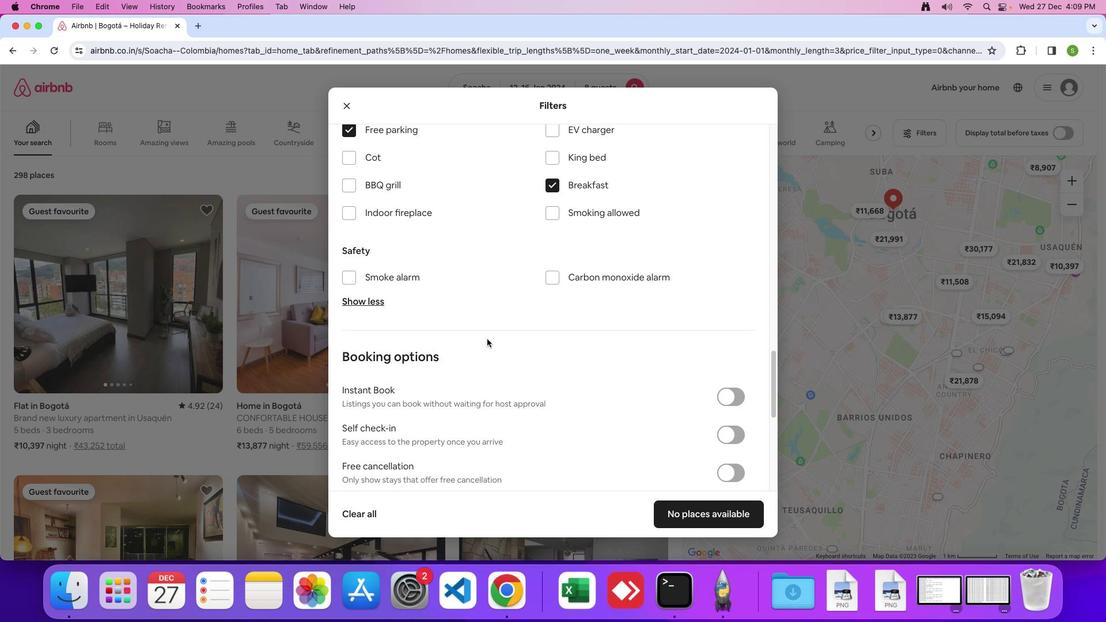 
Action: Mouse moved to (487, 339)
Screenshot: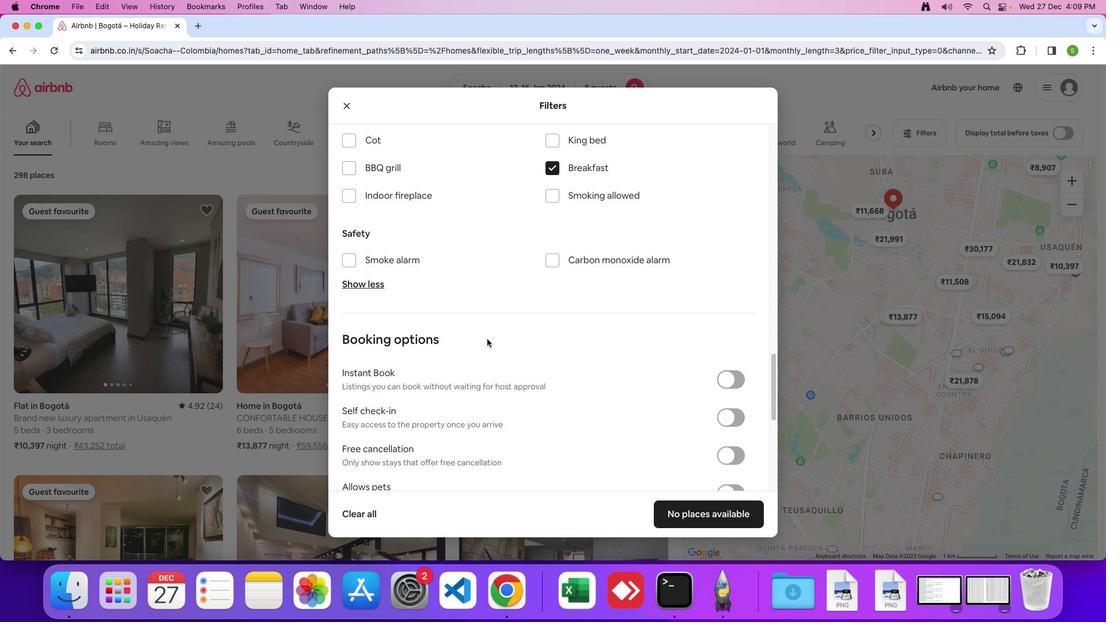 
Action: Mouse scrolled (487, 339) with delta (0, -1)
Screenshot: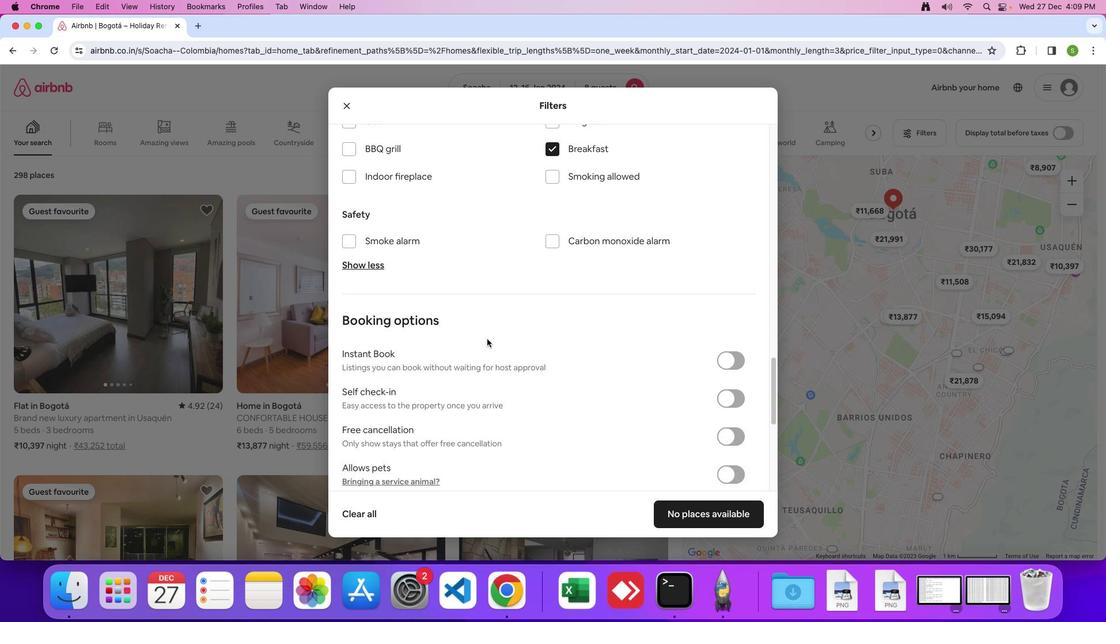 
Action: Mouse moved to (530, 326)
Screenshot: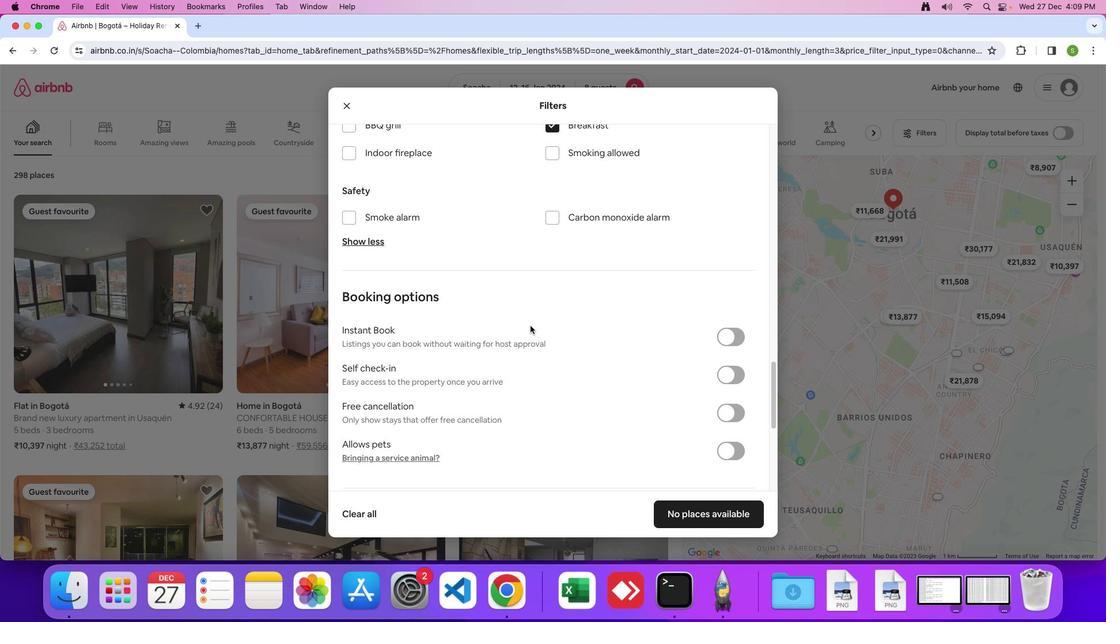 
Action: Mouse scrolled (530, 326) with delta (0, 0)
Screenshot: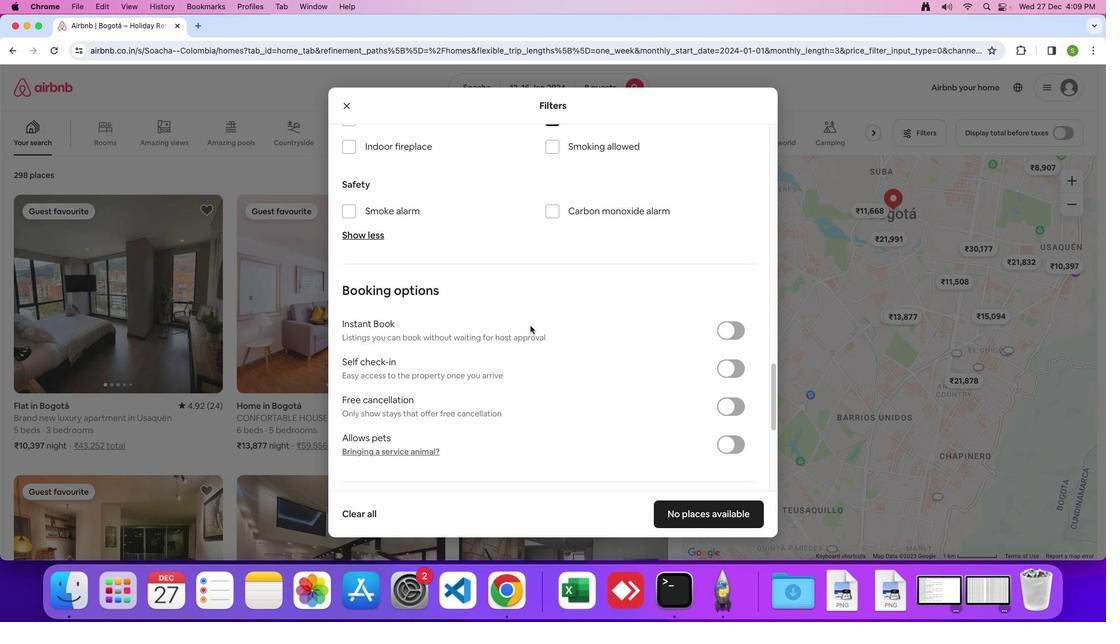 
Action: Mouse scrolled (530, 326) with delta (0, 0)
Screenshot: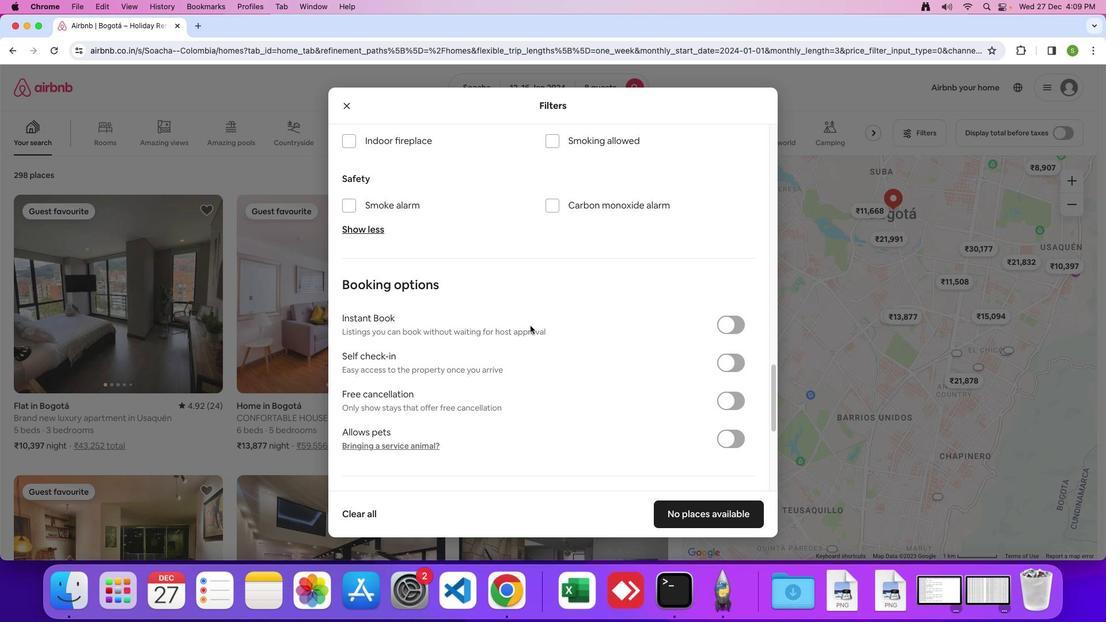 
Action: Mouse scrolled (530, 326) with delta (0, 0)
Screenshot: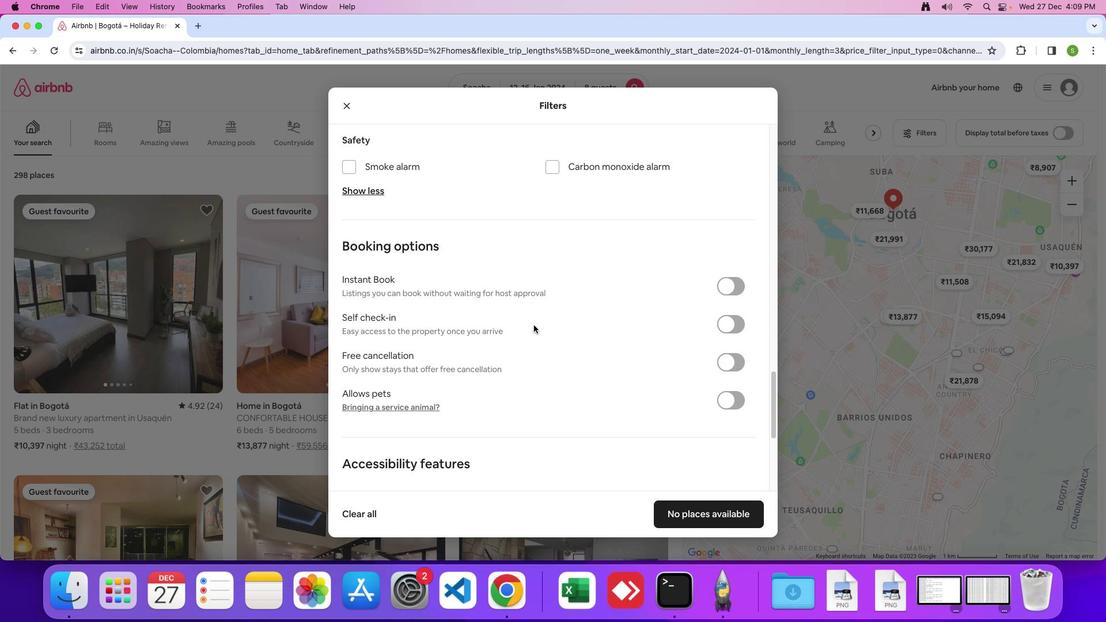 
Action: Mouse moved to (563, 326)
Screenshot: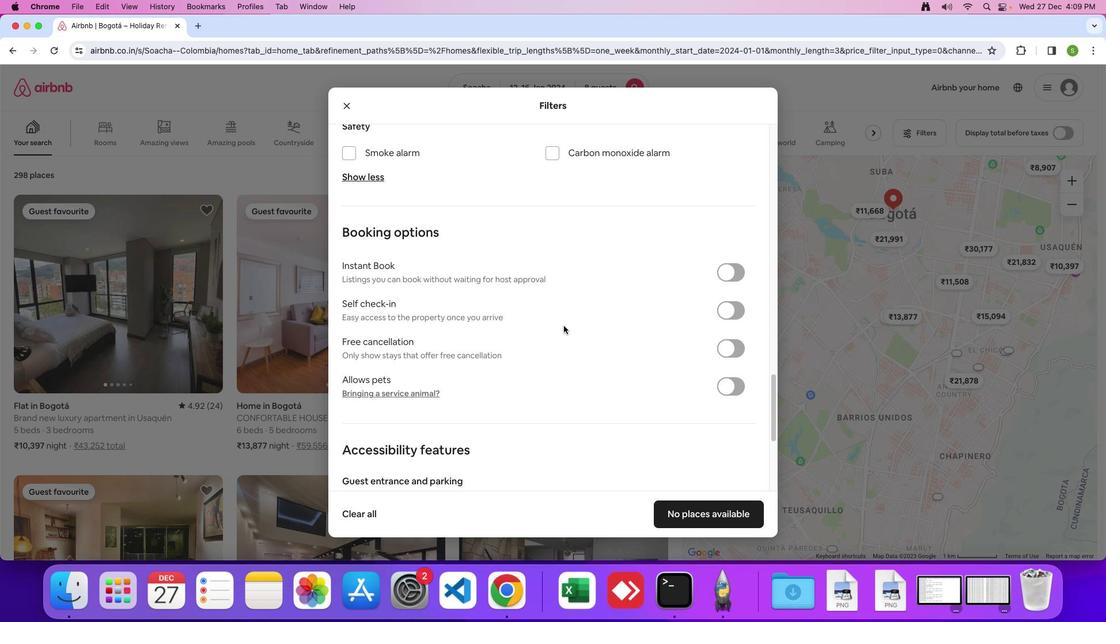 
Action: Mouse scrolled (563, 326) with delta (0, 0)
Screenshot: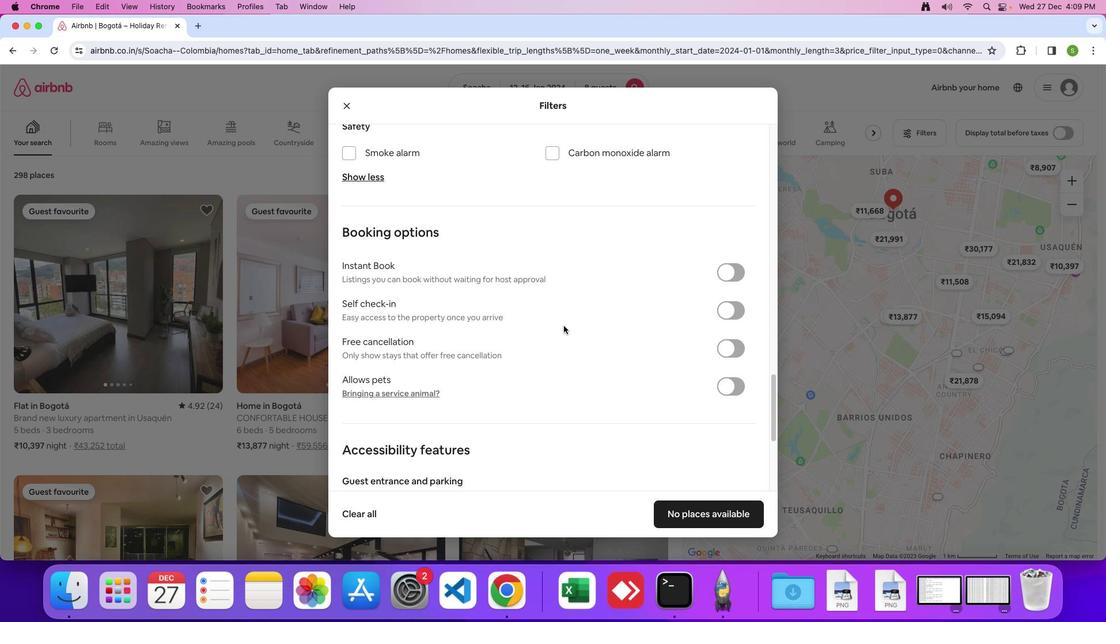 
Action: Mouse moved to (563, 326)
Screenshot: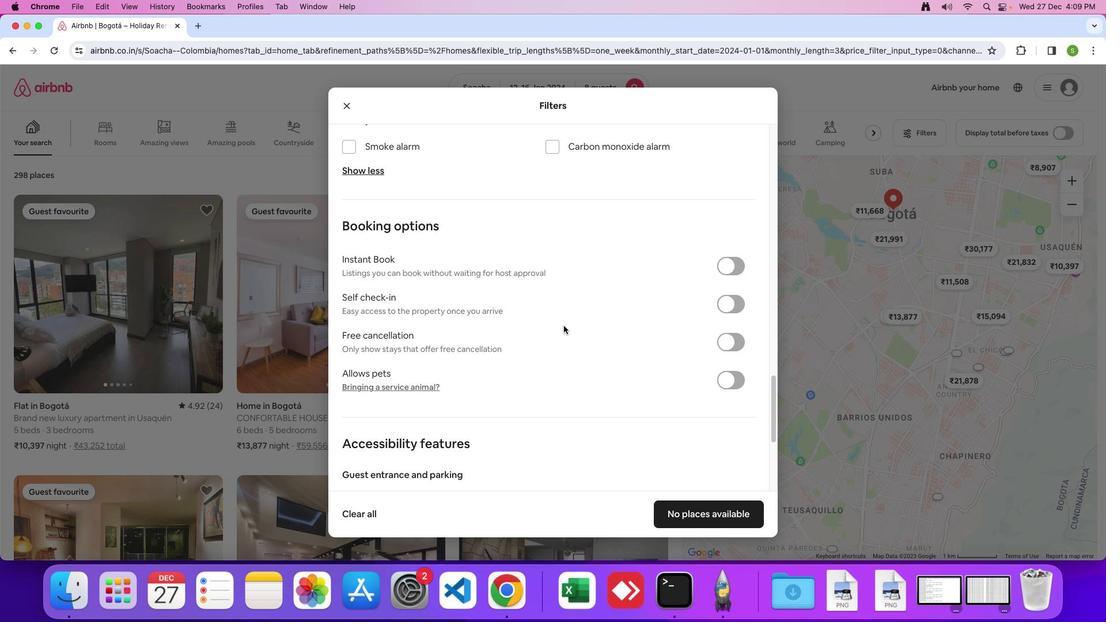 
Action: Mouse scrolled (563, 326) with delta (0, 0)
Screenshot: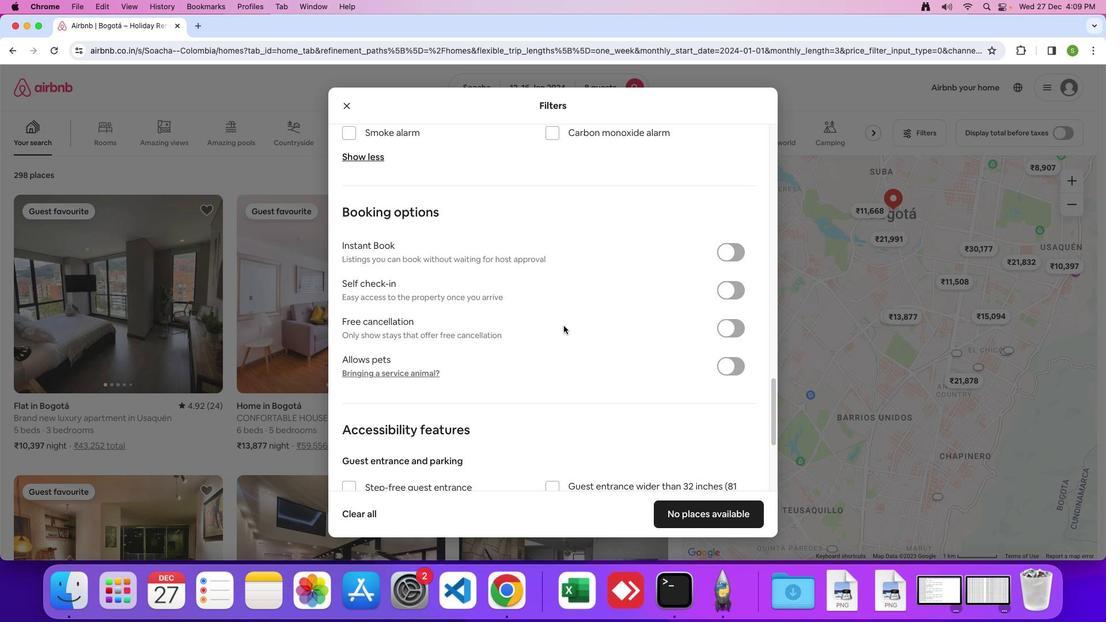 
Action: Mouse moved to (564, 326)
Screenshot: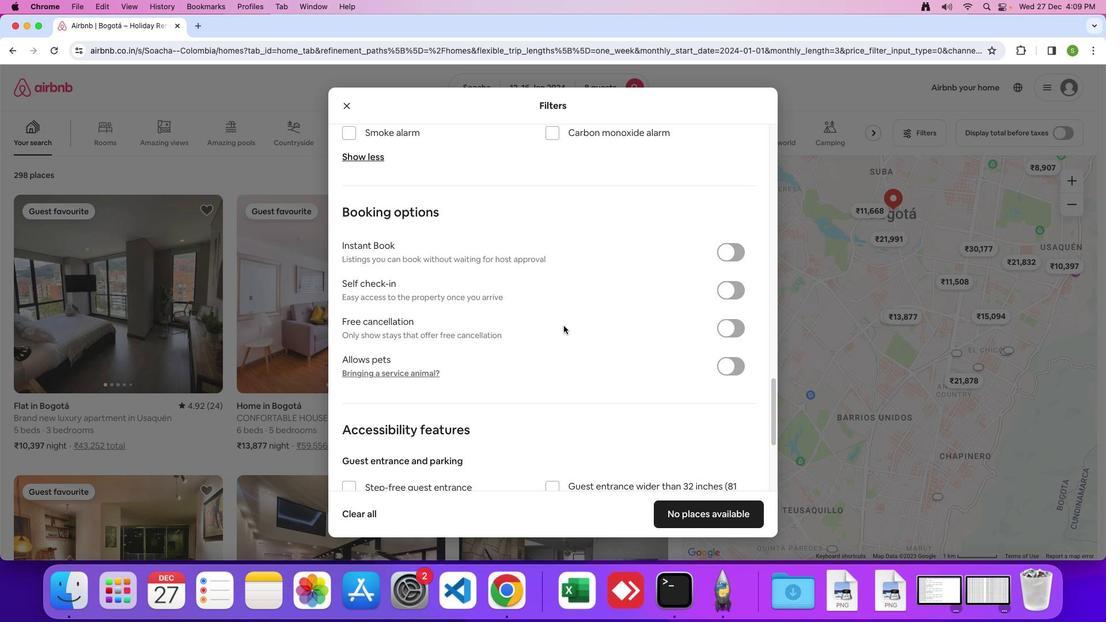 
Action: Mouse scrolled (564, 326) with delta (0, 0)
Screenshot: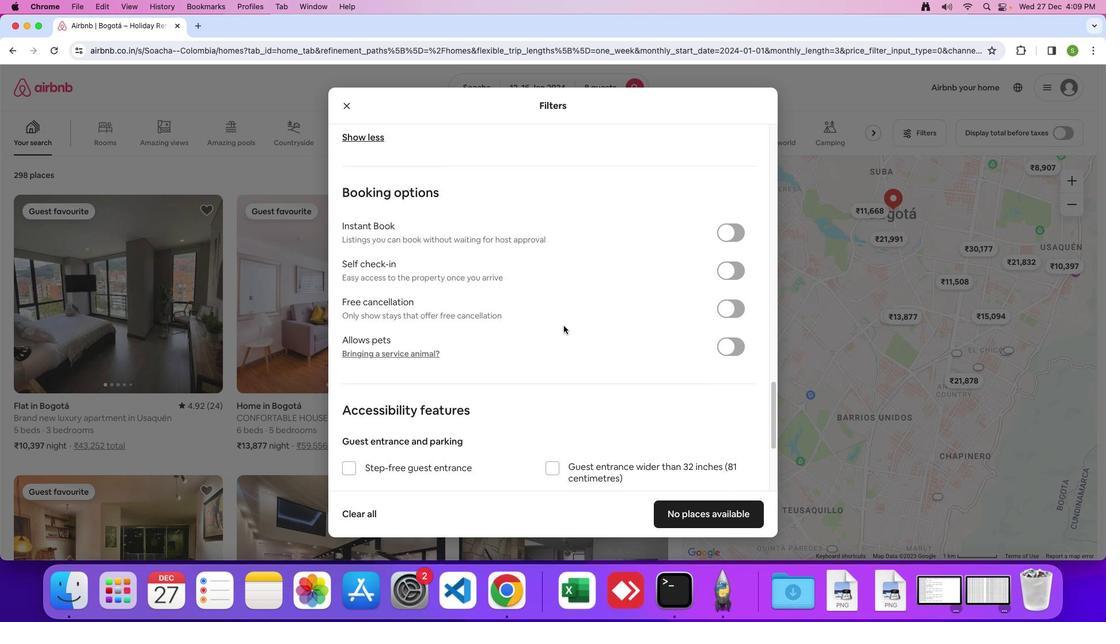 
Action: Mouse scrolled (564, 326) with delta (0, 0)
Screenshot: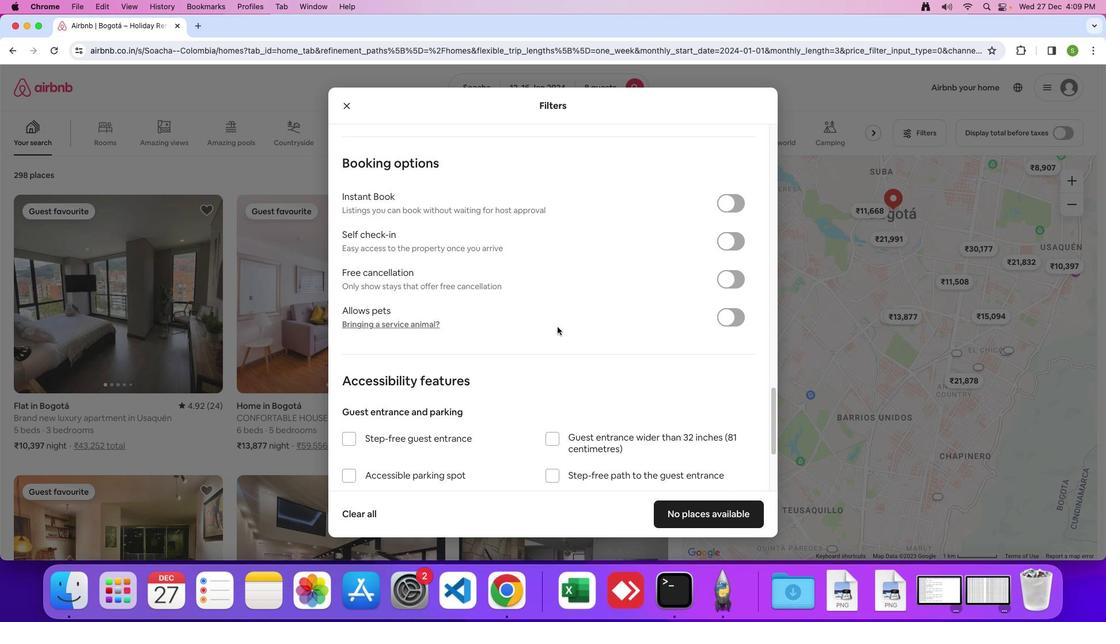 
Action: Mouse scrolled (564, 326) with delta (0, 0)
Screenshot: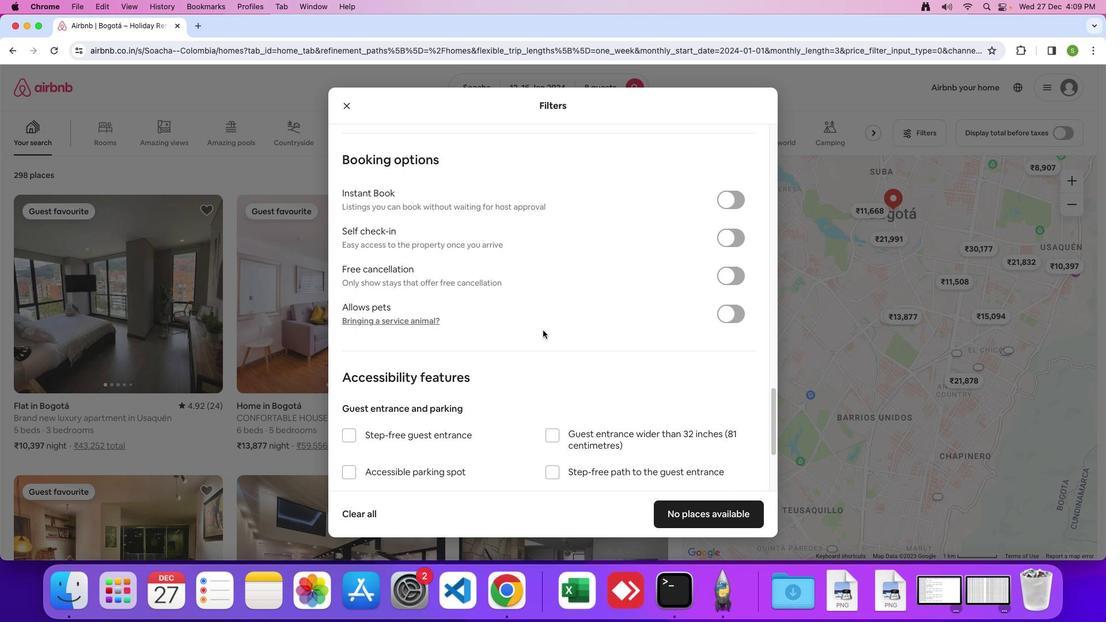 
Action: Mouse moved to (525, 336)
Screenshot: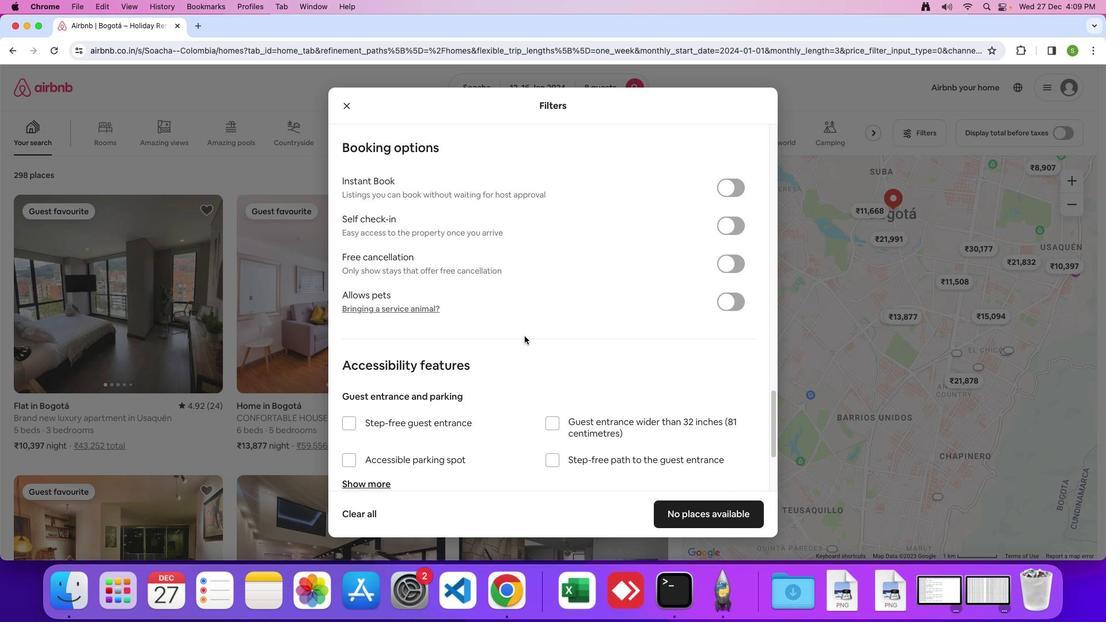 
Action: Mouse scrolled (525, 336) with delta (0, 0)
Screenshot: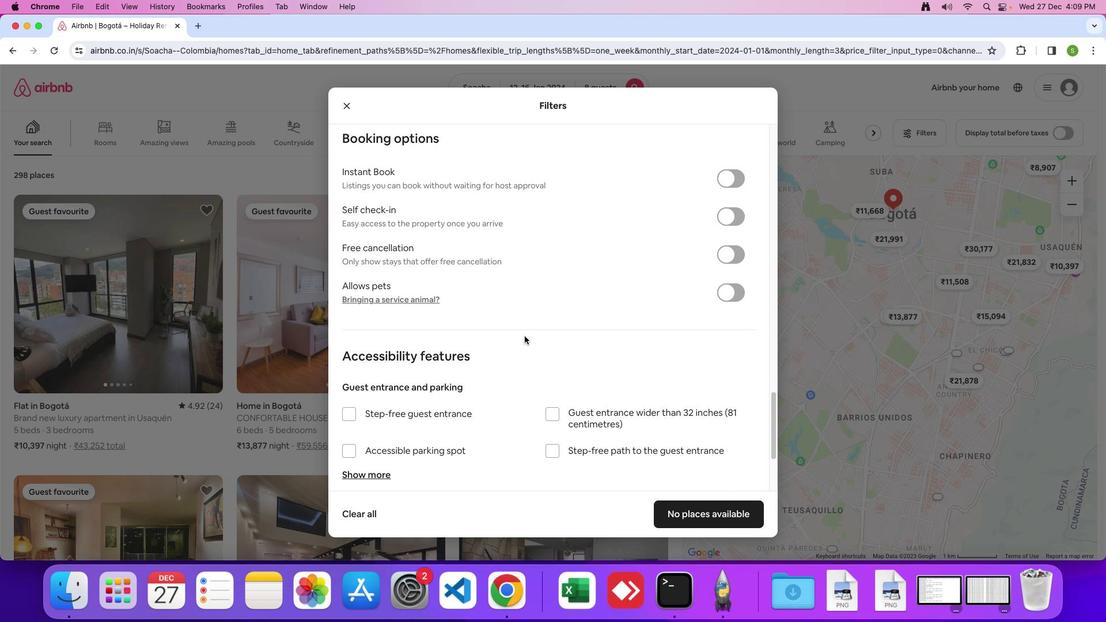 
Action: Mouse scrolled (525, 336) with delta (0, 0)
Screenshot: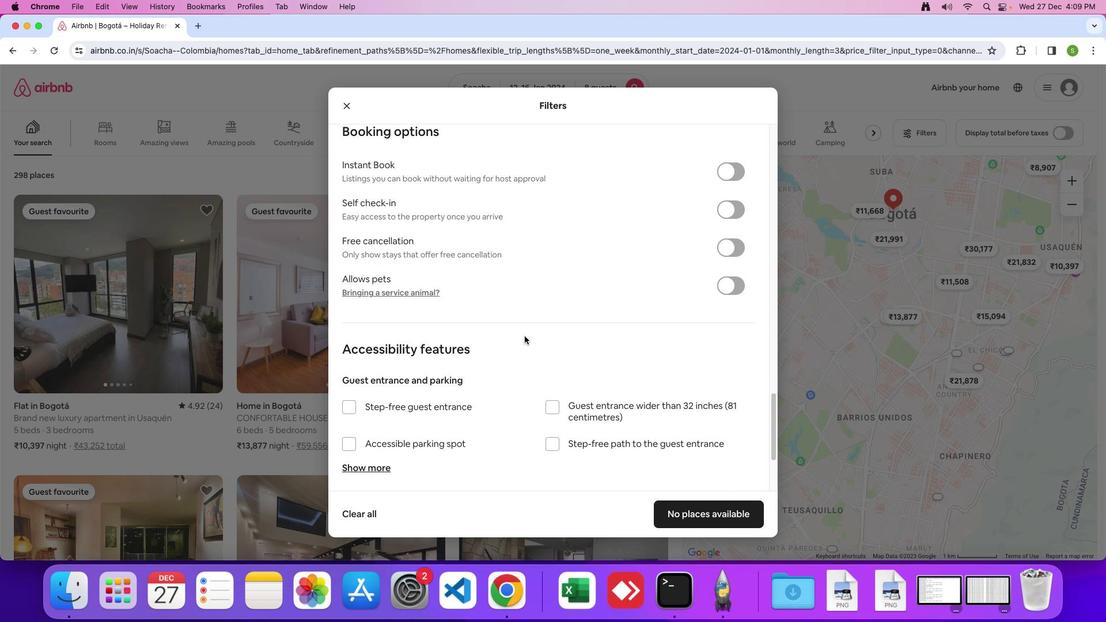 
Action: Mouse scrolled (525, 336) with delta (0, 0)
Screenshot: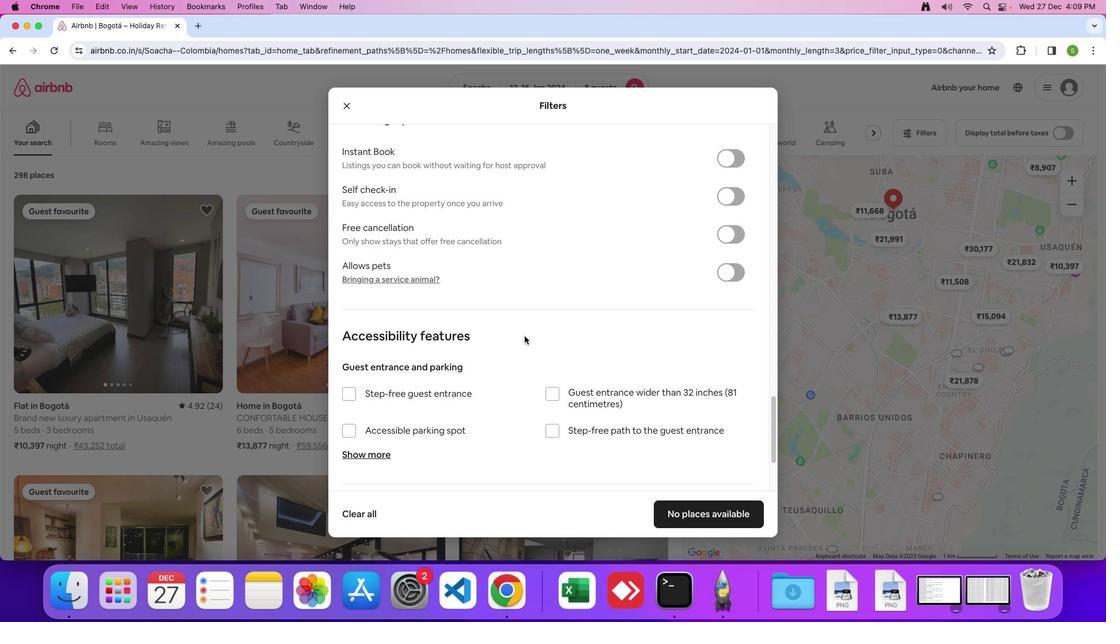 
Action: Mouse scrolled (525, 336) with delta (0, 0)
Screenshot: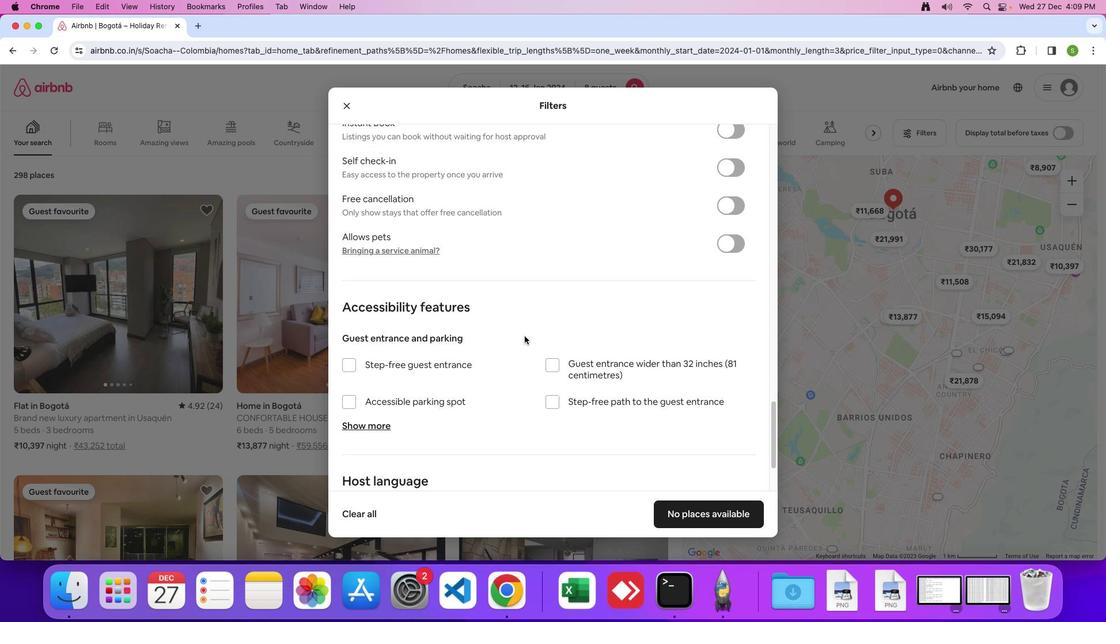 
Action: Mouse scrolled (525, 336) with delta (0, -1)
Screenshot: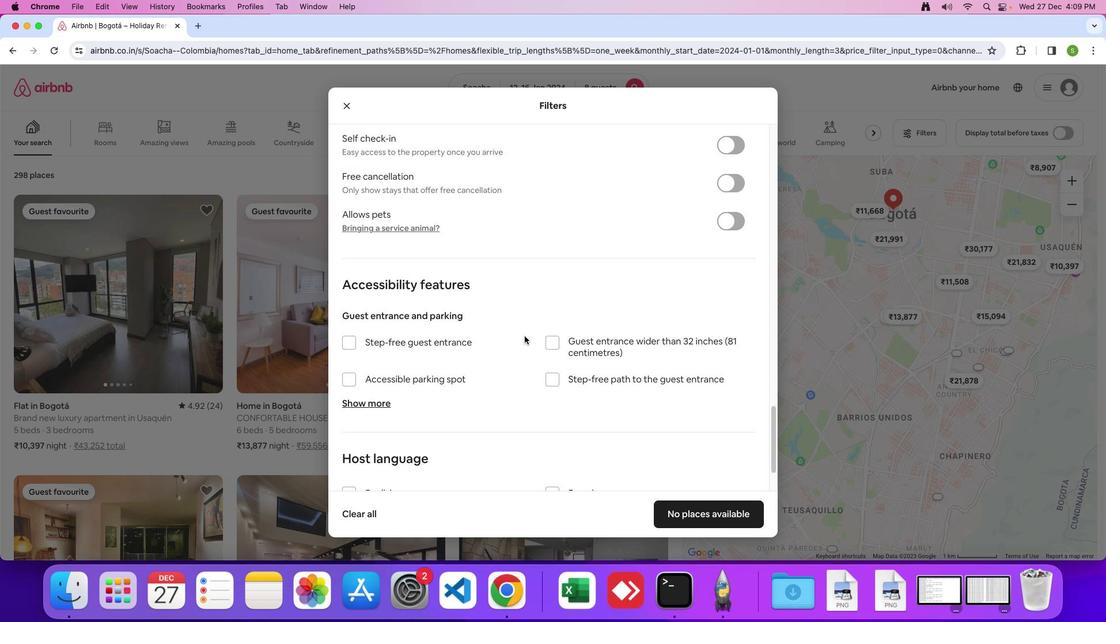 
Action: Mouse scrolled (525, 336) with delta (0, 0)
Screenshot: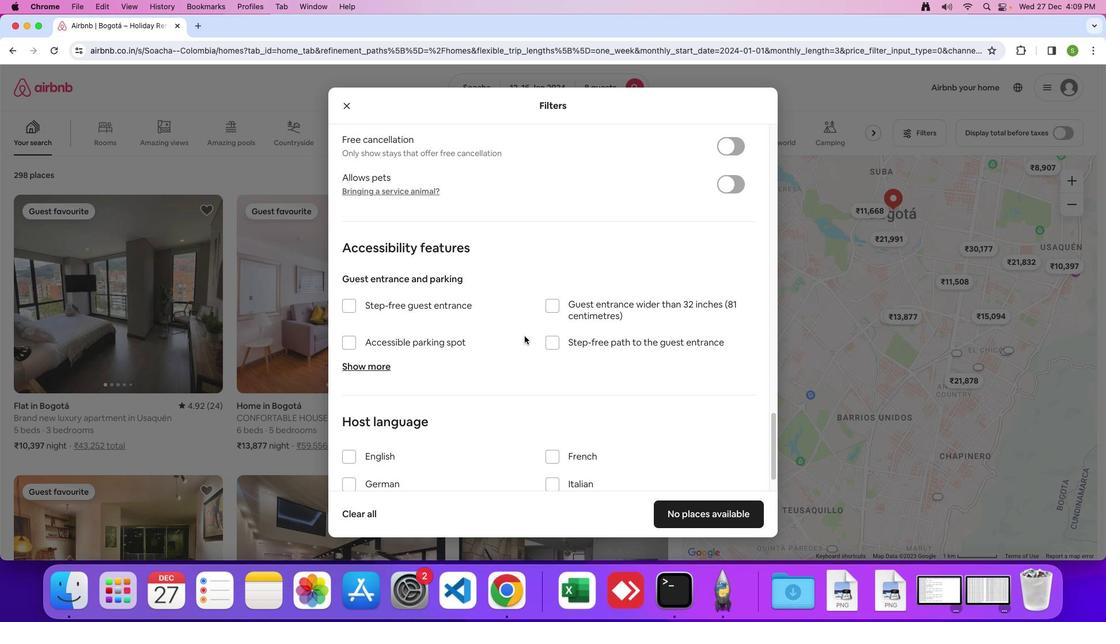 
Action: Mouse scrolled (525, 336) with delta (0, 0)
Screenshot: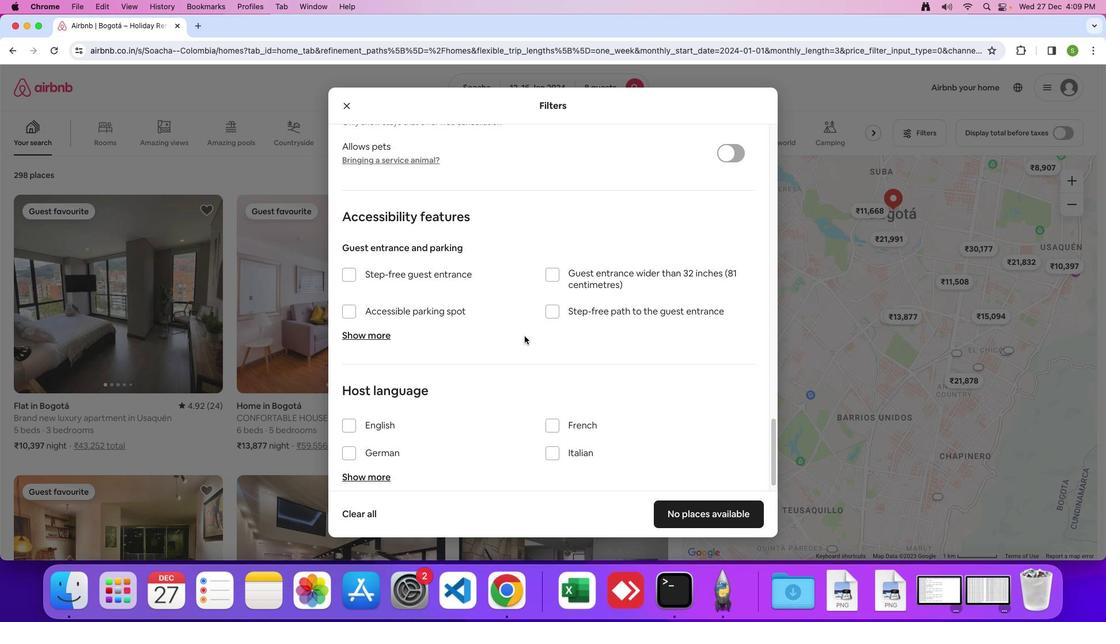 
Action: Mouse scrolled (525, 336) with delta (0, 0)
Screenshot: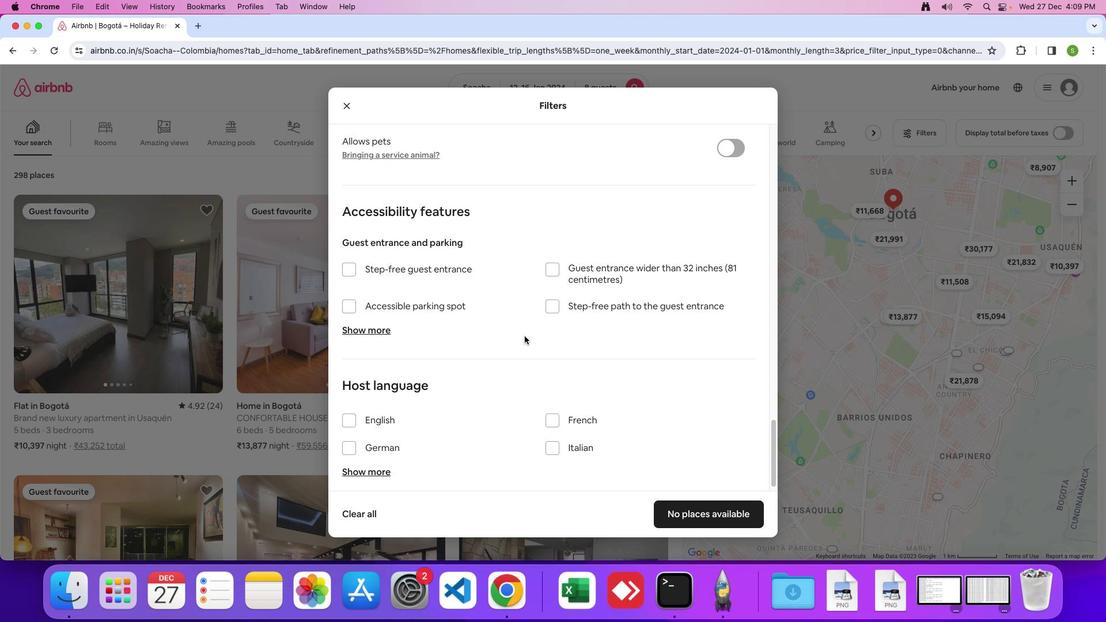 
Action: Mouse scrolled (525, 336) with delta (0, 0)
Screenshot: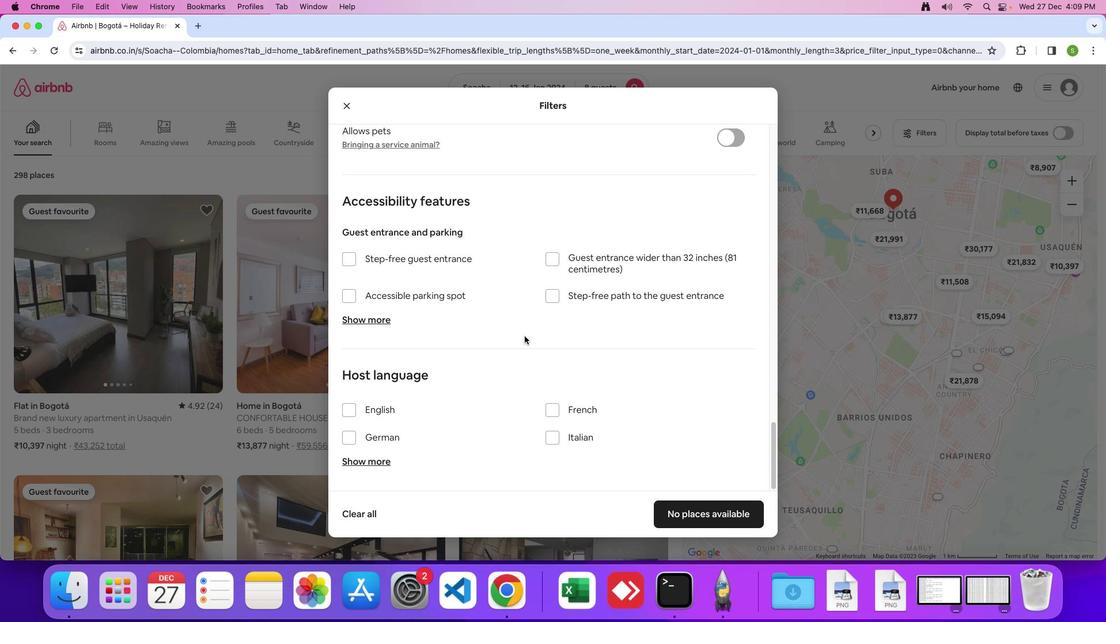 
Action: Mouse scrolled (525, 336) with delta (0, 0)
Screenshot: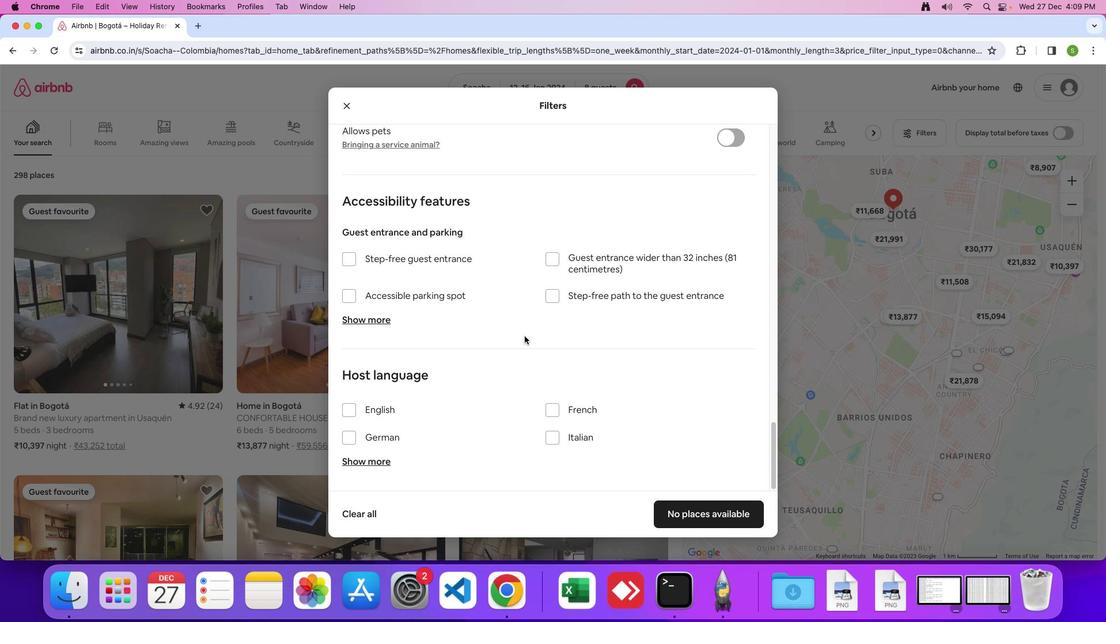 
Action: Mouse scrolled (525, 336) with delta (0, 0)
Screenshot: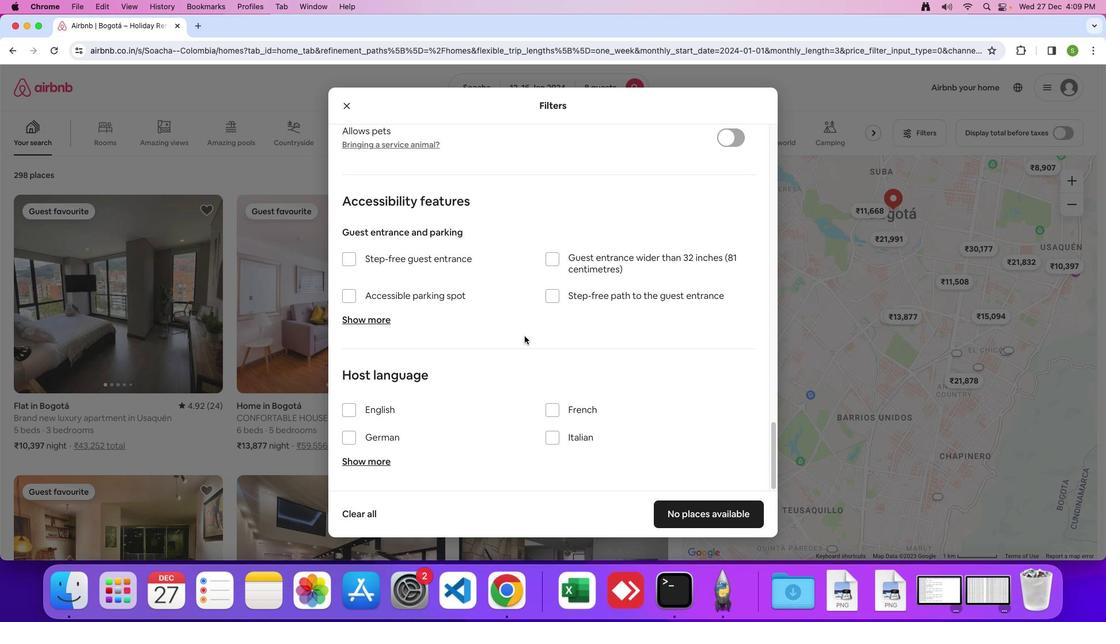 
Action: Mouse scrolled (525, 336) with delta (0, 0)
Screenshot: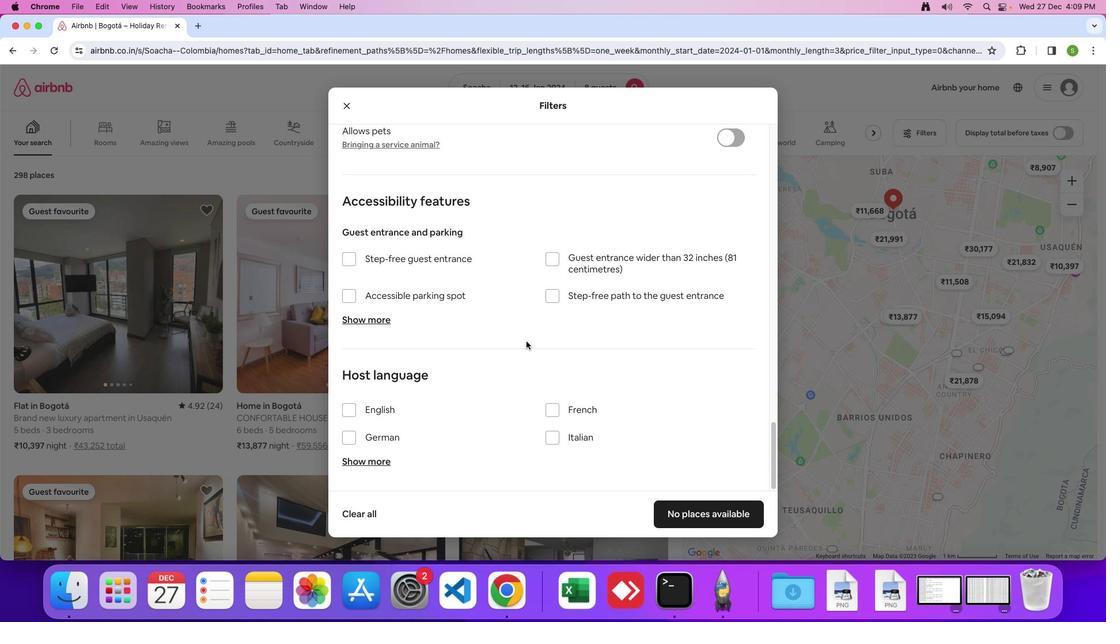 
Action: Mouse scrolled (525, 336) with delta (0, -1)
Screenshot: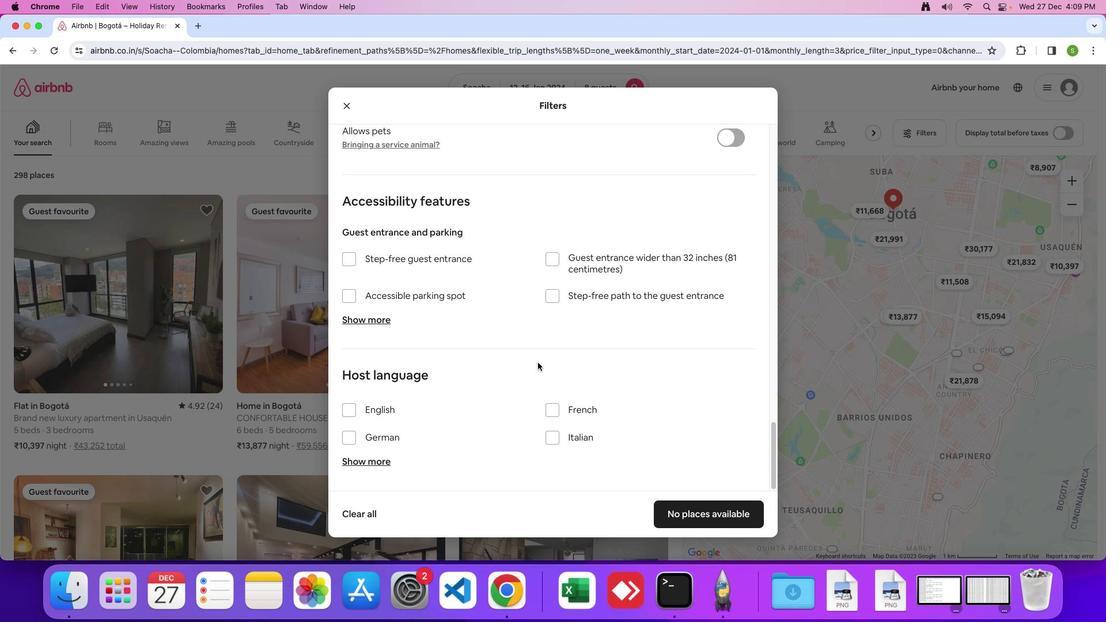 
Action: Mouse moved to (707, 520)
Screenshot: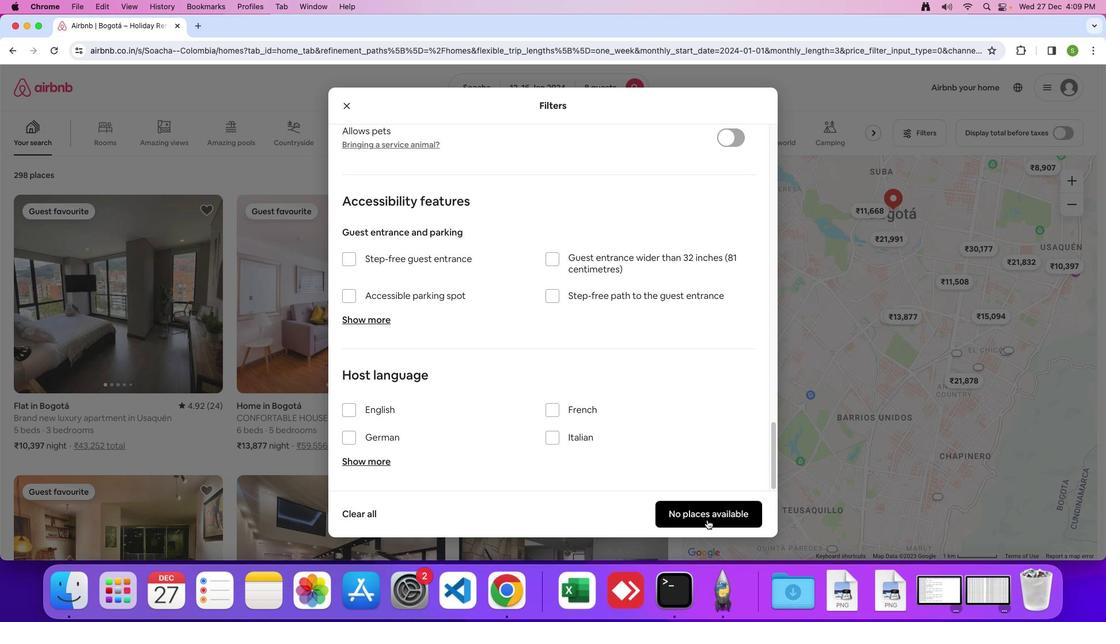 
Action: Mouse pressed left at (707, 520)
Screenshot: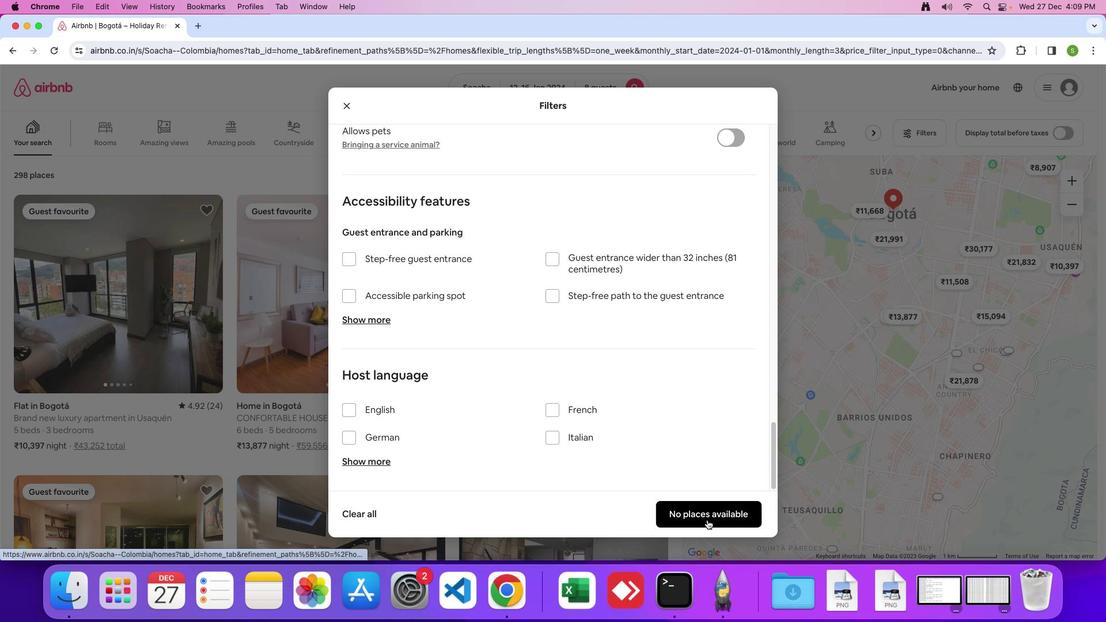 
Action: Mouse moved to (469, 315)
Screenshot: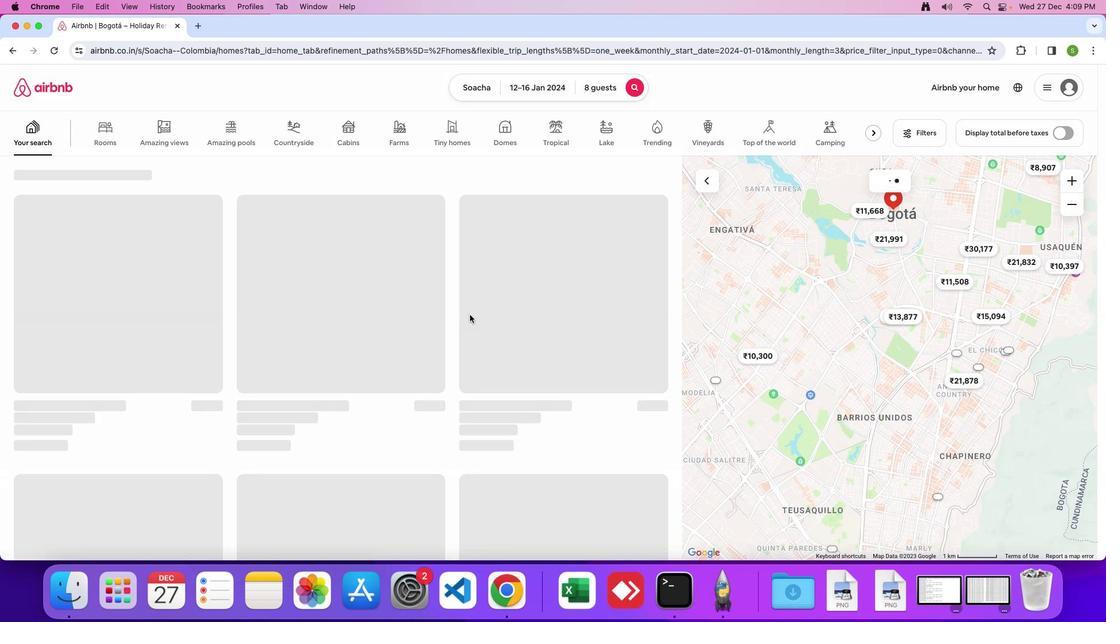 
